 Task: Add a signature Georgia Howard containing Have a great Veterans Day, Georgia Howard to email address softage.5@softage.net and add a label Haircare
Action: Mouse moved to (1327, 74)
Screenshot: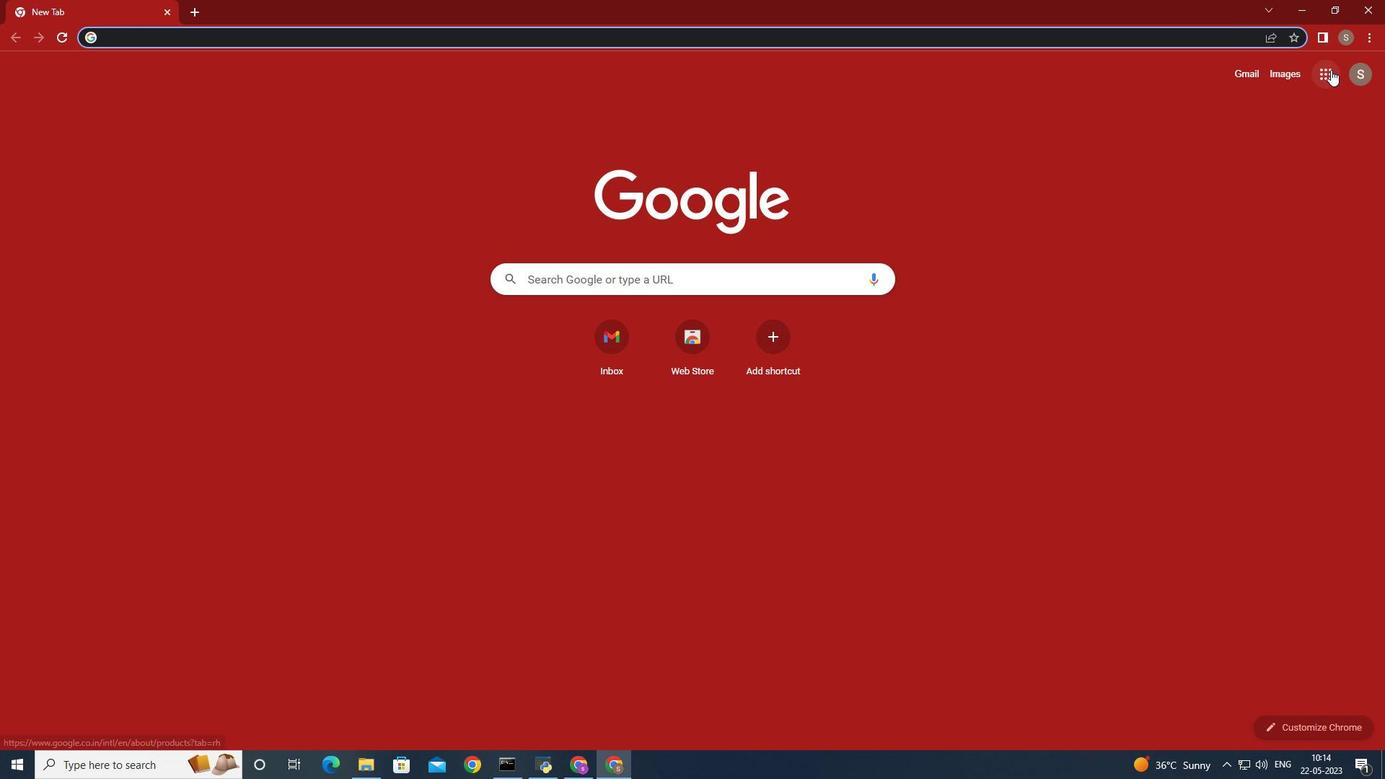 
Action: Mouse pressed left at (1327, 74)
Screenshot: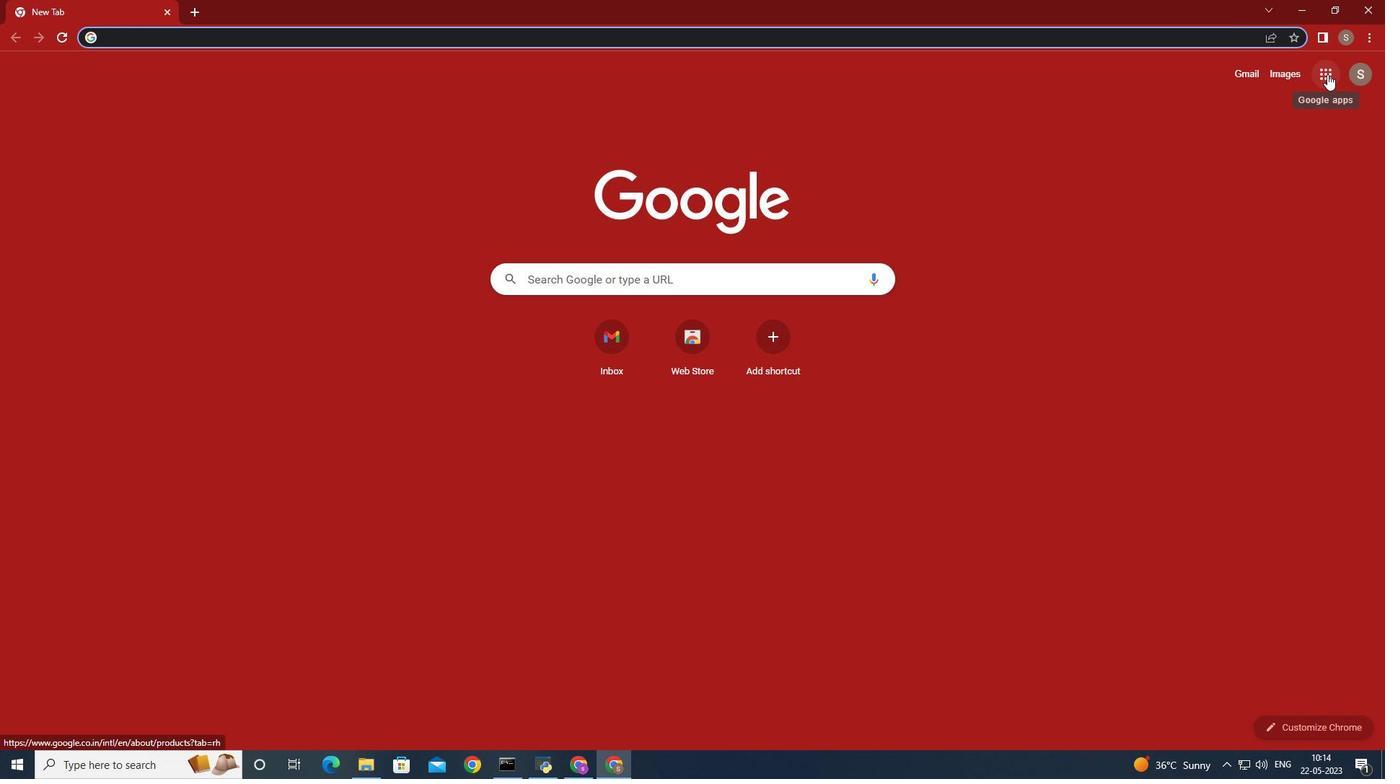 
Action: Mouse moved to (1259, 146)
Screenshot: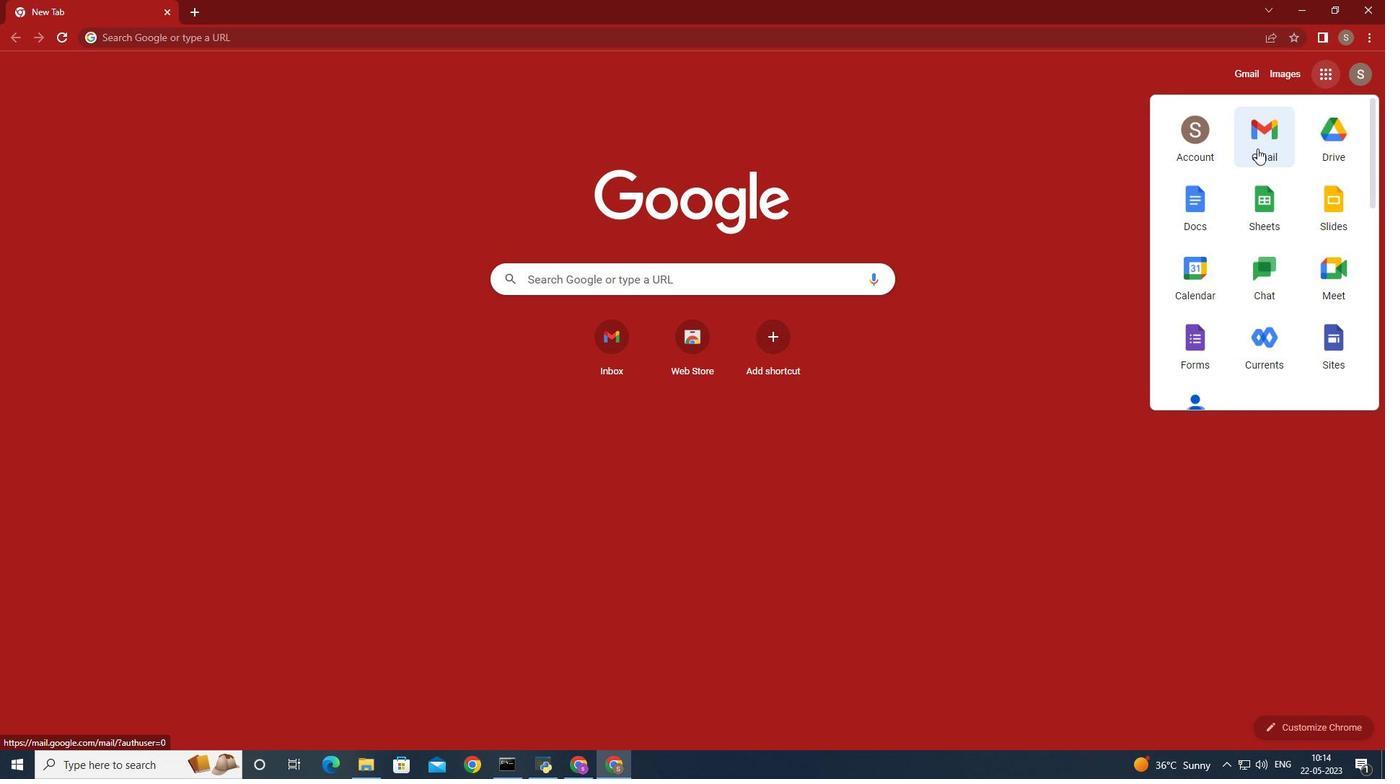
Action: Mouse pressed left at (1259, 146)
Screenshot: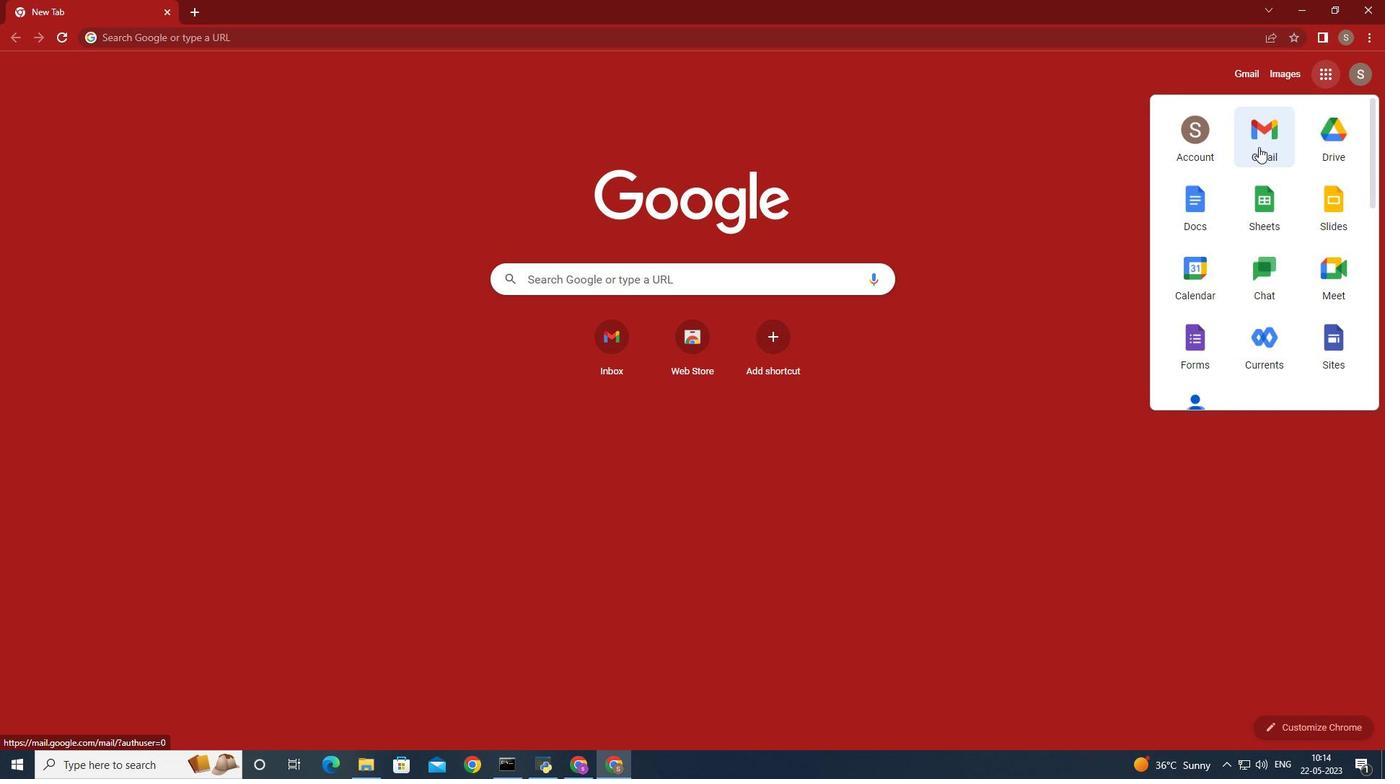 
Action: Mouse moved to (1227, 100)
Screenshot: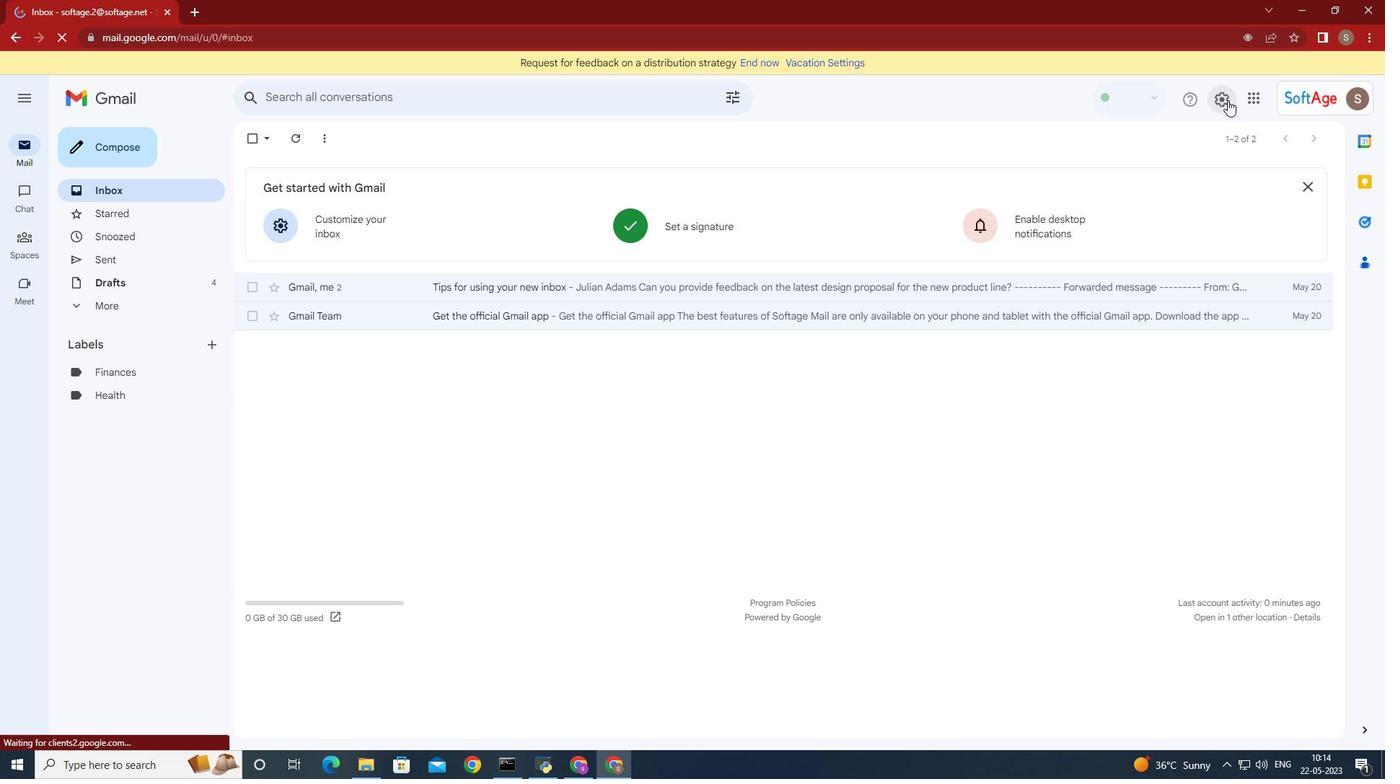 
Action: Mouse pressed left at (1227, 100)
Screenshot: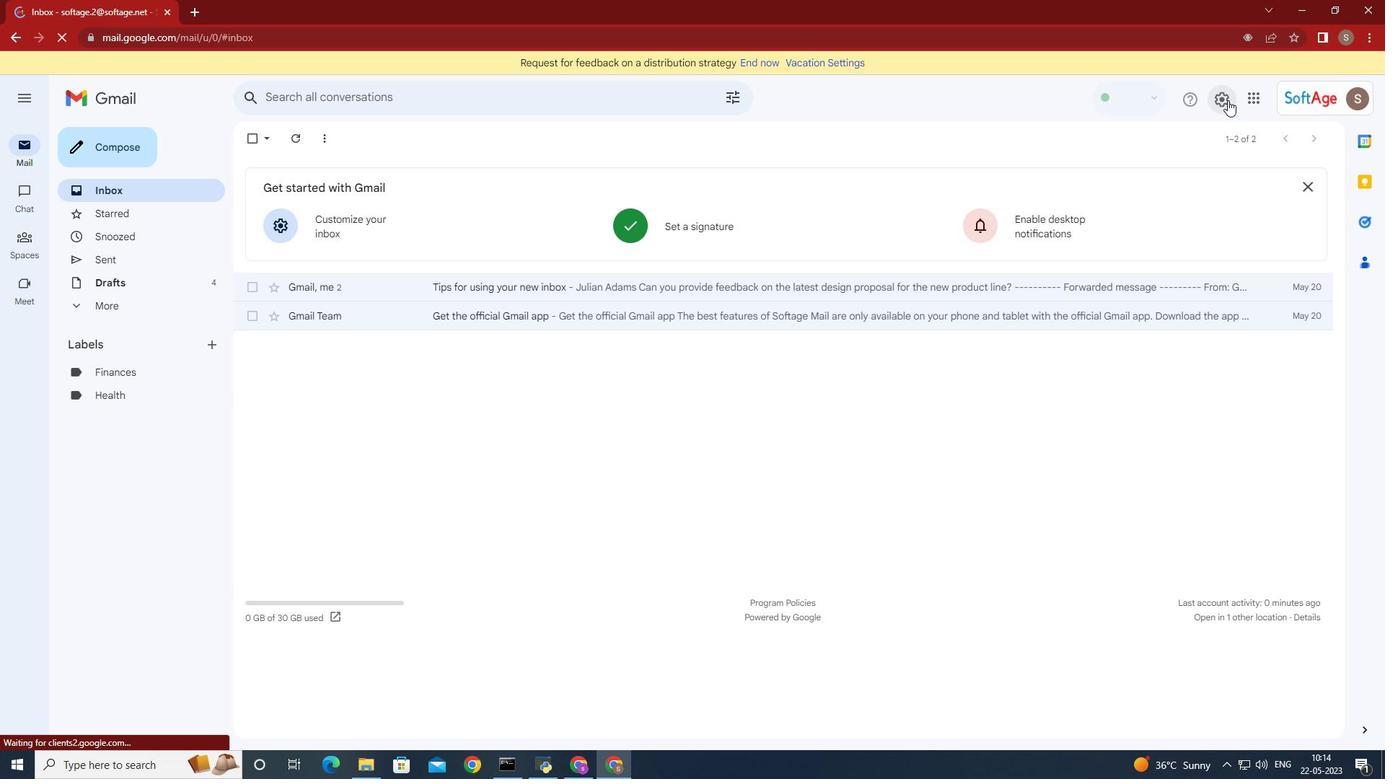 
Action: Mouse moved to (1223, 103)
Screenshot: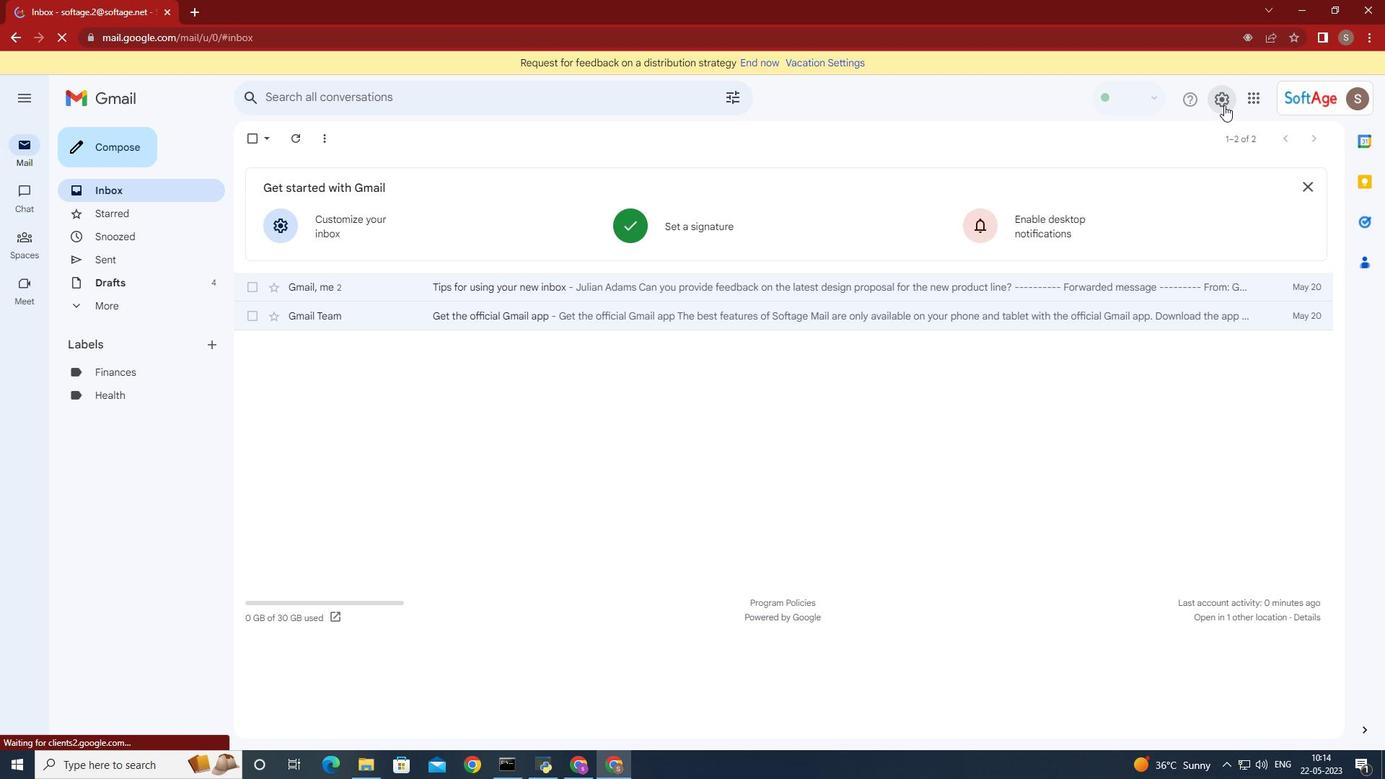 
Action: Mouse pressed left at (1223, 103)
Screenshot: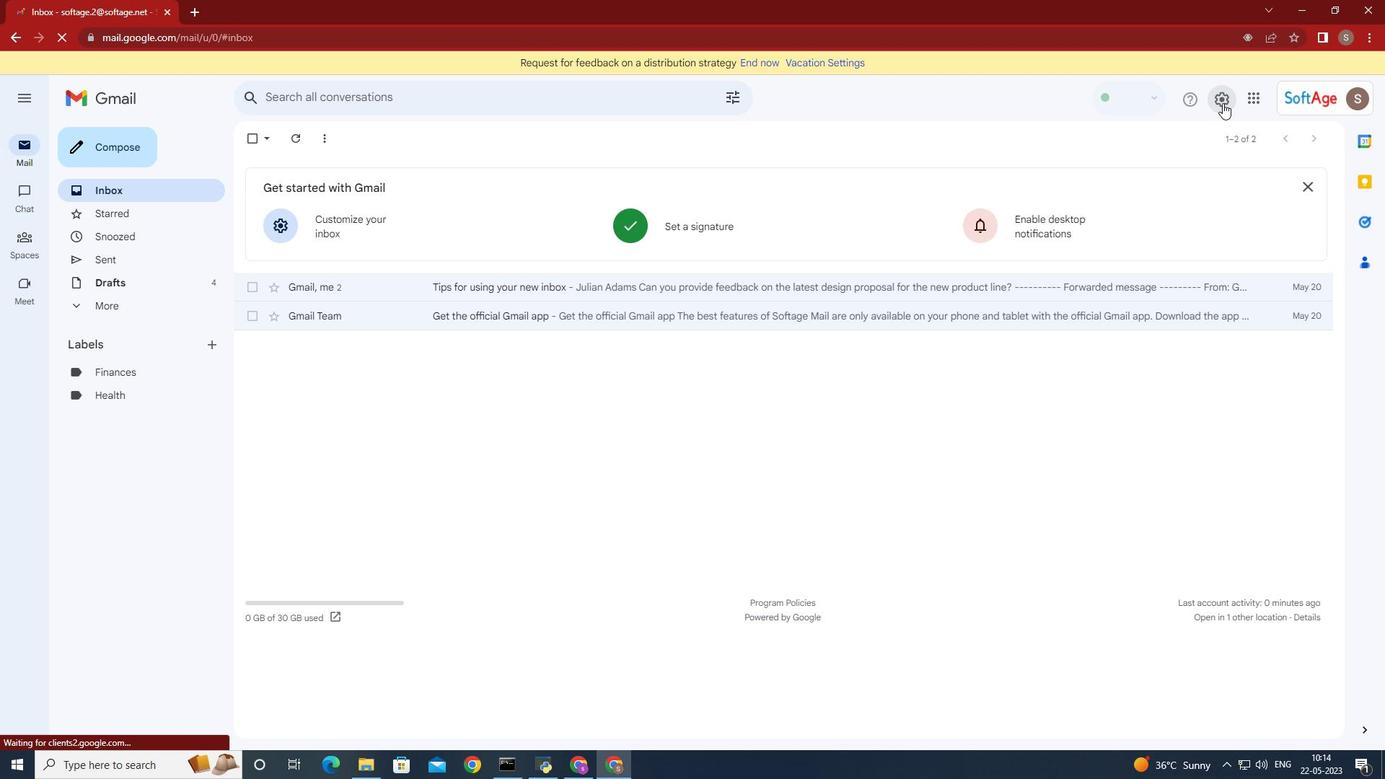 
Action: Mouse pressed left at (1223, 103)
Screenshot: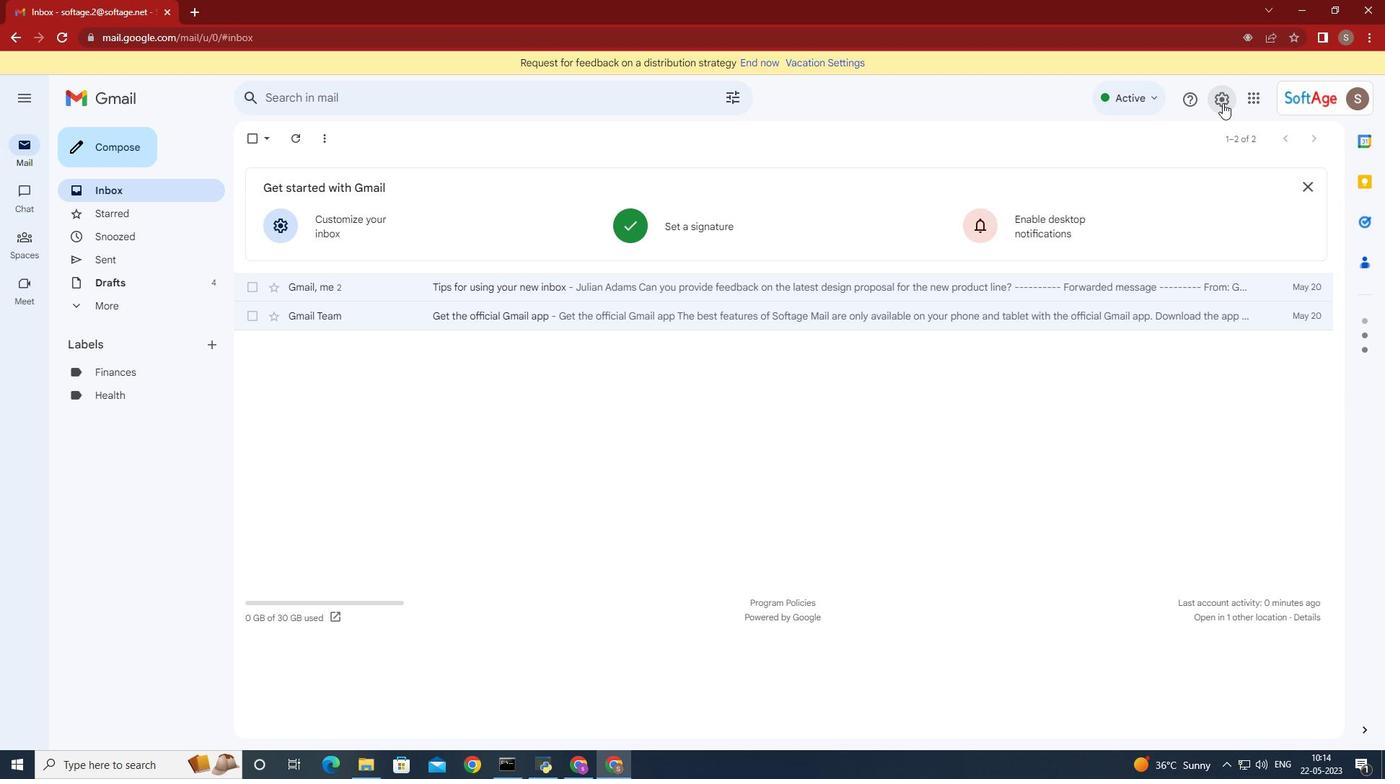 
Action: Mouse moved to (1234, 173)
Screenshot: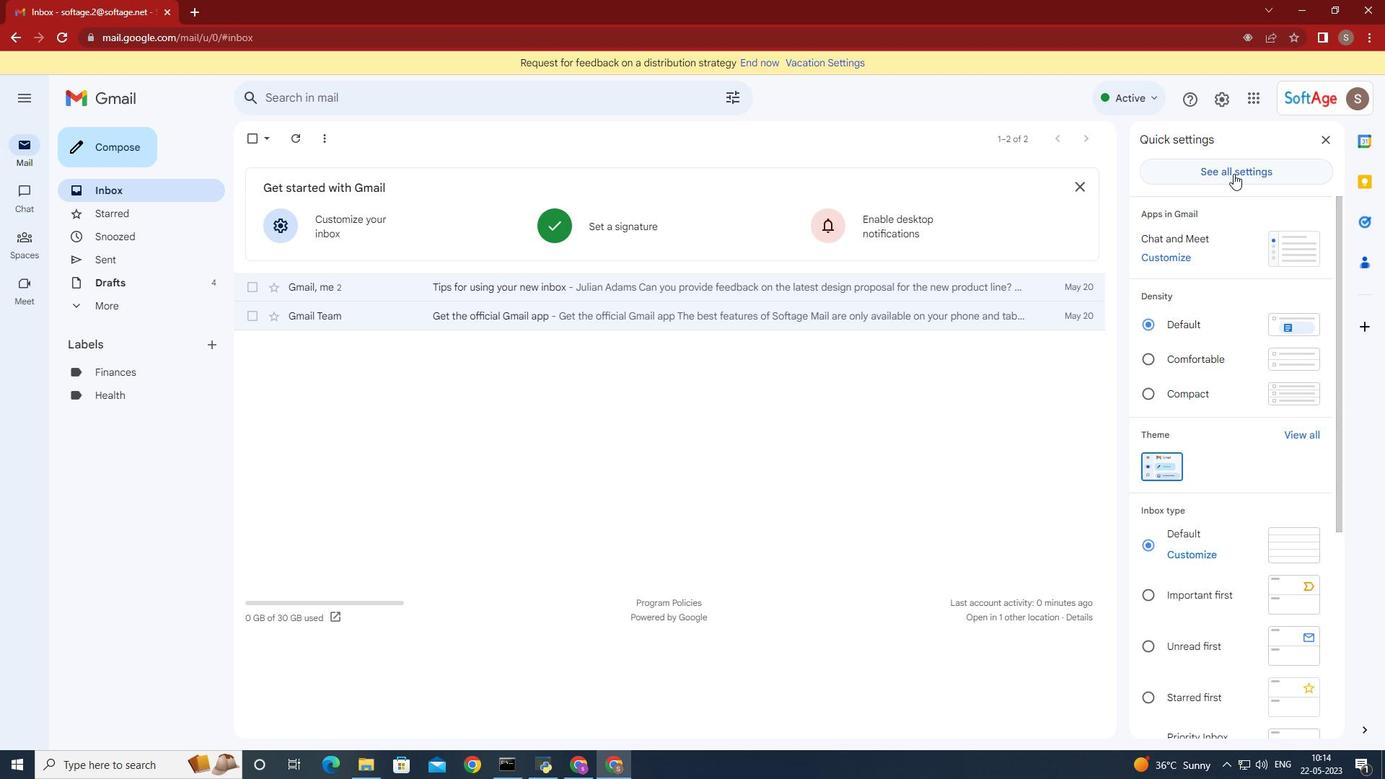 
Action: Mouse pressed left at (1234, 173)
Screenshot: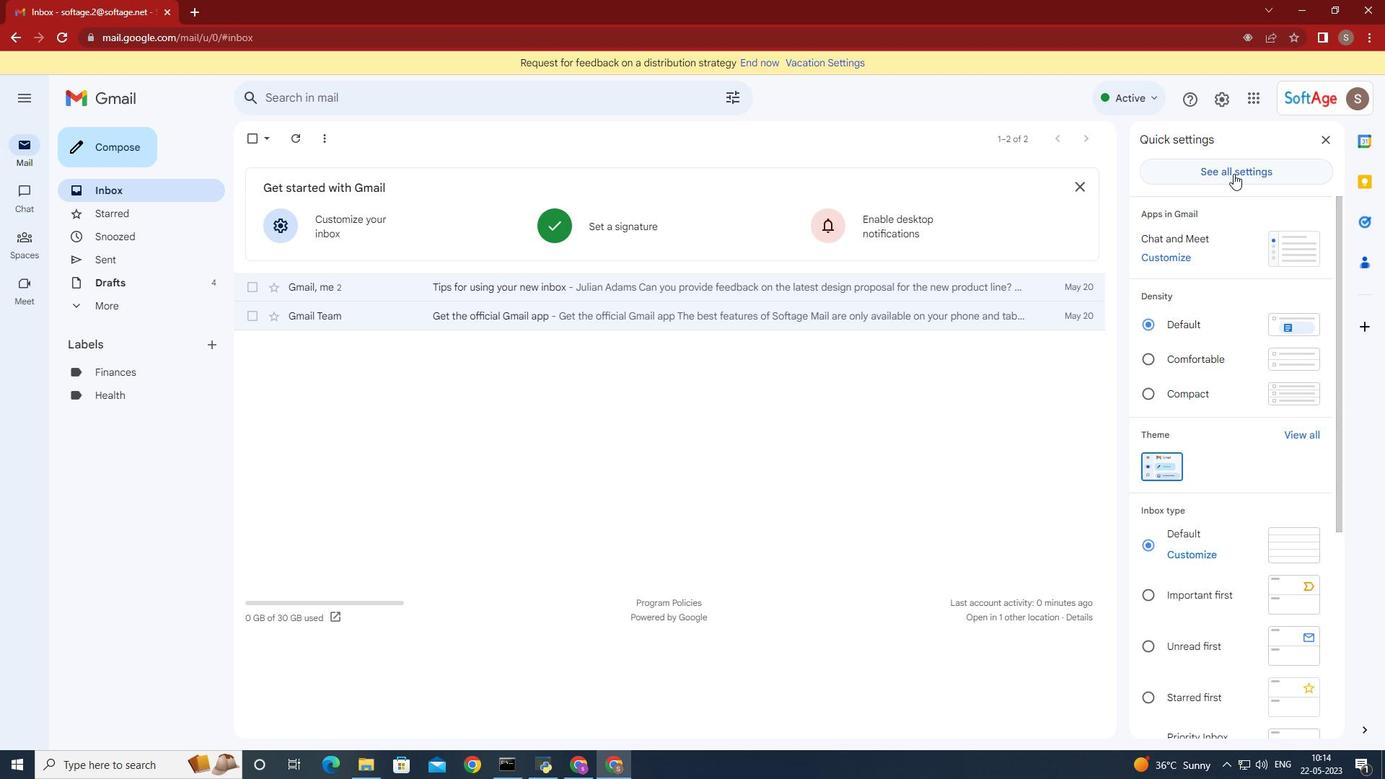 
Action: Mouse moved to (739, 311)
Screenshot: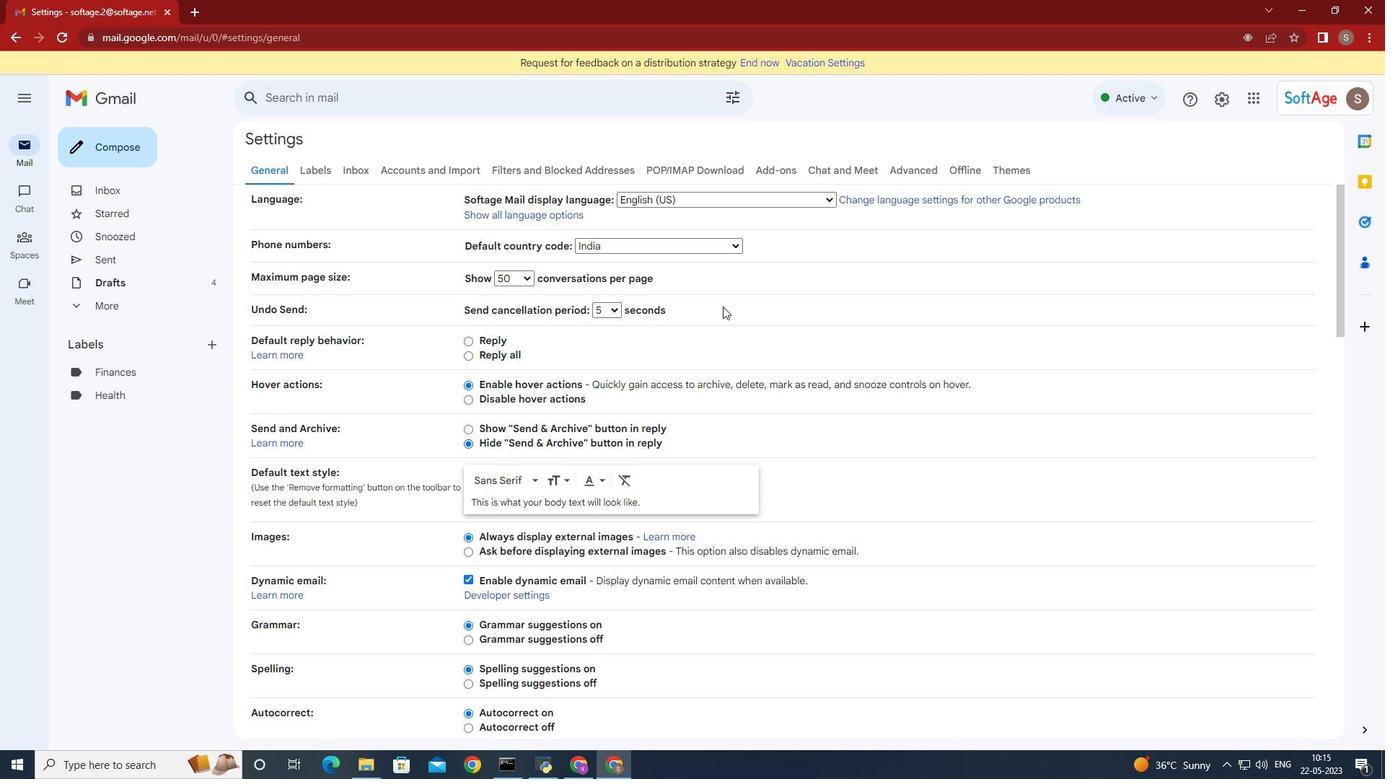 
Action: Mouse scrolled (739, 311) with delta (0, 0)
Screenshot: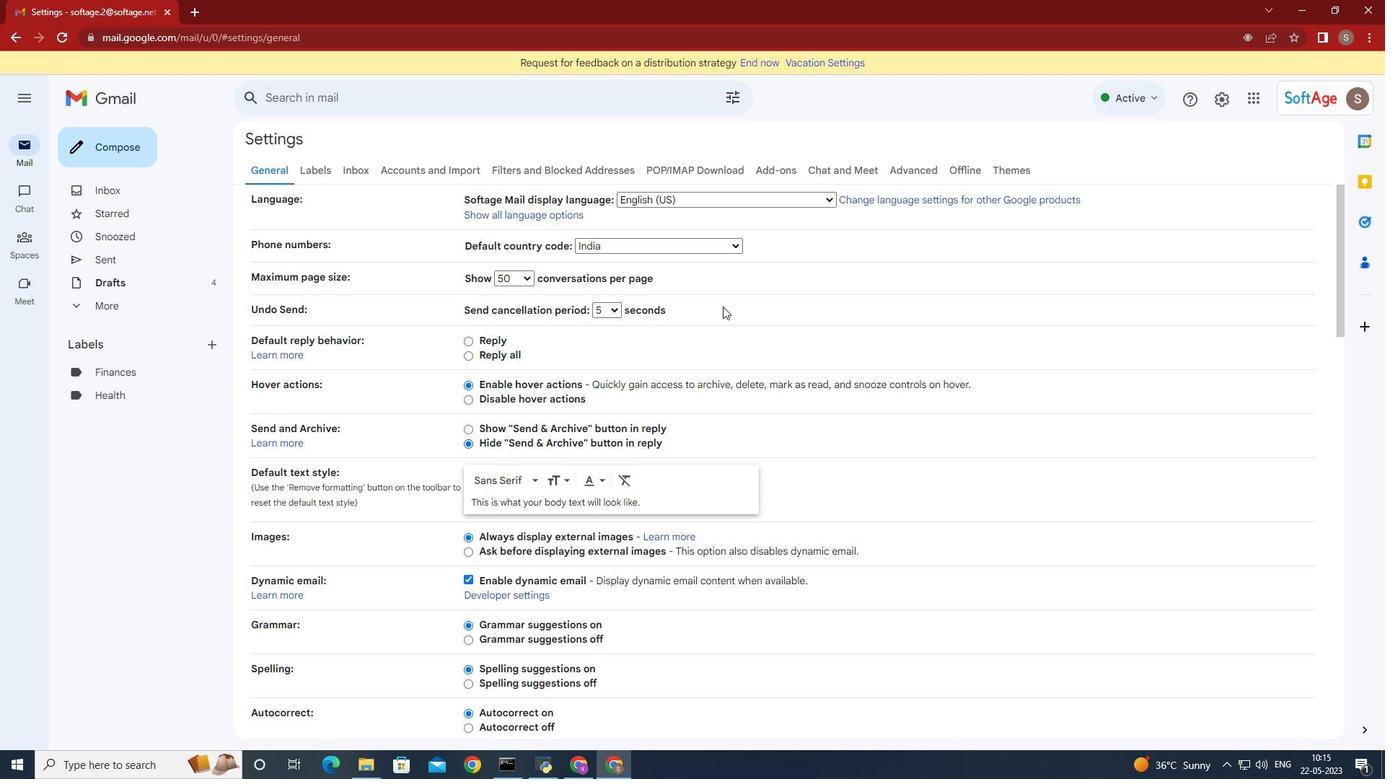 
Action: Mouse moved to (784, 317)
Screenshot: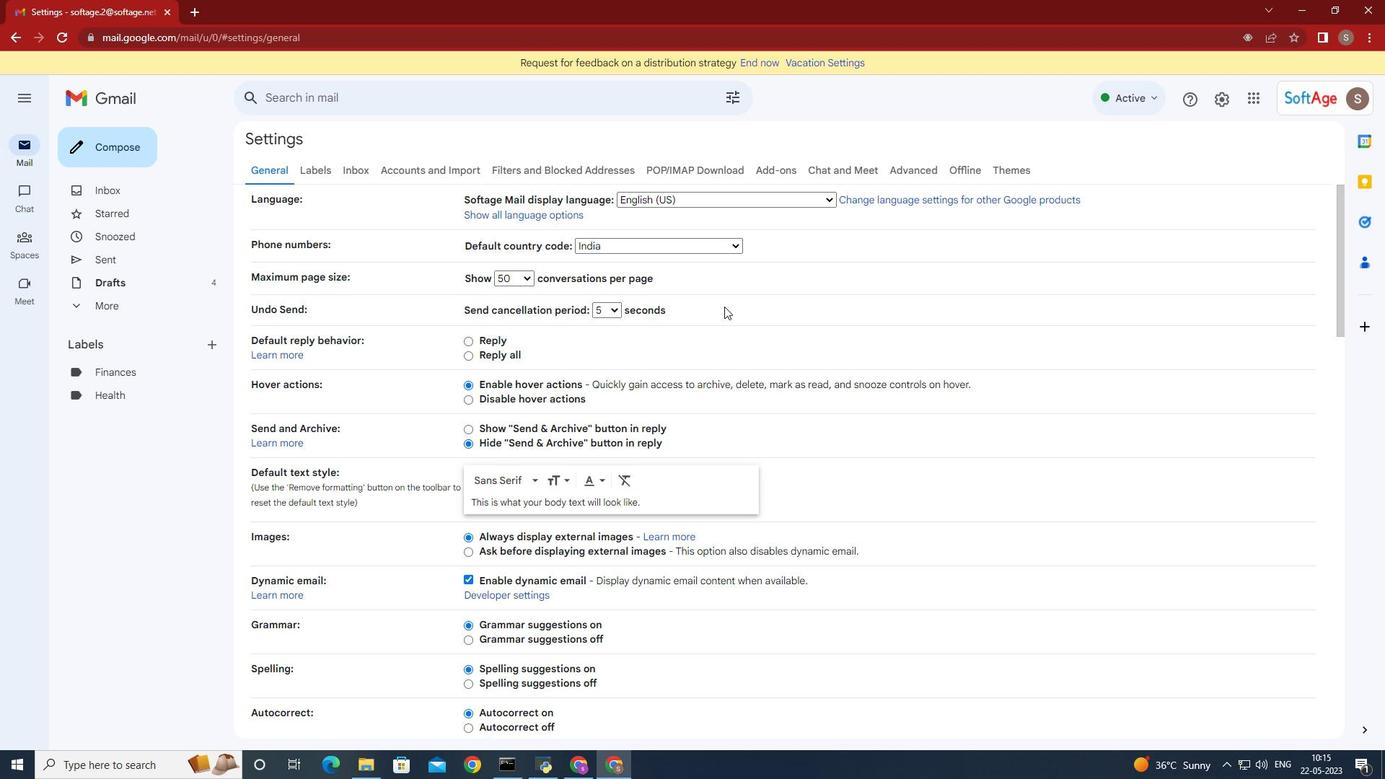 
Action: Mouse scrolled (784, 316) with delta (0, 0)
Screenshot: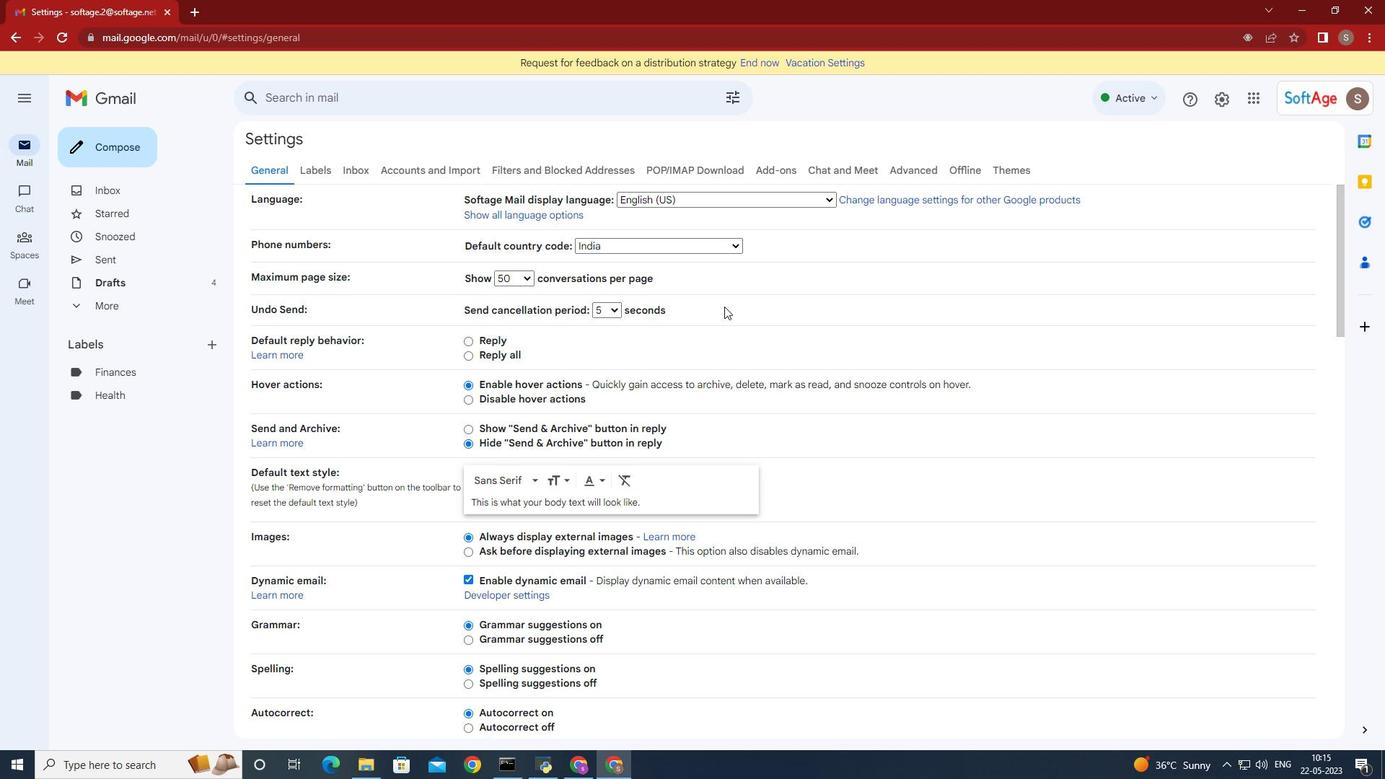 
Action: Mouse moved to (824, 319)
Screenshot: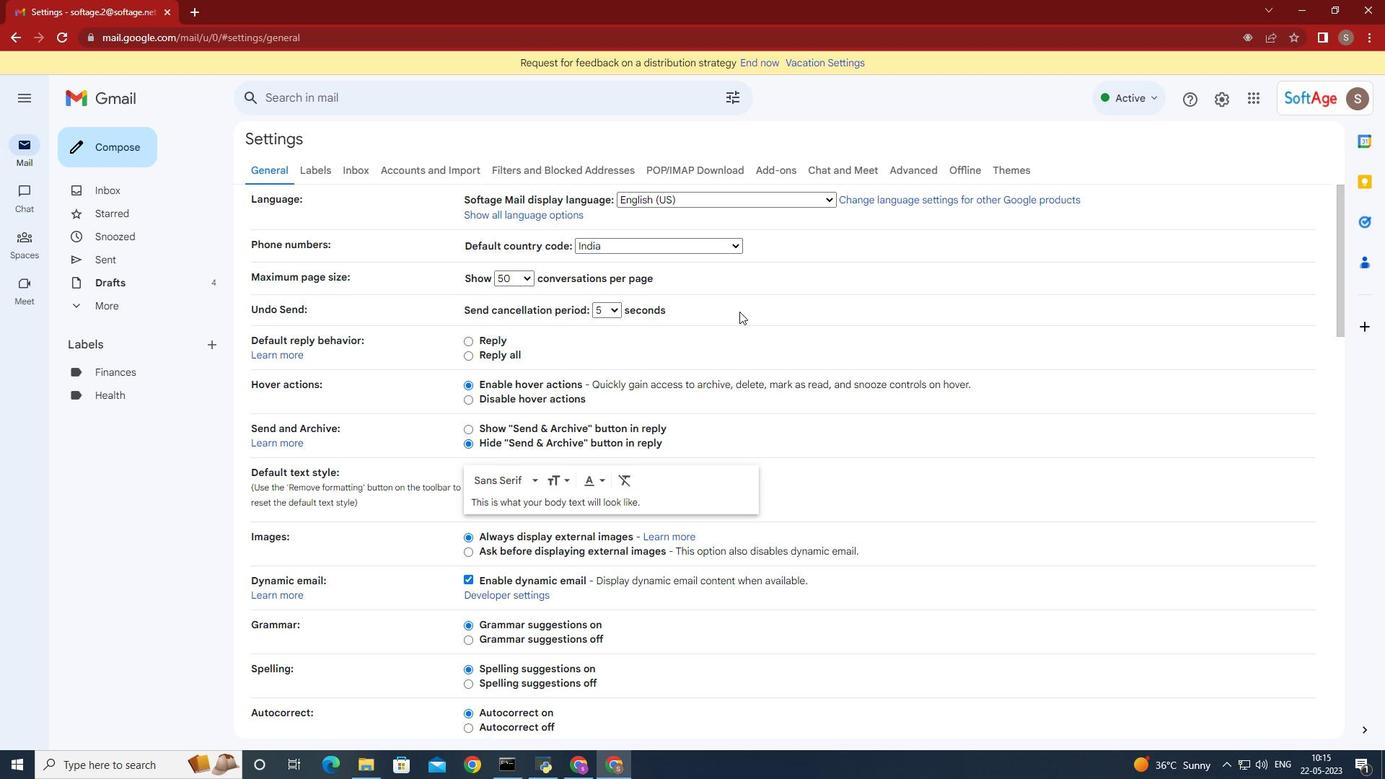 
Action: Mouse scrolled (824, 318) with delta (0, 0)
Screenshot: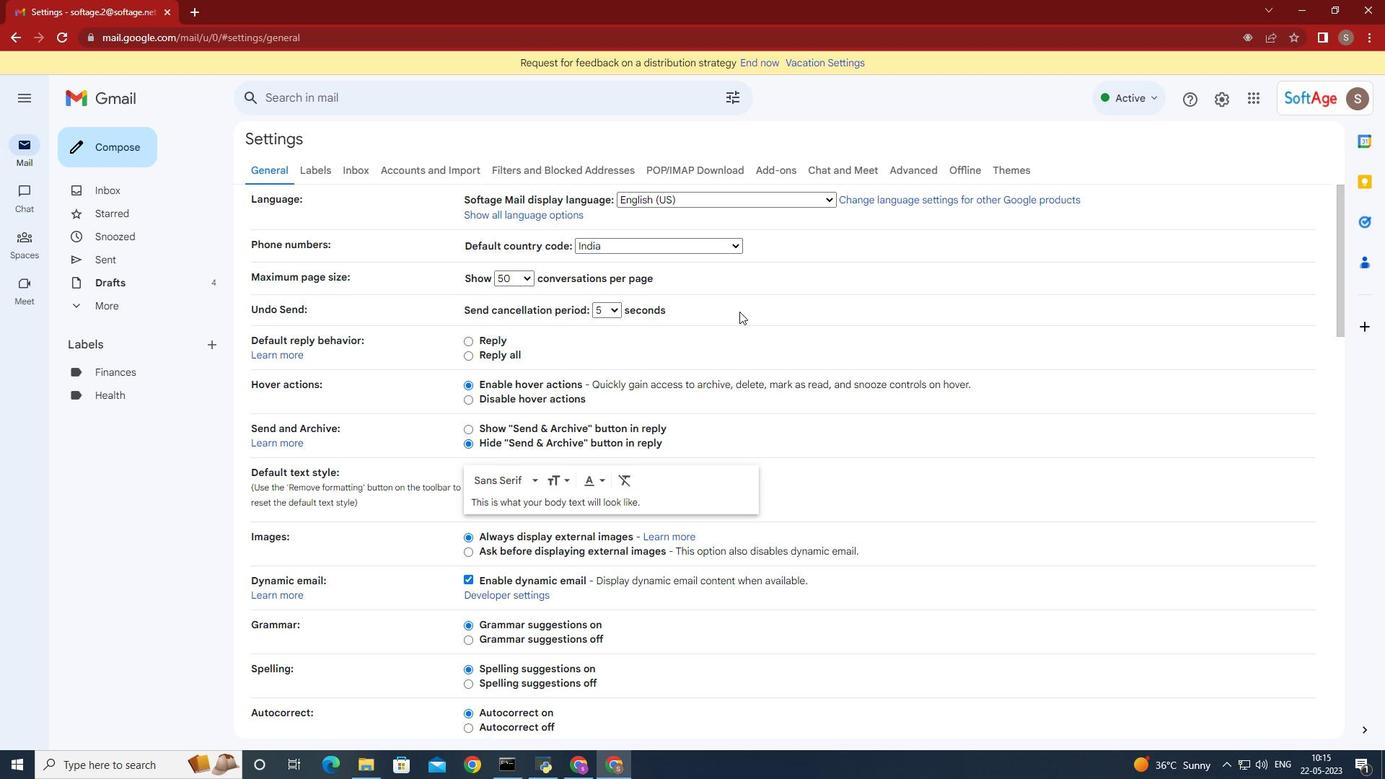 
Action: Mouse moved to (832, 319)
Screenshot: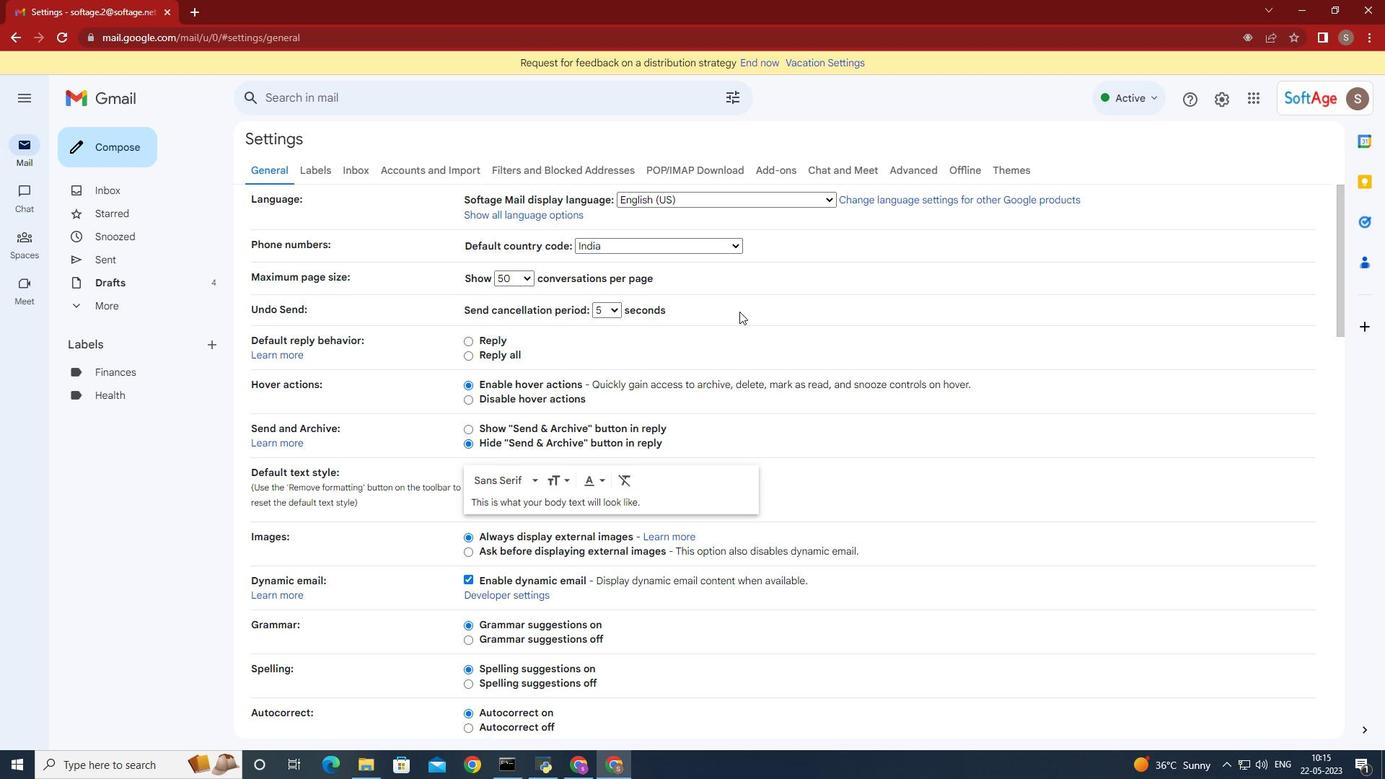 
Action: Mouse scrolled (832, 318) with delta (0, 0)
Screenshot: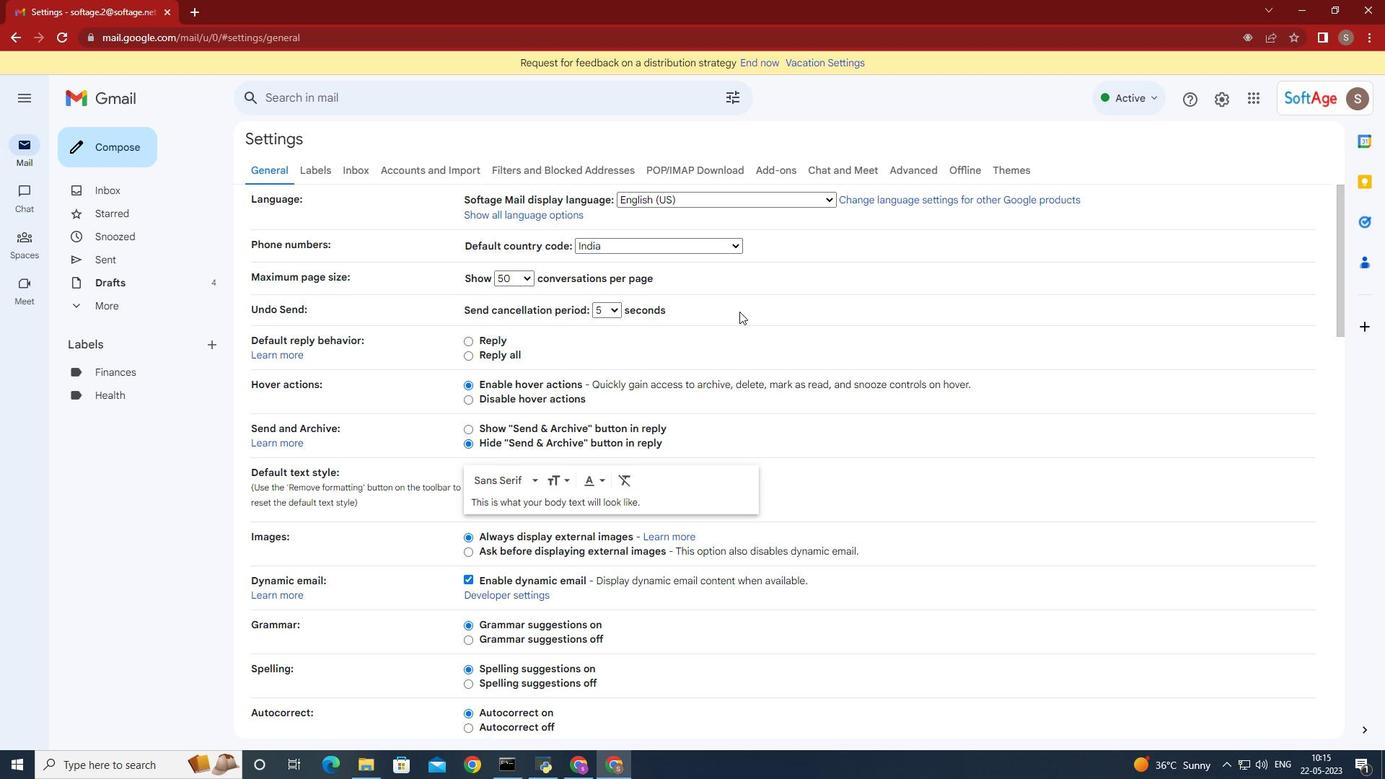 
Action: Mouse moved to (833, 319)
Screenshot: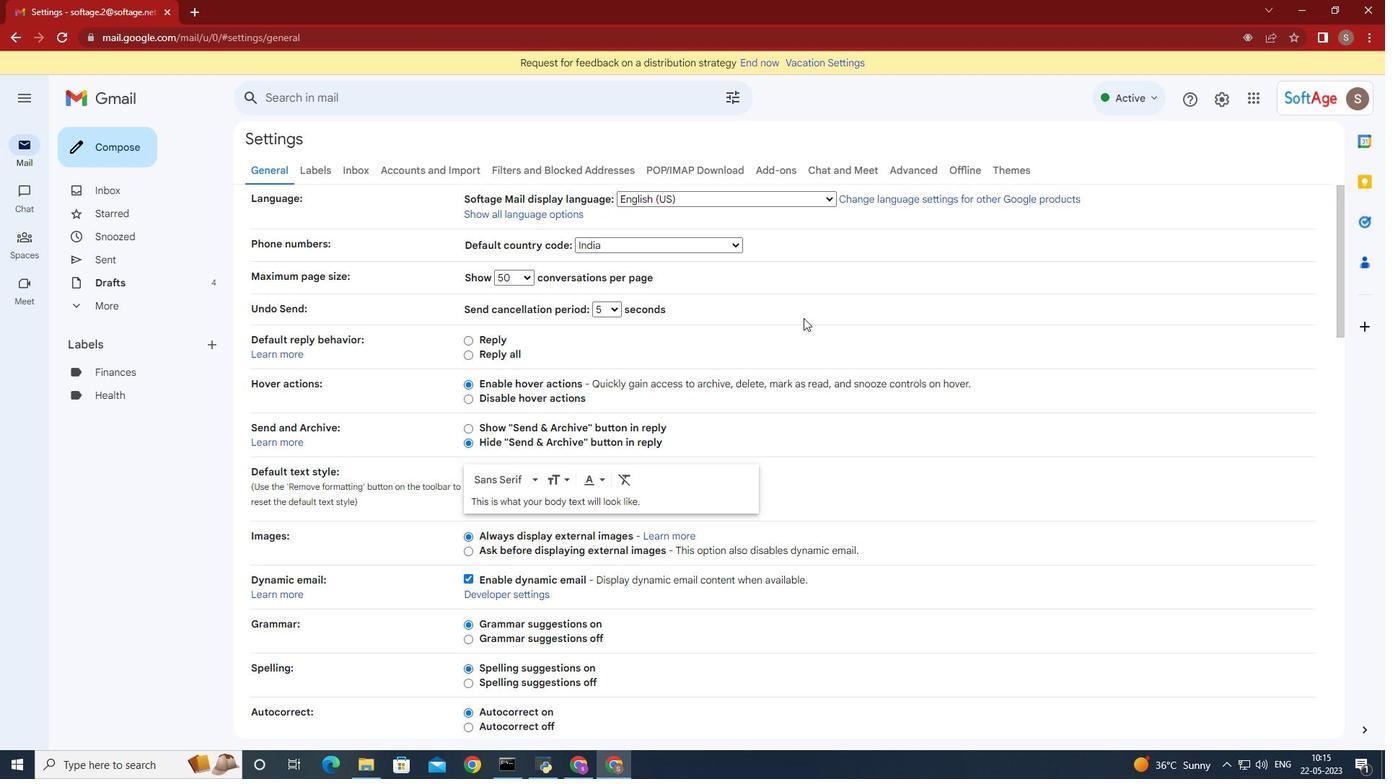 
Action: Mouse scrolled (833, 318) with delta (0, 0)
Screenshot: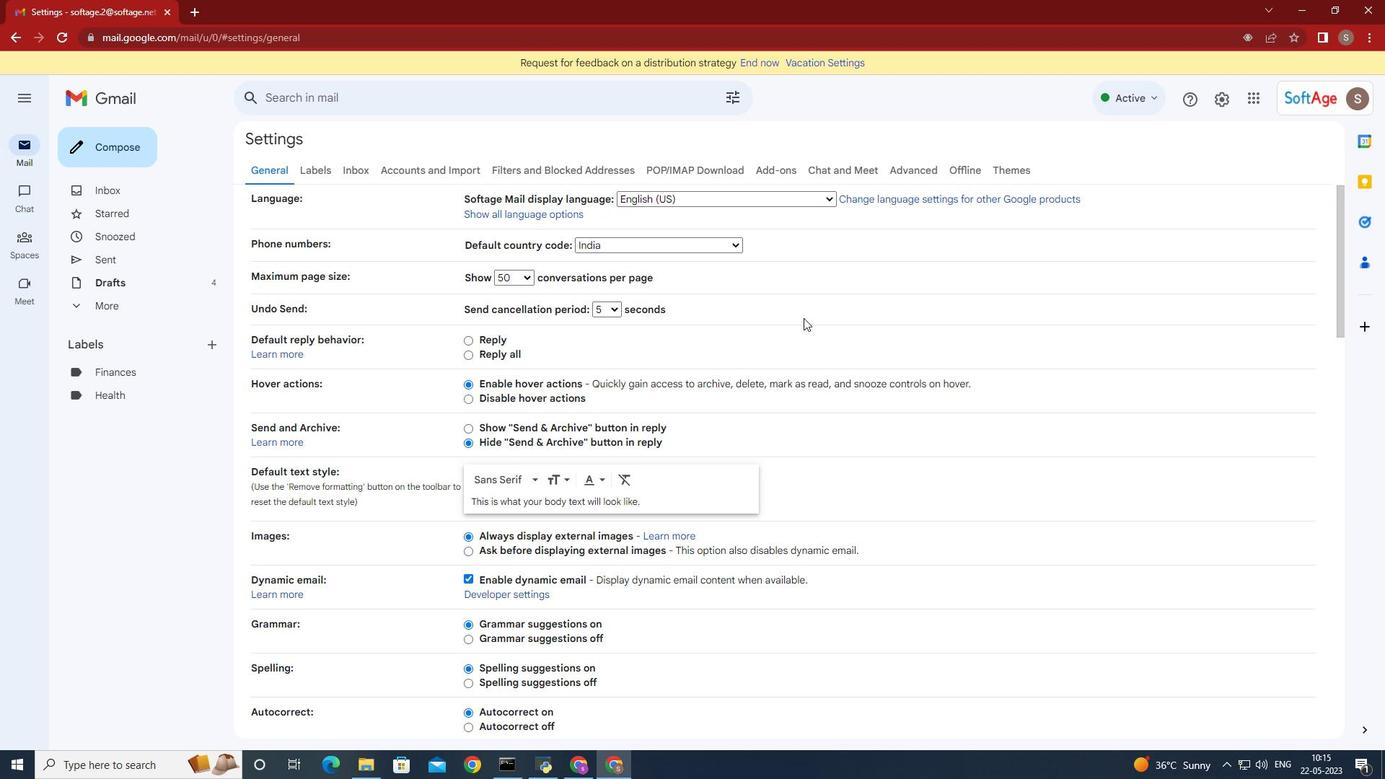 
Action: Mouse moved to (837, 317)
Screenshot: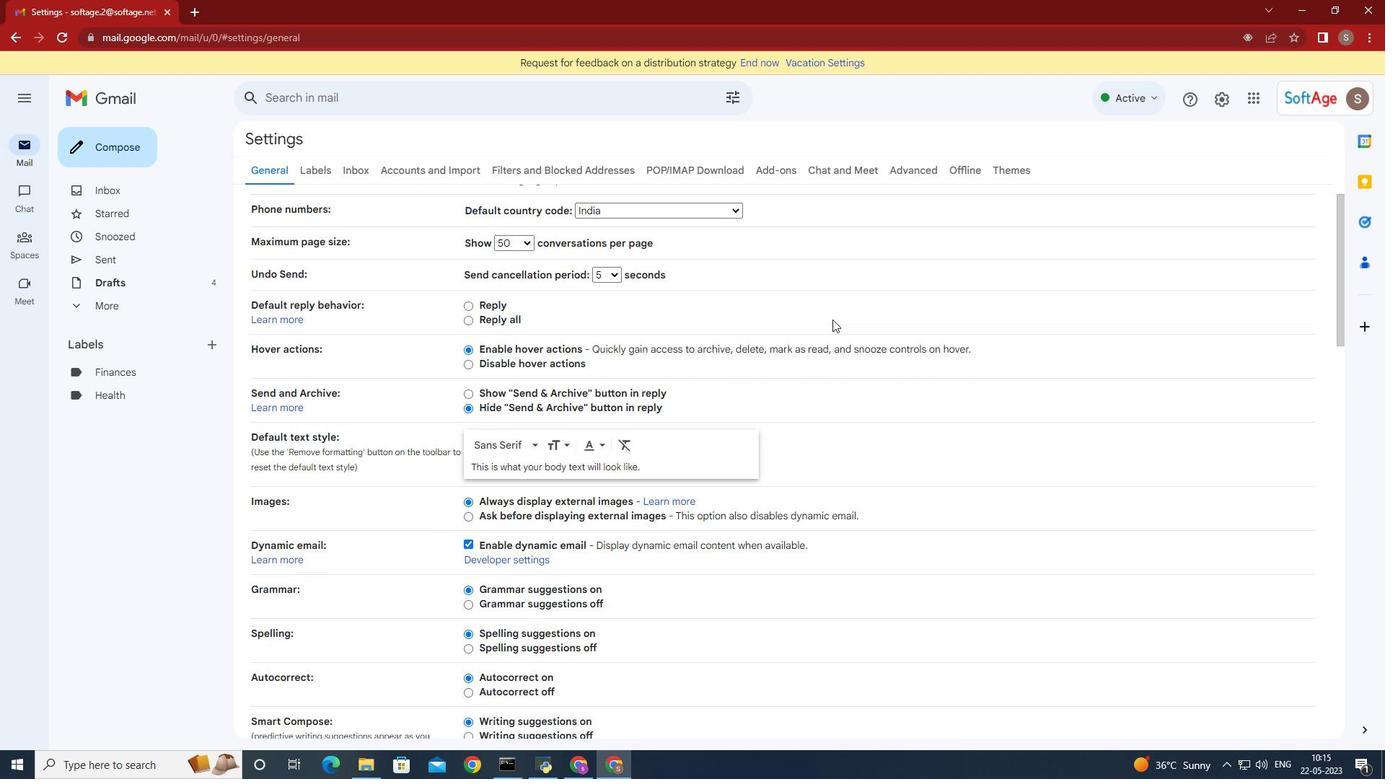 
Action: Mouse scrolled (837, 316) with delta (0, 0)
Screenshot: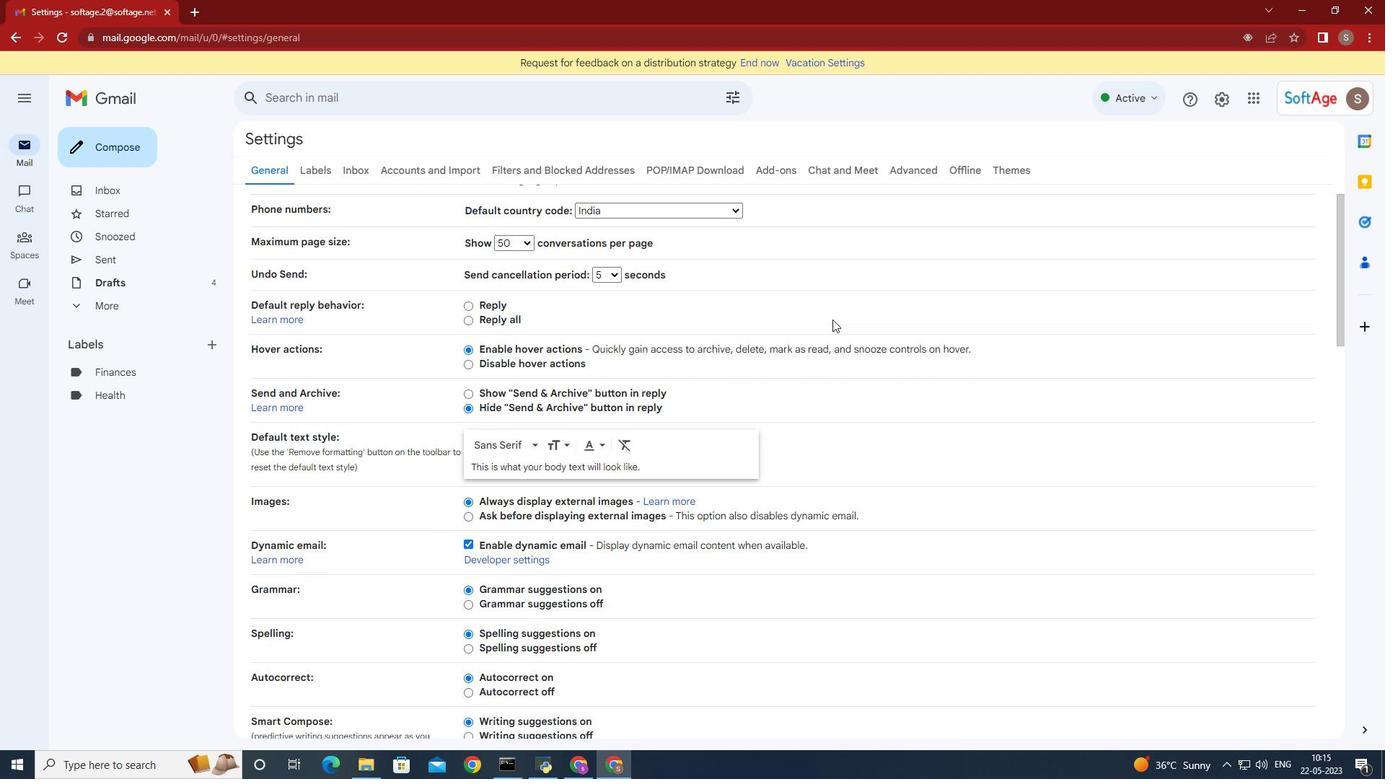
Action: Mouse moved to (842, 314)
Screenshot: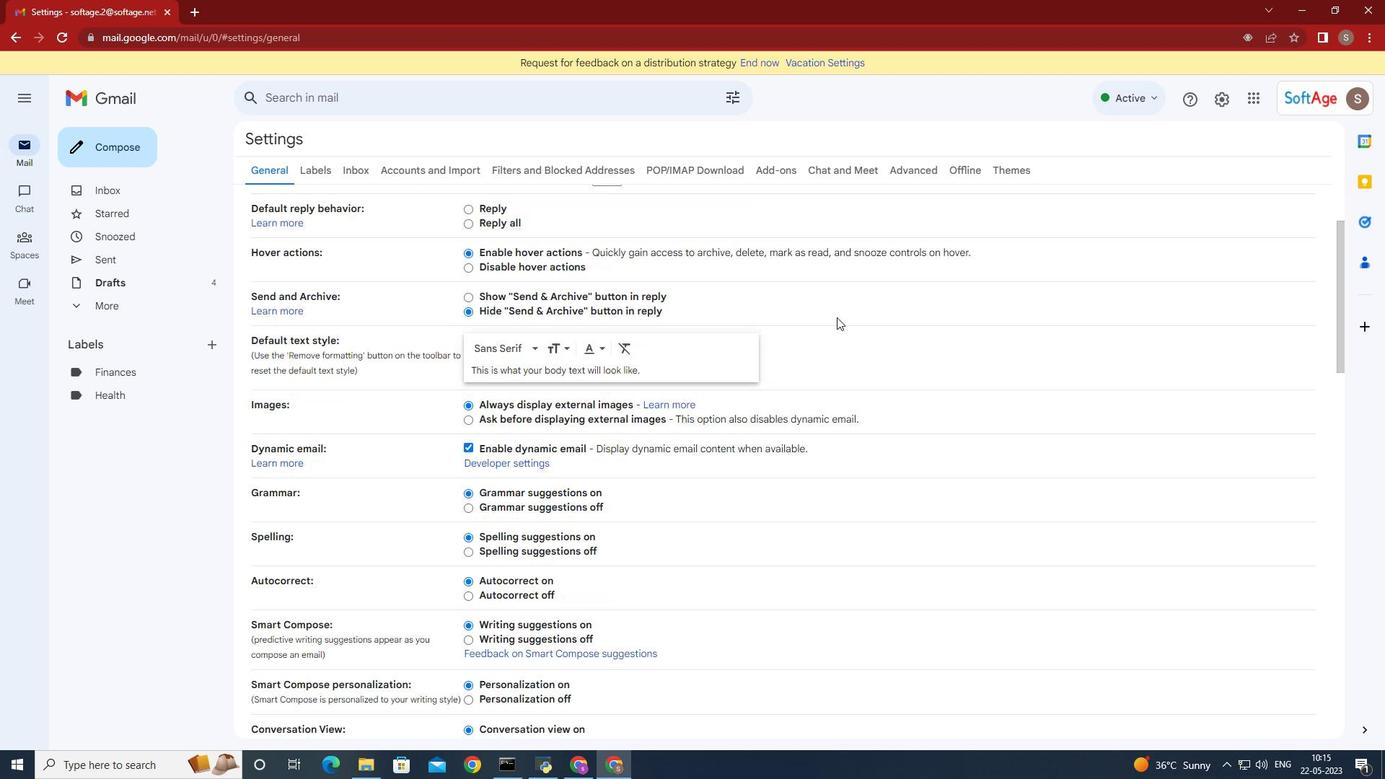 
Action: Mouse scrolled (842, 313) with delta (0, 0)
Screenshot: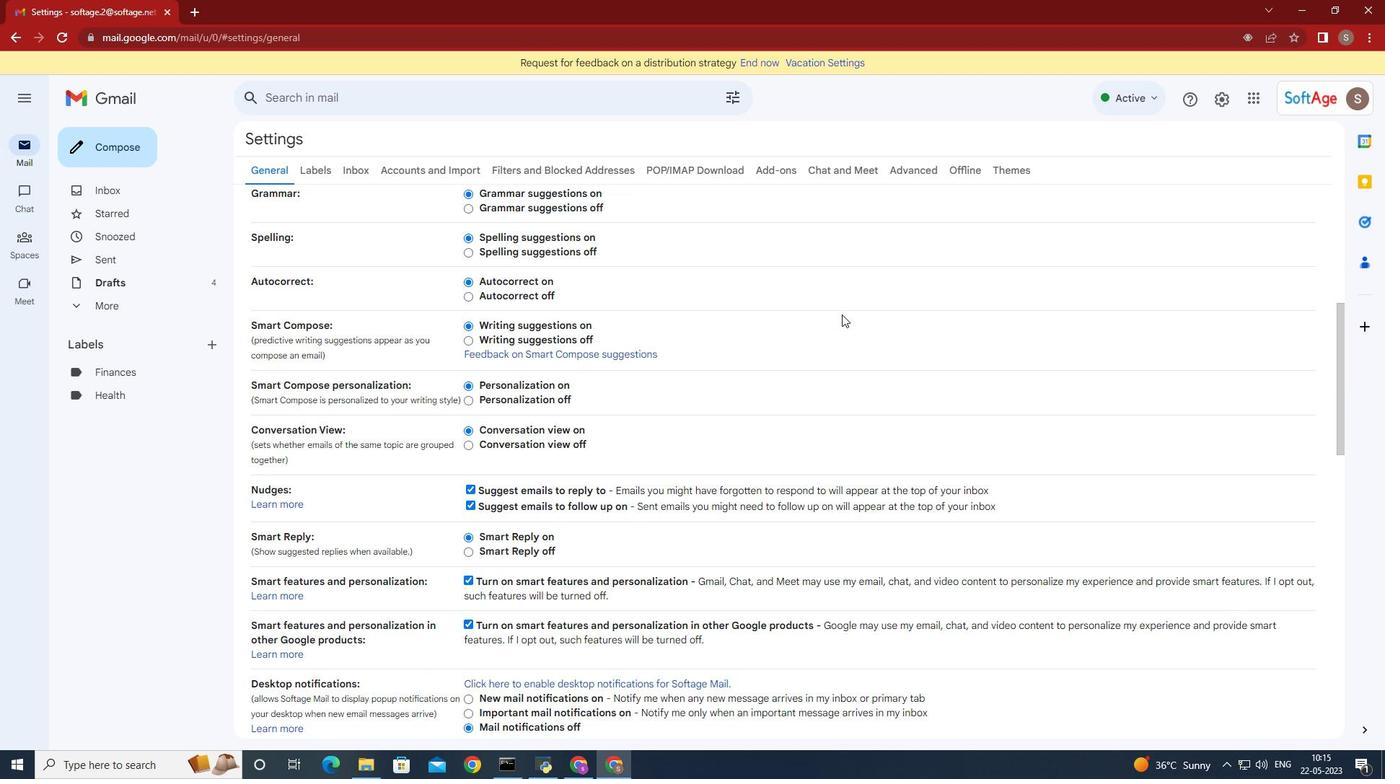 
Action: Mouse moved to (842, 314)
Screenshot: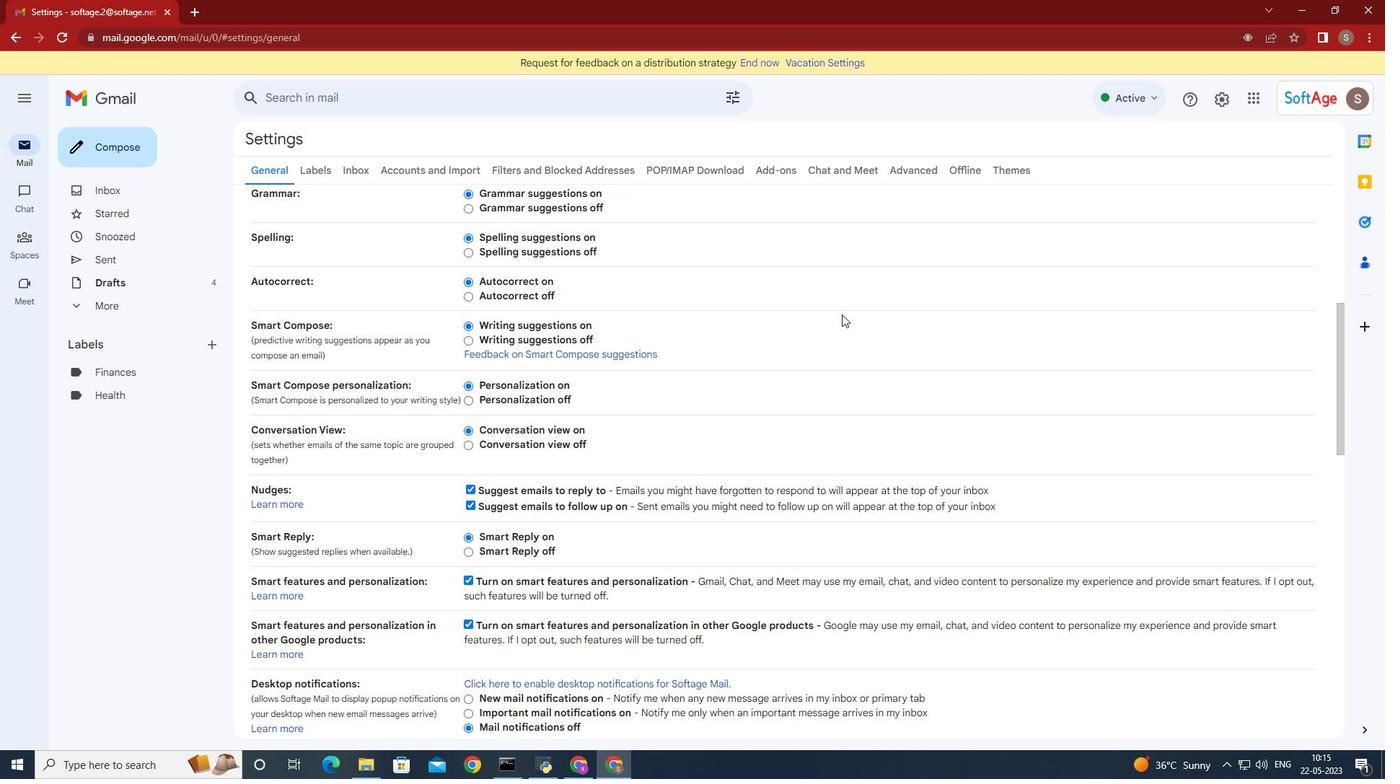 
Action: Mouse scrolled (842, 313) with delta (0, 0)
Screenshot: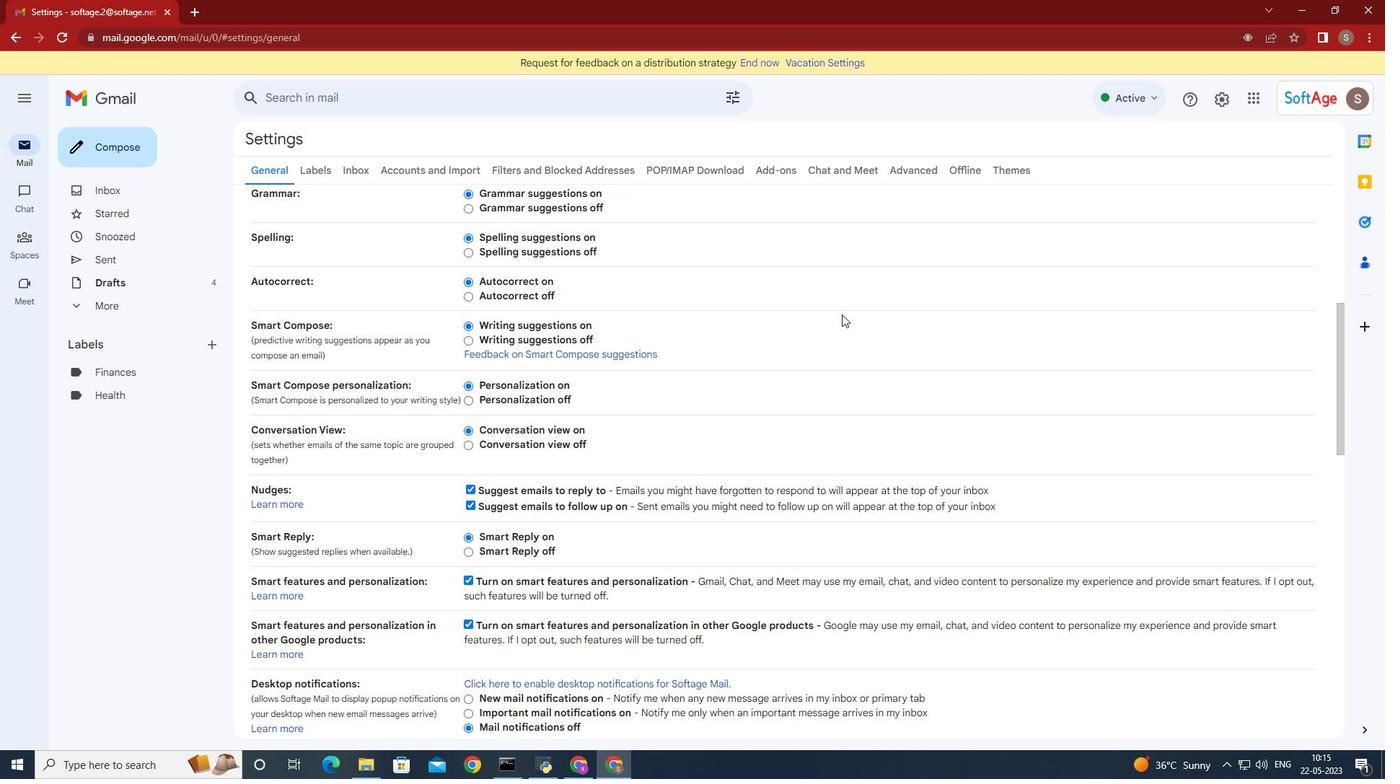 
Action: Mouse scrolled (842, 313) with delta (0, 0)
Screenshot: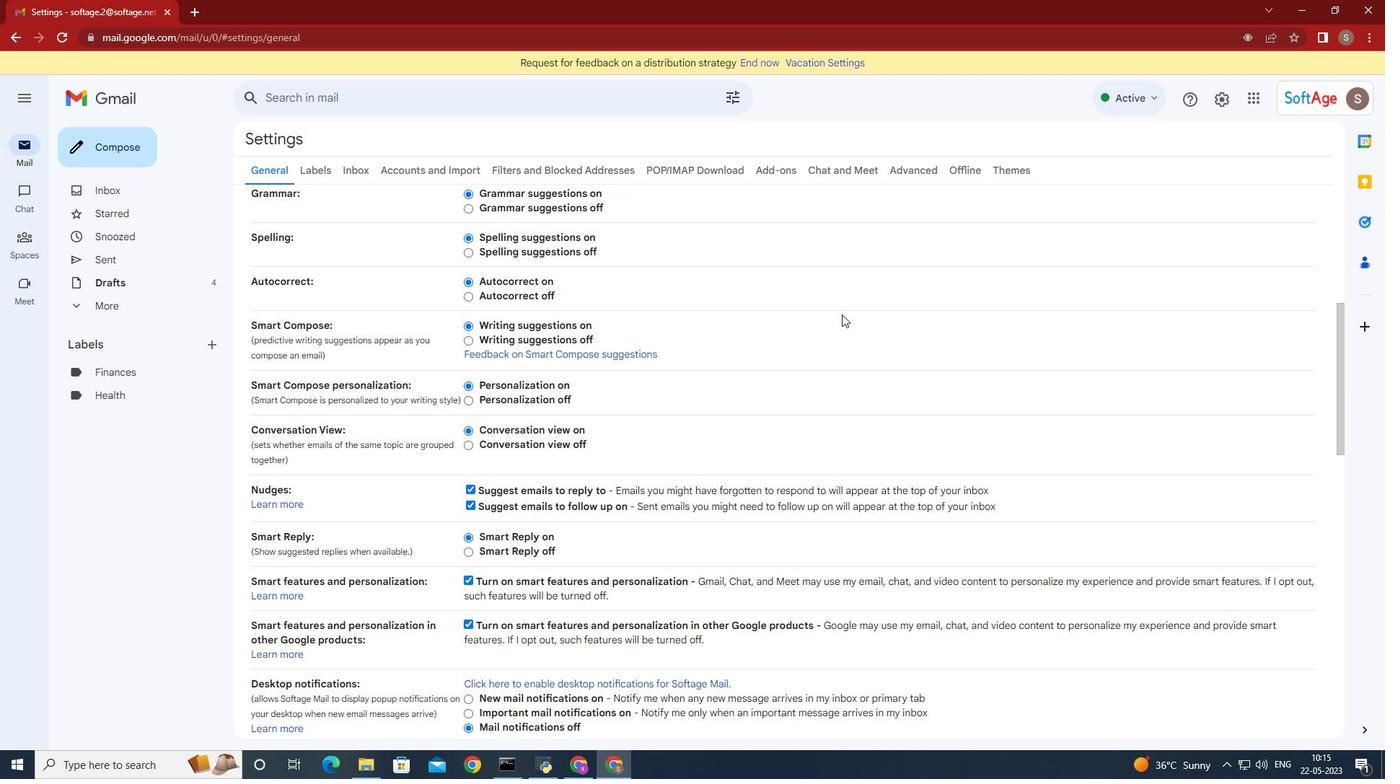 
Action: Mouse scrolled (842, 313) with delta (0, 0)
Screenshot: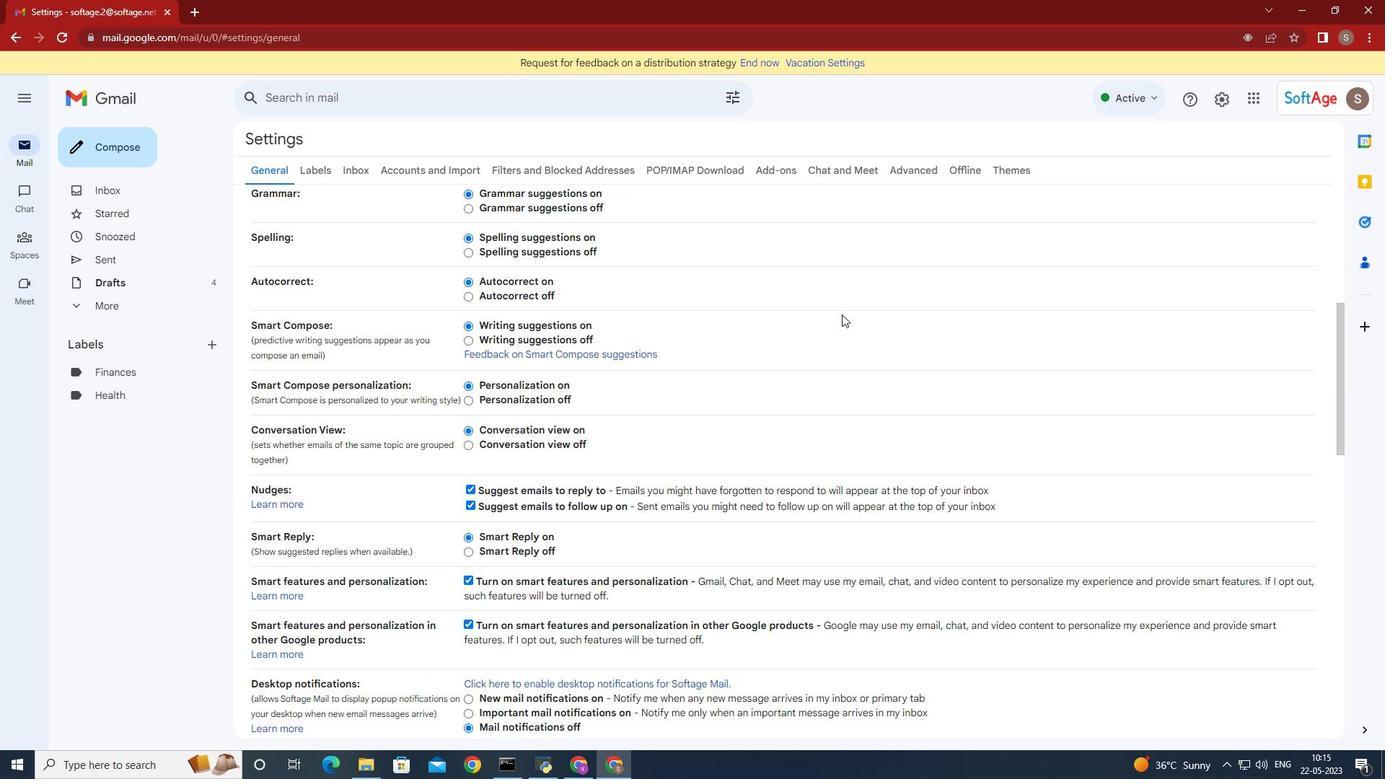 
Action: Mouse scrolled (842, 313) with delta (0, 0)
Screenshot: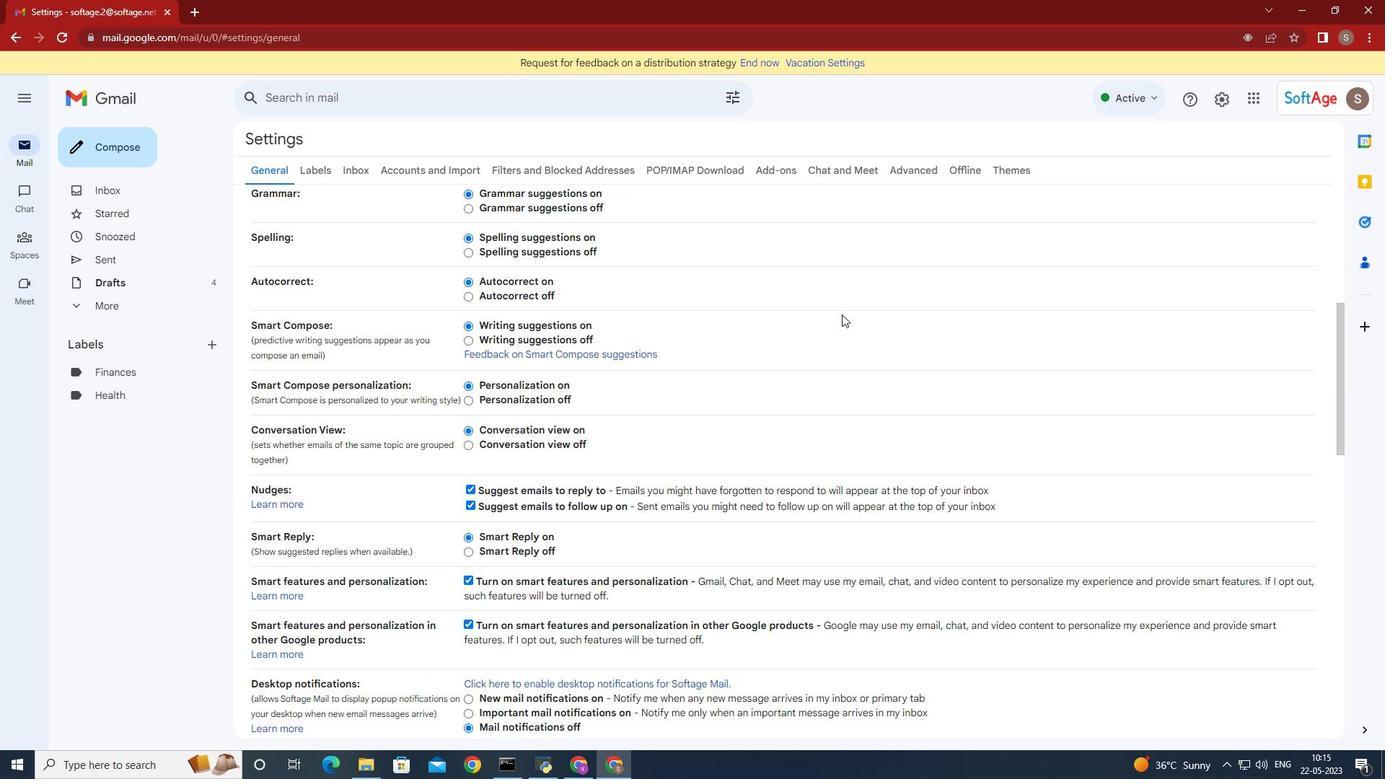 
Action: Mouse scrolled (842, 313) with delta (0, 0)
Screenshot: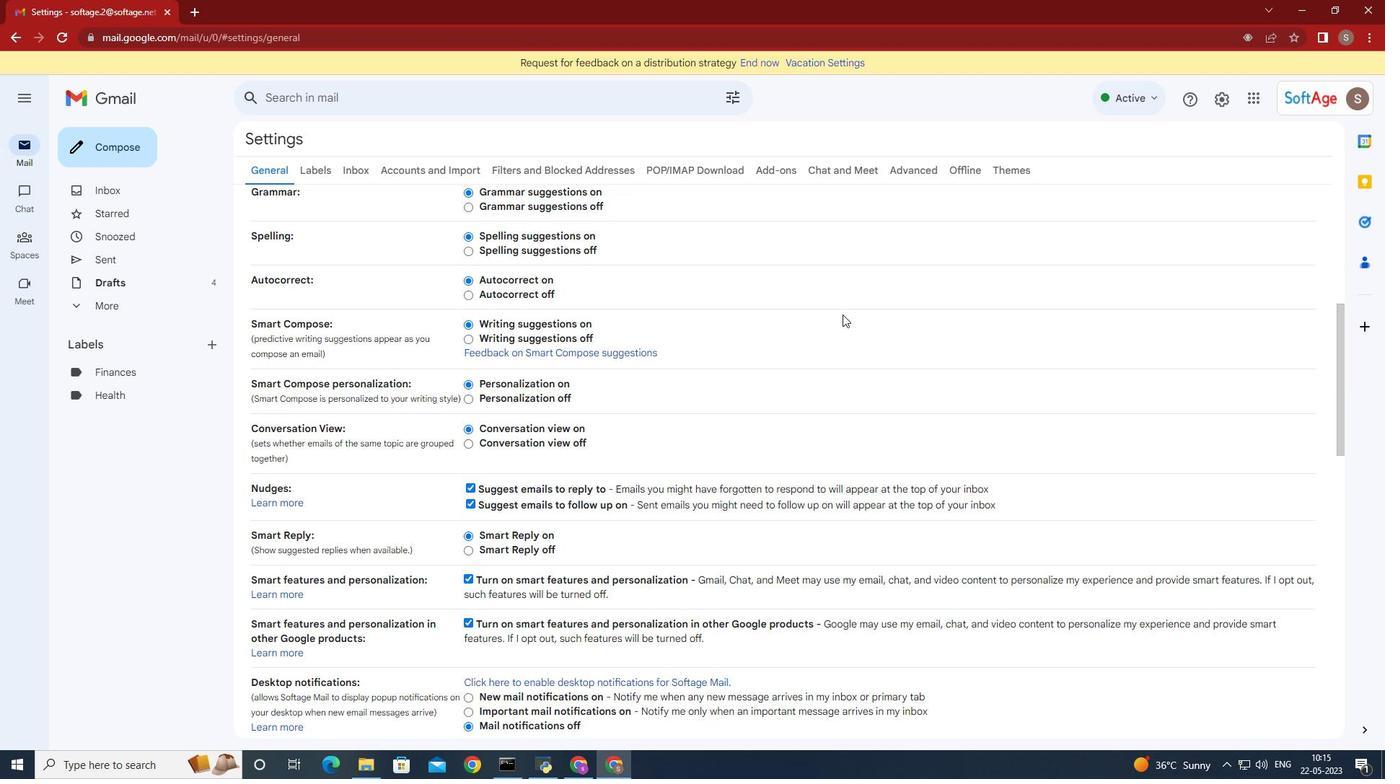 
Action: Mouse scrolled (842, 313) with delta (0, 0)
Screenshot: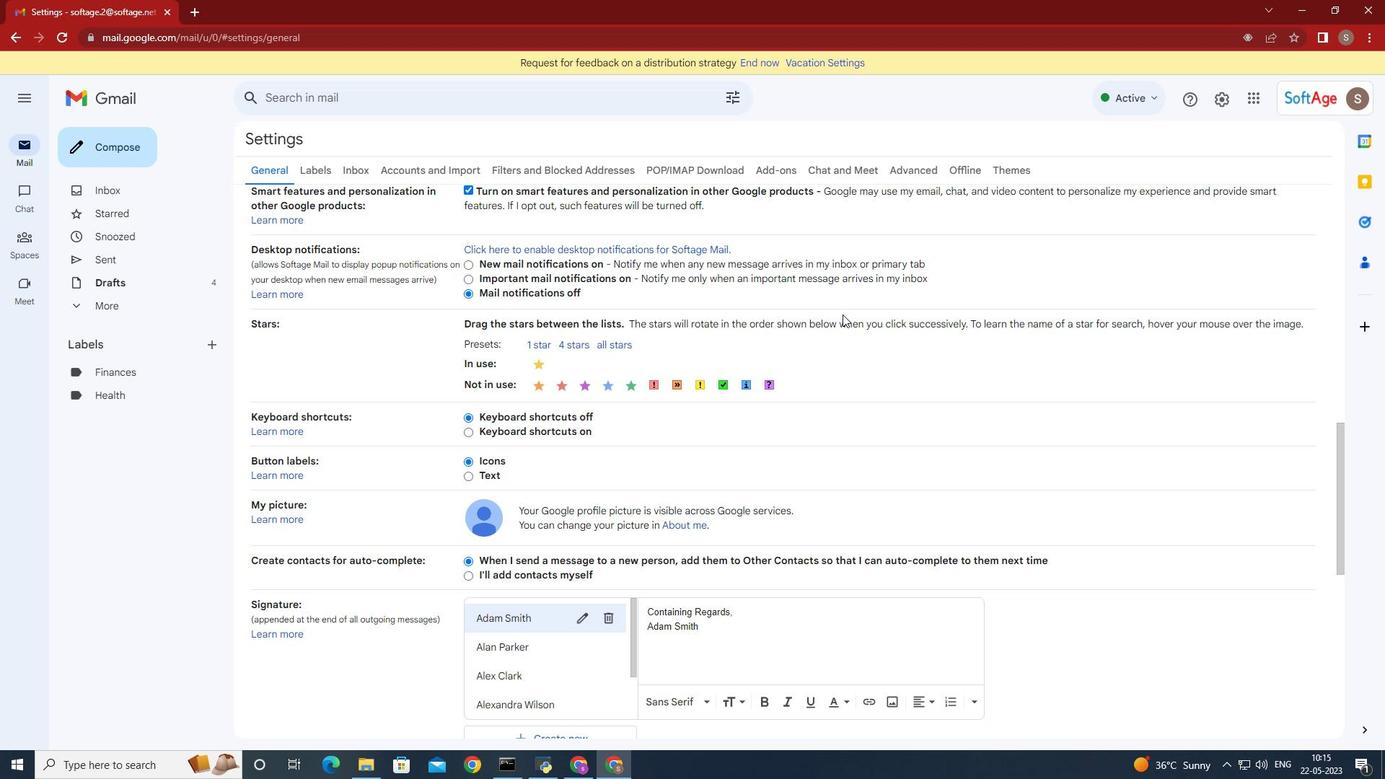 
Action: Mouse scrolled (842, 313) with delta (0, 0)
Screenshot: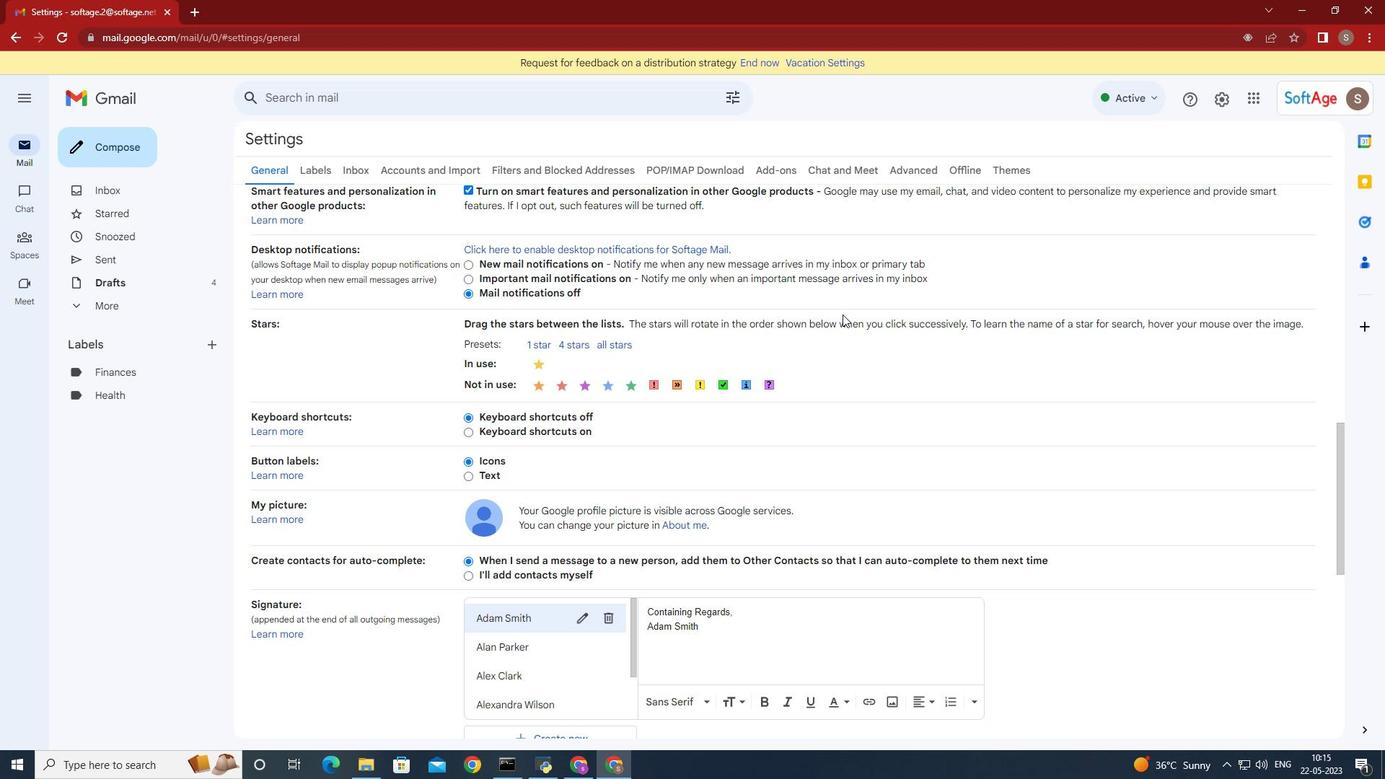 
Action: Mouse scrolled (842, 313) with delta (0, 0)
Screenshot: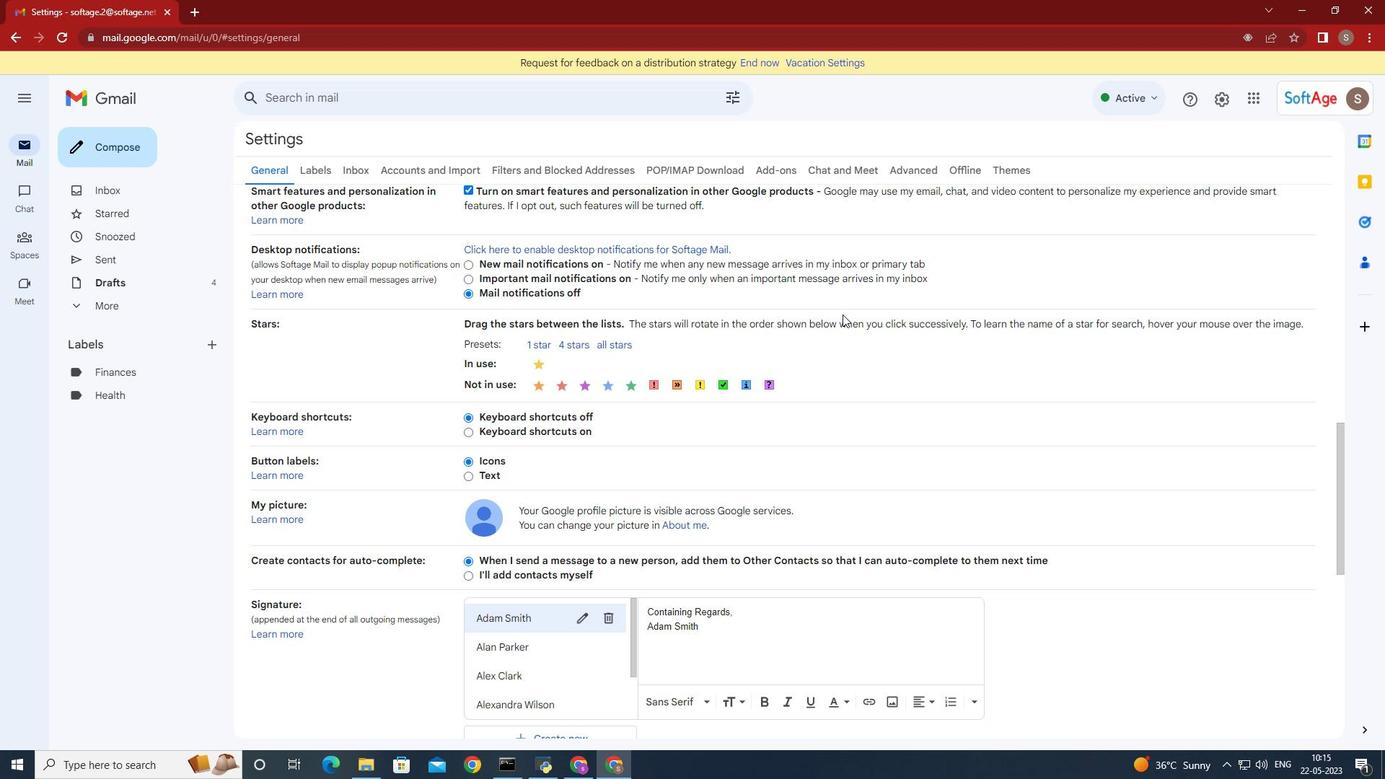 
Action: Mouse scrolled (842, 313) with delta (0, 0)
Screenshot: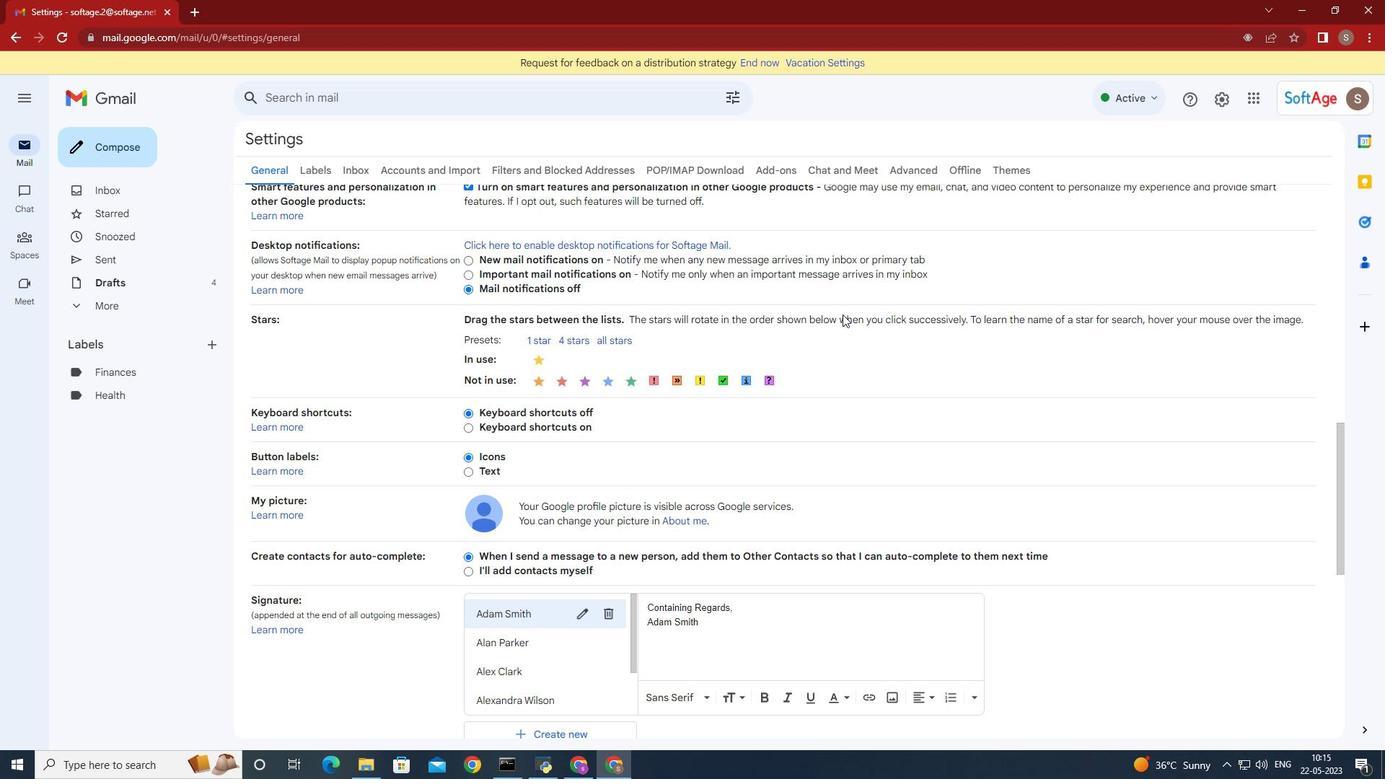 
Action: Mouse moved to (842, 314)
Screenshot: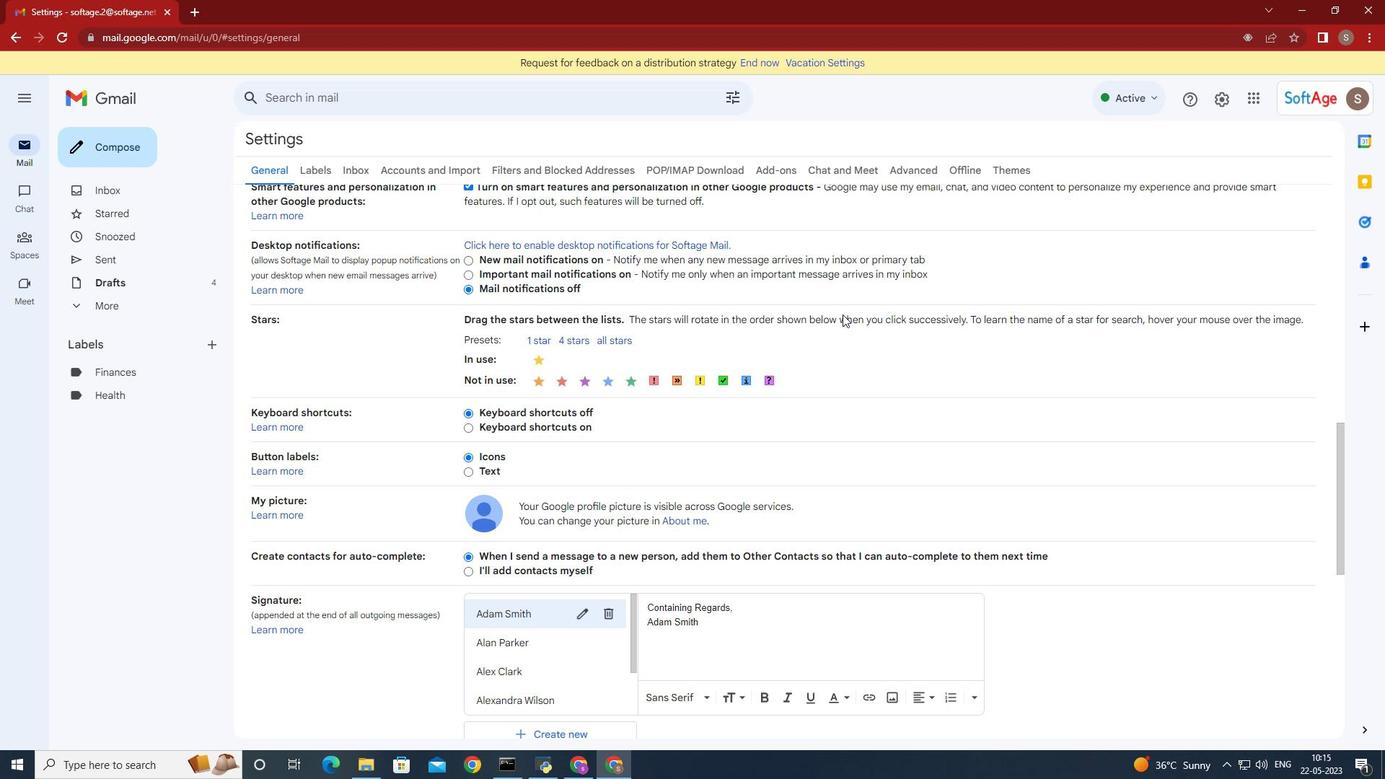
Action: Mouse scrolled (842, 313) with delta (0, 0)
Screenshot: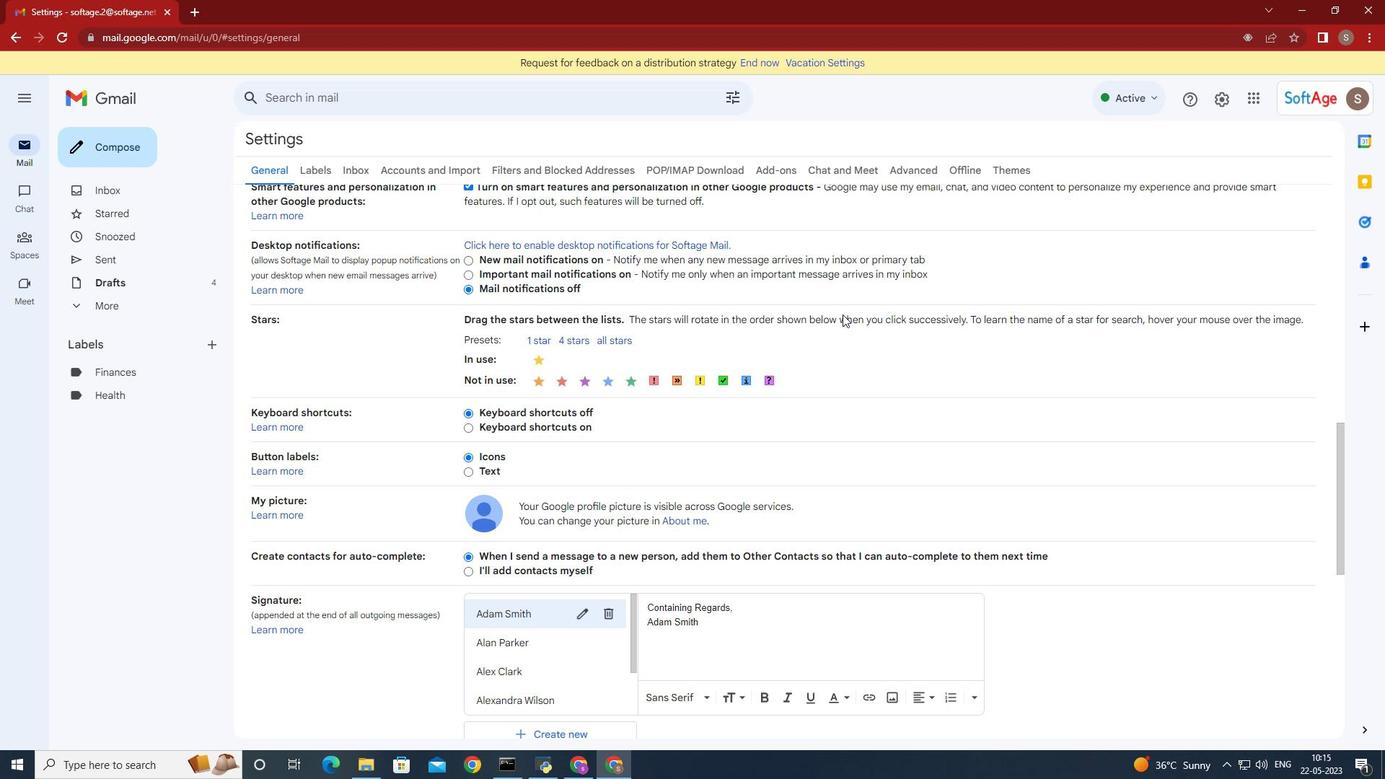 
Action: Mouse scrolled (842, 313) with delta (0, 0)
Screenshot: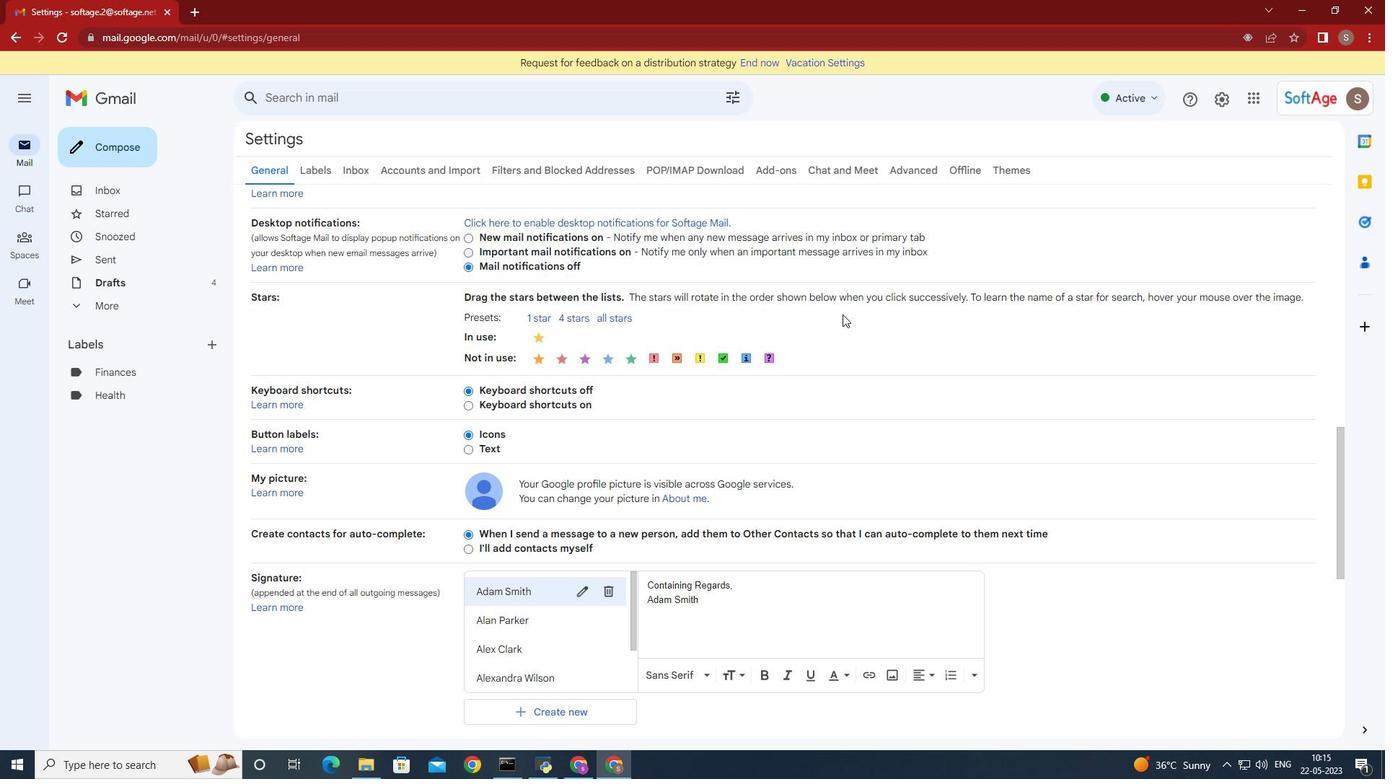 
Action: Mouse moved to (842, 315)
Screenshot: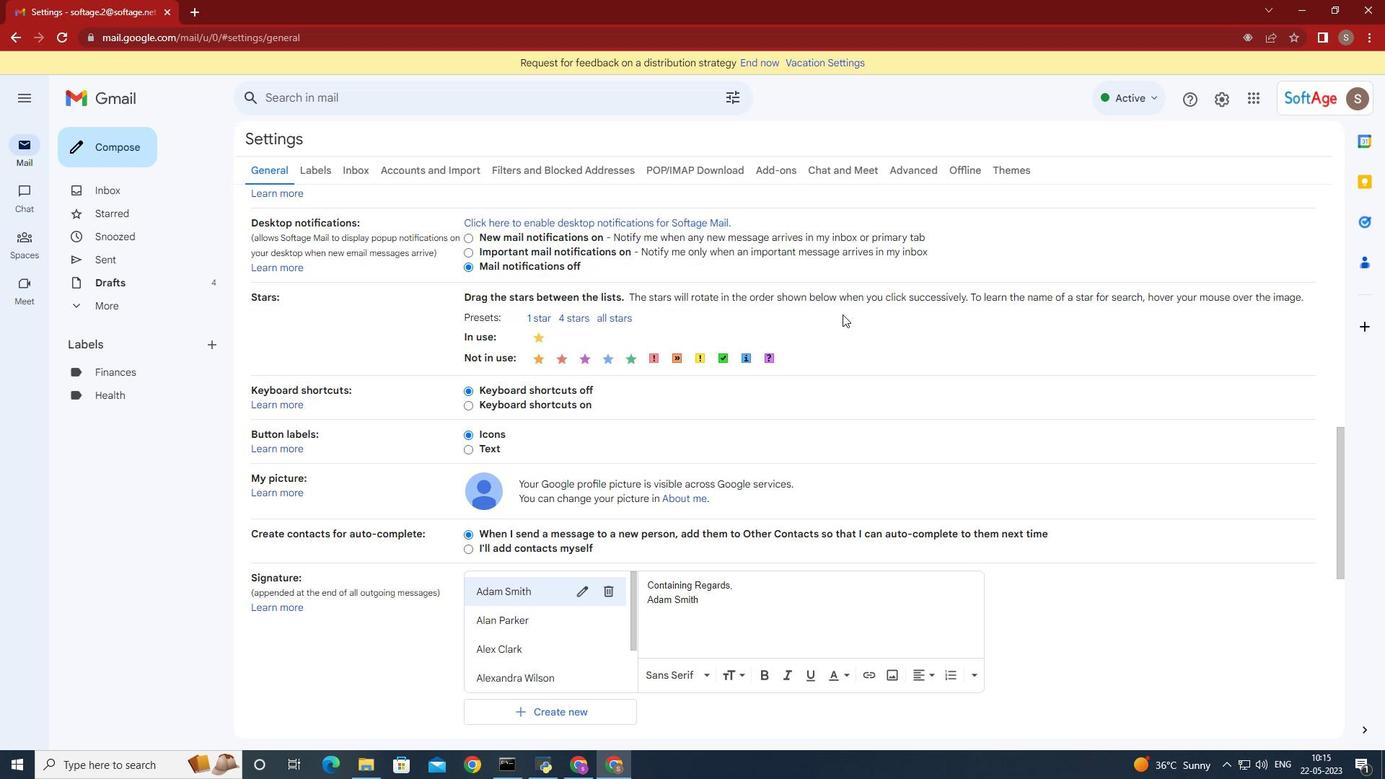 
Action: Mouse scrolled (842, 314) with delta (0, 0)
Screenshot: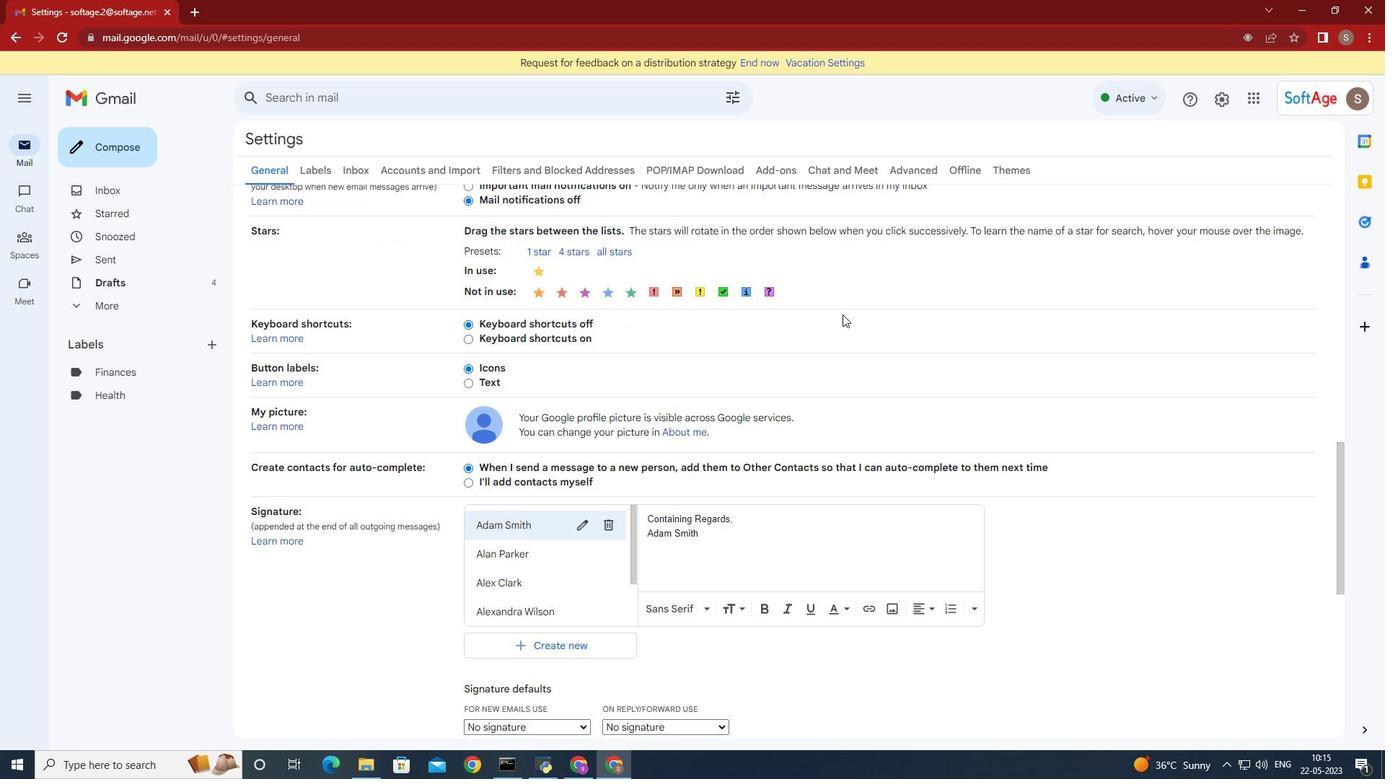 
Action: Mouse scrolled (842, 314) with delta (0, 0)
Screenshot: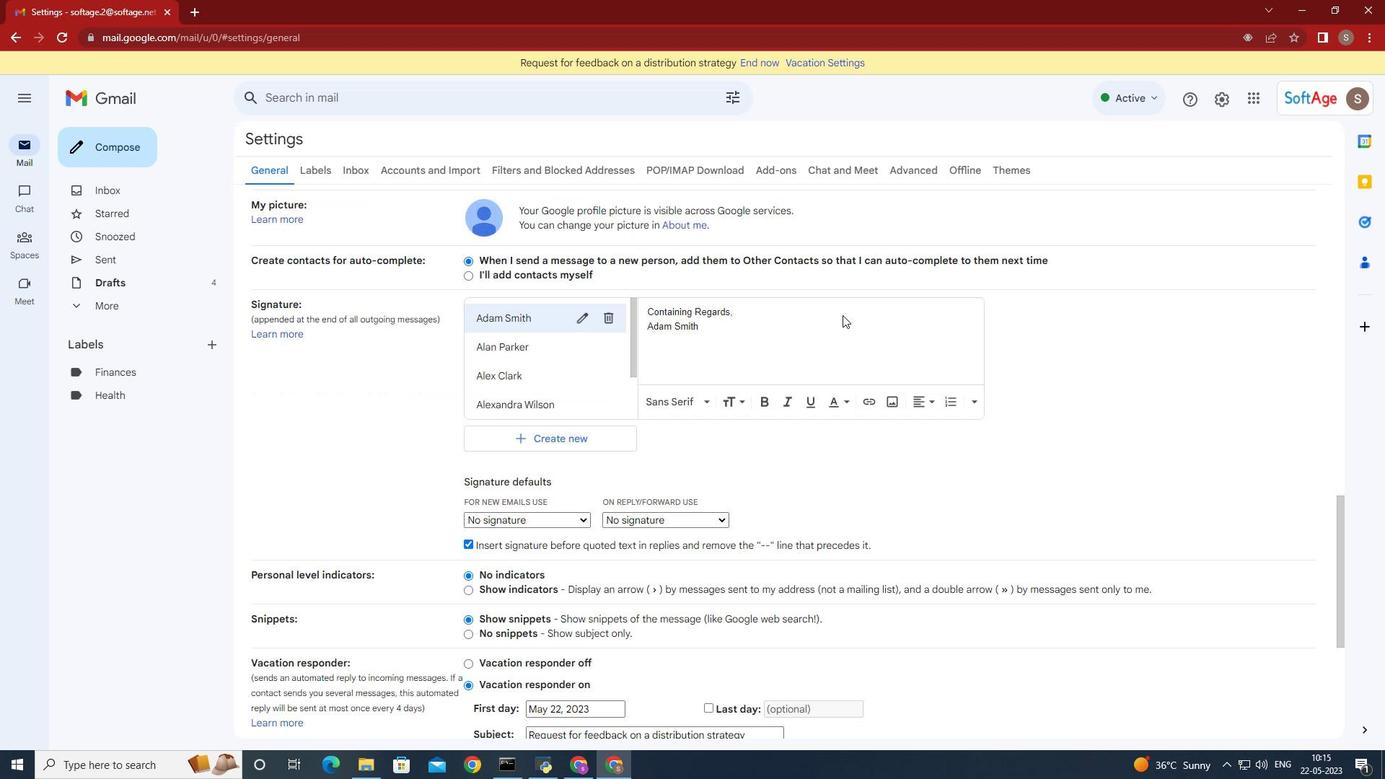 
Action: Mouse moved to (899, 382)
Screenshot: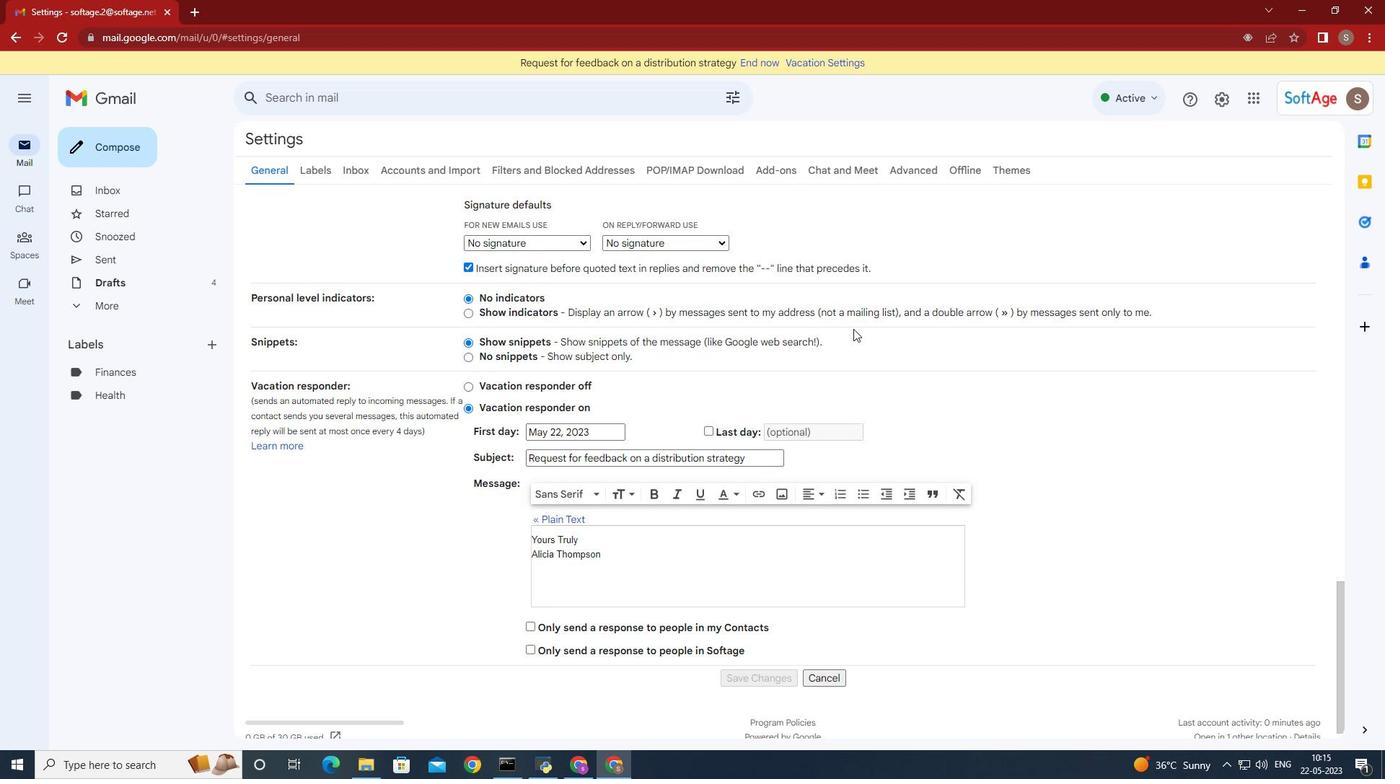 
Action: Mouse scrolled (899, 383) with delta (0, 0)
Screenshot: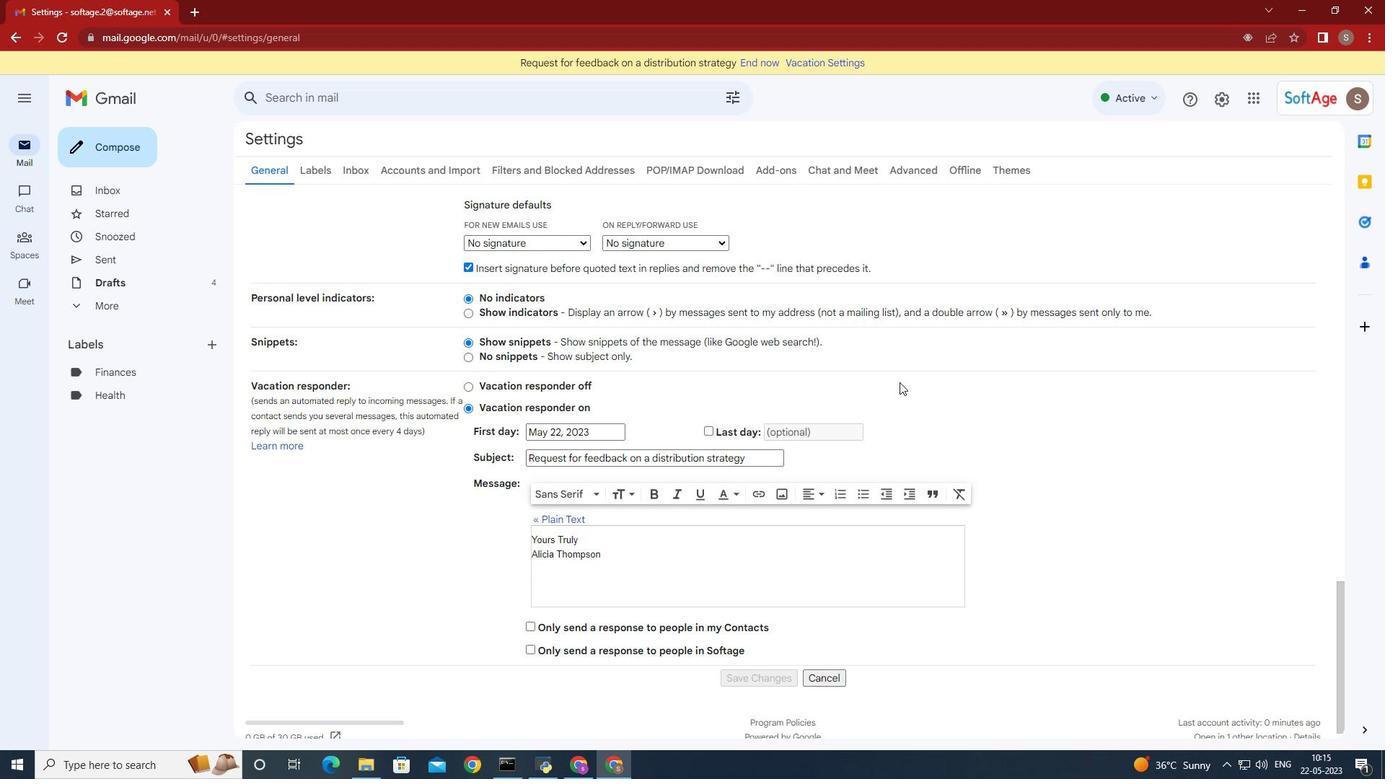 
Action: Mouse scrolled (899, 383) with delta (0, 0)
Screenshot: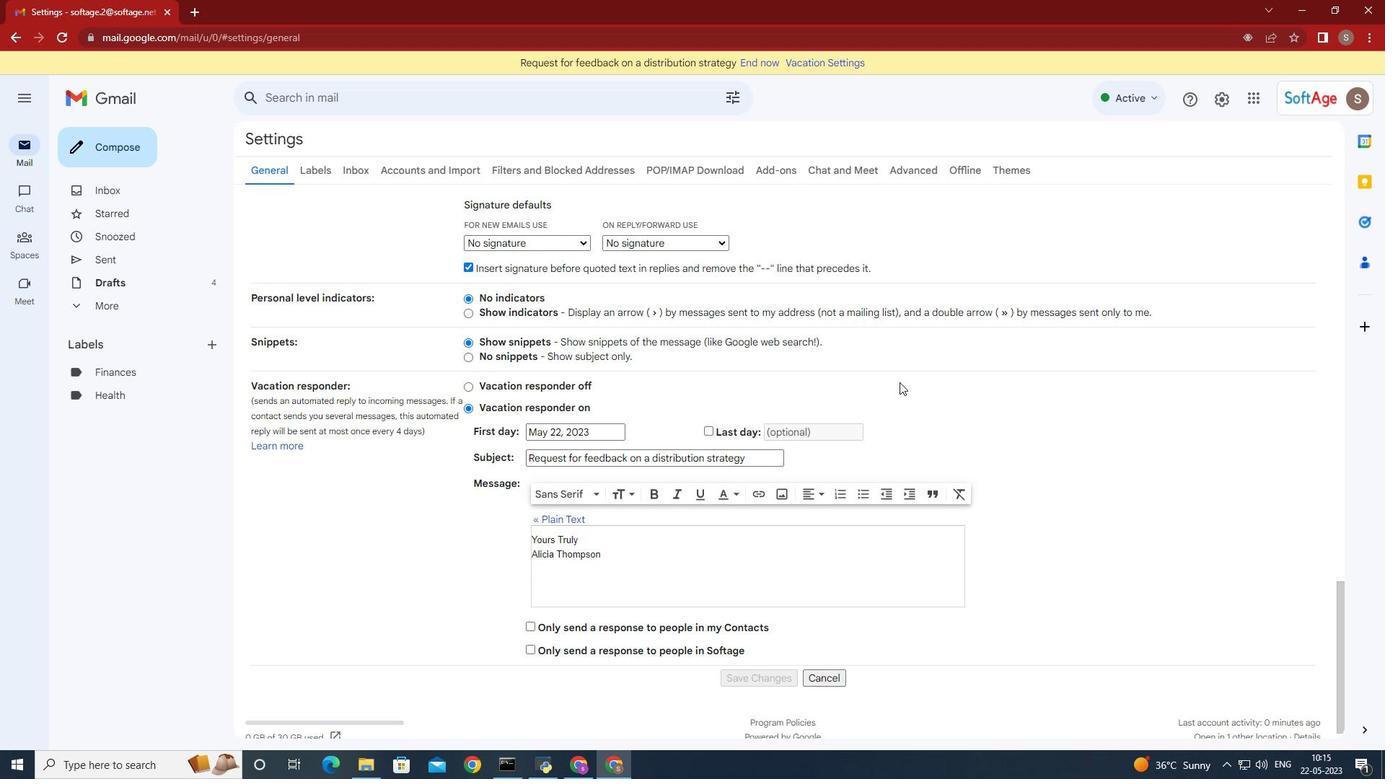 
Action: Mouse scrolled (899, 383) with delta (0, 0)
Screenshot: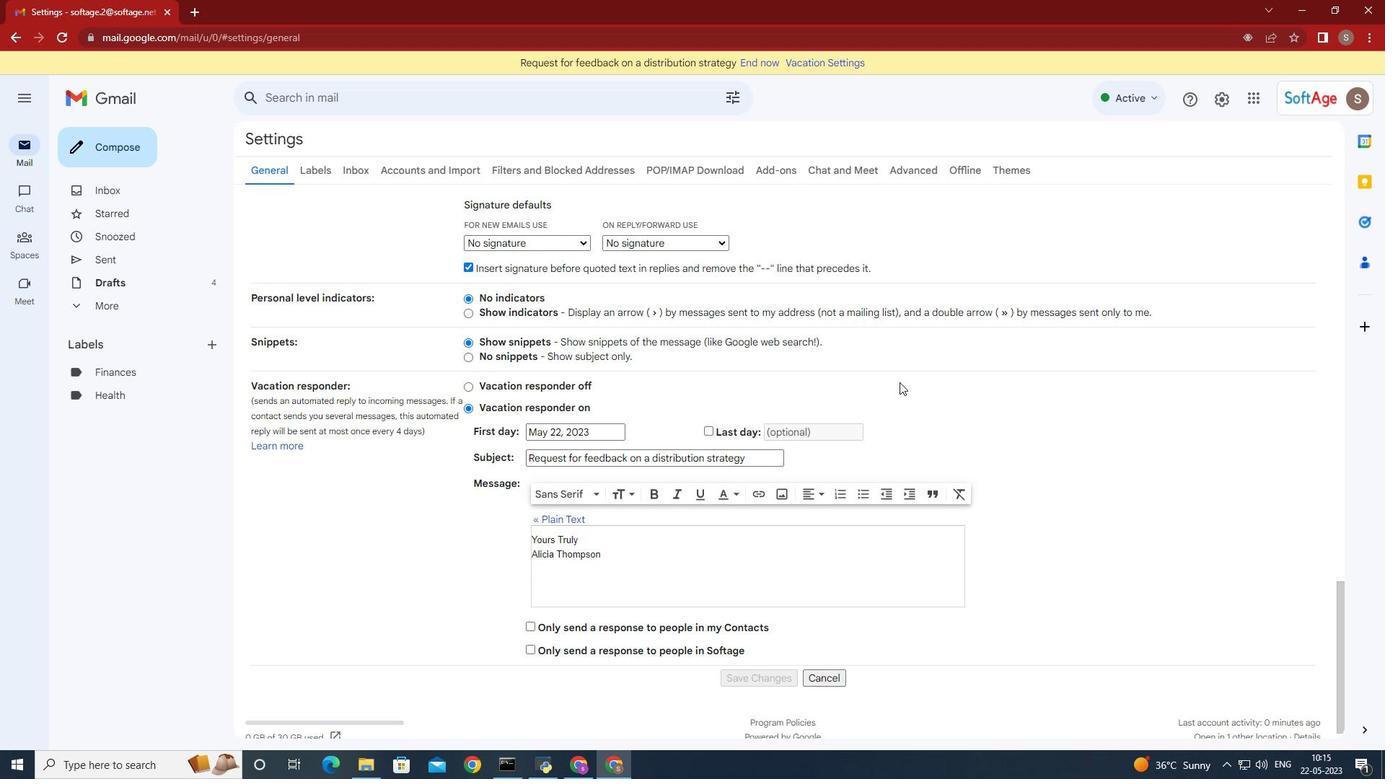 
Action: Mouse scrolled (899, 383) with delta (0, 0)
Screenshot: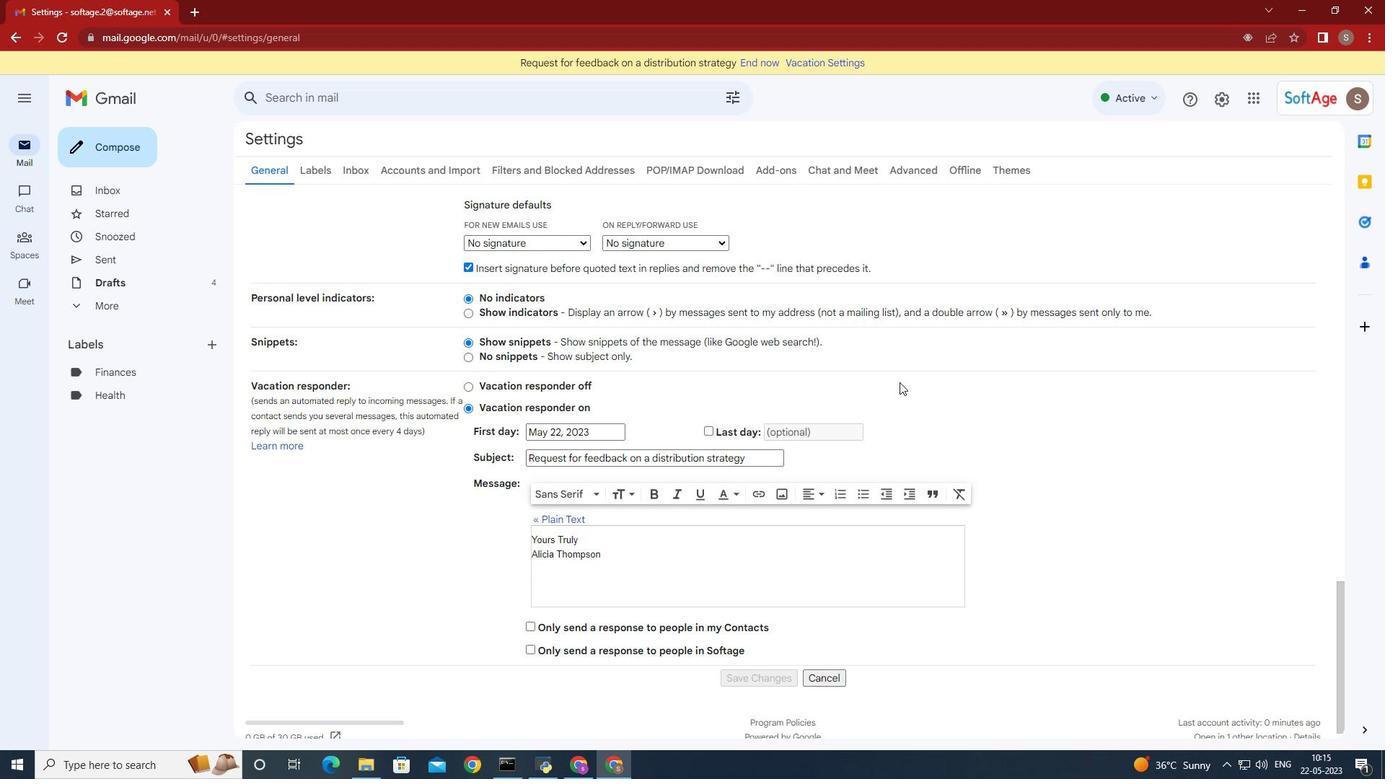 
Action: Mouse scrolled (899, 383) with delta (0, 0)
Screenshot: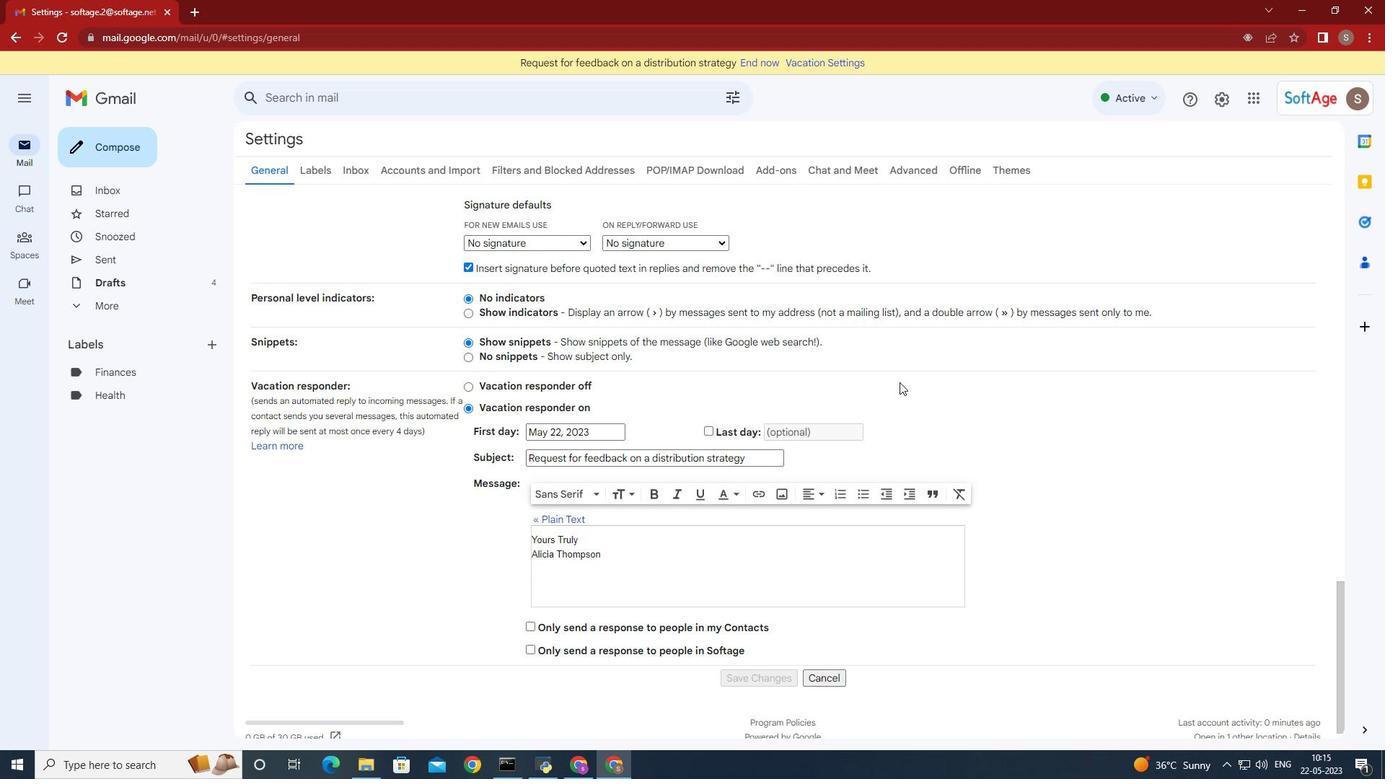 
Action: Mouse scrolled (899, 383) with delta (0, 0)
Screenshot: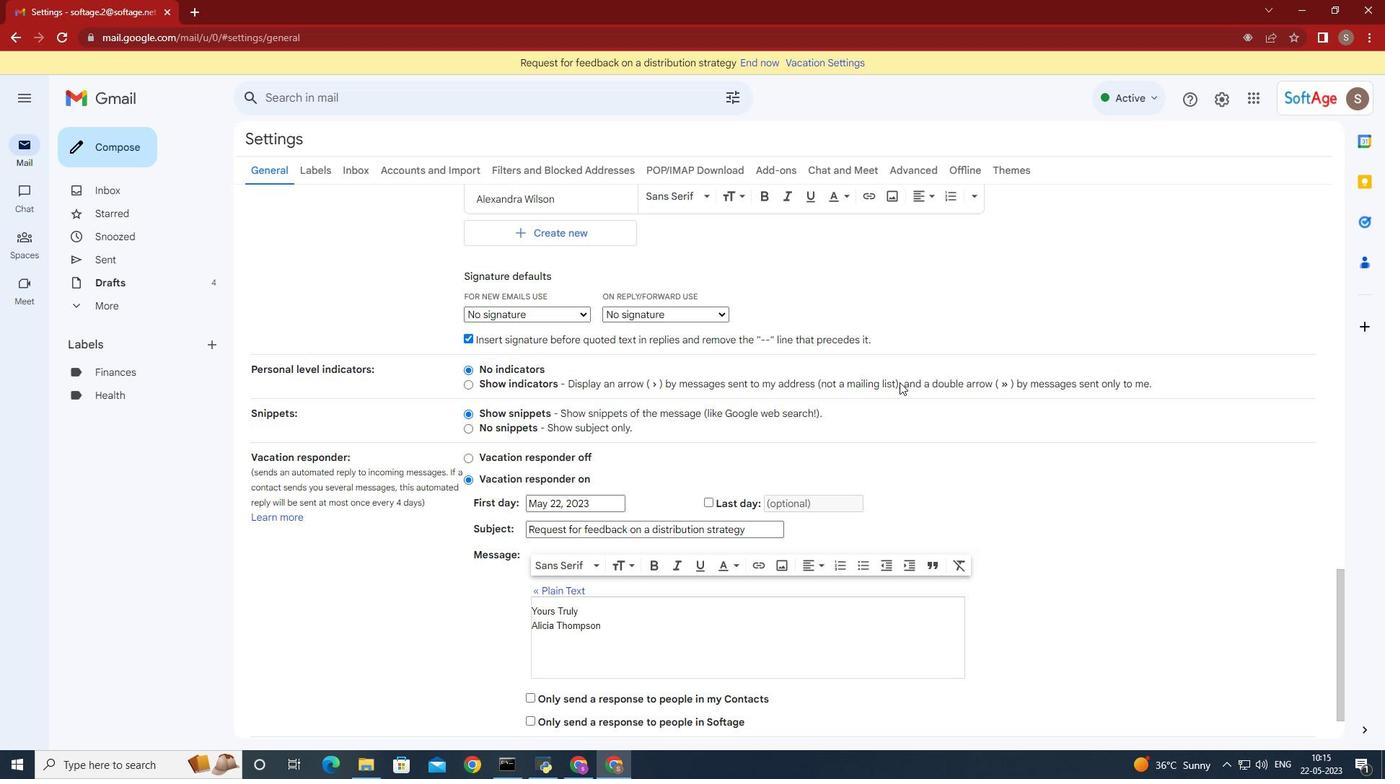 
Action: Mouse moved to (845, 500)
Screenshot: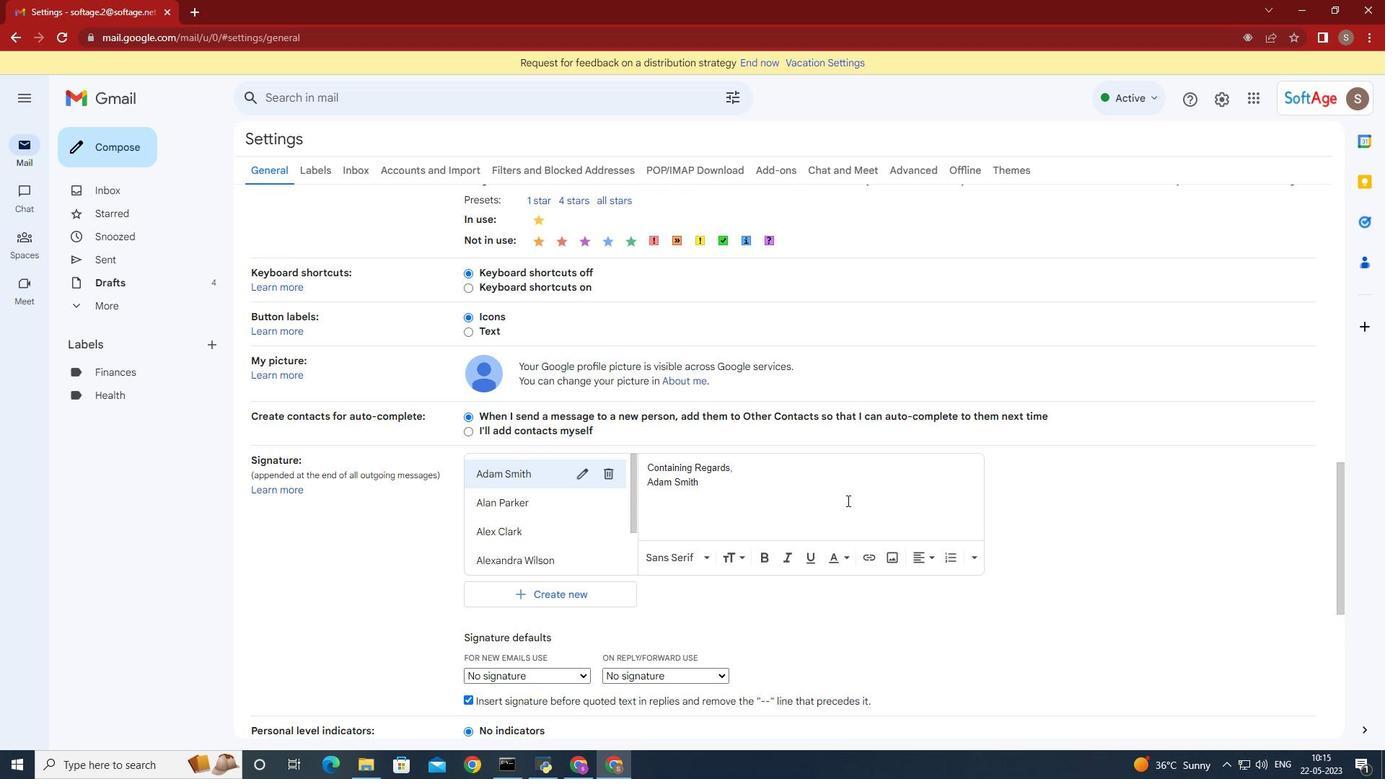 
Action: Mouse scrolled (845, 500) with delta (0, 0)
Screenshot: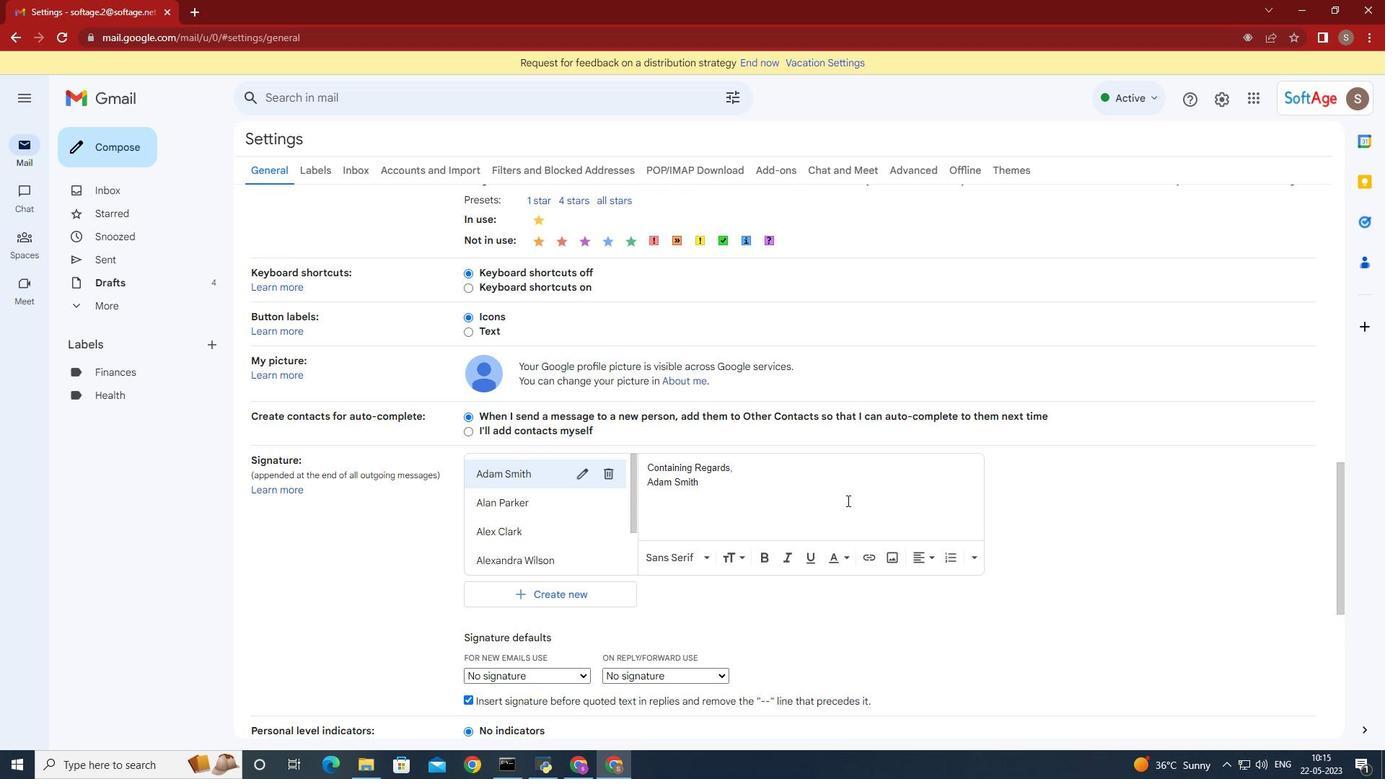 
Action: Mouse moved to (572, 521)
Screenshot: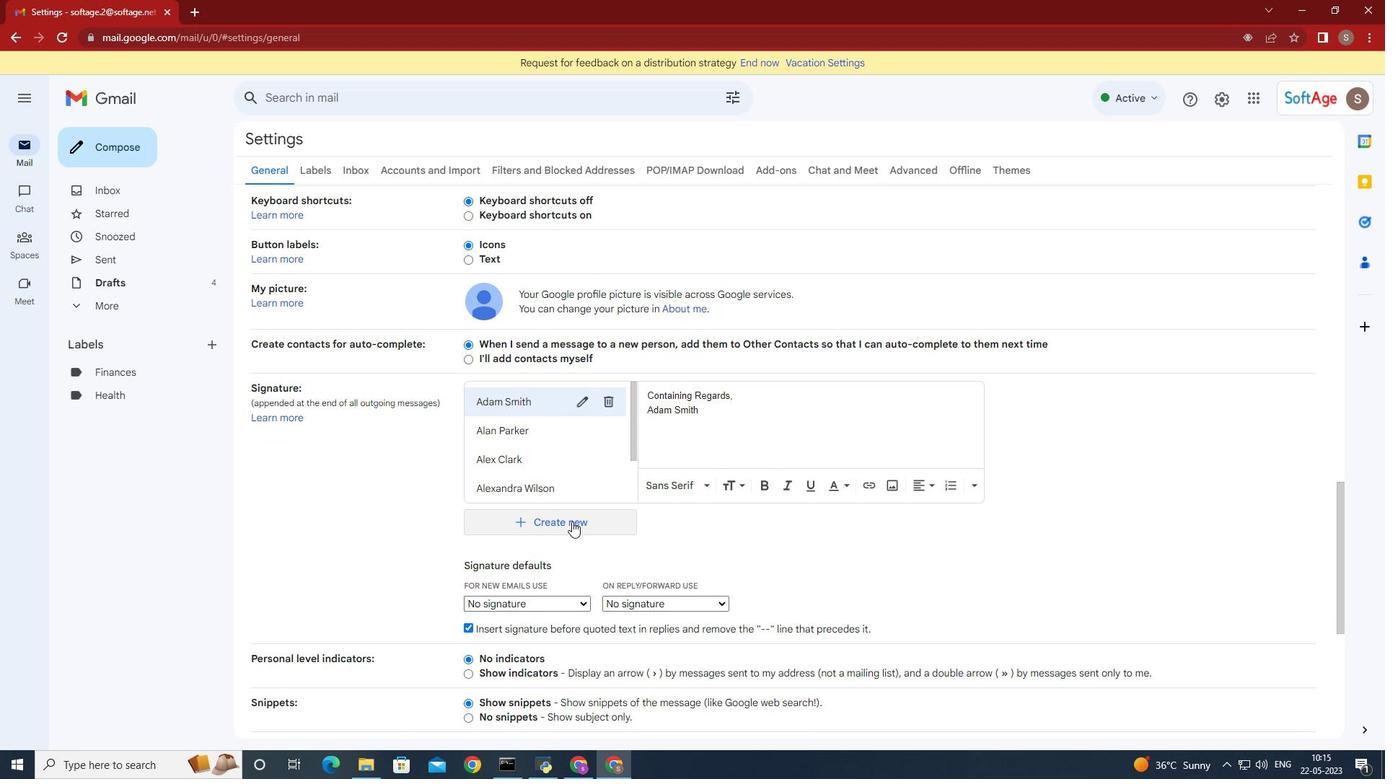 
Action: Mouse pressed left at (572, 521)
Screenshot: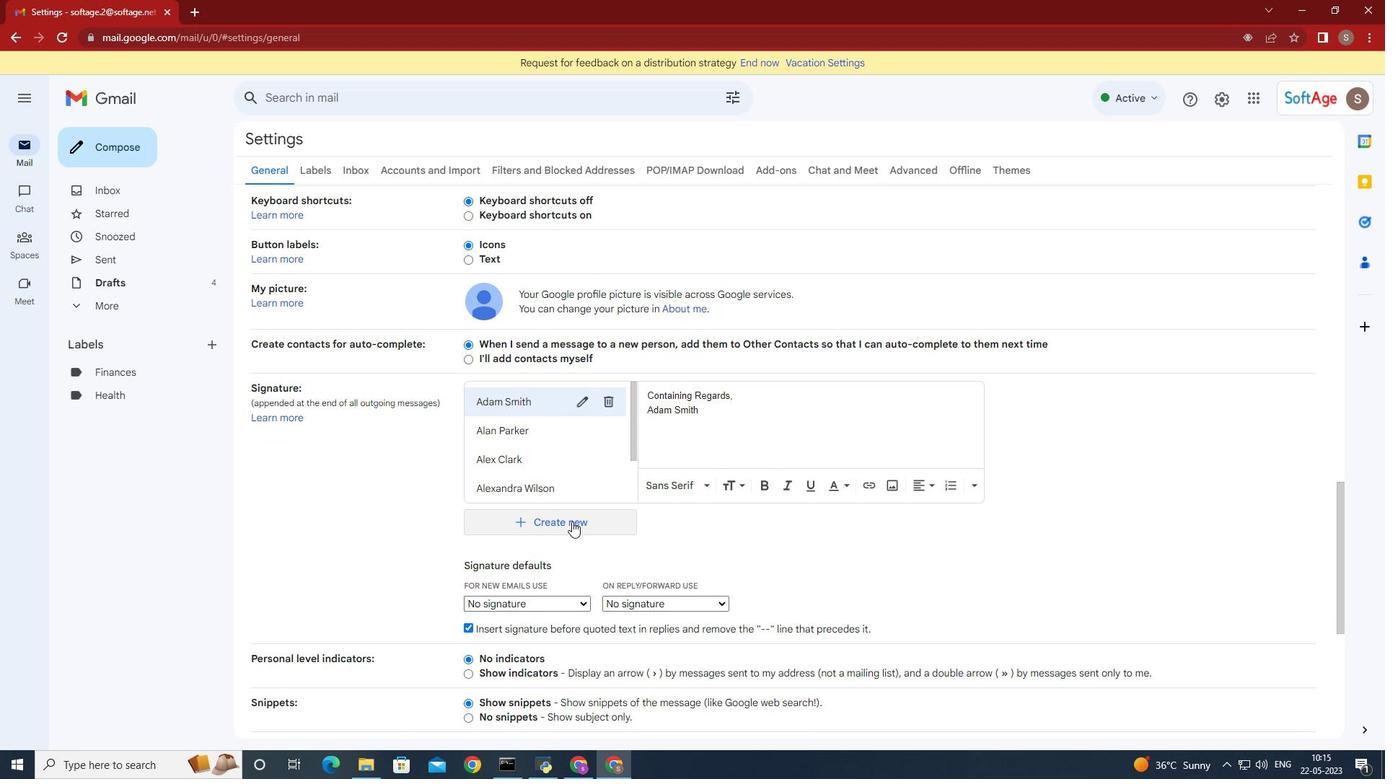 
Action: Mouse moved to (668, 389)
Screenshot: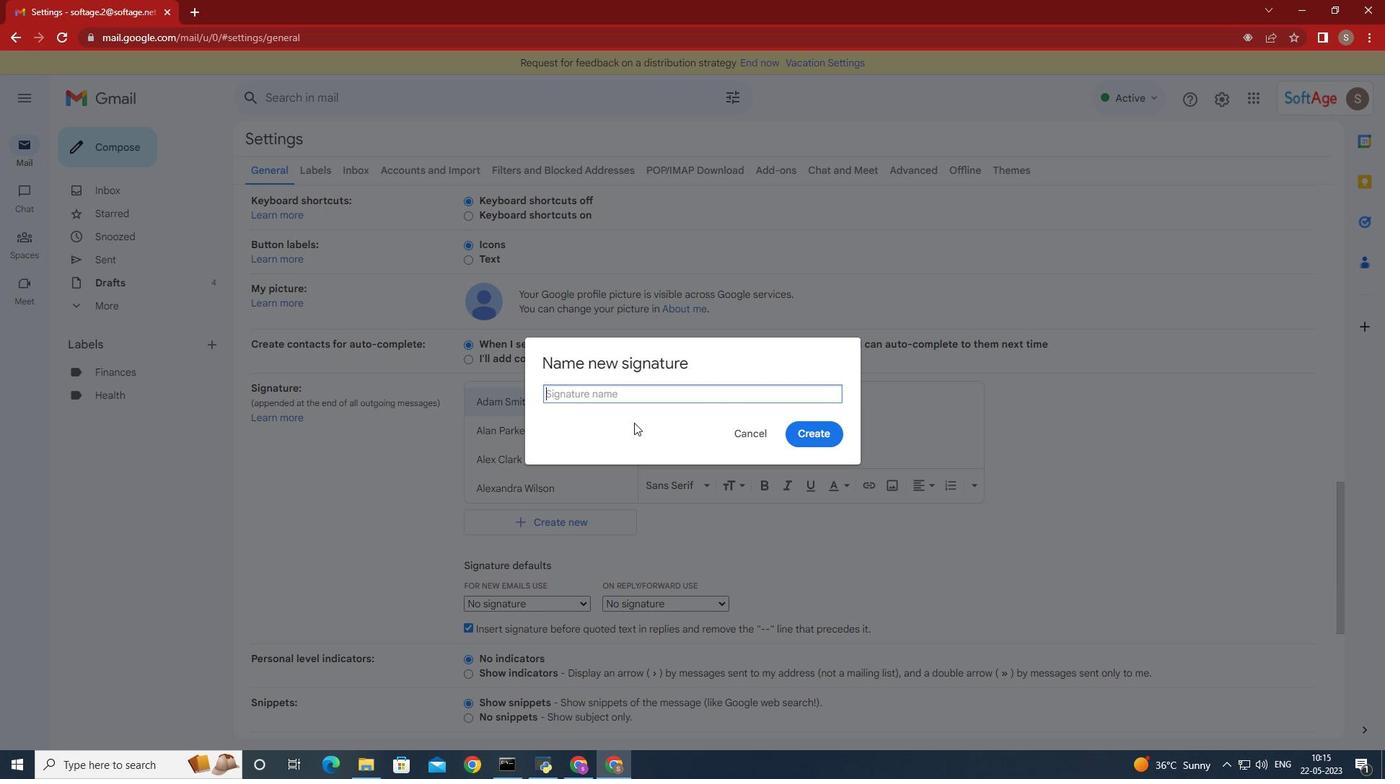 
Action: Key pressed <Key.shift>Georgia<Key.space><Key.shift>Hoe<Key.backspace>ward
Screenshot: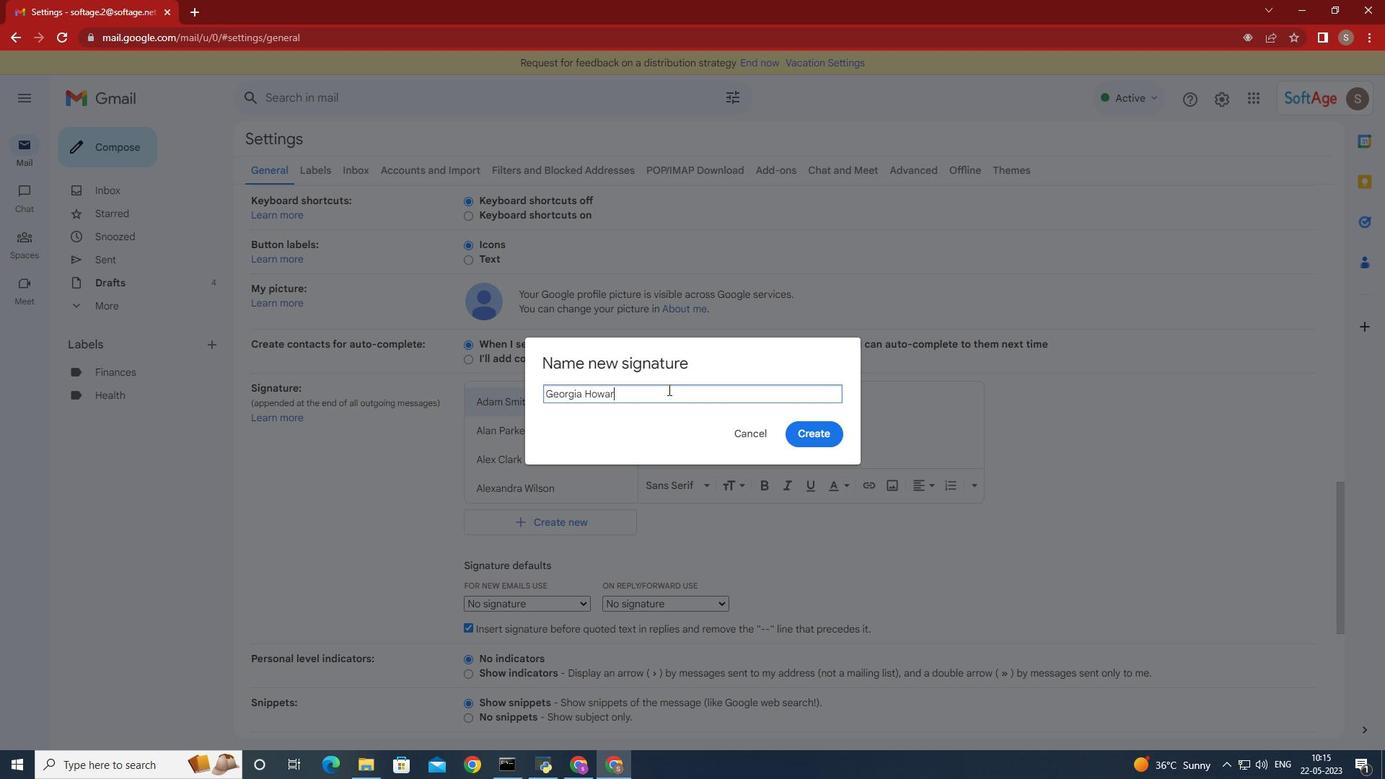
Action: Mouse moved to (803, 434)
Screenshot: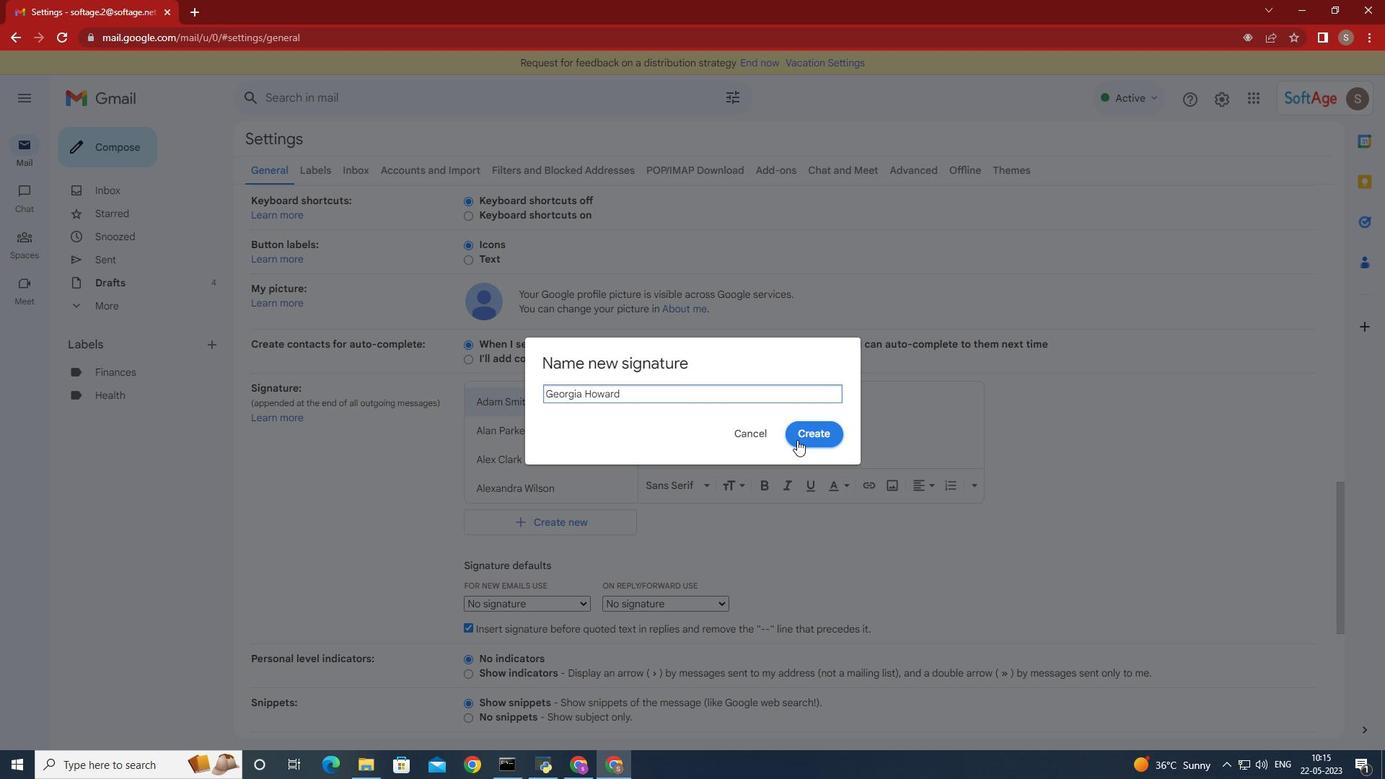 
Action: Mouse pressed left at (803, 434)
Screenshot: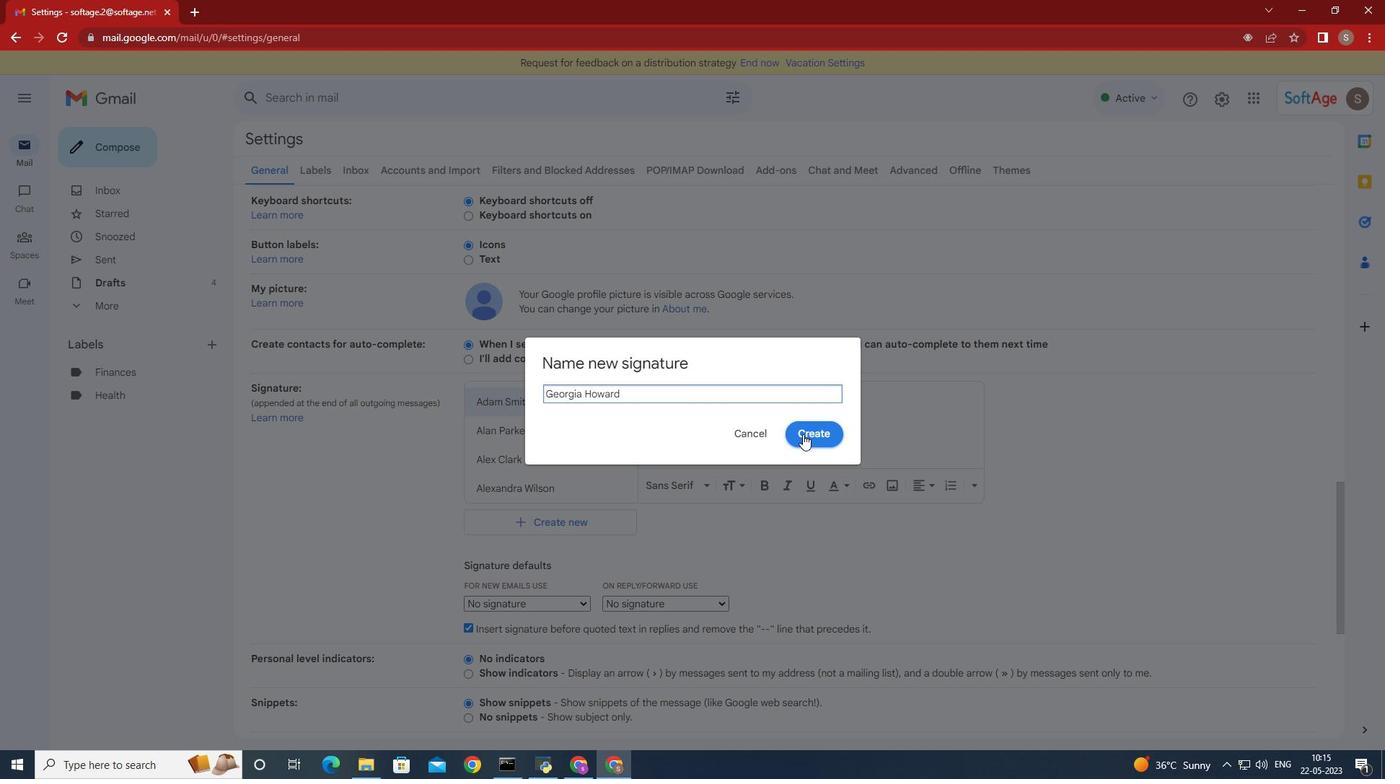 
Action: Mouse moved to (539, 451)
Screenshot: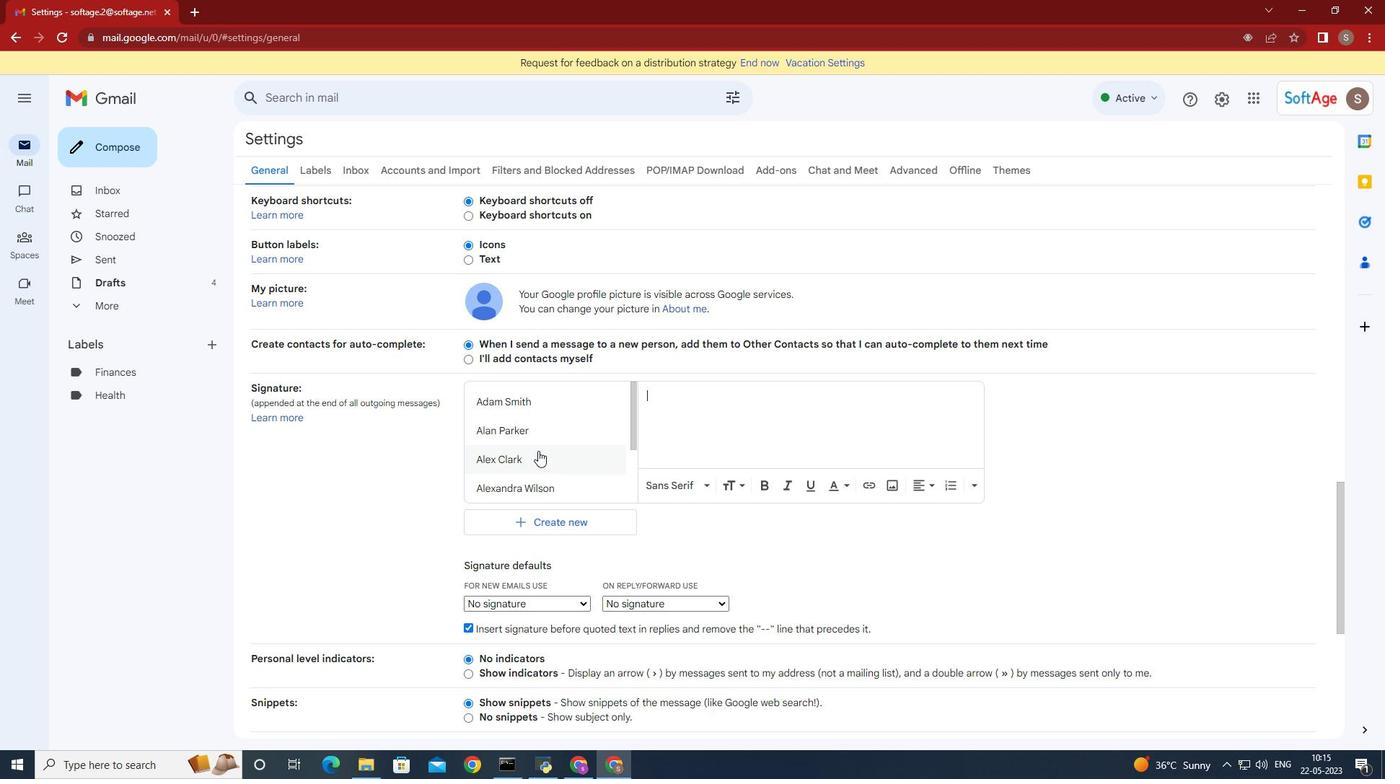 
Action: Mouse scrolled (539, 450) with delta (0, 0)
Screenshot: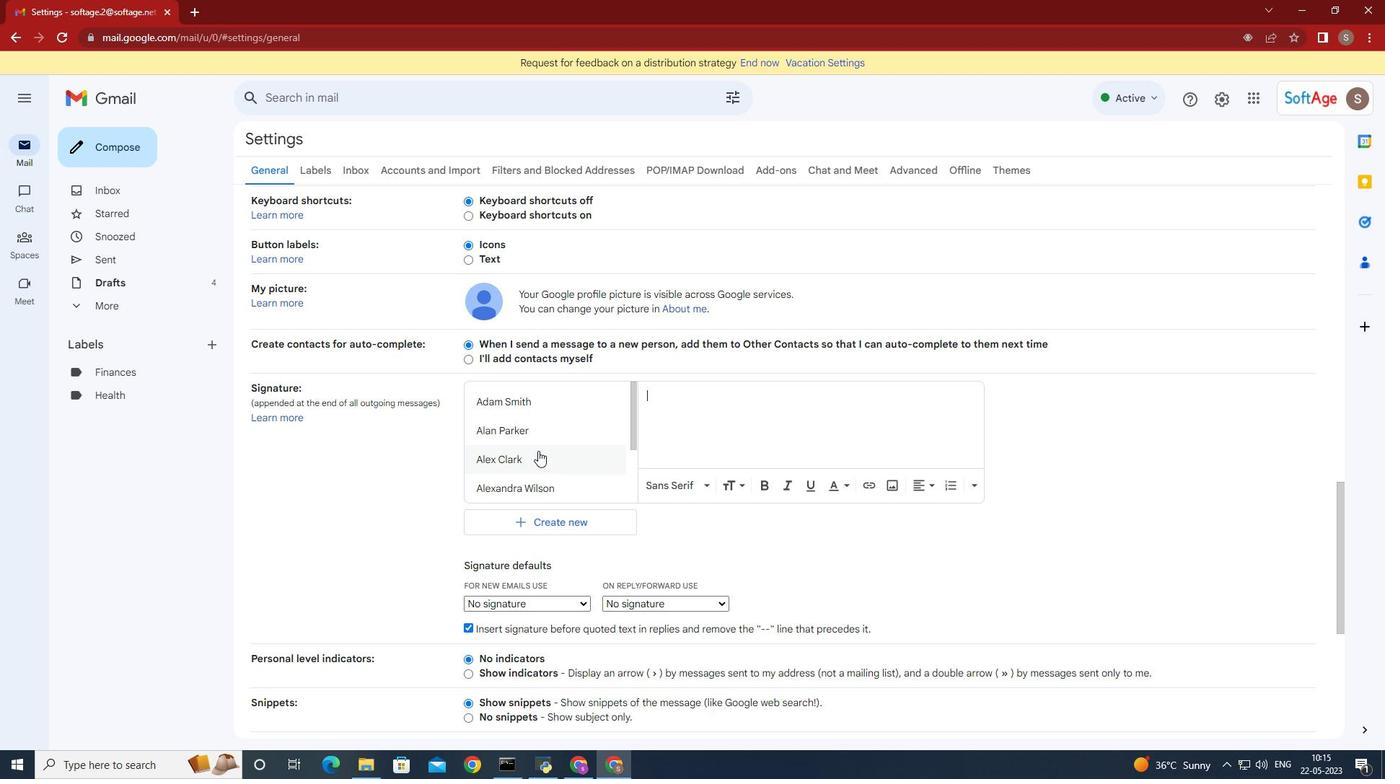 
Action: Mouse moved to (544, 451)
Screenshot: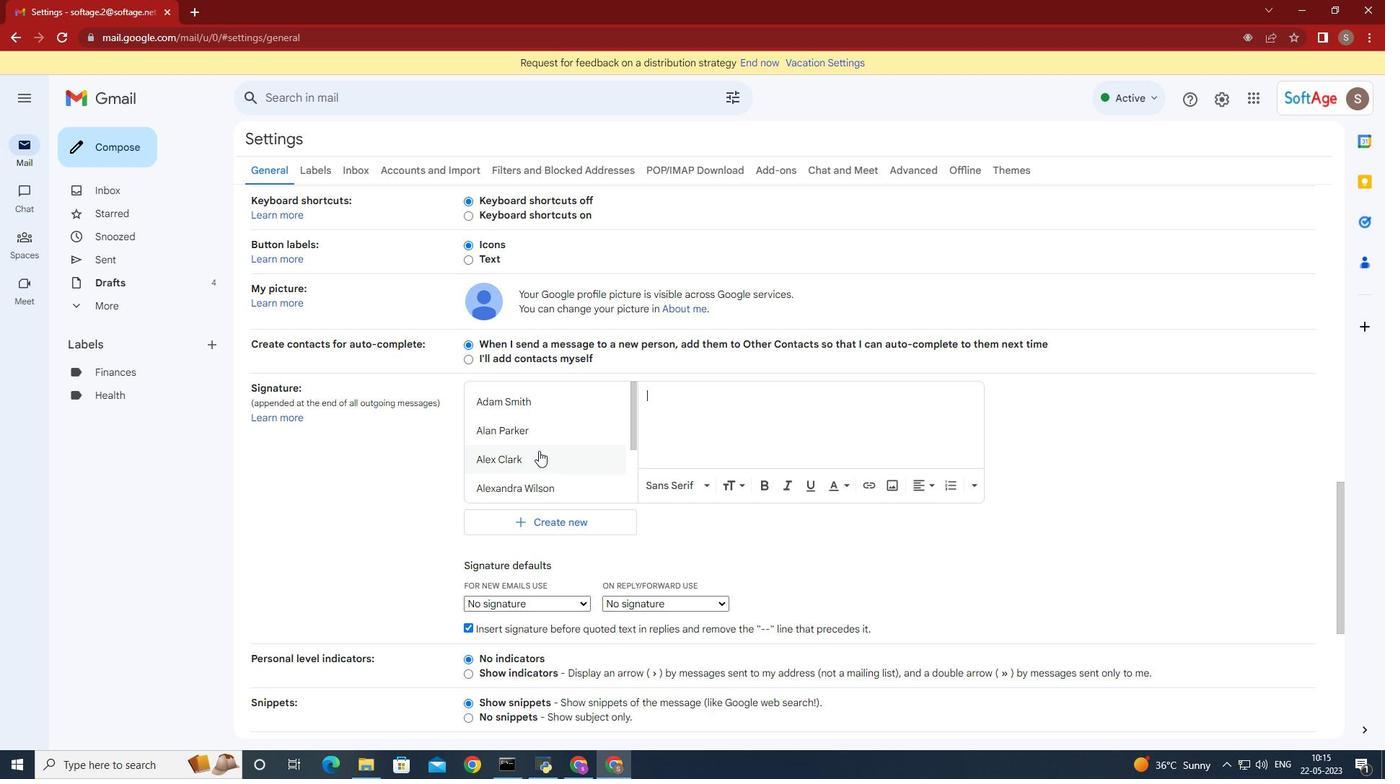 
Action: Mouse scrolled (544, 451) with delta (0, 0)
Screenshot: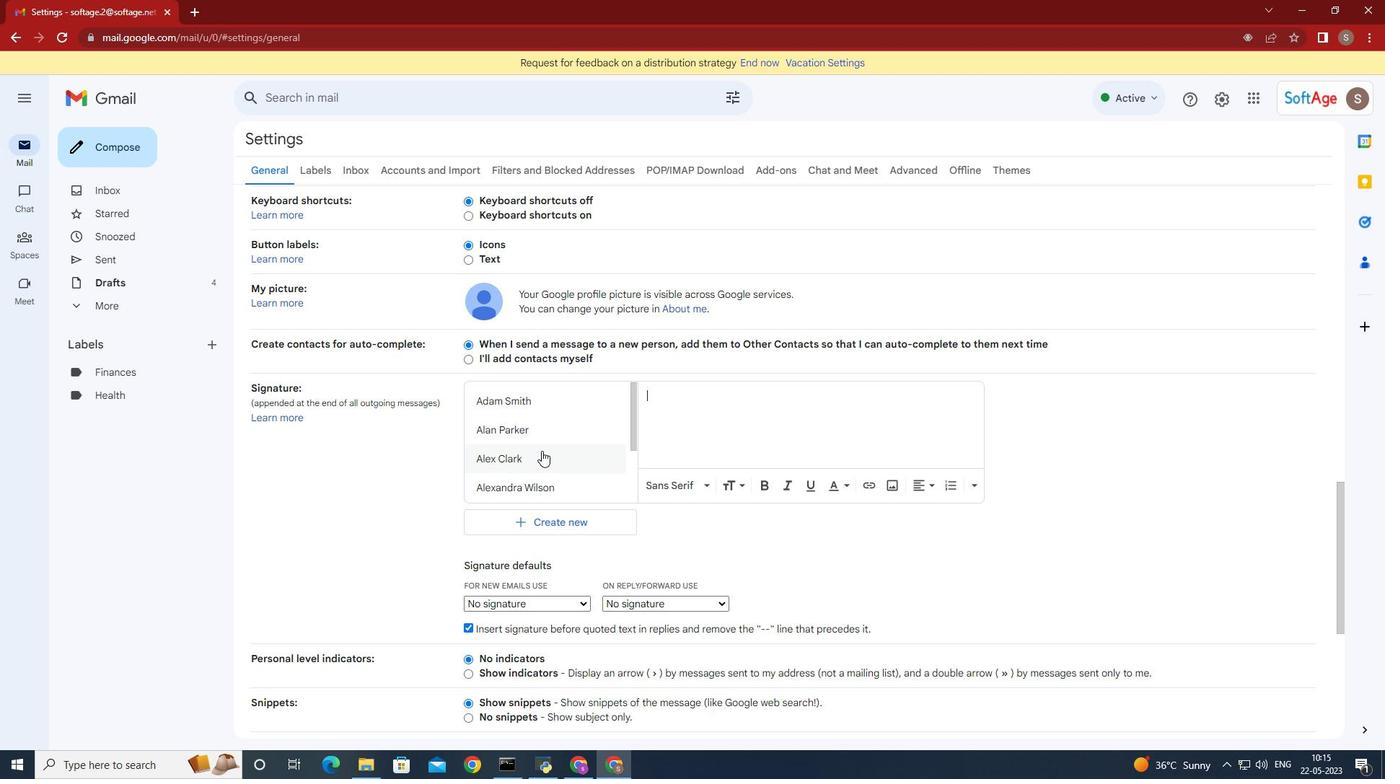 
Action: Mouse moved to (544, 451)
Screenshot: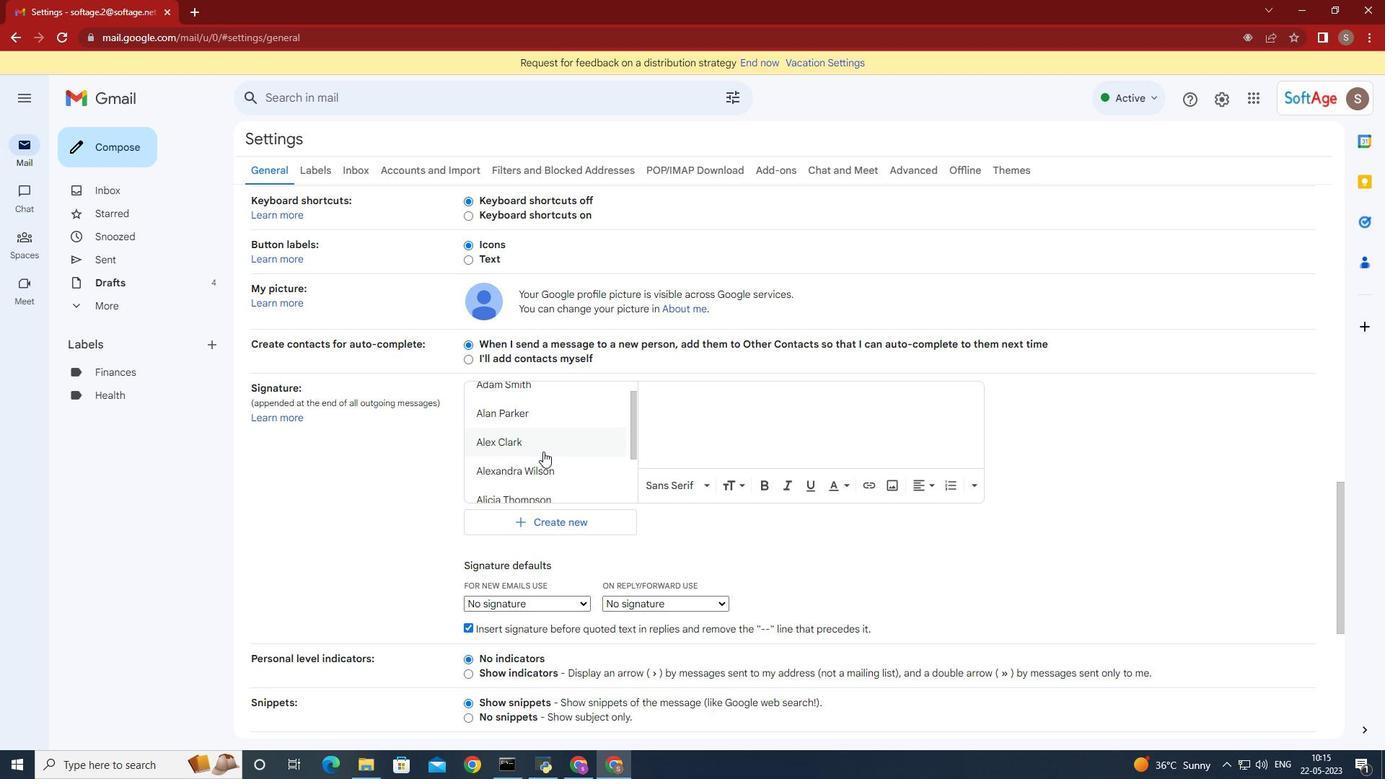 
Action: Mouse scrolled (544, 451) with delta (0, 0)
Screenshot: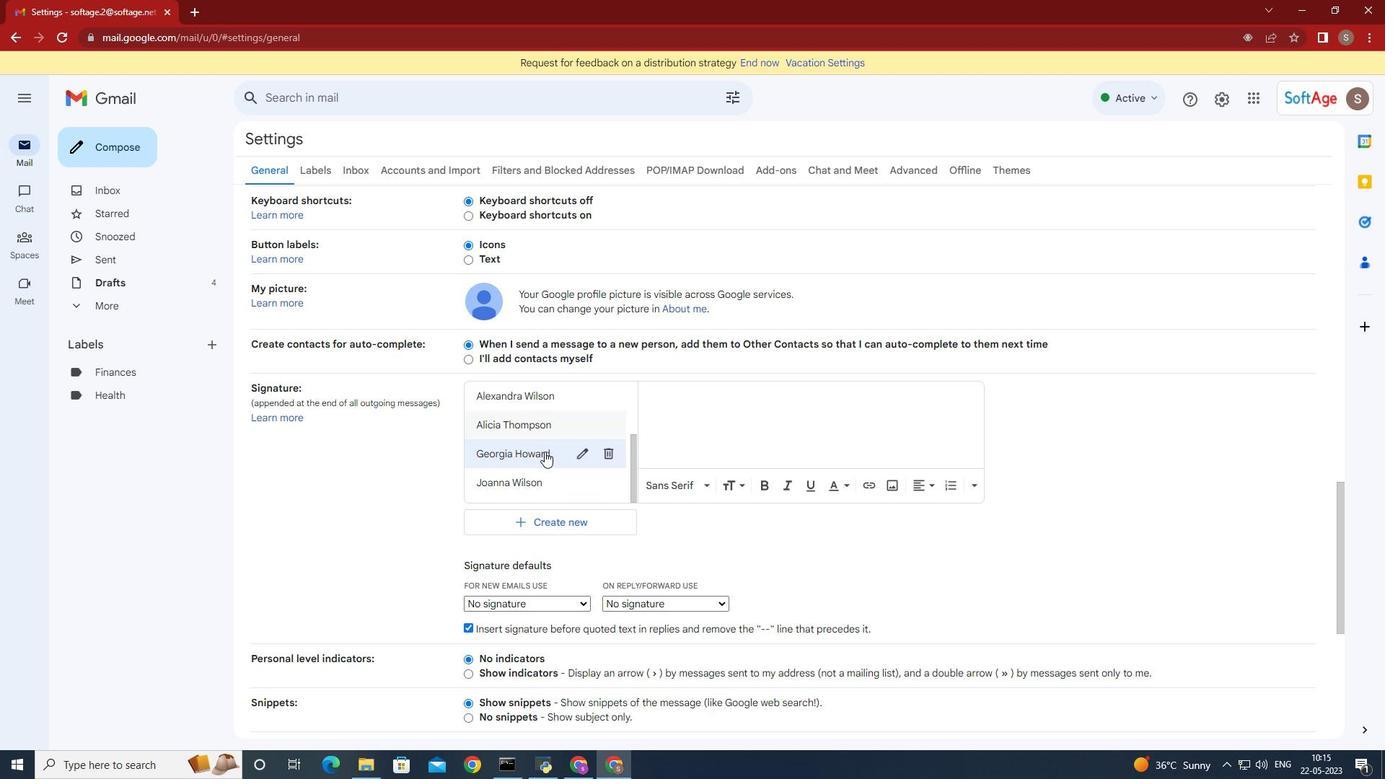 
Action: Mouse scrolled (544, 451) with delta (0, 0)
Screenshot: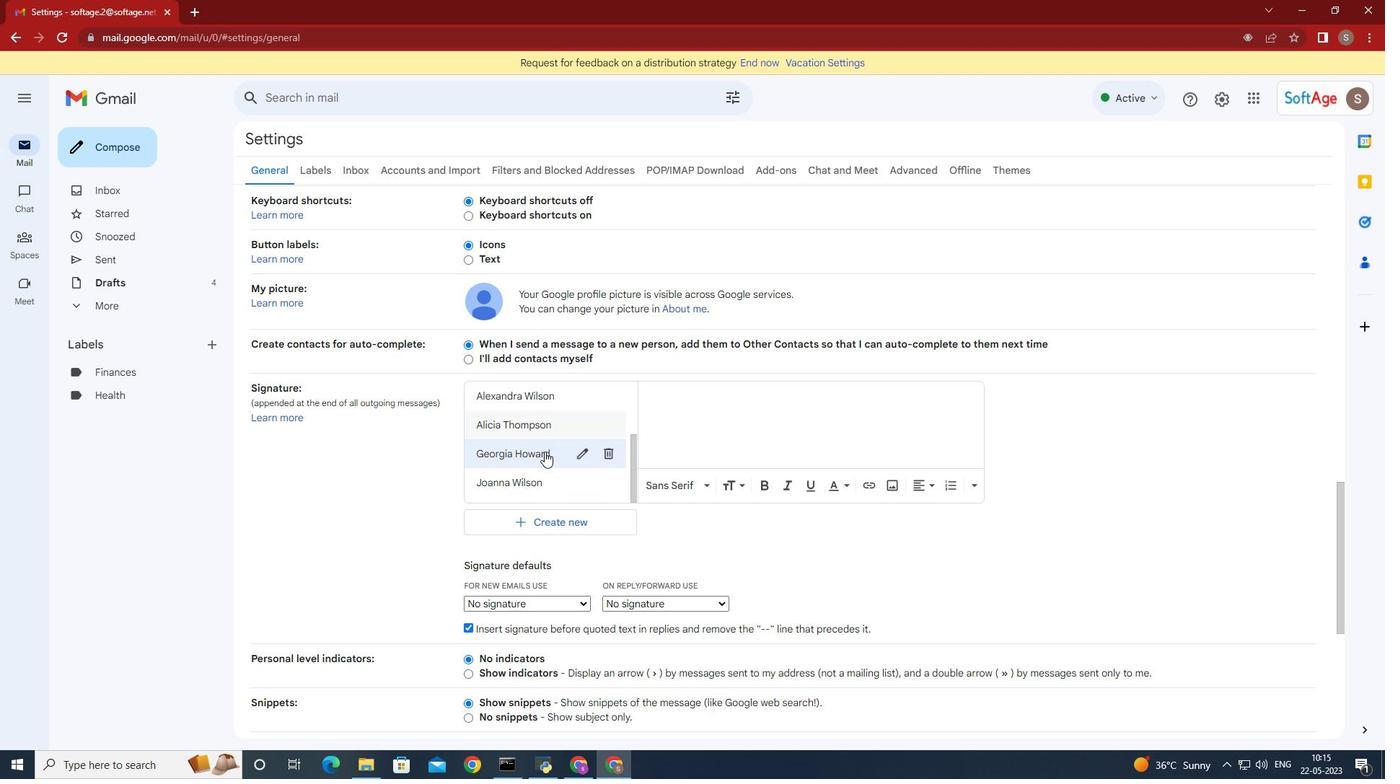 
Action: Mouse moved to (535, 451)
Screenshot: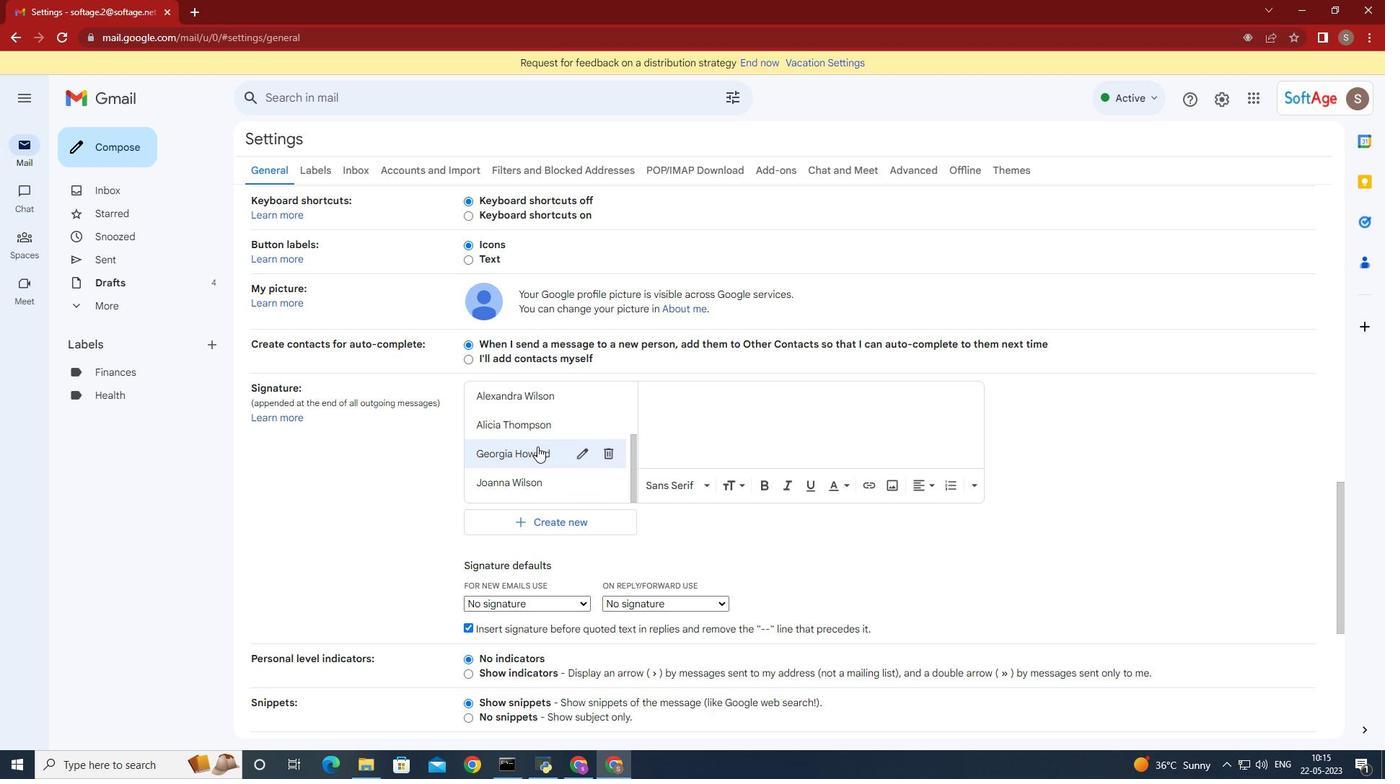 
Action: Mouse pressed left at (535, 451)
Screenshot: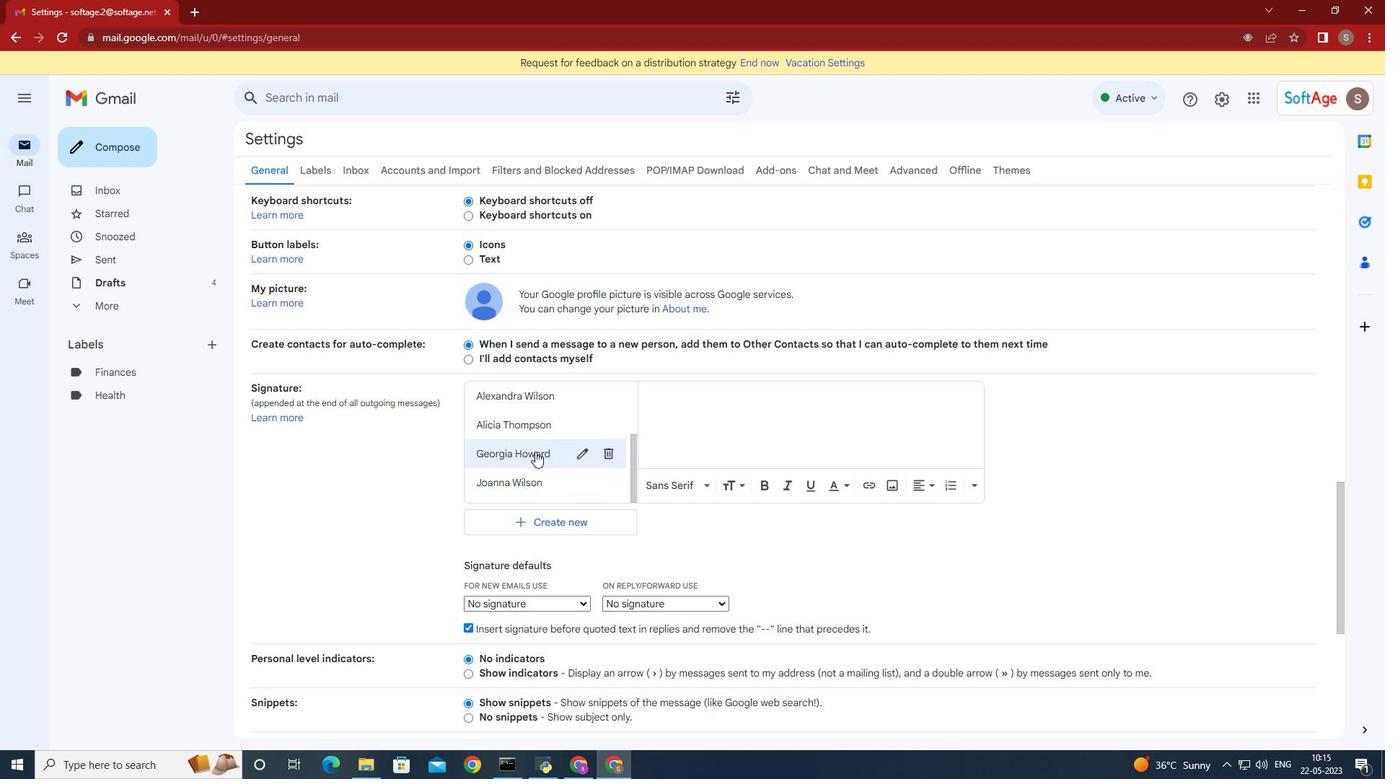 
Action: Mouse moved to (558, 446)
Screenshot: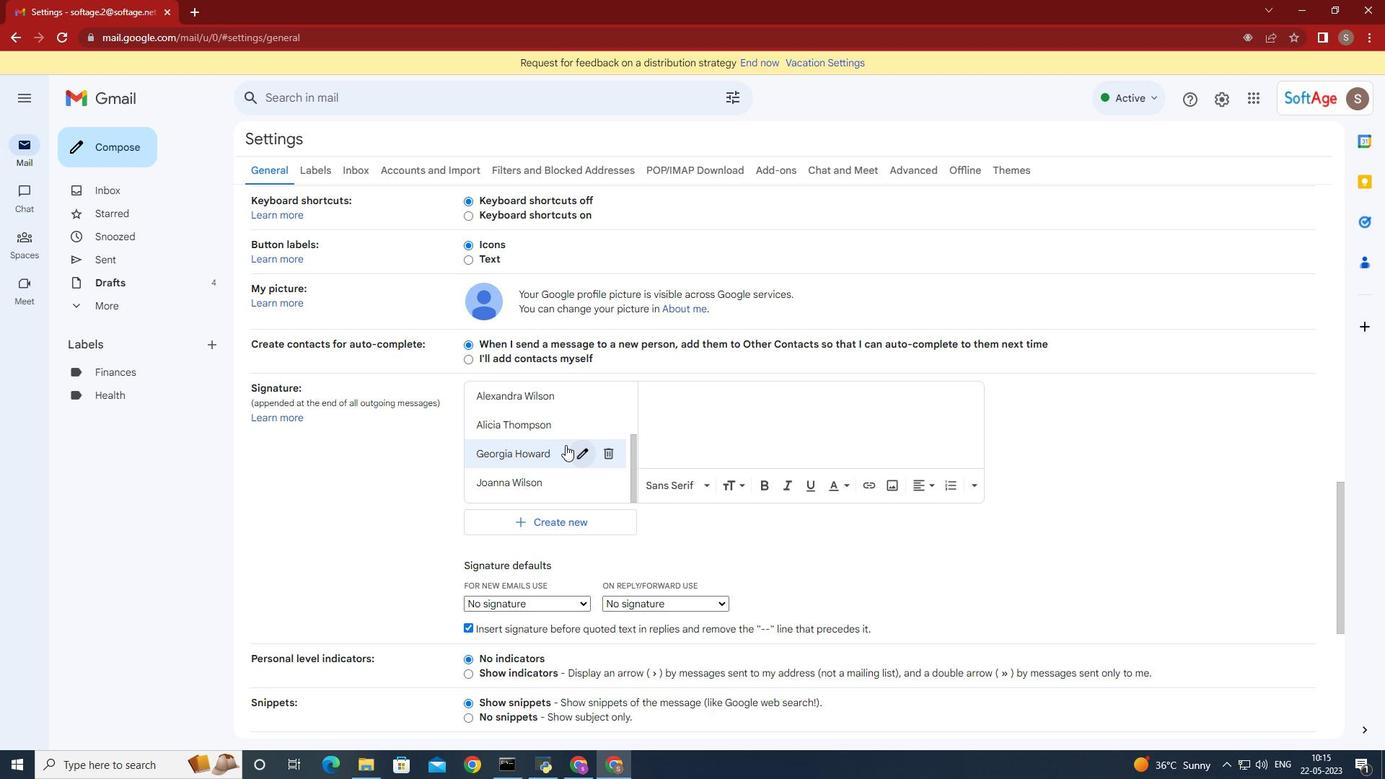 
Action: Mouse pressed left at (558, 446)
Screenshot: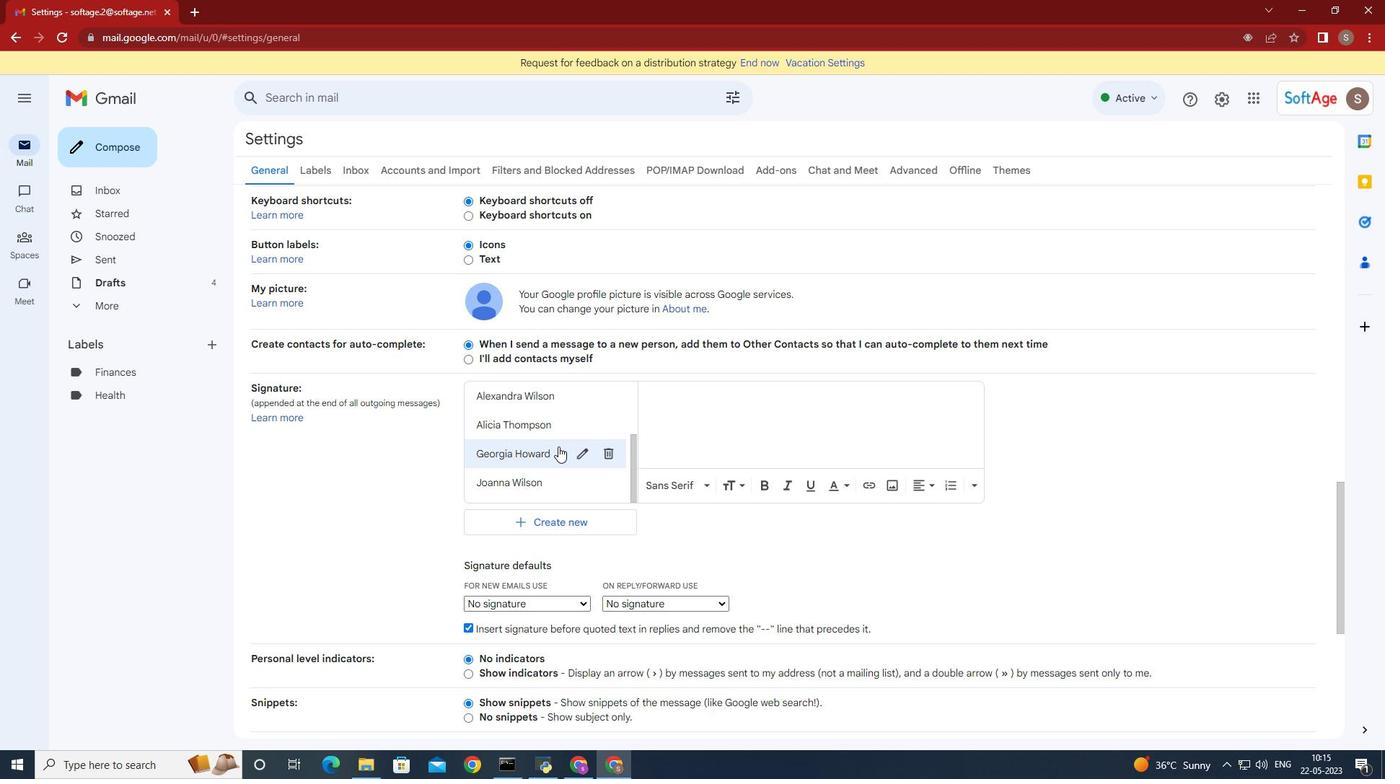 
Action: Mouse moved to (589, 523)
Screenshot: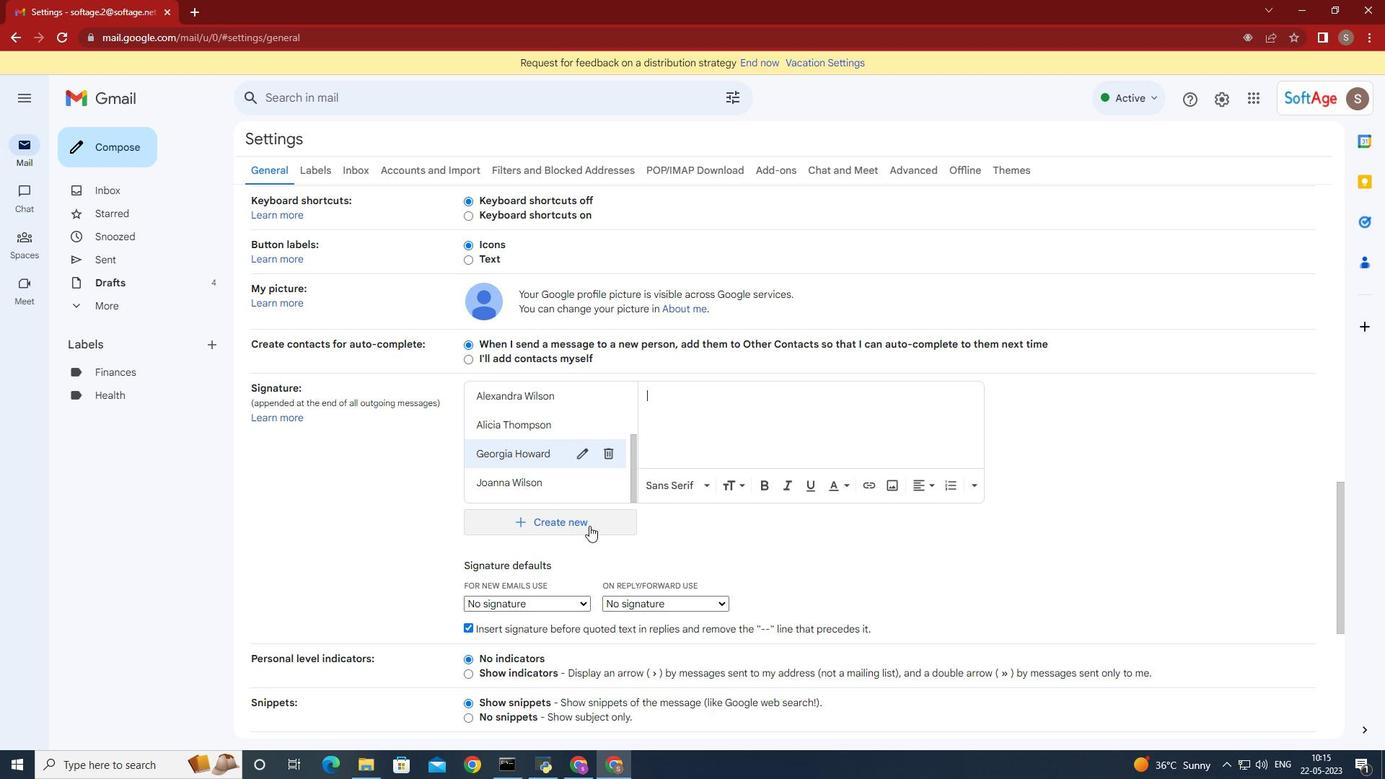 
Action: Mouse pressed left at (589, 523)
Screenshot: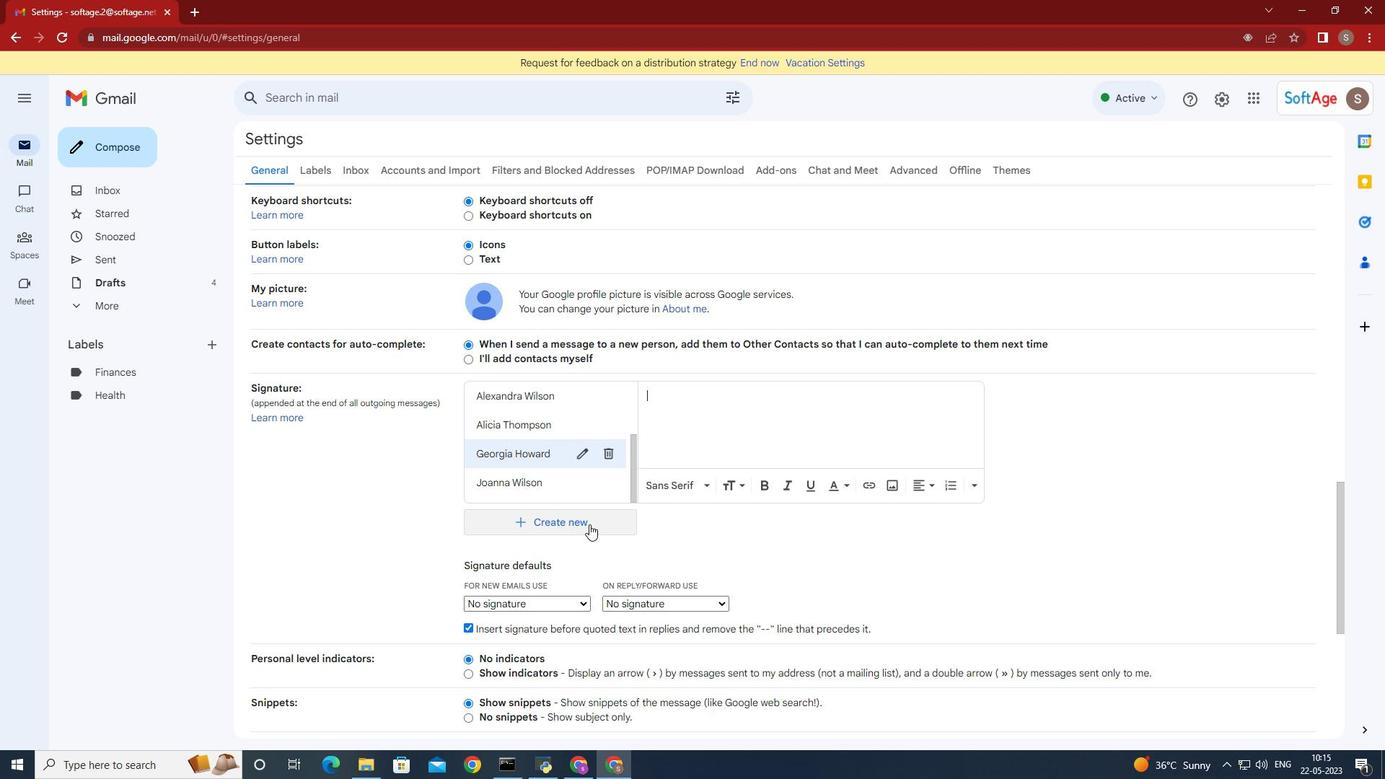 
Action: Mouse moved to (746, 430)
Screenshot: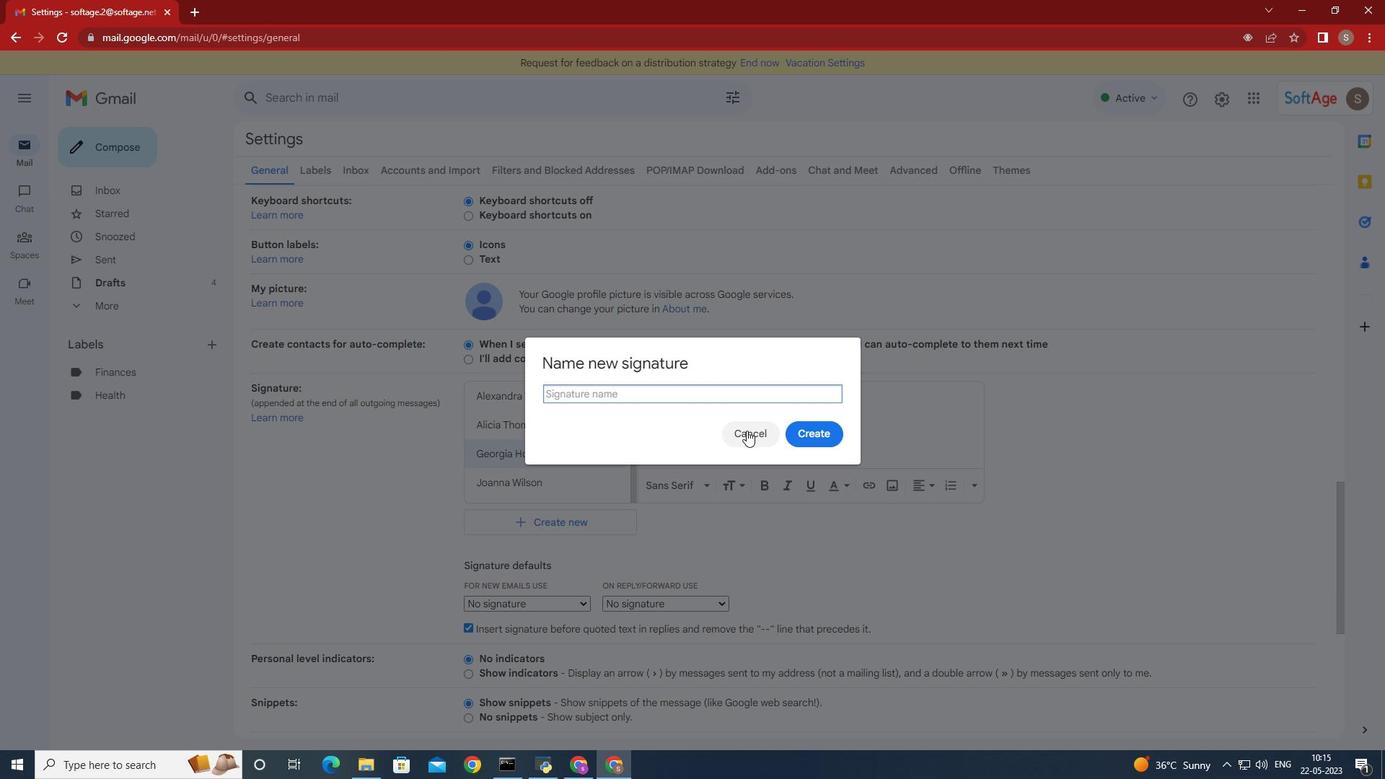 
Action: Mouse pressed left at (746, 430)
Screenshot: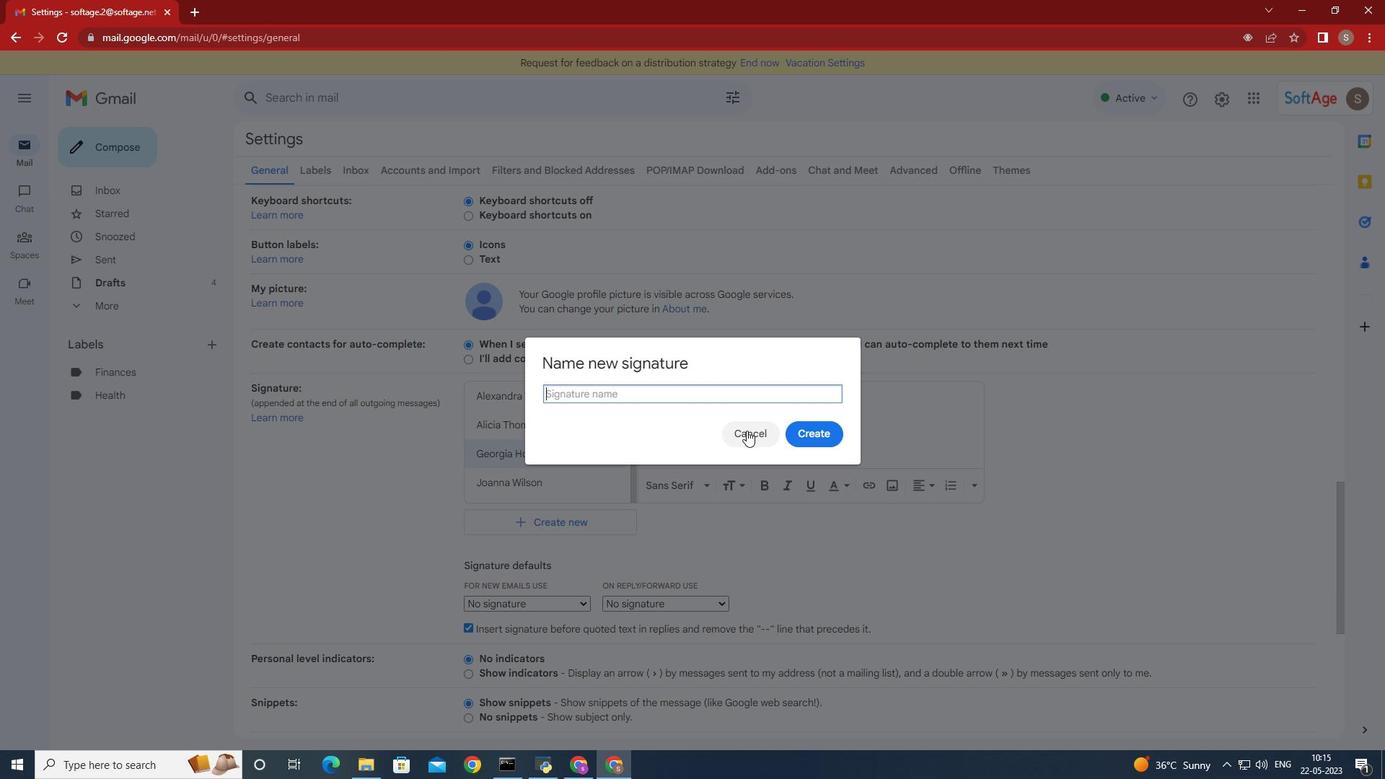 
Action: Mouse moved to (604, 453)
Screenshot: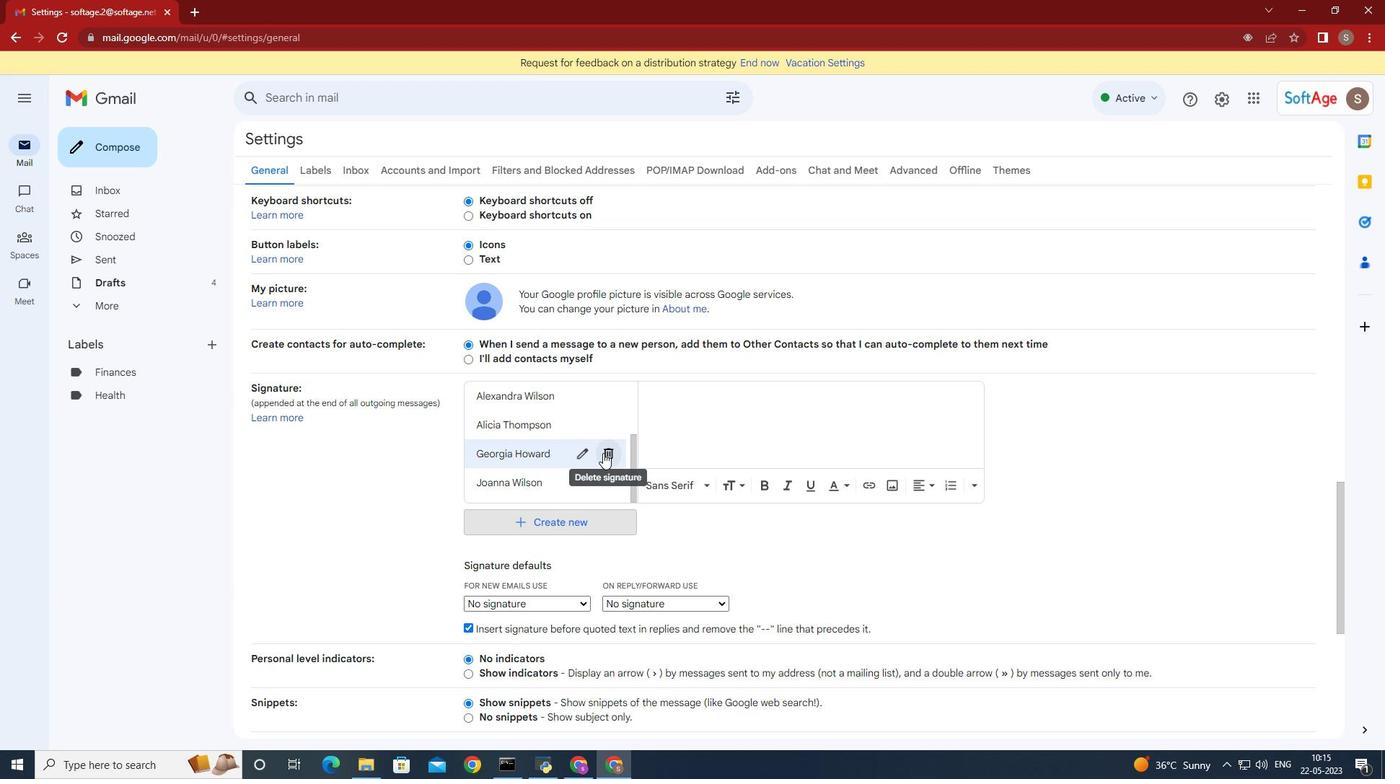 
Action: Mouse scrolled (604, 453) with delta (0, 0)
Screenshot: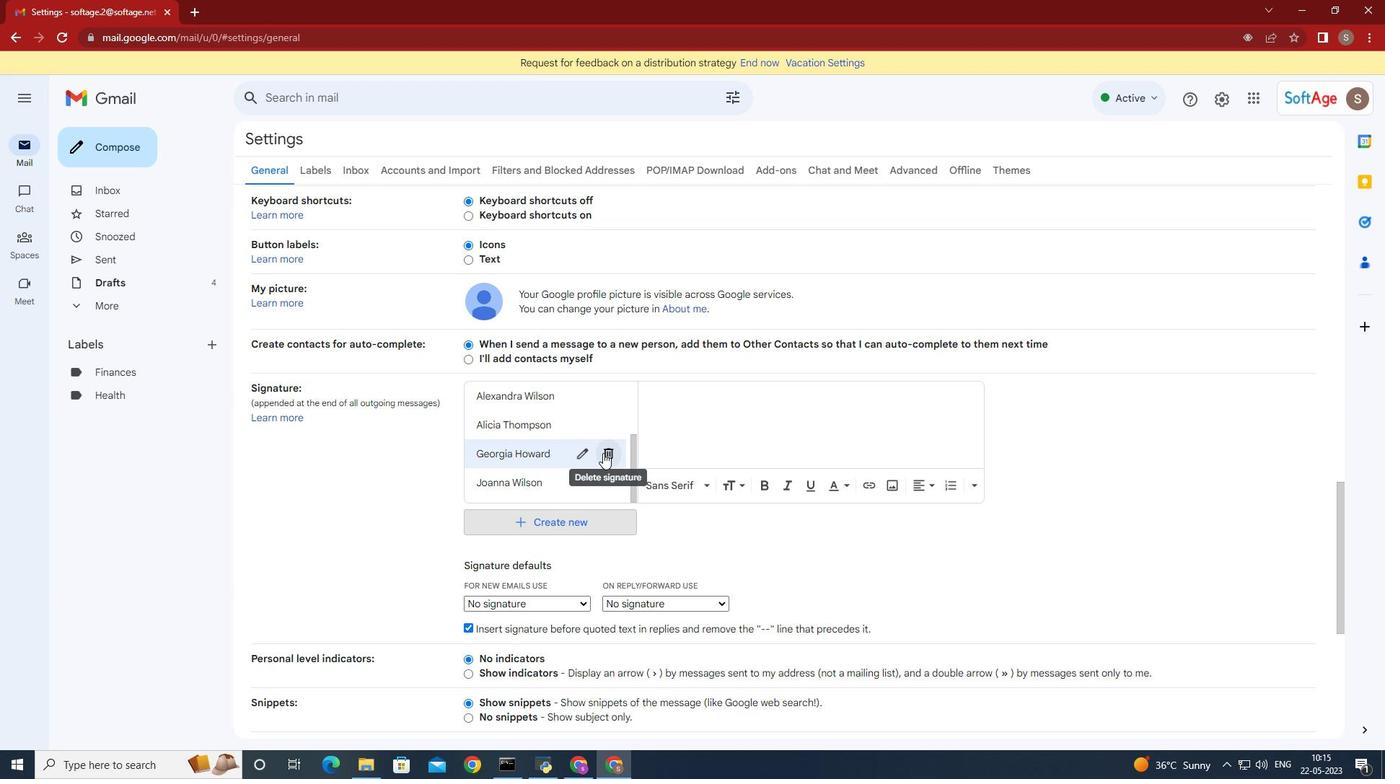 
Action: Mouse moved to (604, 453)
Screenshot: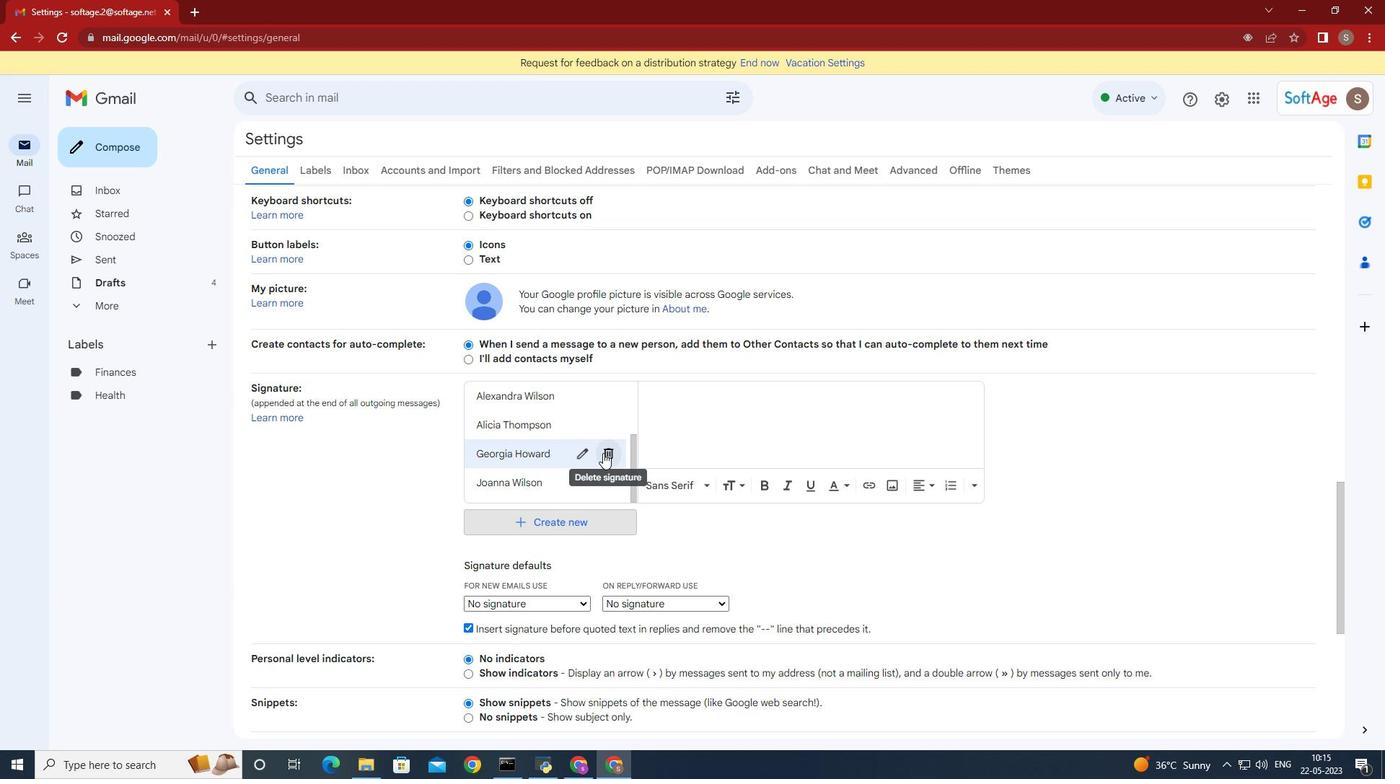 
Action: Mouse scrolled (604, 453) with delta (0, 0)
Screenshot: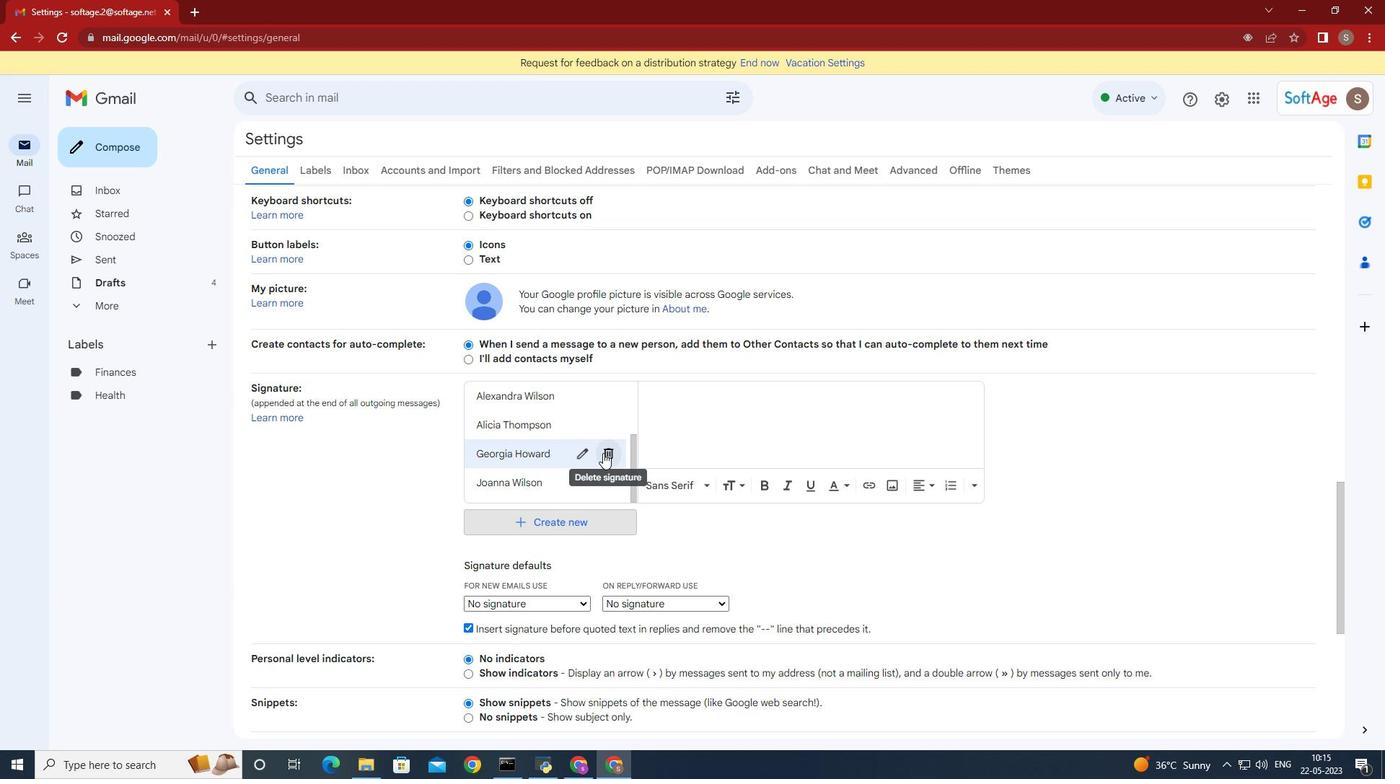 
Action: Mouse moved to (606, 452)
Screenshot: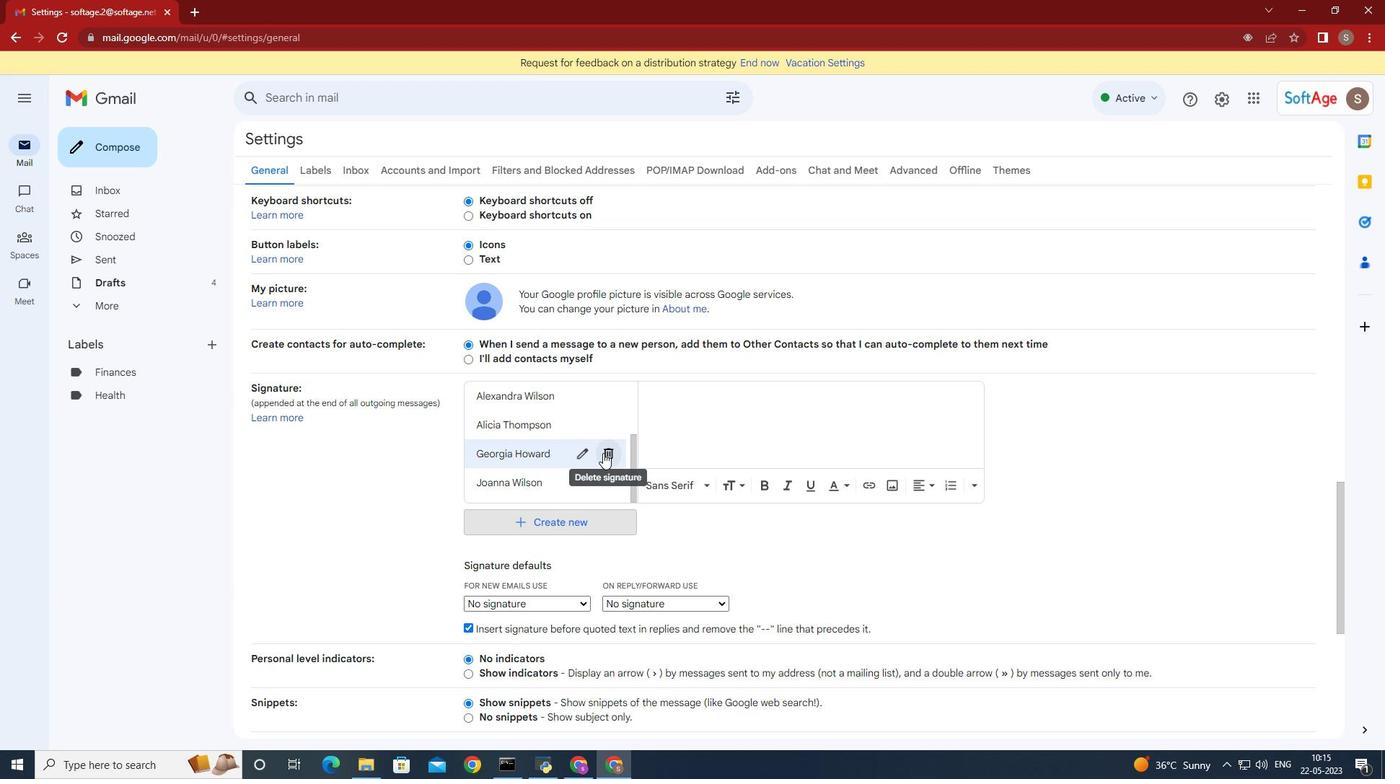 
Action: Mouse scrolled (606, 453) with delta (0, 0)
Screenshot: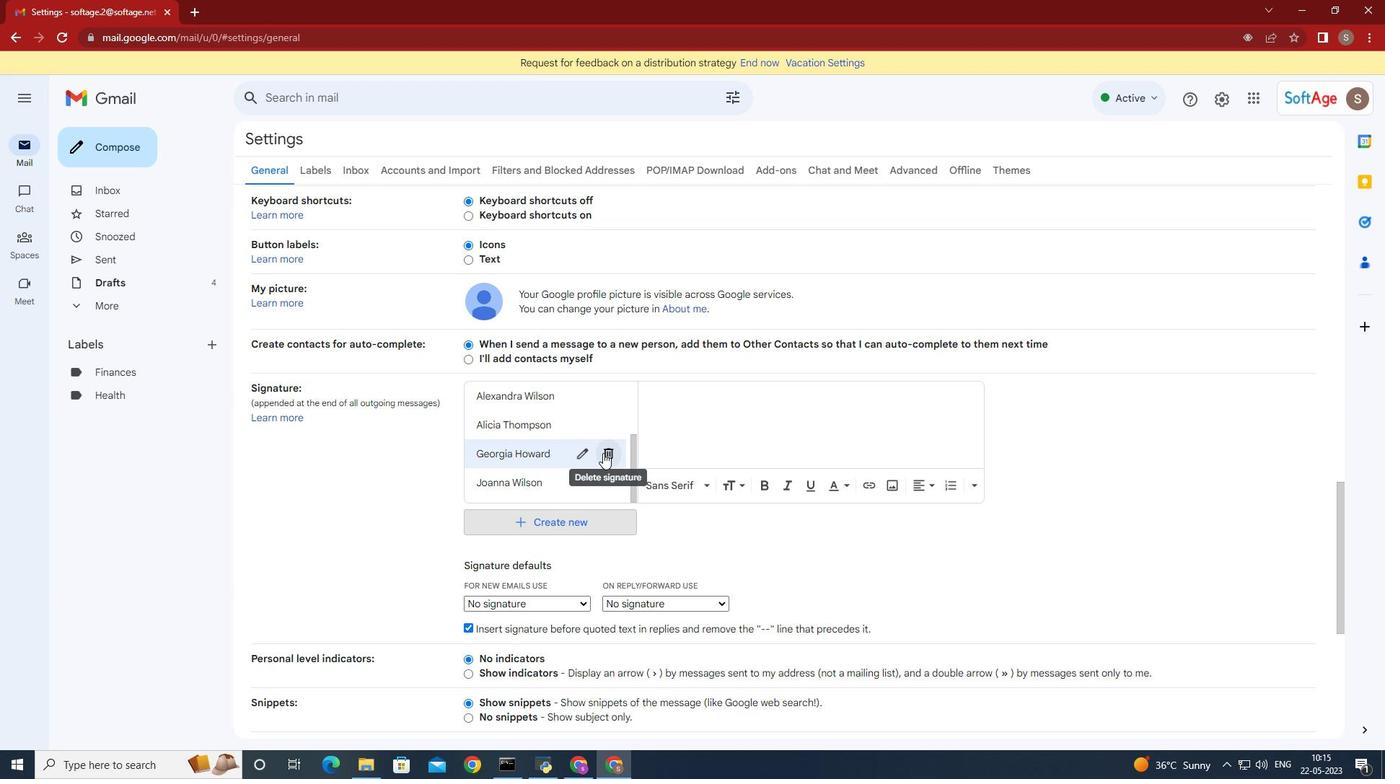 
Action: Mouse moved to (608, 452)
Screenshot: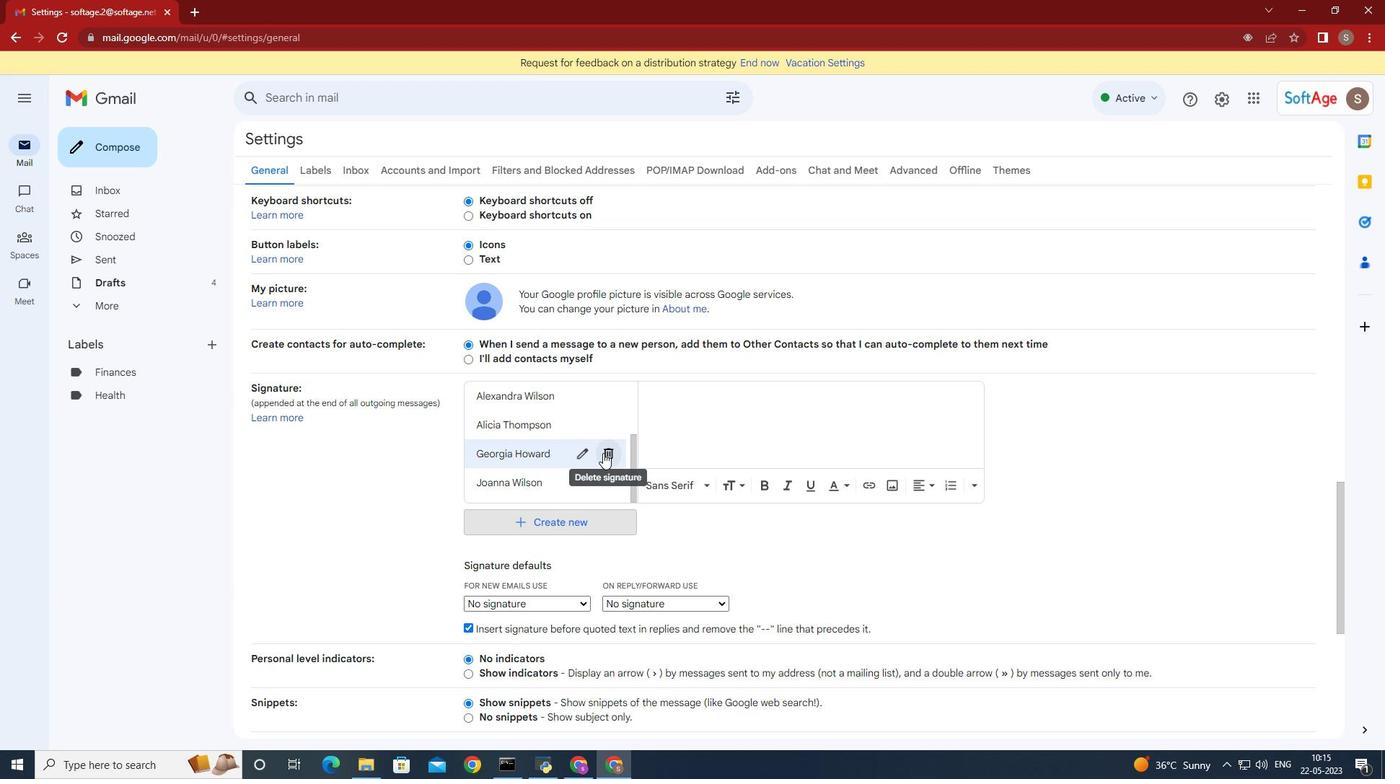 
Action: Mouse scrolled (608, 453) with delta (0, 0)
Screenshot: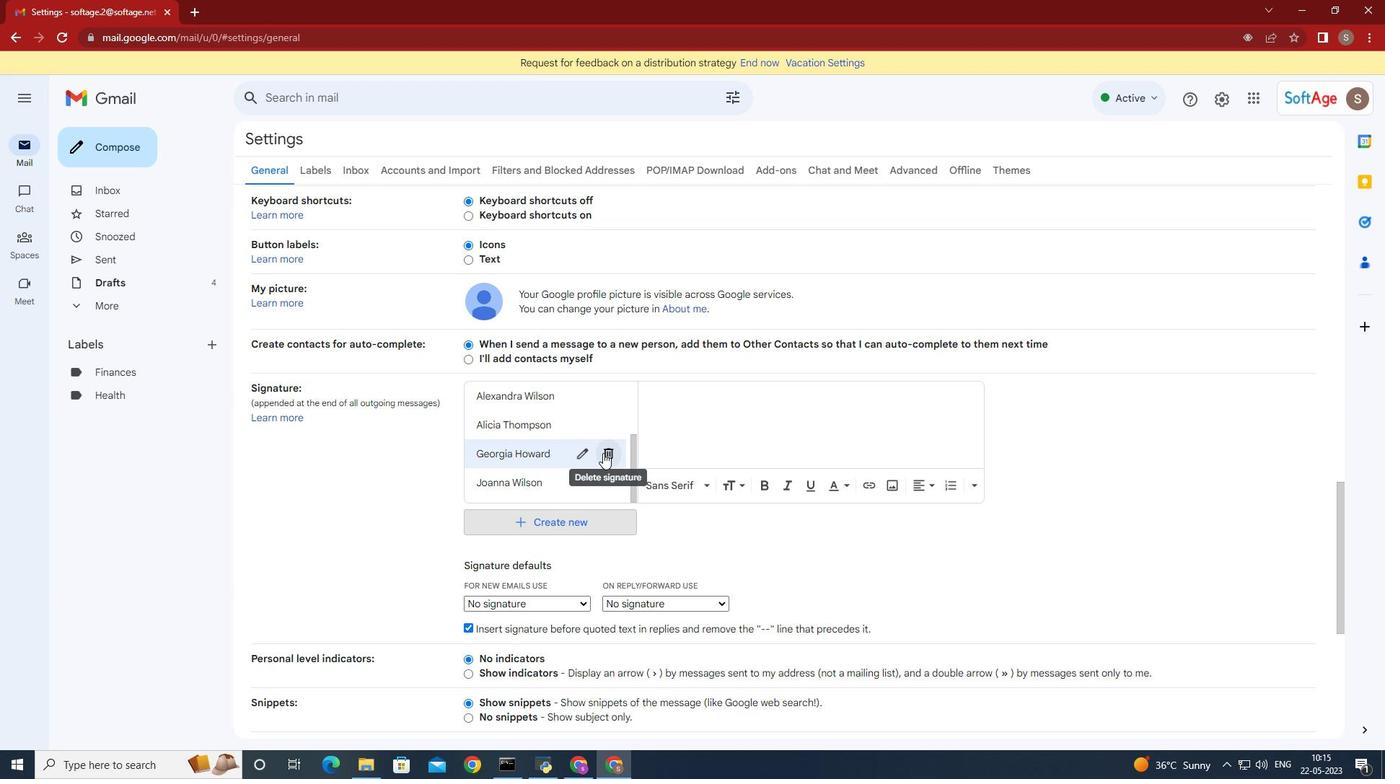 
Action: Mouse moved to (593, 514)
Screenshot: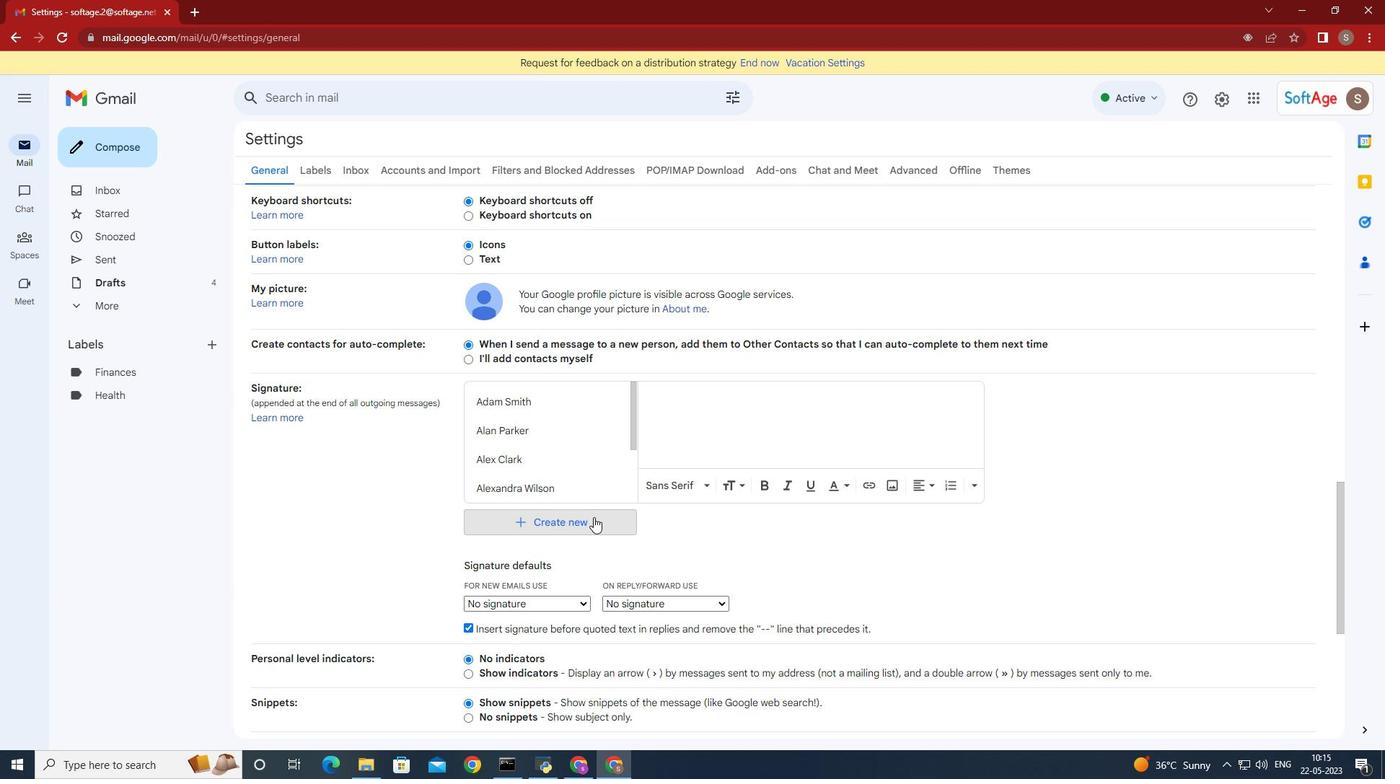 
Action: Mouse scrolled (593, 513) with delta (0, 0)
Screenshot: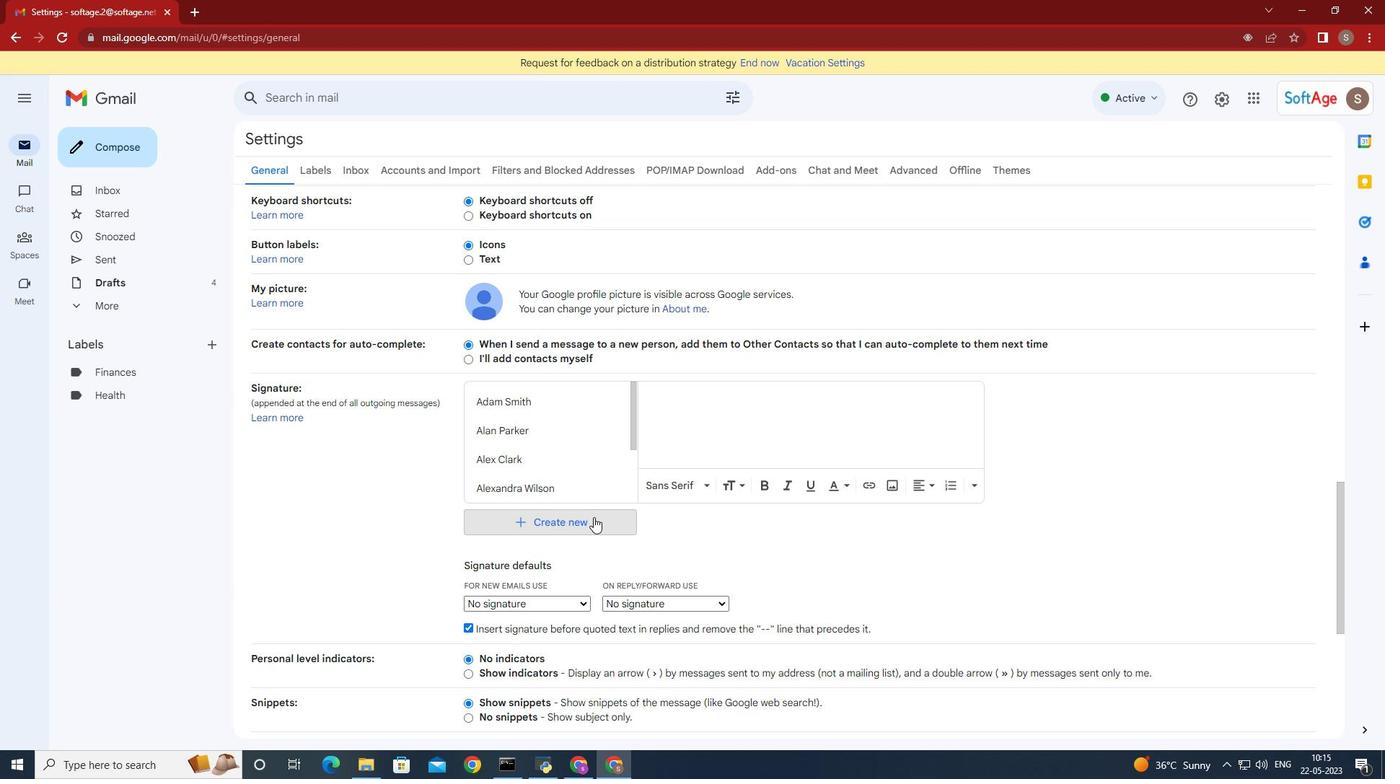 
Action: Mouse moved to (593, 513)
Screenshot: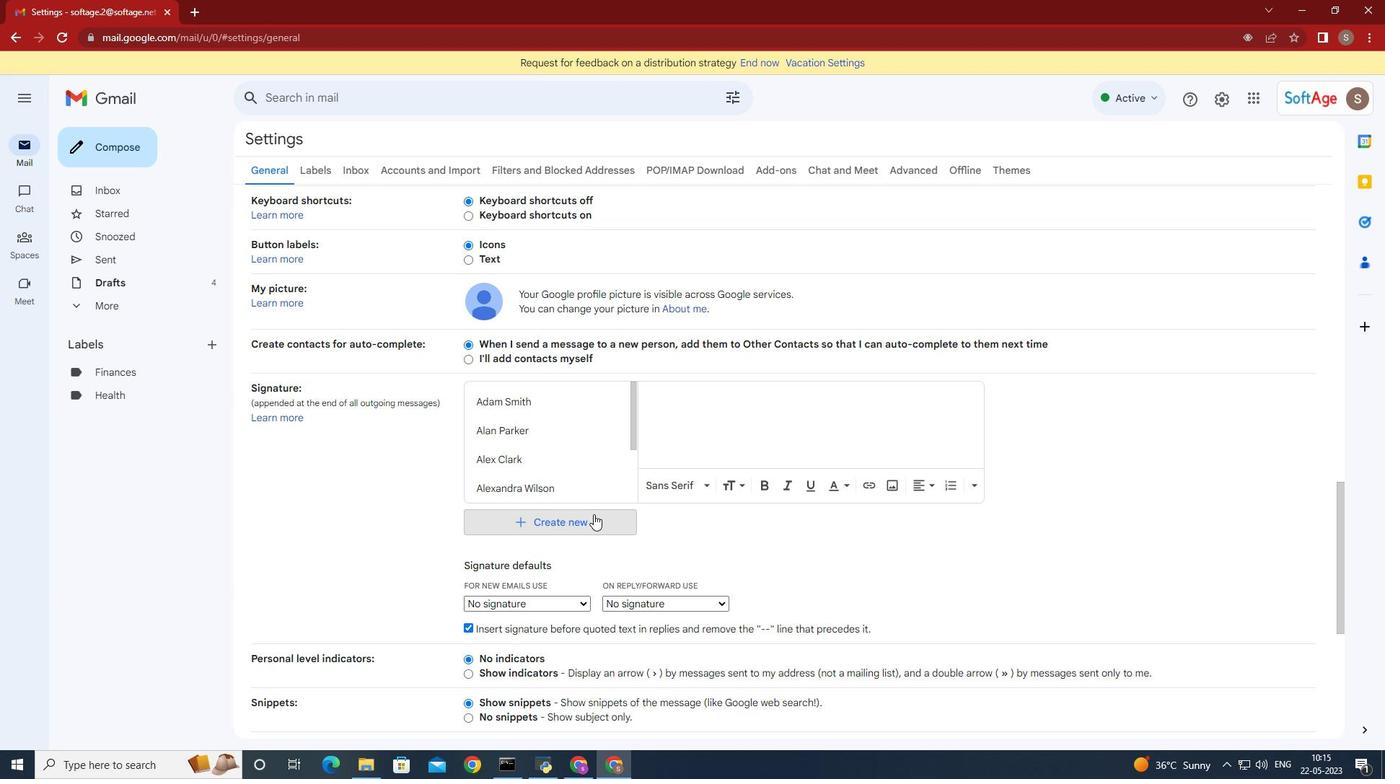 
Action: Mouse scrolled (593, 513) with delta (0, 0)
Screenshot: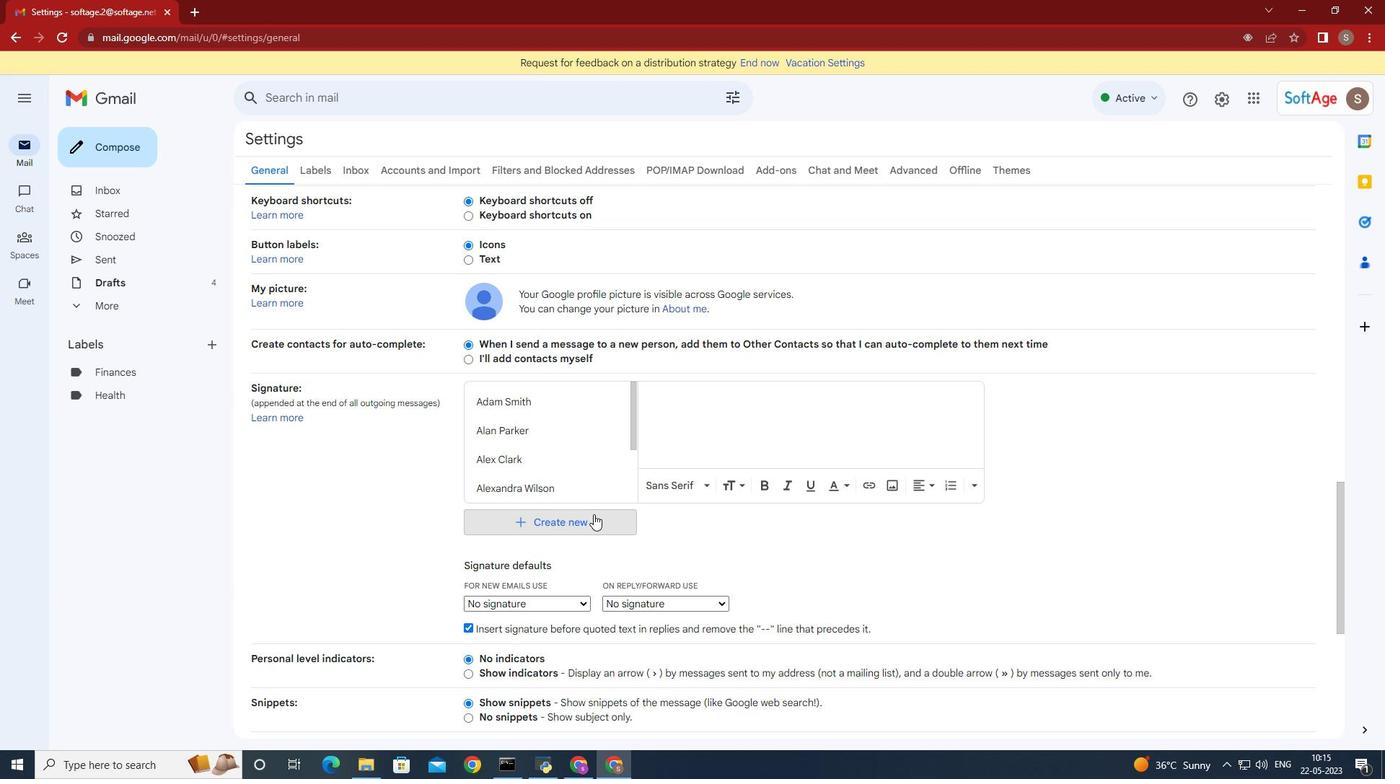 
Action: Mouse moved to (593, 512)
Screenshot: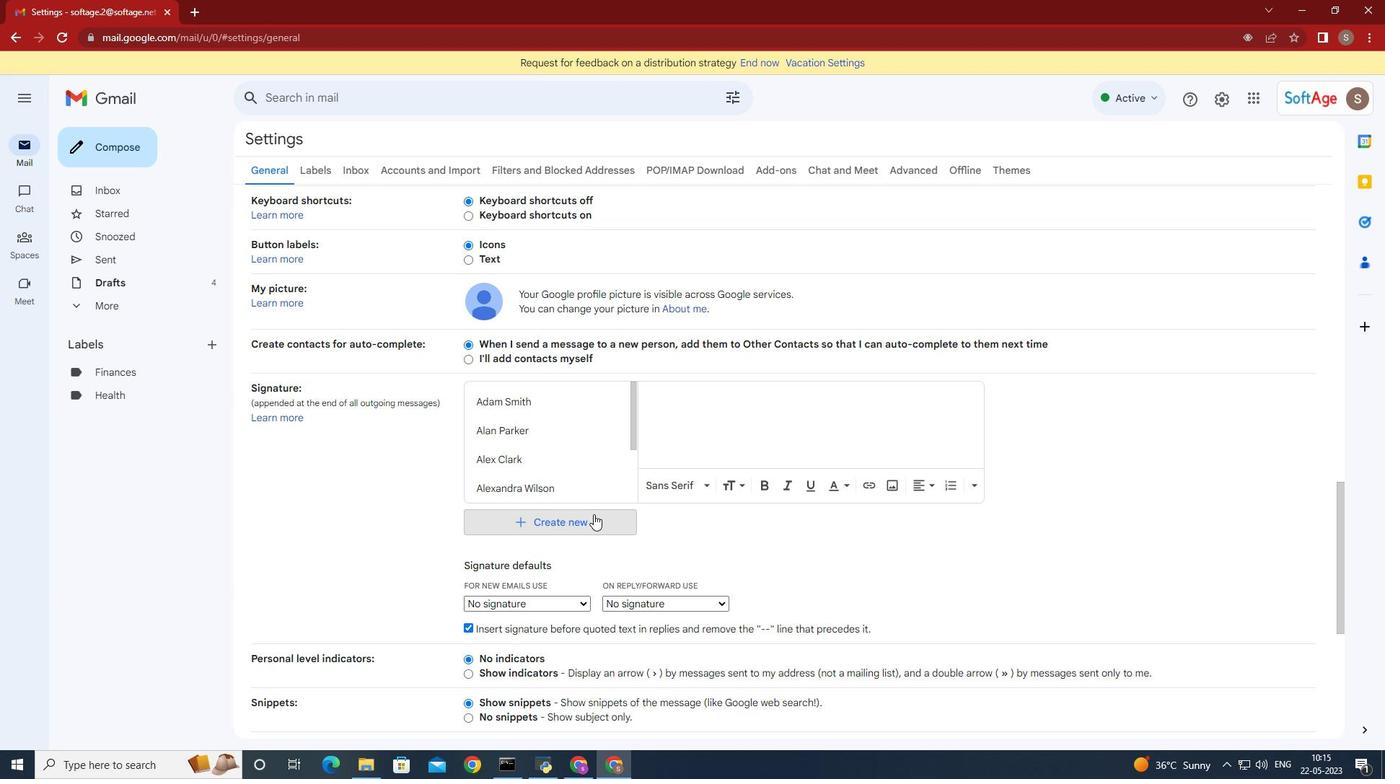 
Action: Mouse scrolled (593, 511) with delta (0, 0)
Screenshot: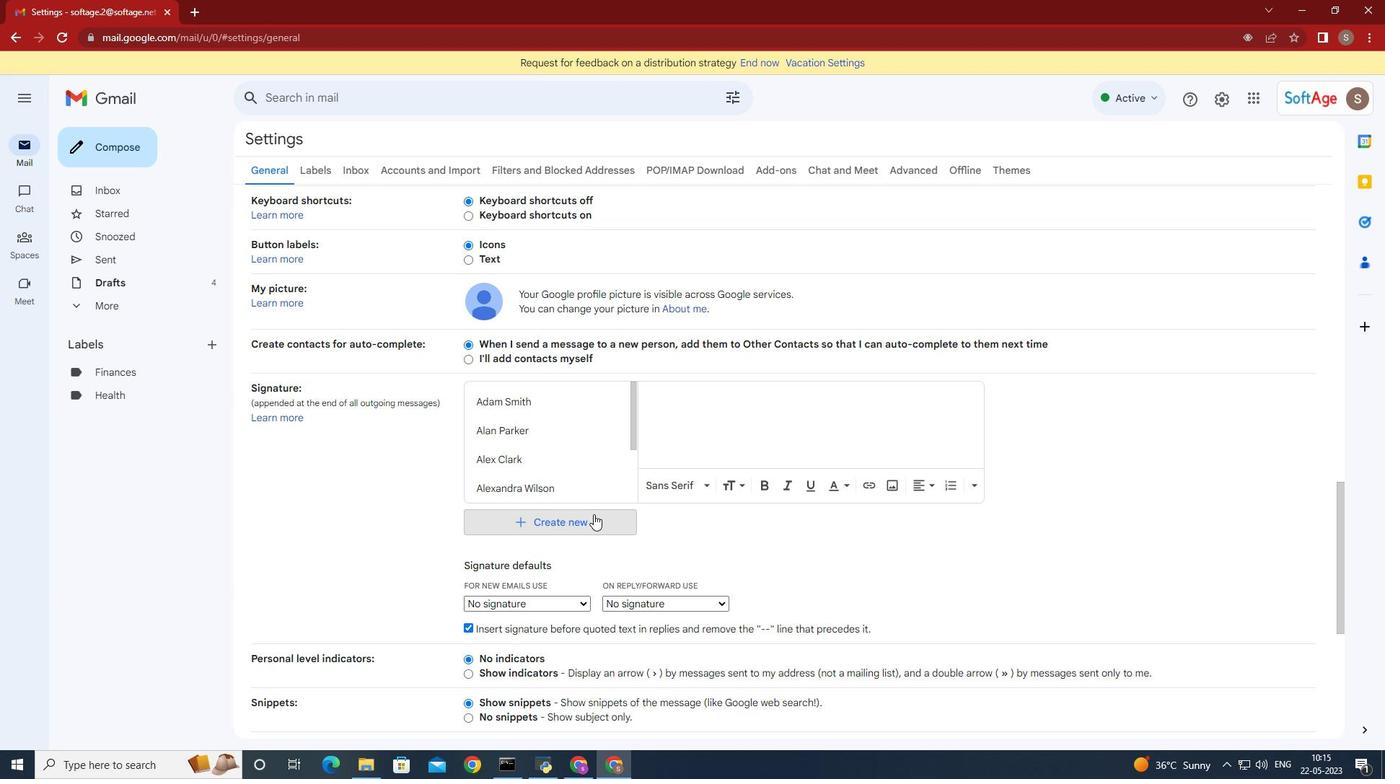 
Action: Mouse moved to (593, 510)
Screenshot: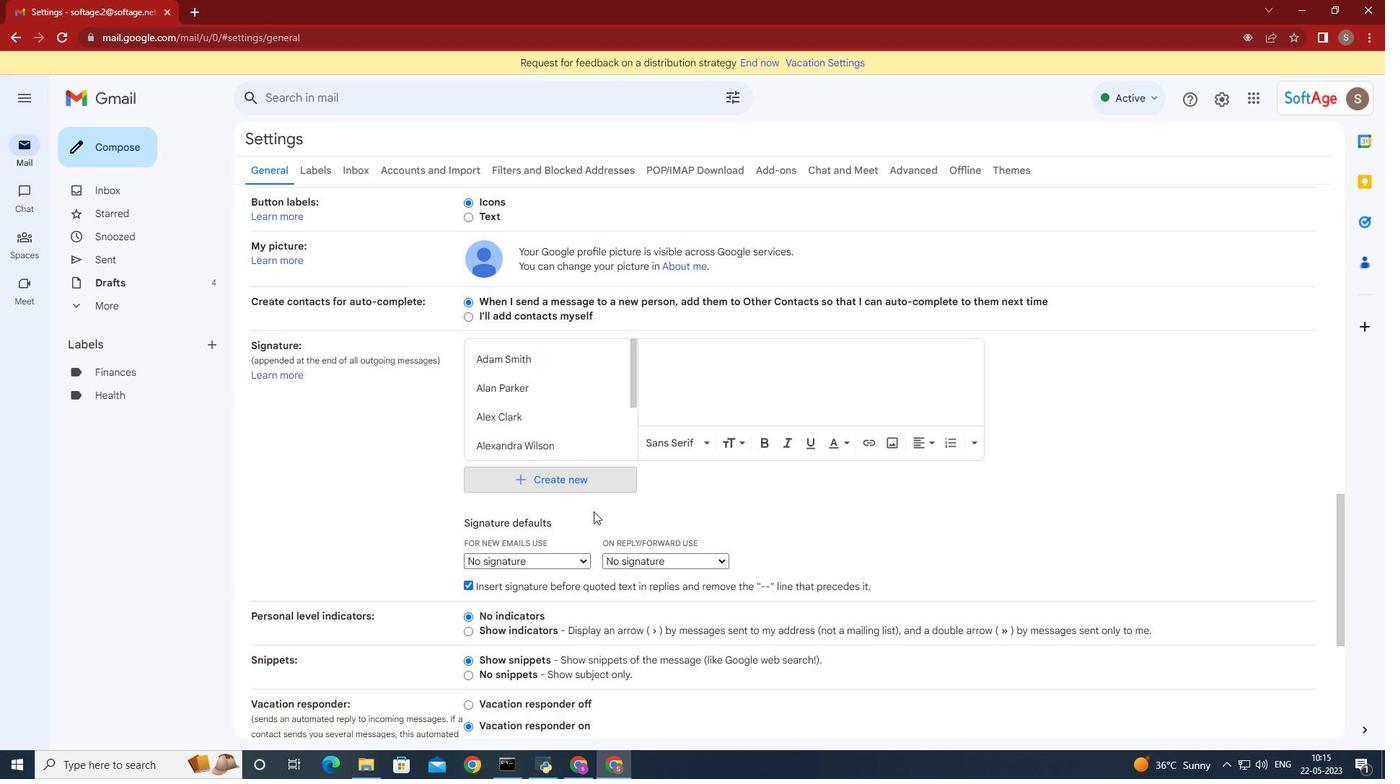 
Action: Mouse scrolled (593, 510) with delta (0, 0)
Screenshot: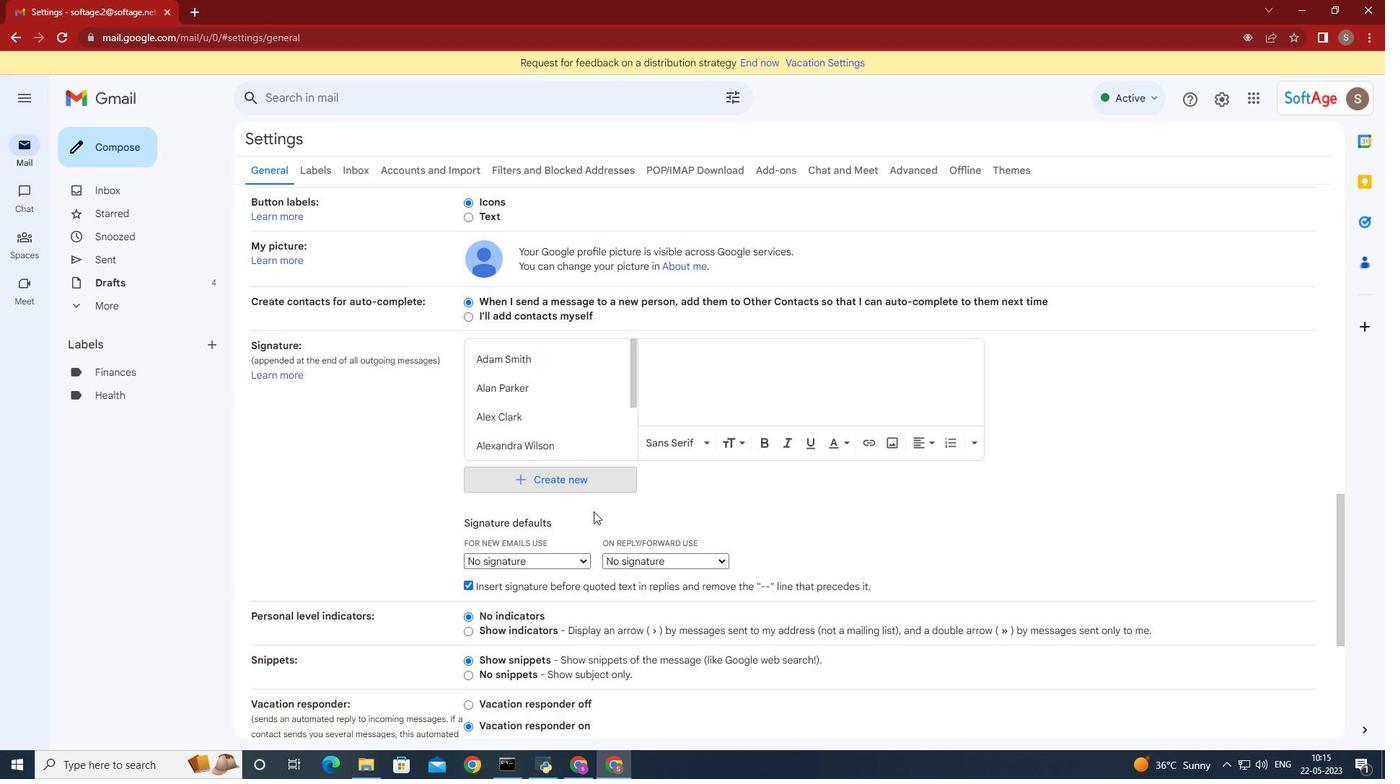 
Action: Mouse moved to (666, 432)
Screenshot: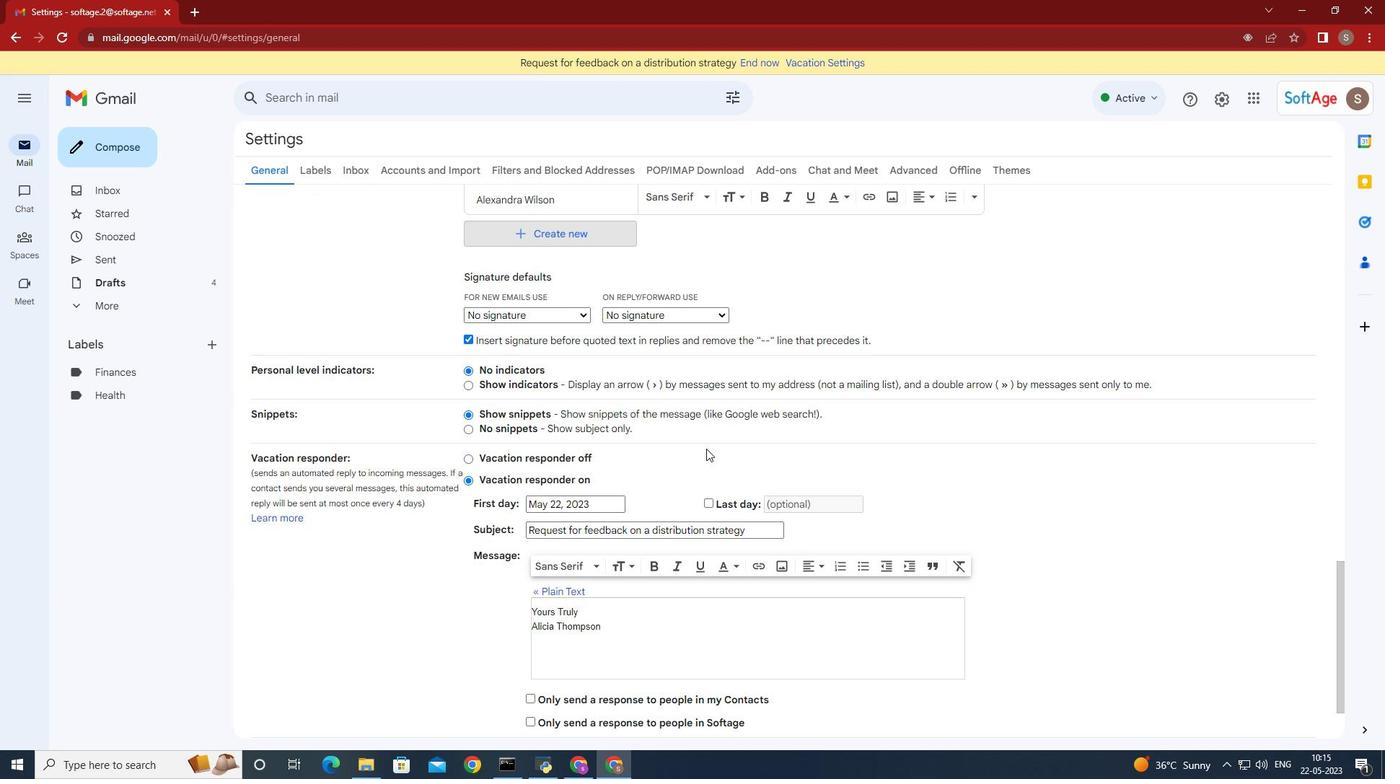 
Action: Mouse scrolled (666, 433) with delta (0, 0)
Screenshot: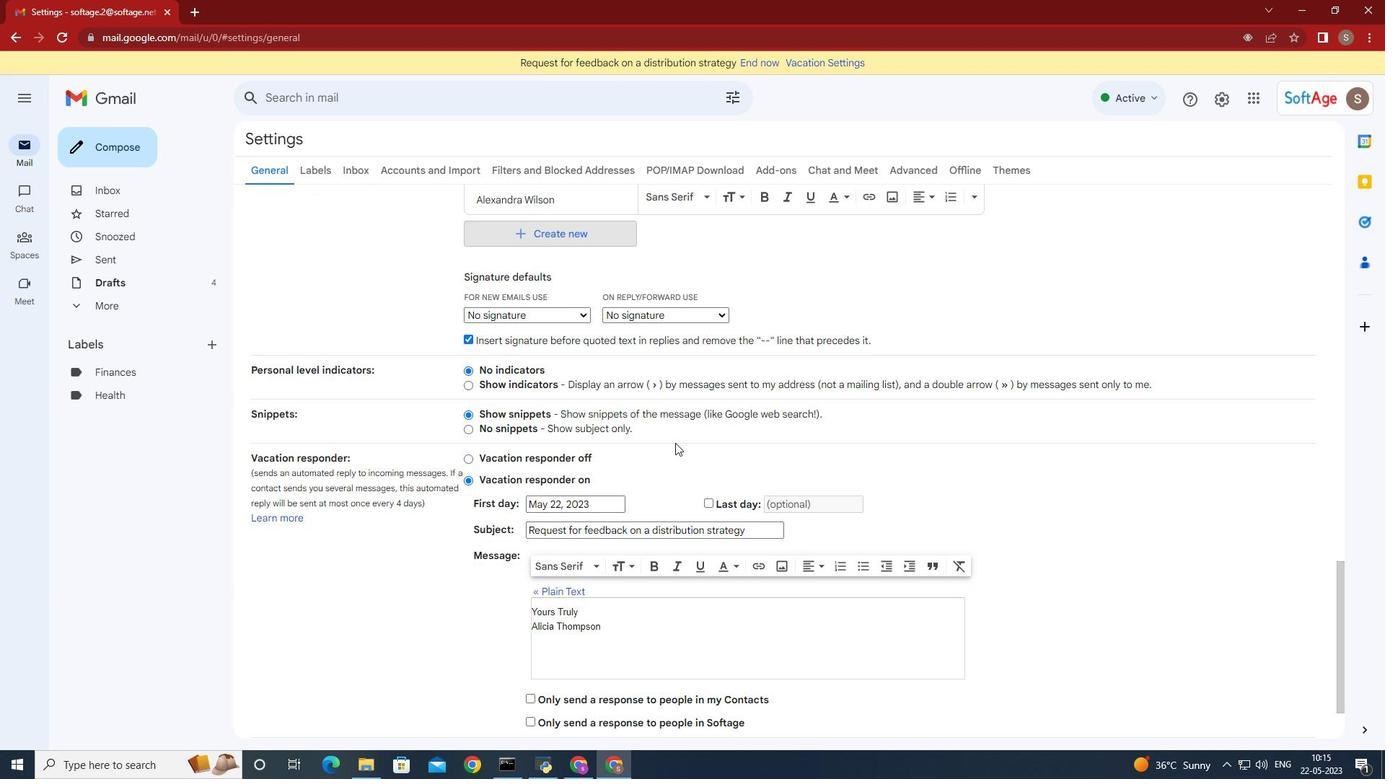 
Action: Mouse scrolled (666, 433) with delta (0, 0)
Screenshot: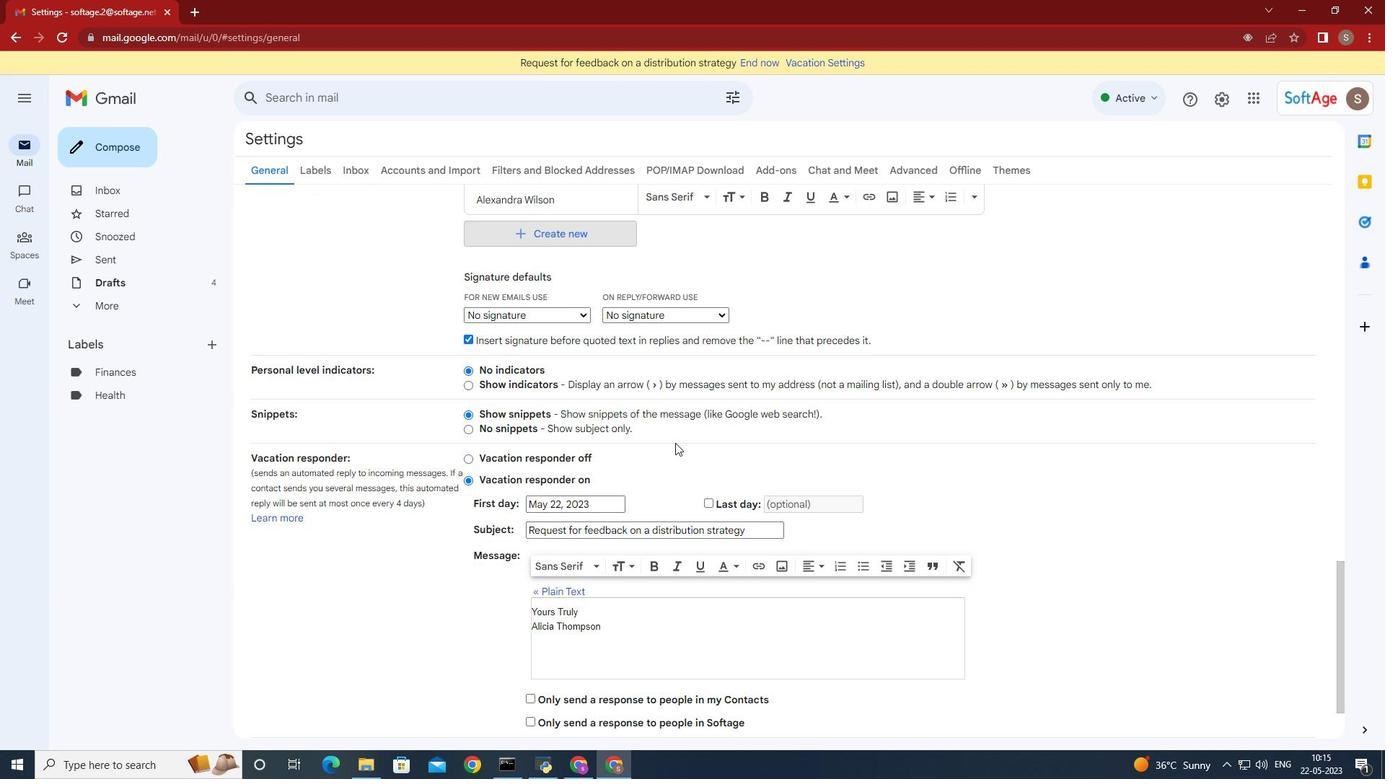 
Action: Mouse moved to (665, 430)
Screenshot: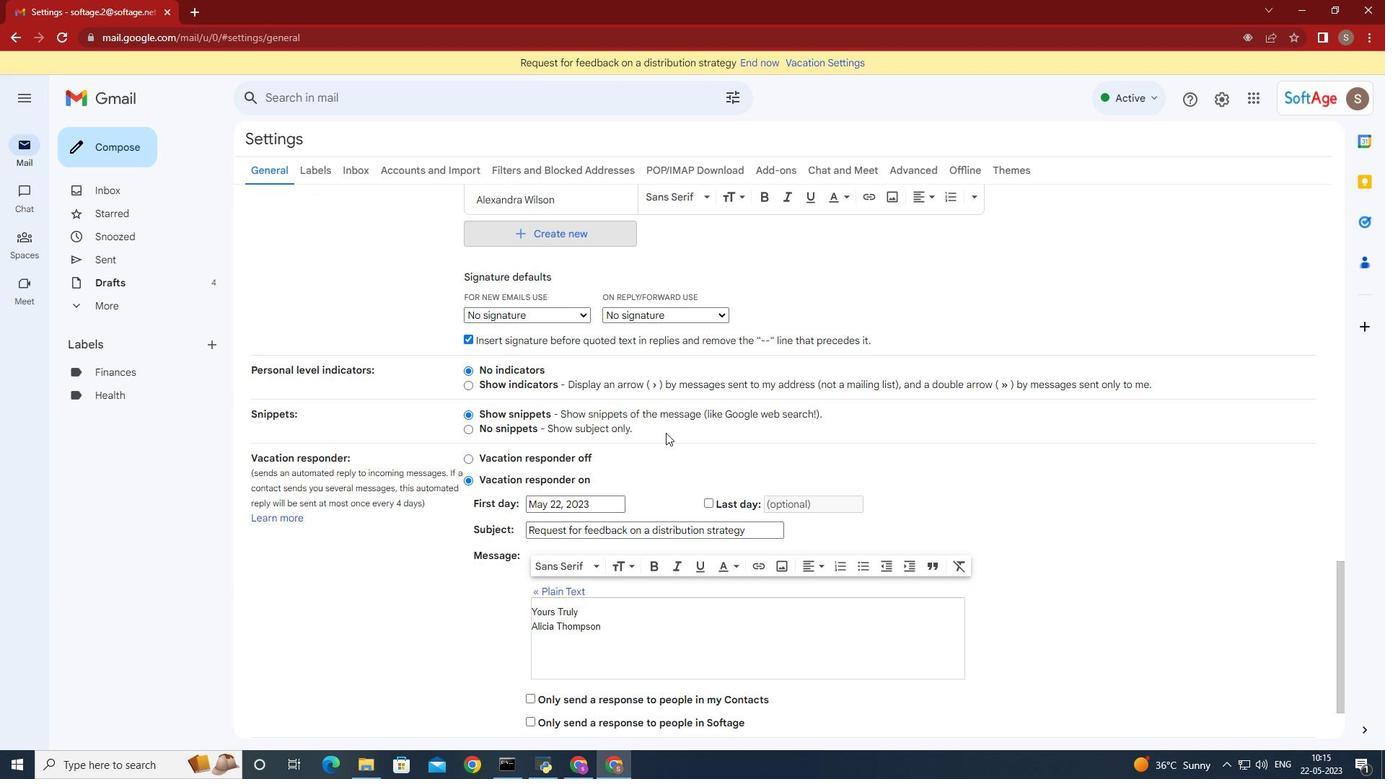 
Action: Mouse scrolled (665, 430) with delta (0, 0)
Screenshot: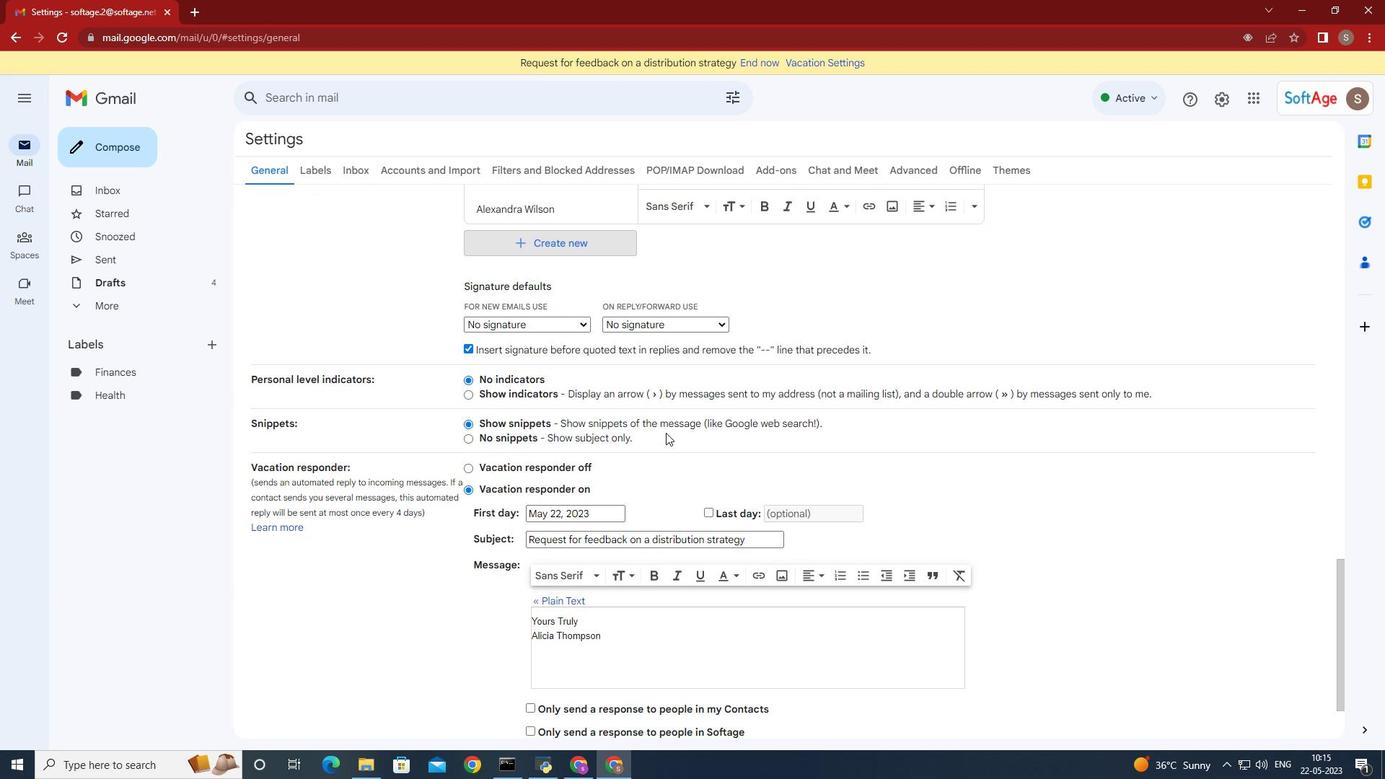 
Action: Mouse moved to (567, 422)
Screenshot: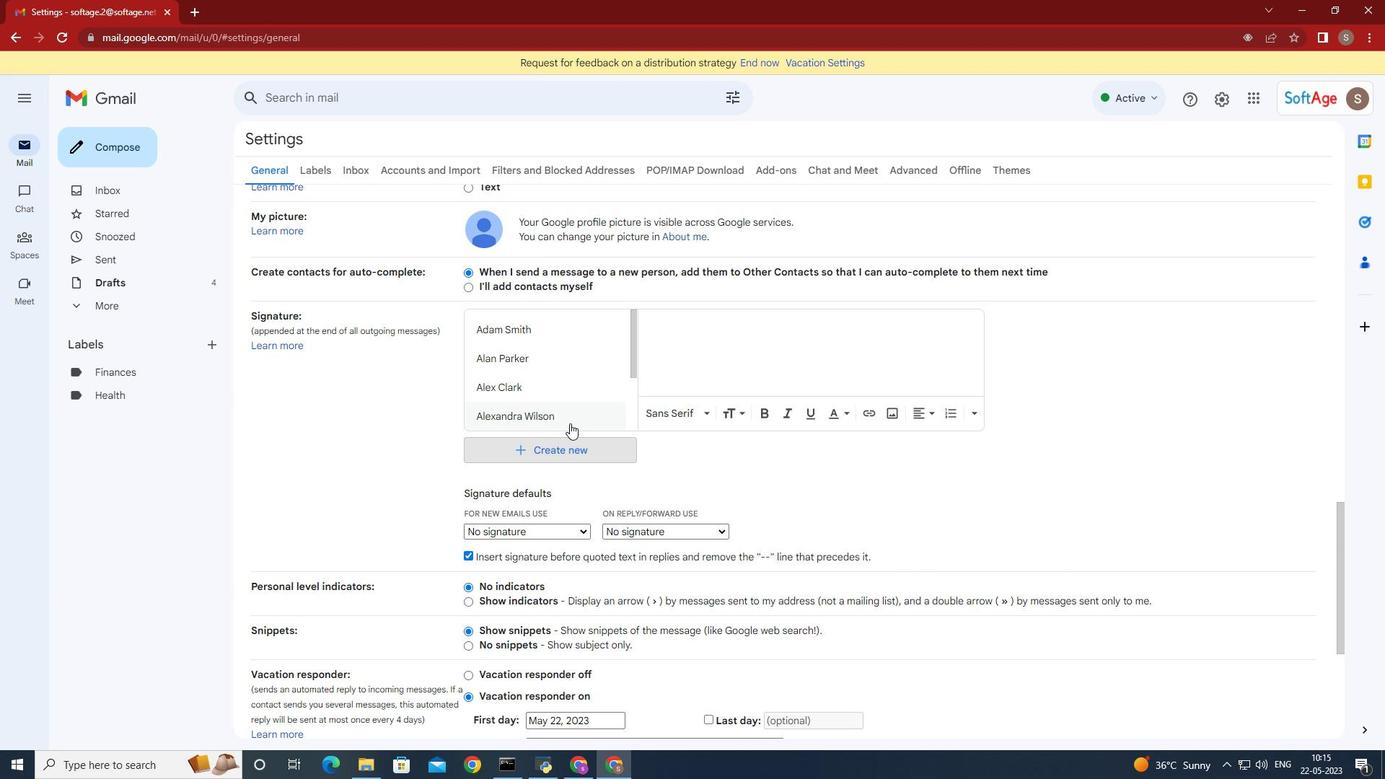 
Action: Mouse scrolled (567, 421) with delta (0, 0)
Screenshot: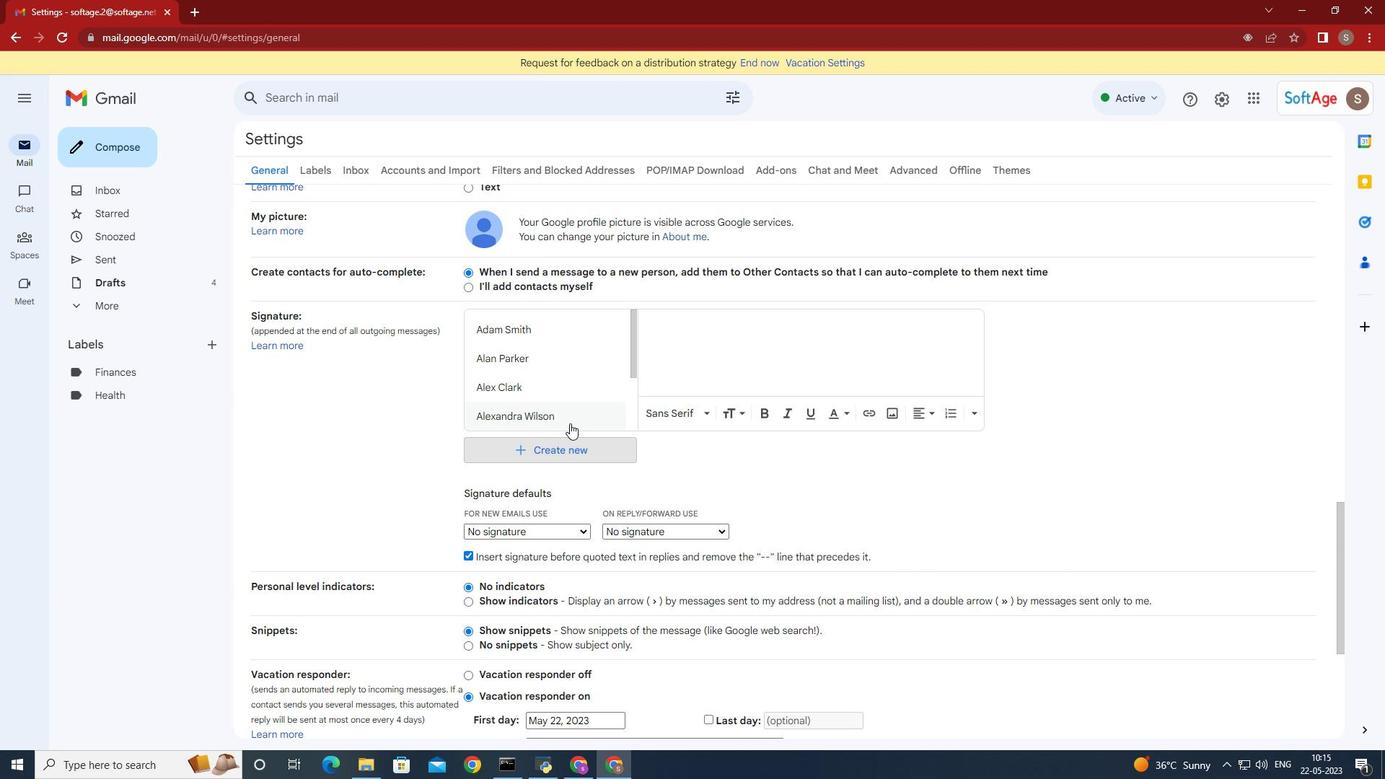 
Action: Mouse scrolled (567, 421) with delta (0, 0)
Screenshot: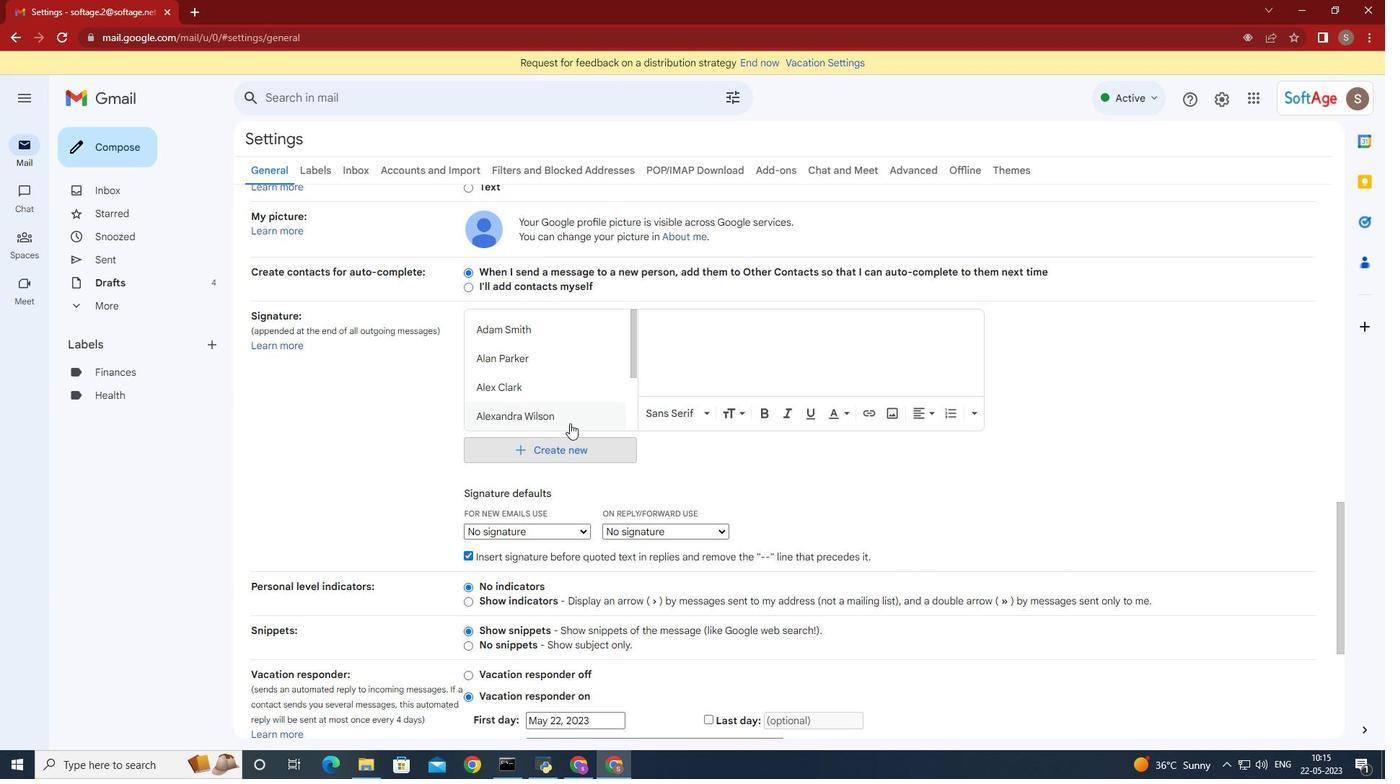 
Action: Mouse scrolled (567, 421) with delta (0, 0)
Screenshot: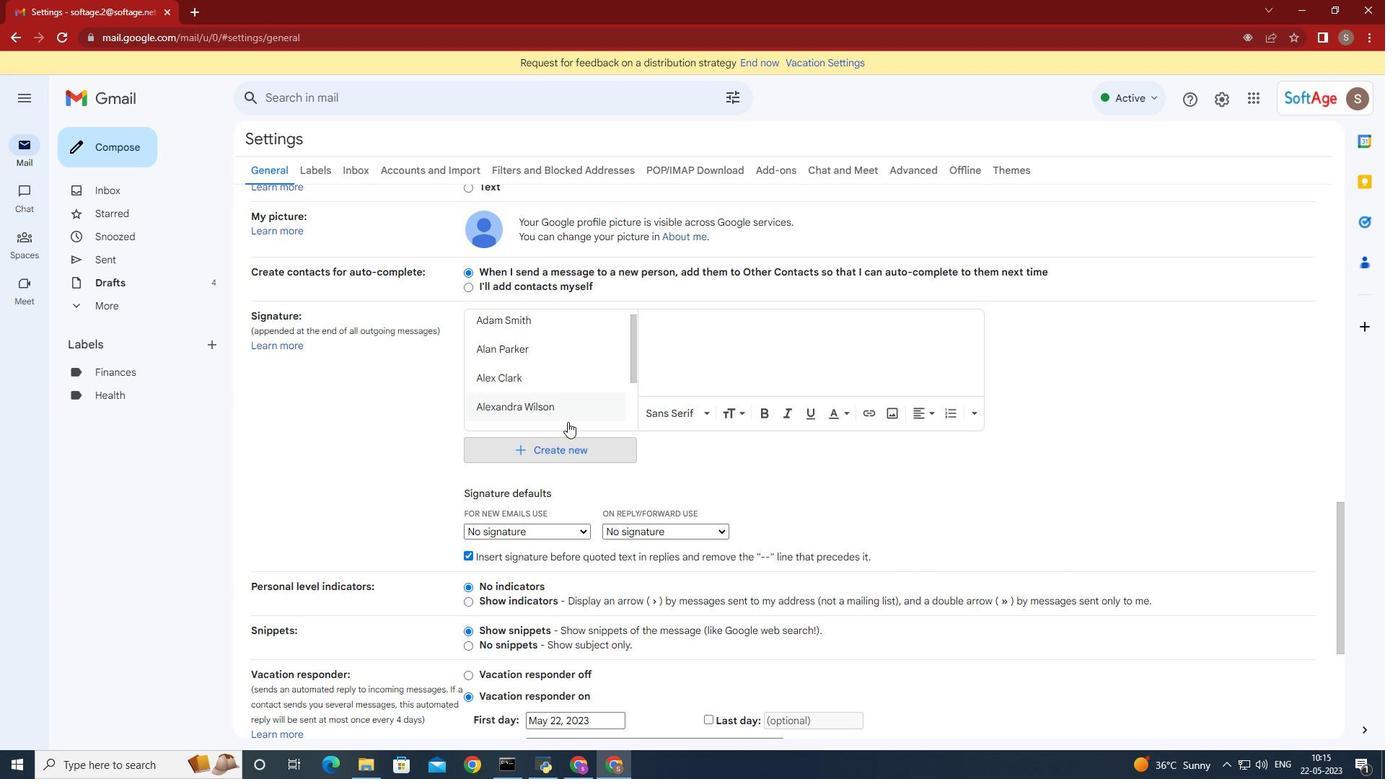 
Action: Mouse moved to (539, 376)
Screenshot: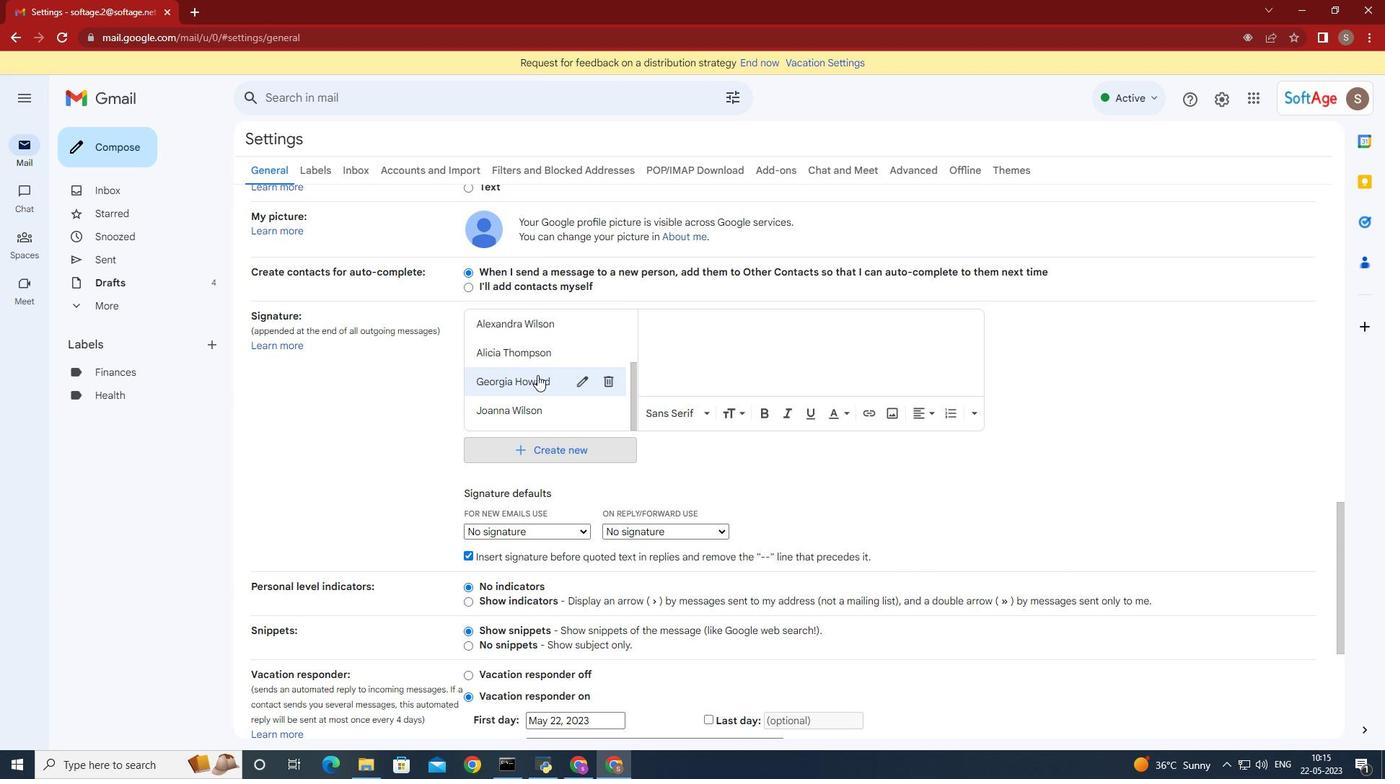 
Action: Mouse pressed left at (539, 376)
Screenshot: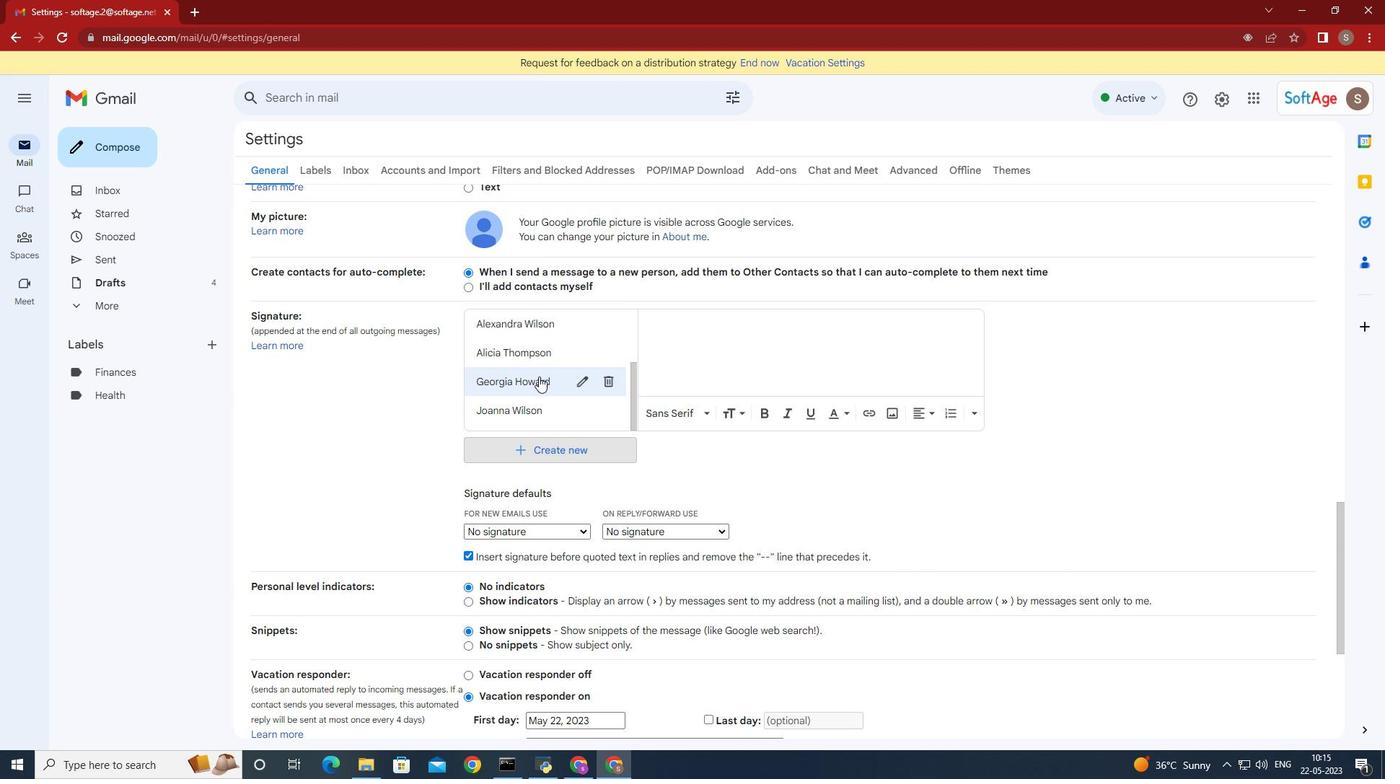 
Action: Mouse moved to (553, 448)
Screenshot: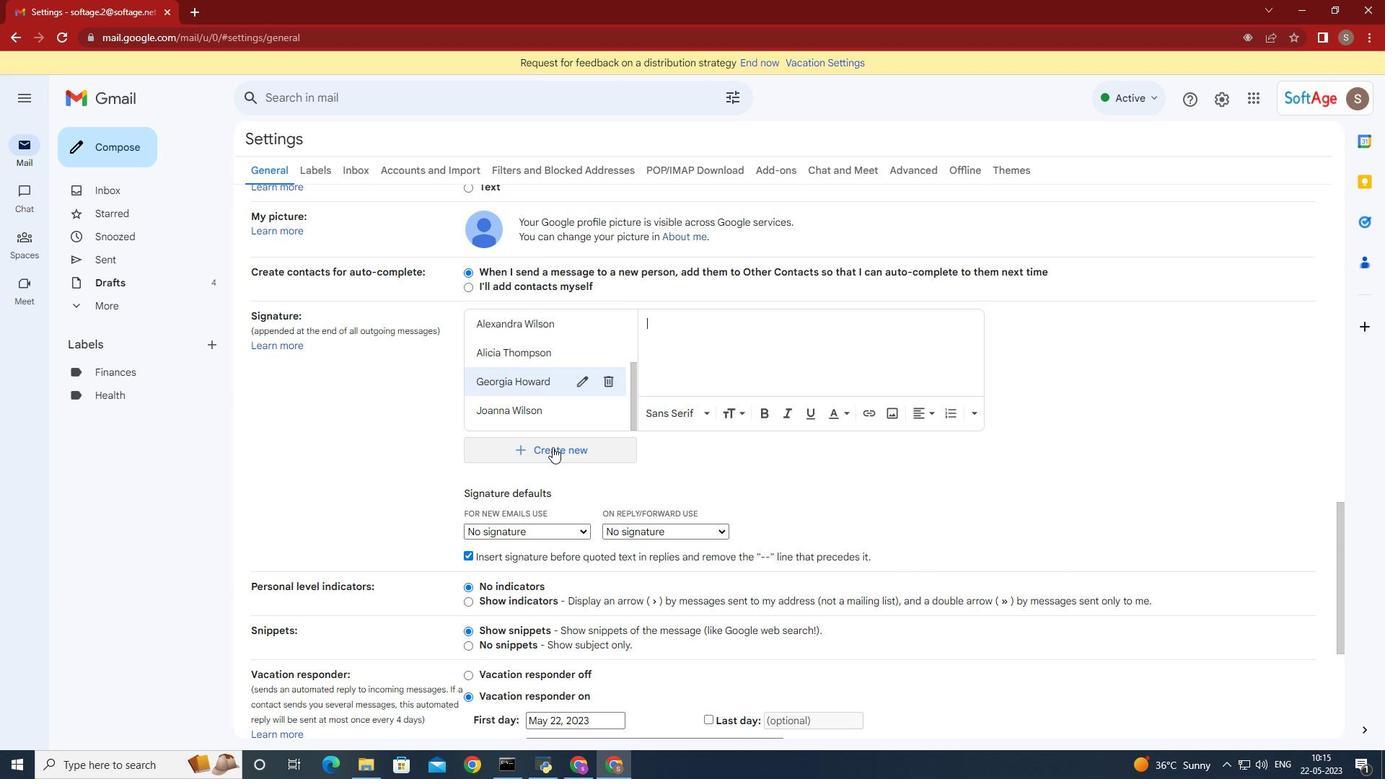 
Action: Mouse pressed left at (553, 448)
Screenshot: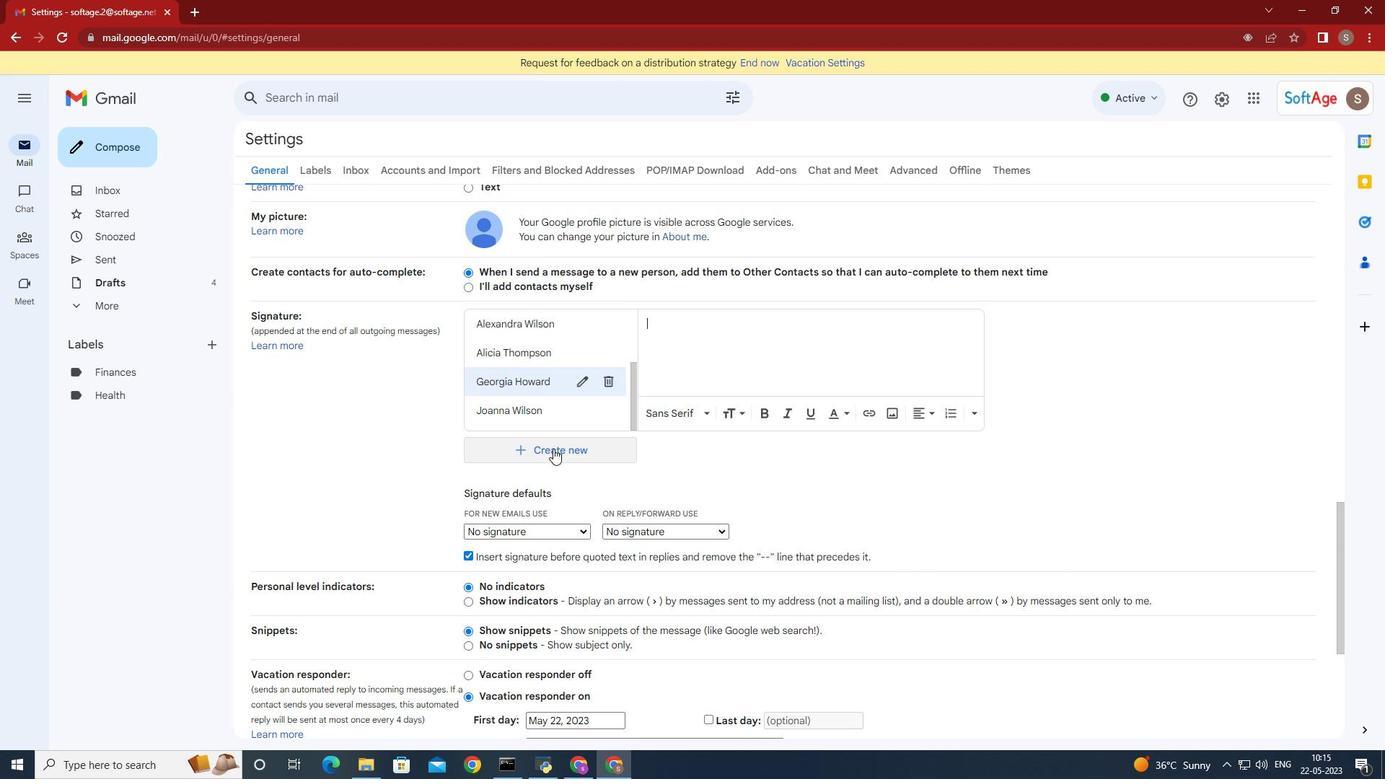
Action: Mouse moved to (745, 432)
Screenshot: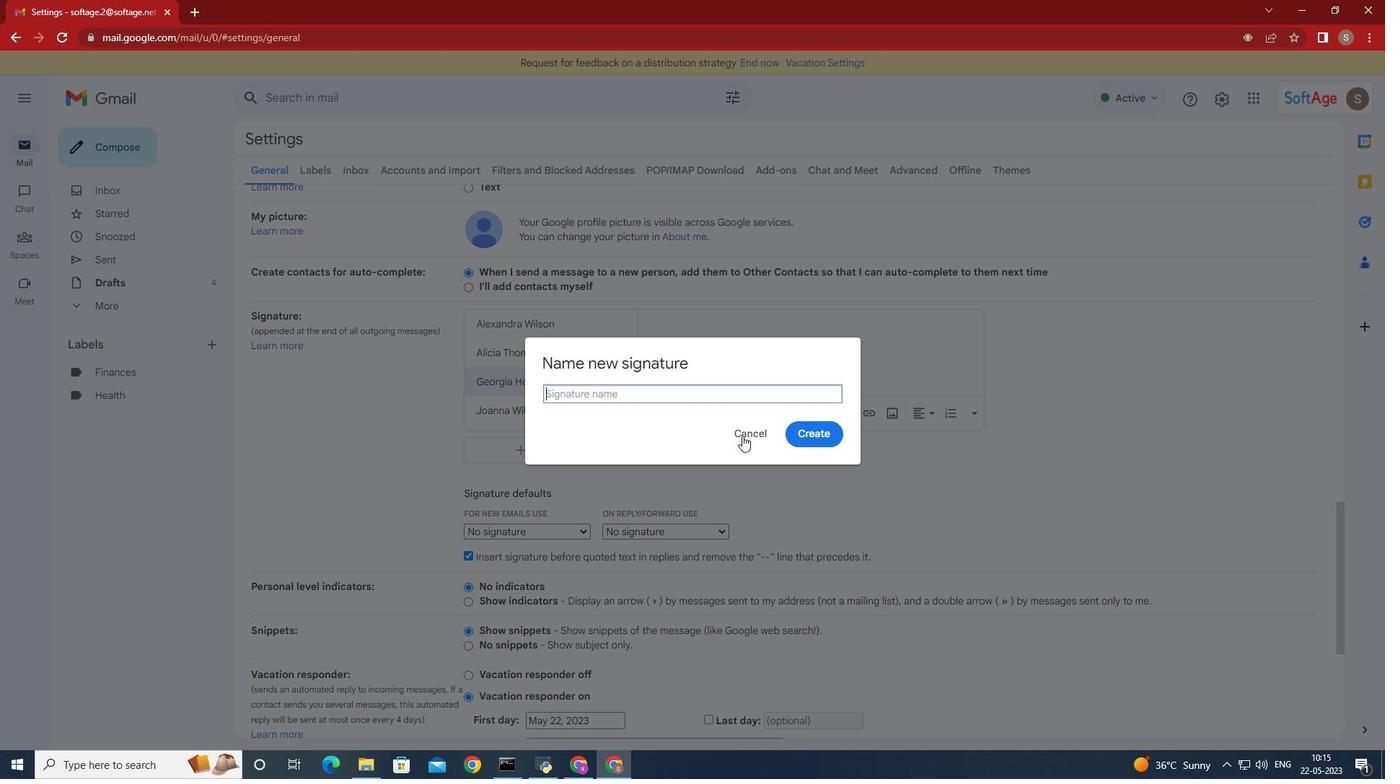 
Action: Mouse pressed left at (745, 432)
Screenshot: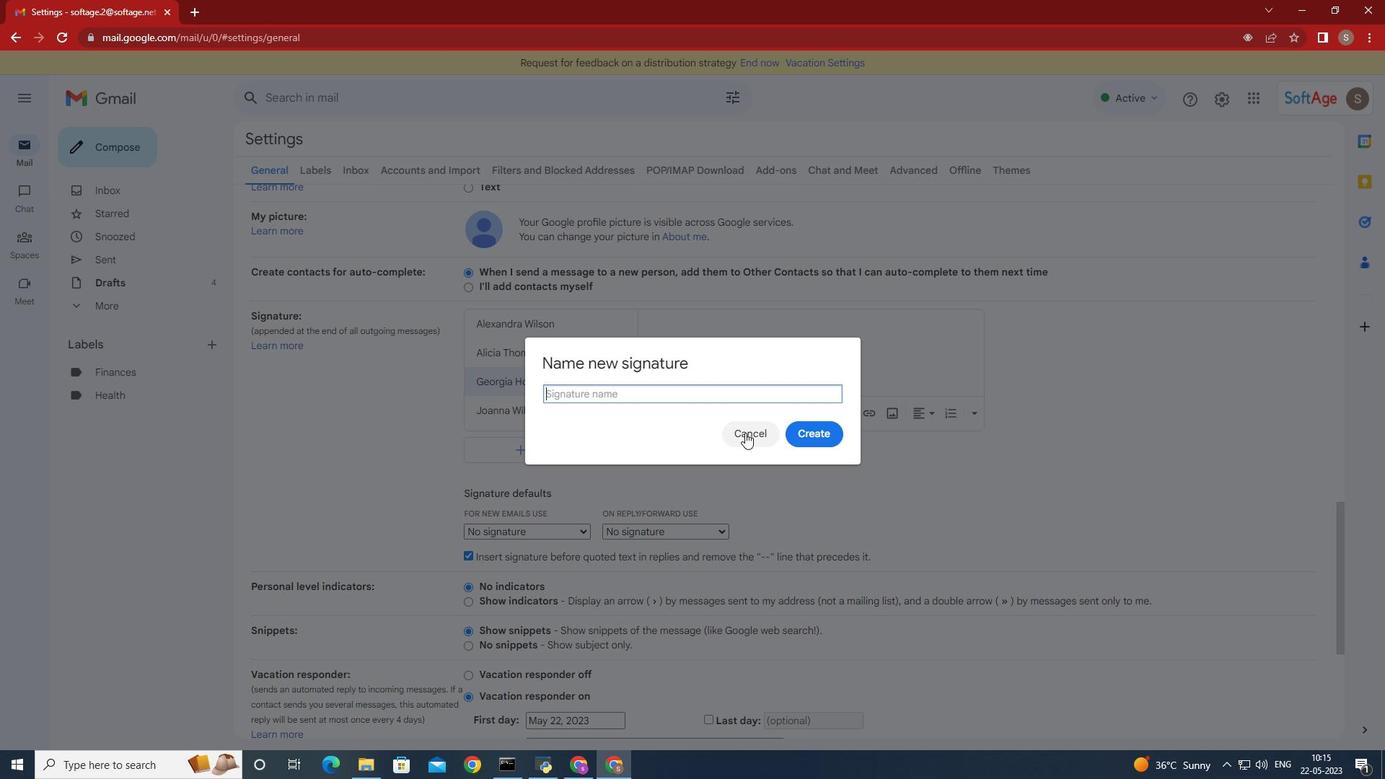 
Action: Mouse moved to (785, 353)
Screenshot: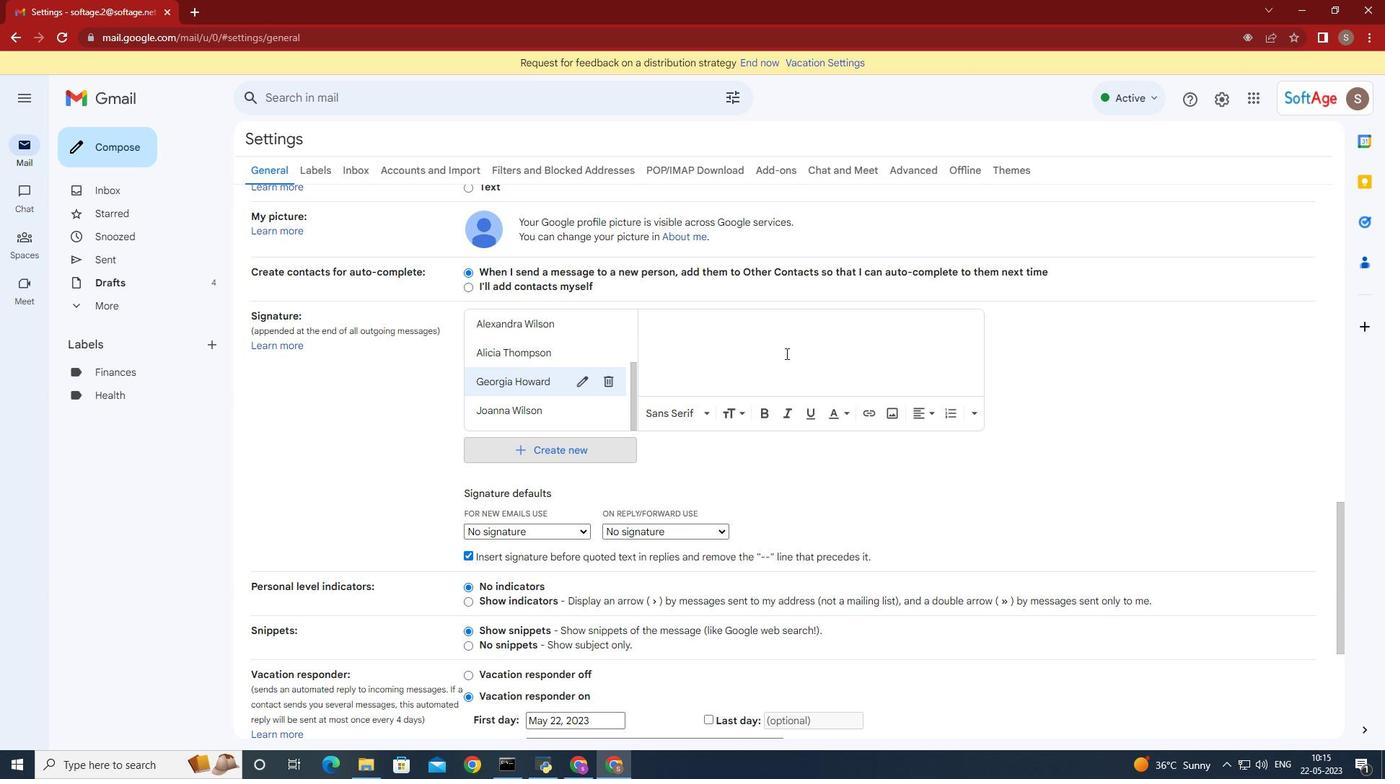 
Action: Mouse pressed left at (785, 353)
Screenshot: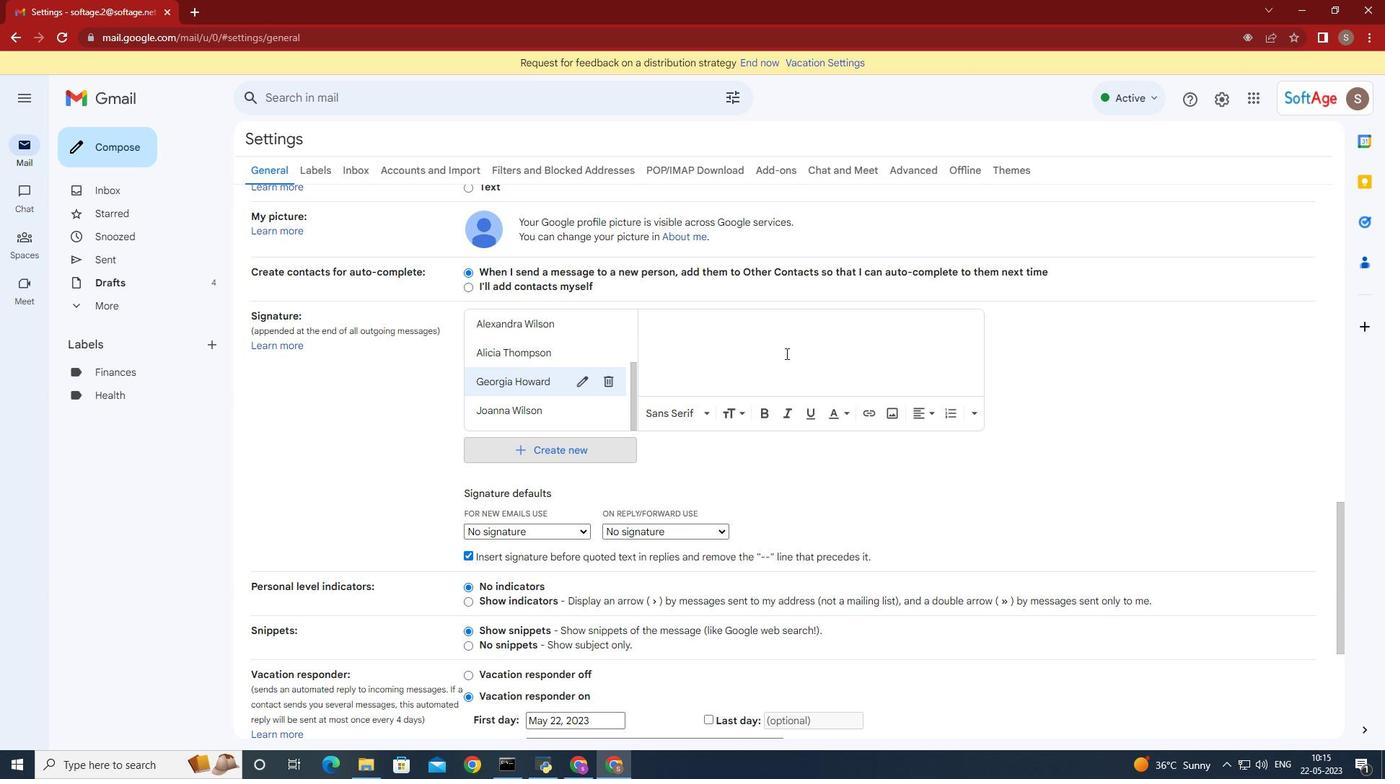 
Action: Mouse moved to (757, 340)
Screenshot: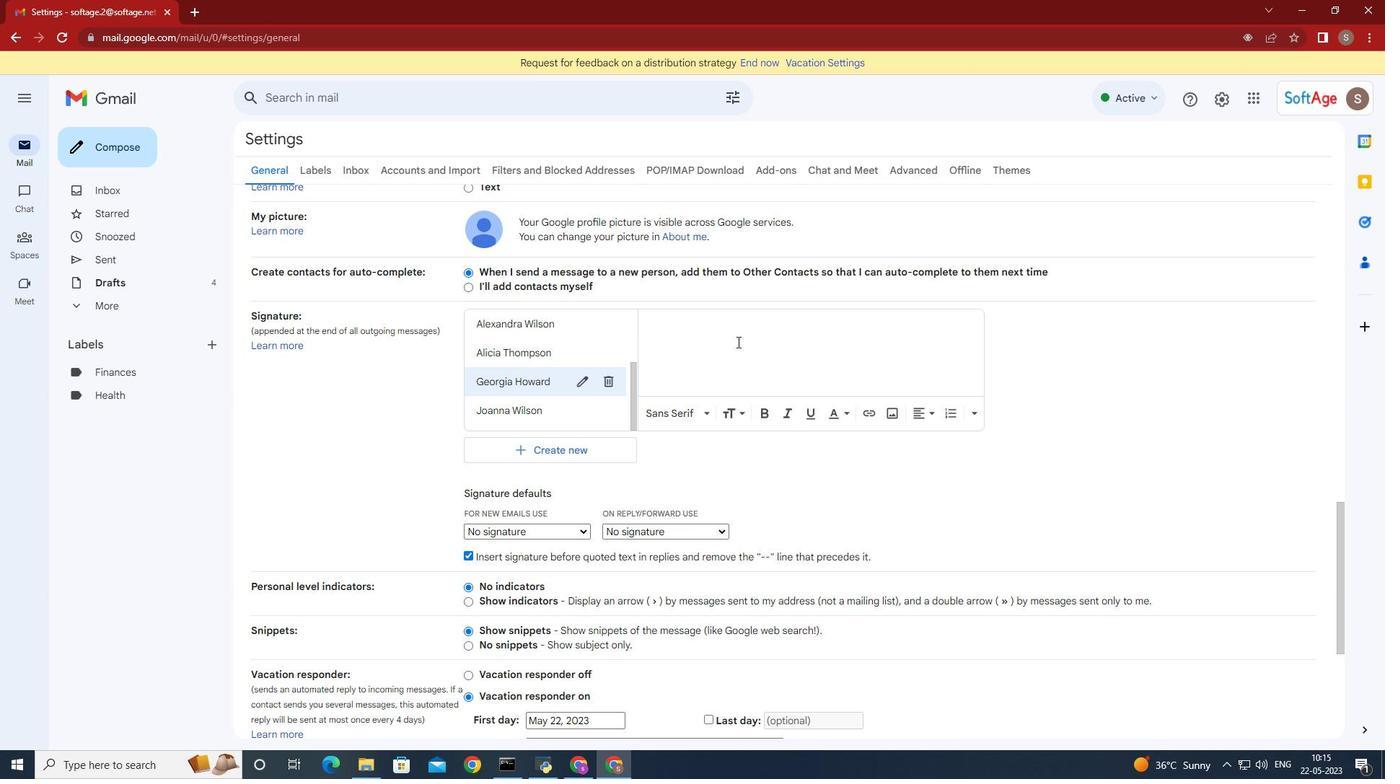 
Action: Key pressed <Key.shift>Great<Key.space><Key.shift>Veterans<Key.space><Key.shift>Day<Key.enter><Key.shift><Key.shift><Key.shift>Georgia<Key.space><Key.shift>Howard
Screenshot: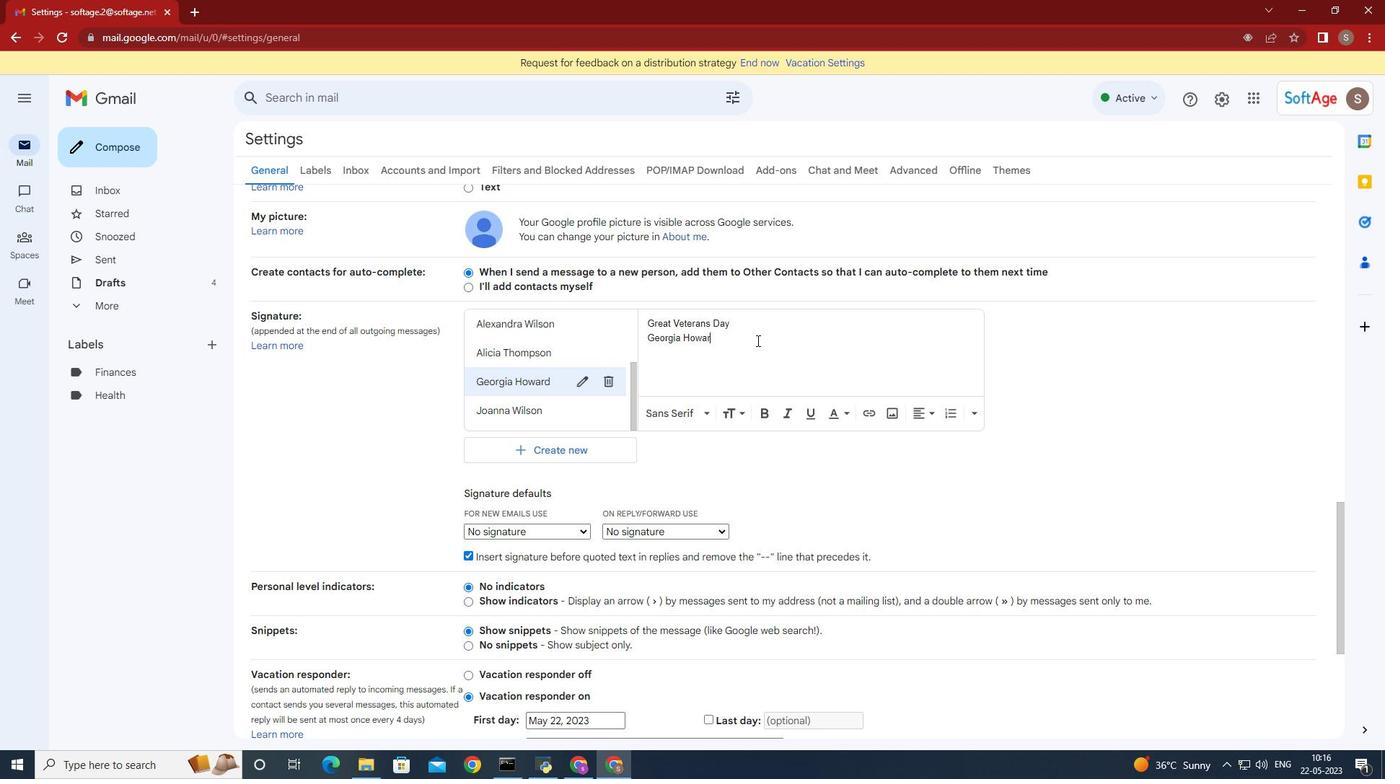 
Action: Mouse moved to (751, 327)
Screenshot: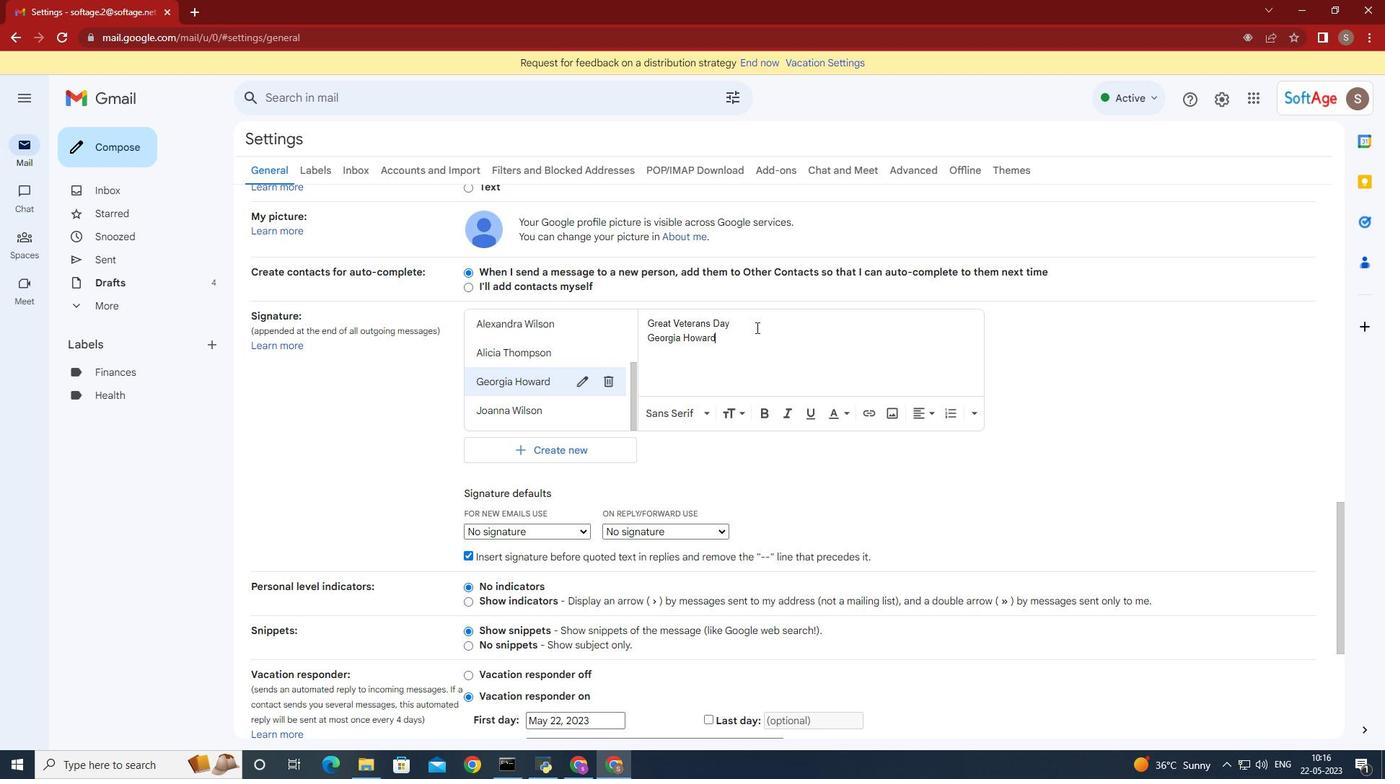 
Action: Mouse pressed left at (751, 327)
Screenshot: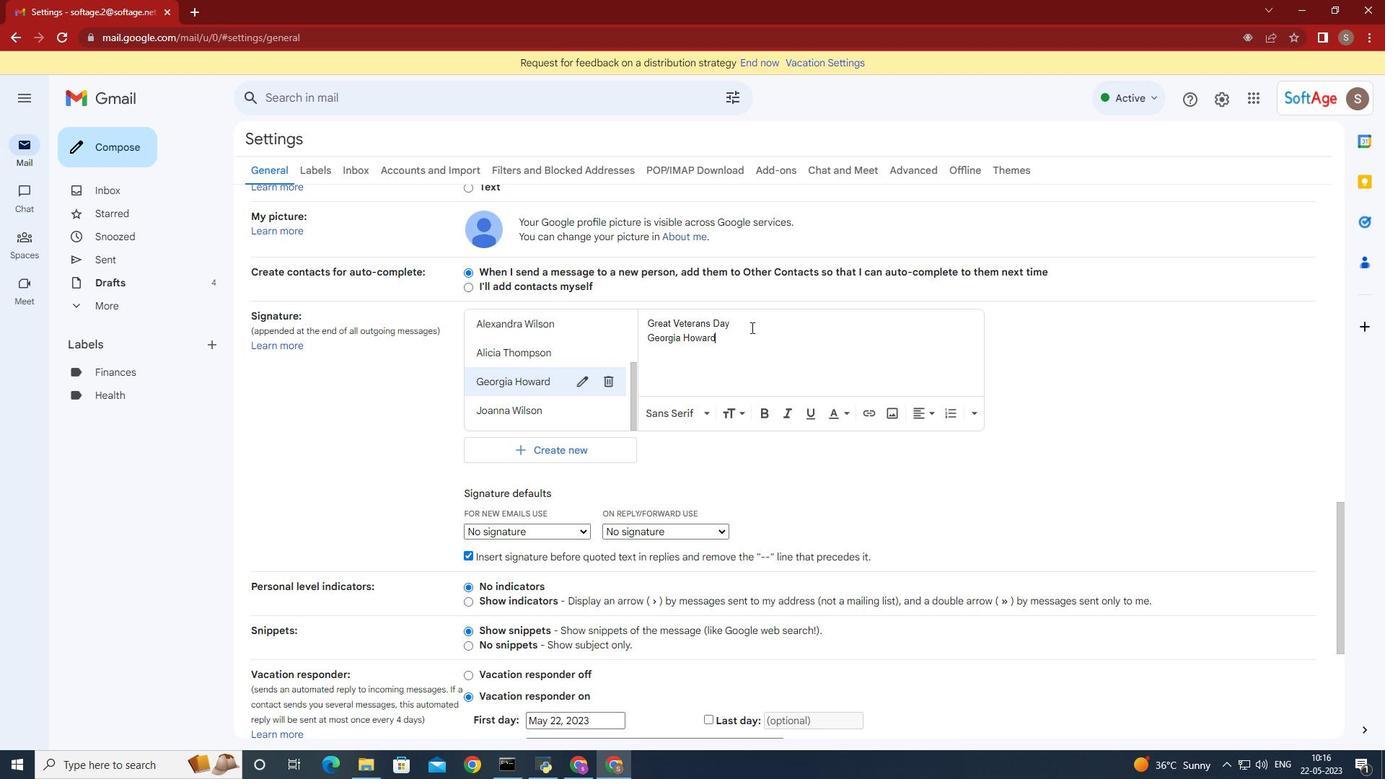 
Action: Mouse moved to (742, 326)
Screenshot: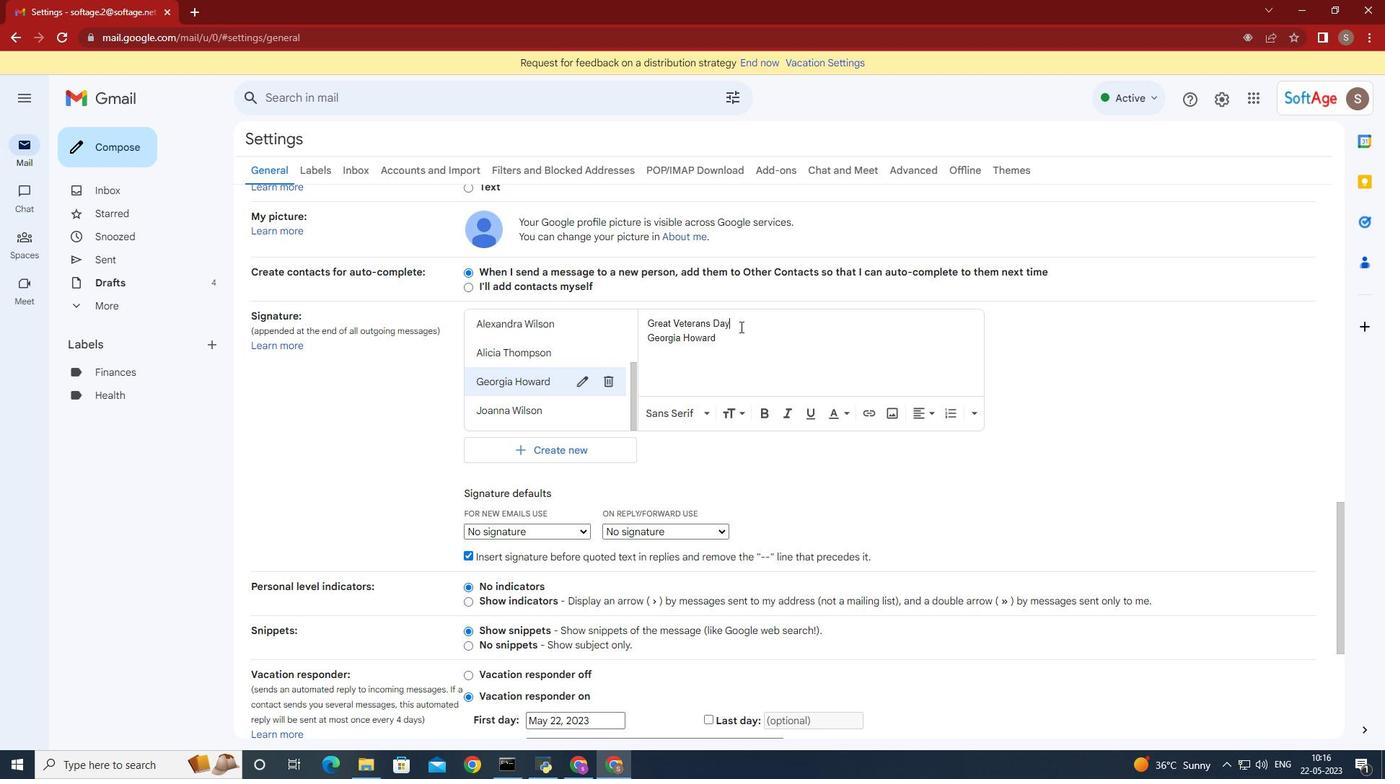 
Action: Key pressed ,
Screenshot: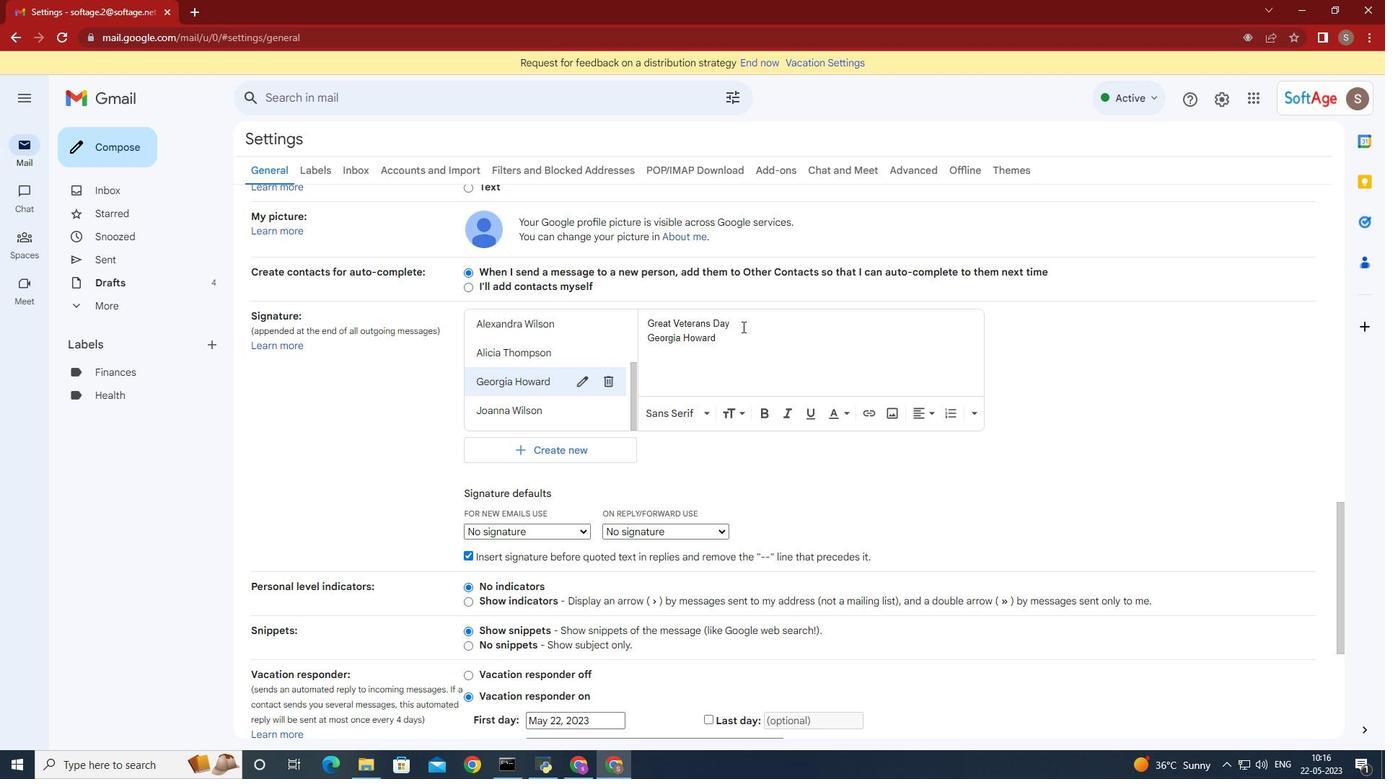 
Action: Mouse moved to (805, 321)
Screenshot: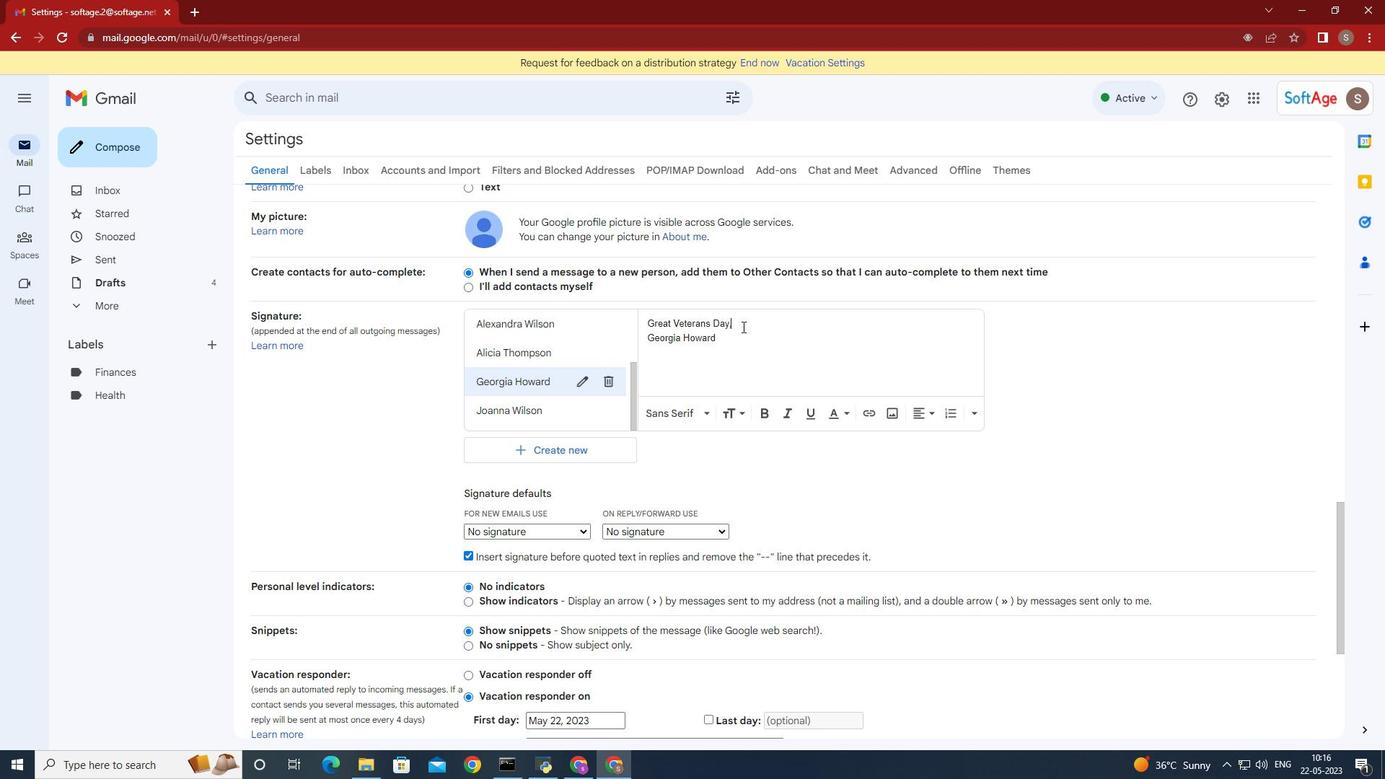 
Action: Mouse scrolled (805, 321) with delta (0, 0)
Screenshot: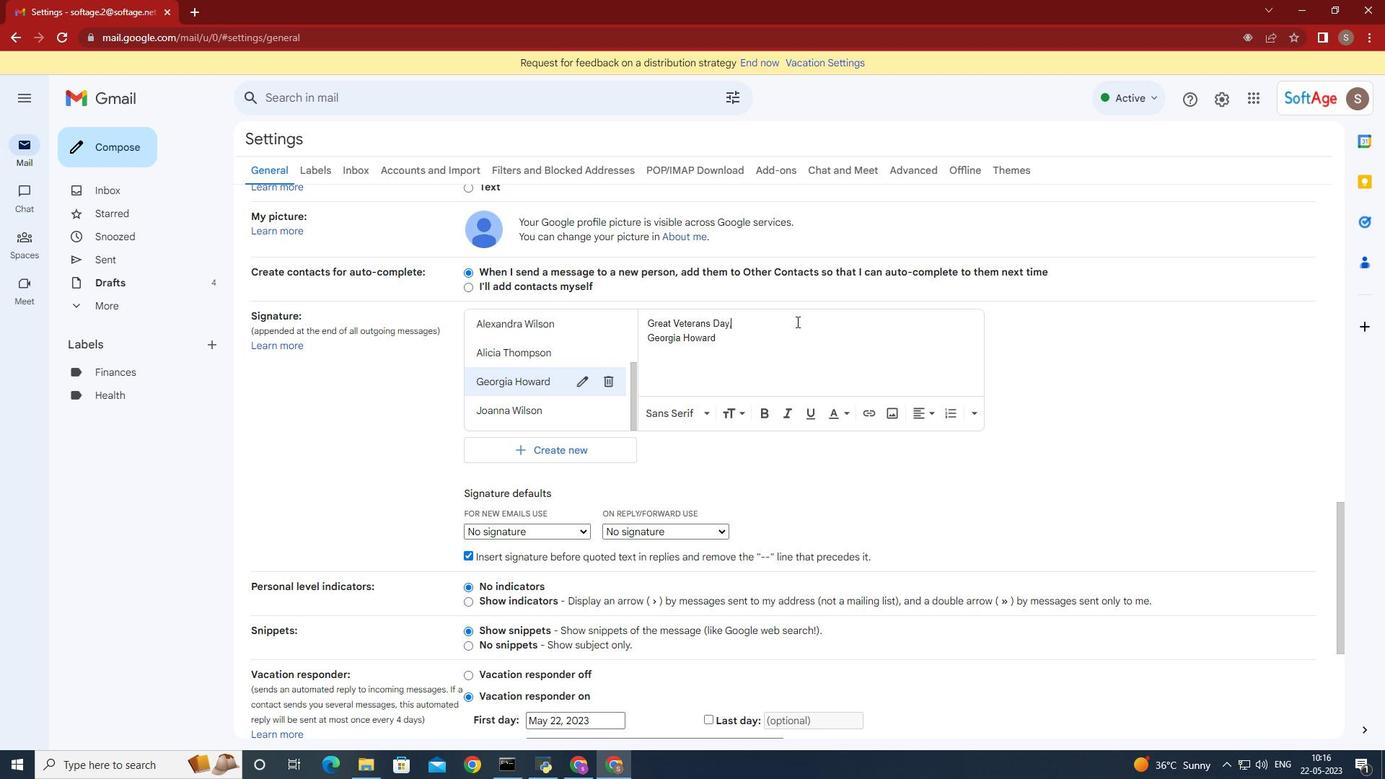 
Action: Mouse moved to (809, 327)
Screenshot: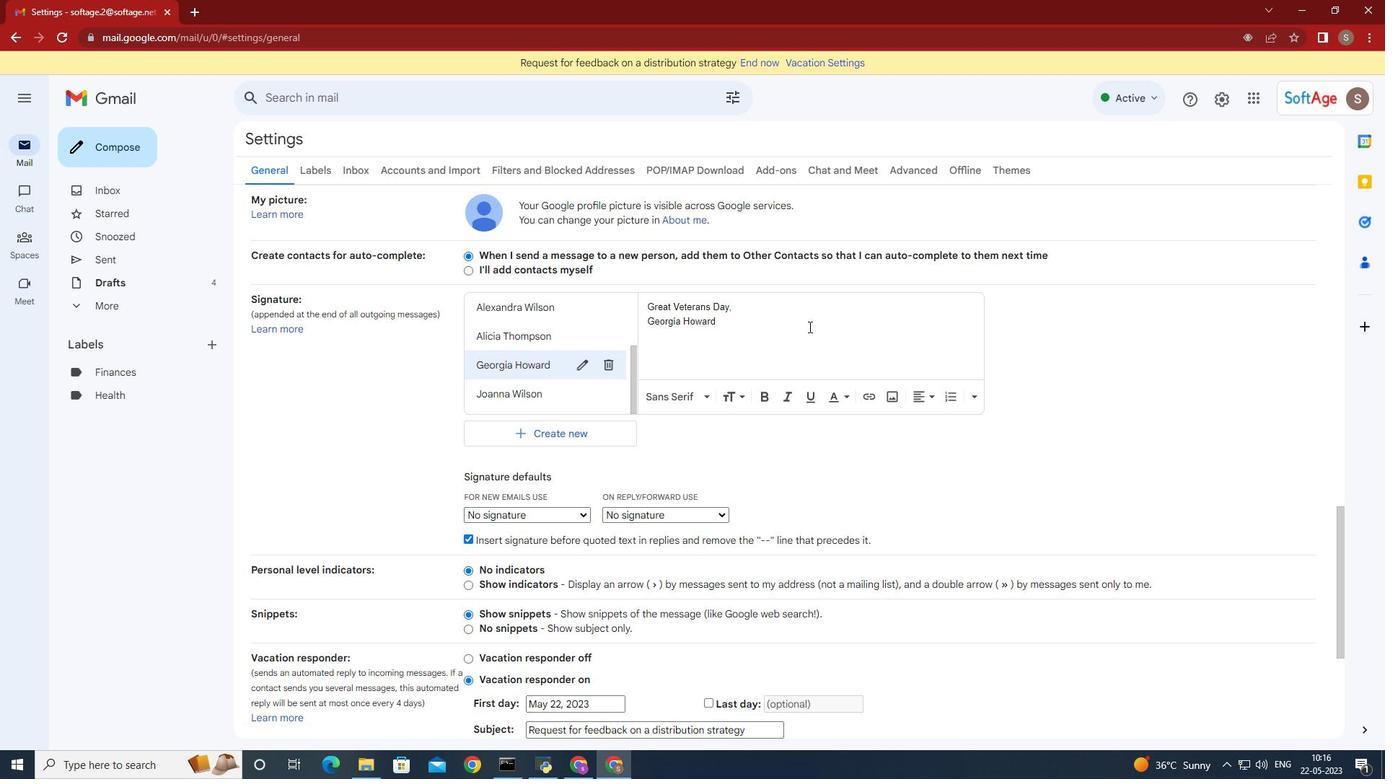 
Action: Mouse scrolled (809, 326) with delta (0, 0)
Screenshot: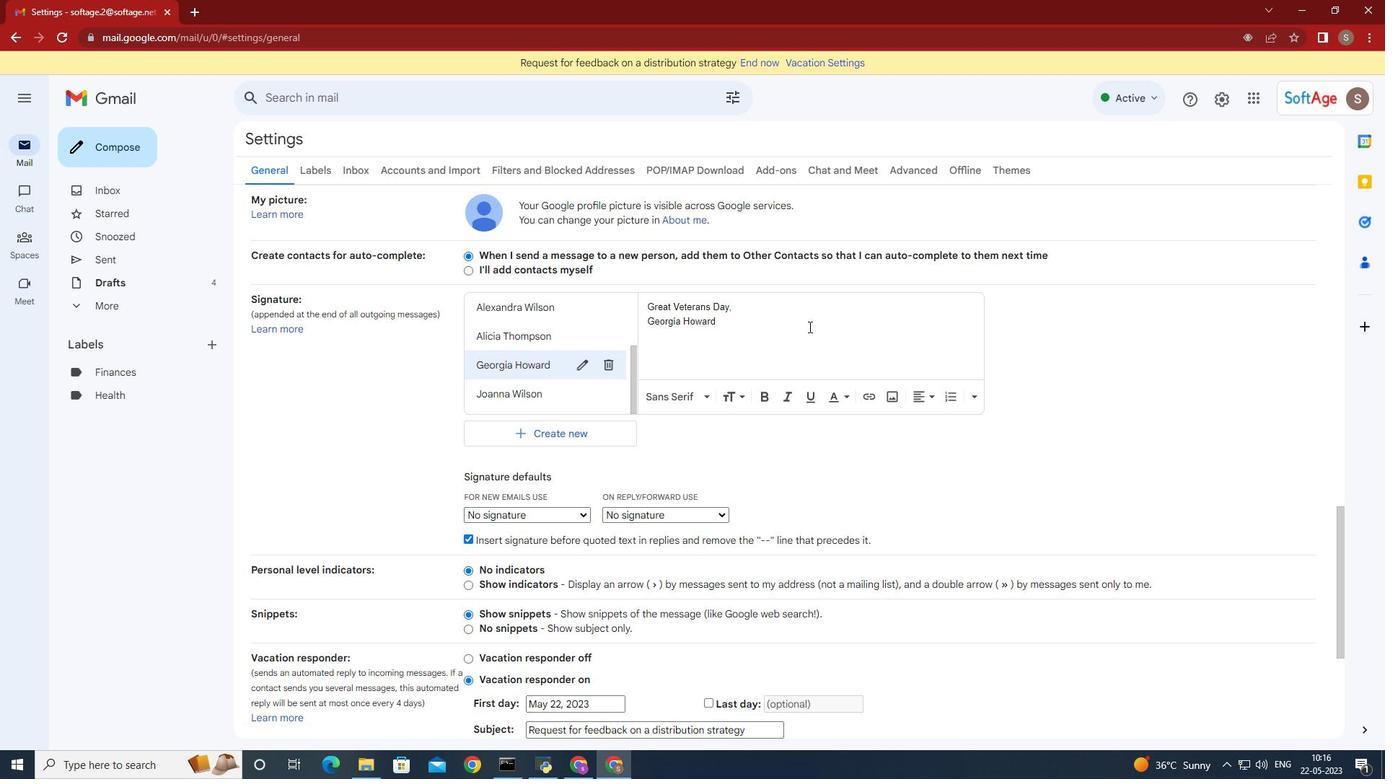 
Action: Mouse moved to (849, 329)
Screenshot: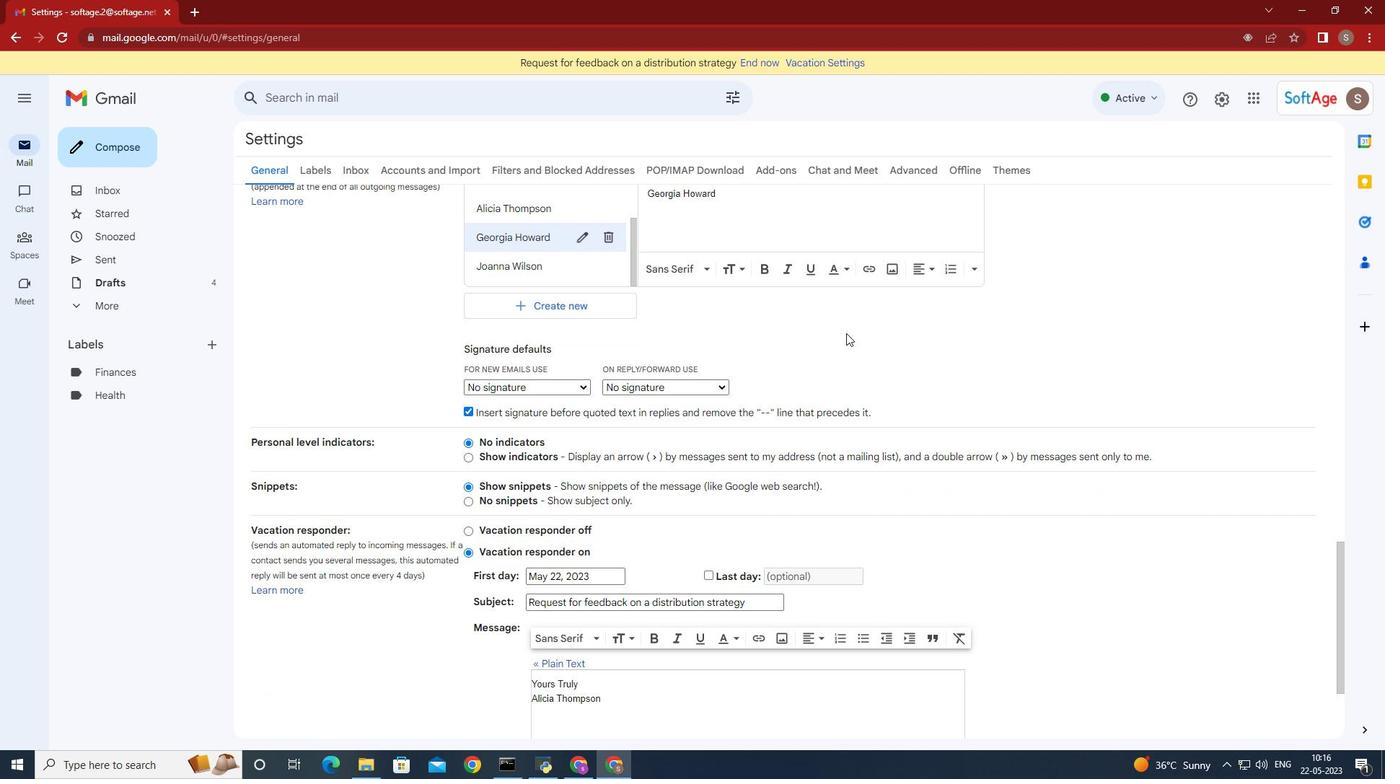 
Action: Mouse scrolled (849, 330) with delta (0, 0)
Screenshot: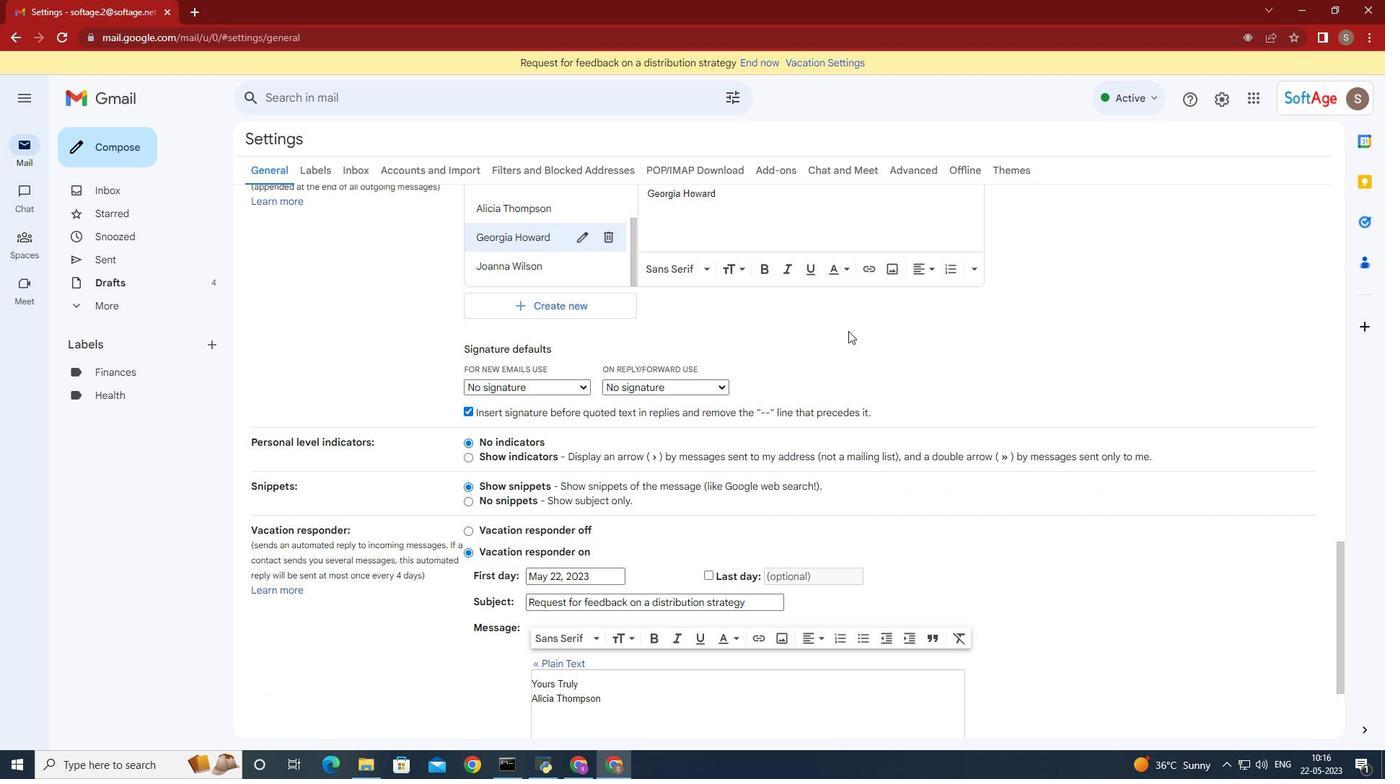 
Action: Mouse moved to (808, 321)
Screenshot: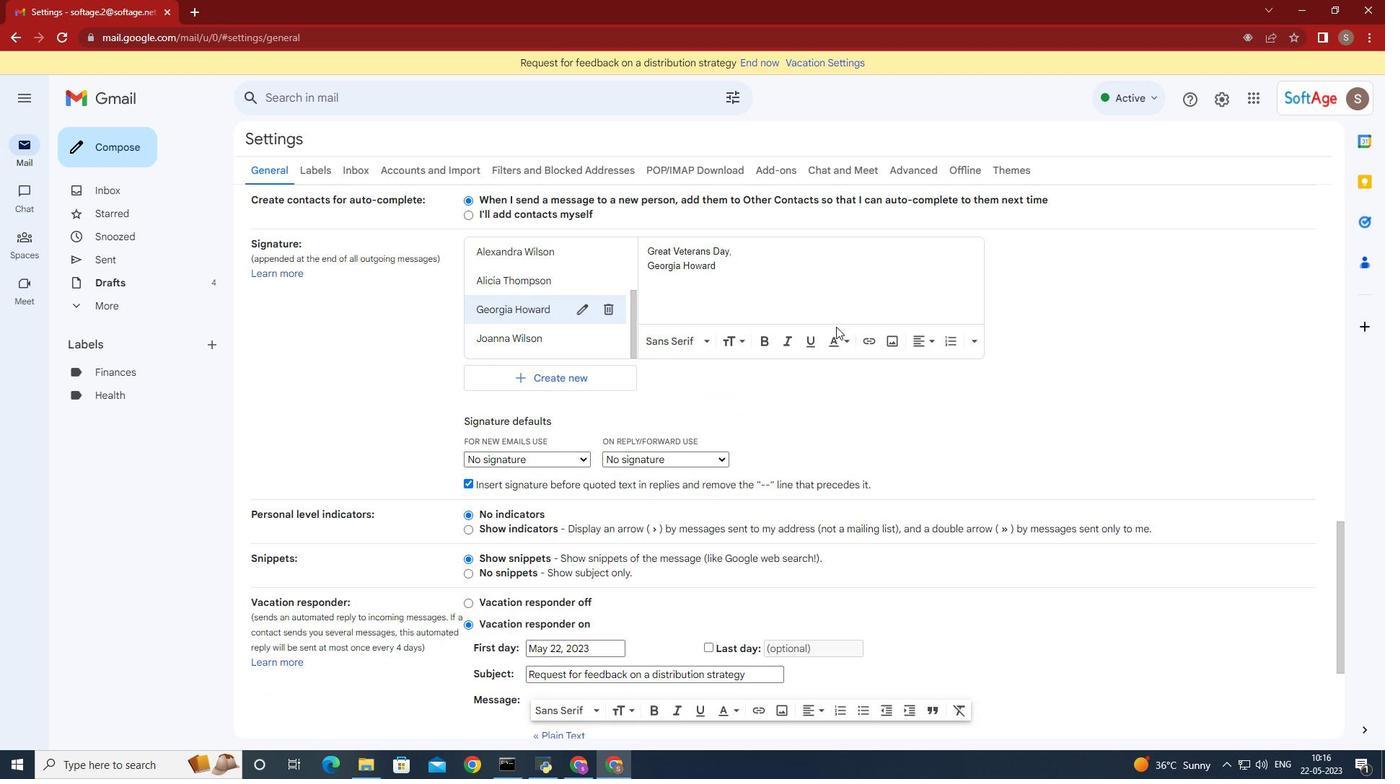 
Action: Mouse scrolled (808, 320) with delta (0, 0)
Screenshot: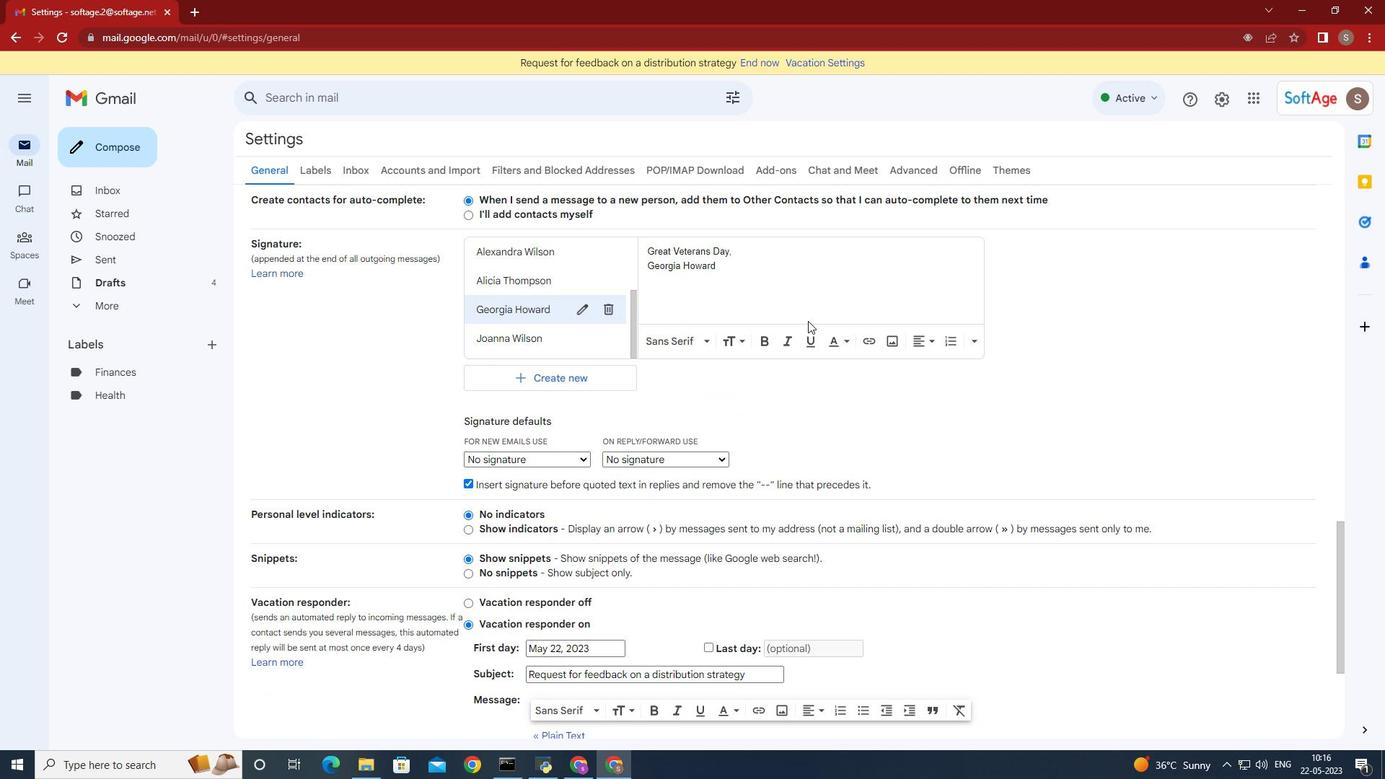 
Action: Mouse moved to (808, 321)
Screenshot: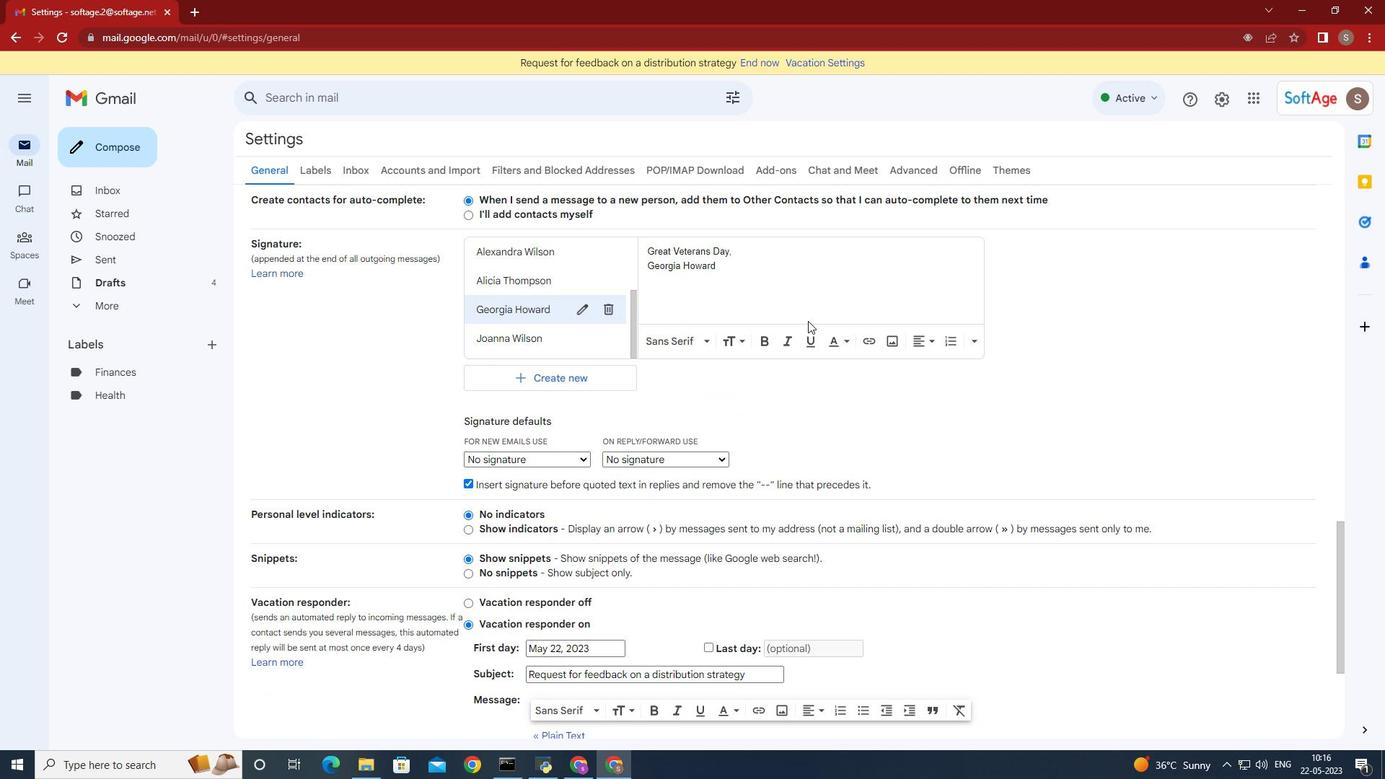 
Action: Mouse scrolled (808, 321) with delta (0, 0)
Screenshot: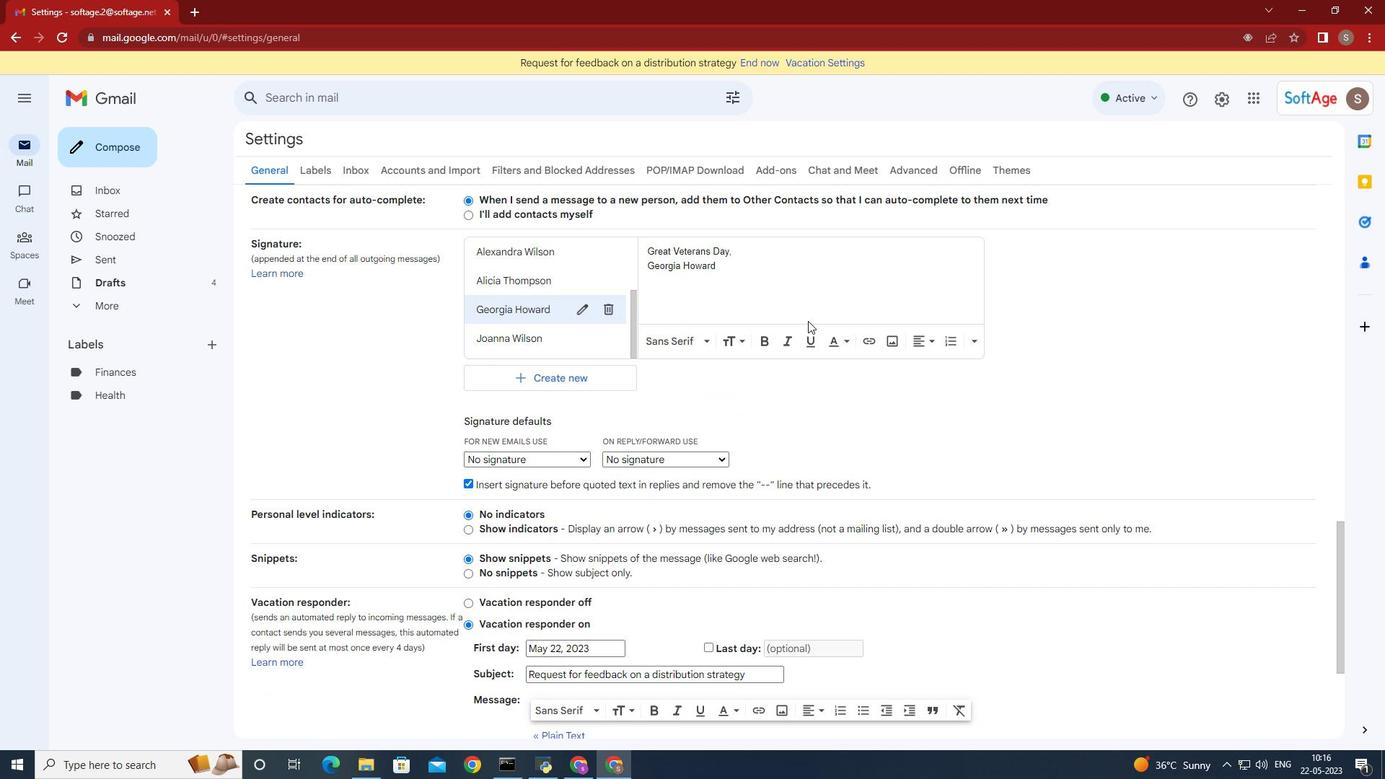 
Action: Mouse moved to (810, 323)
Screenshot: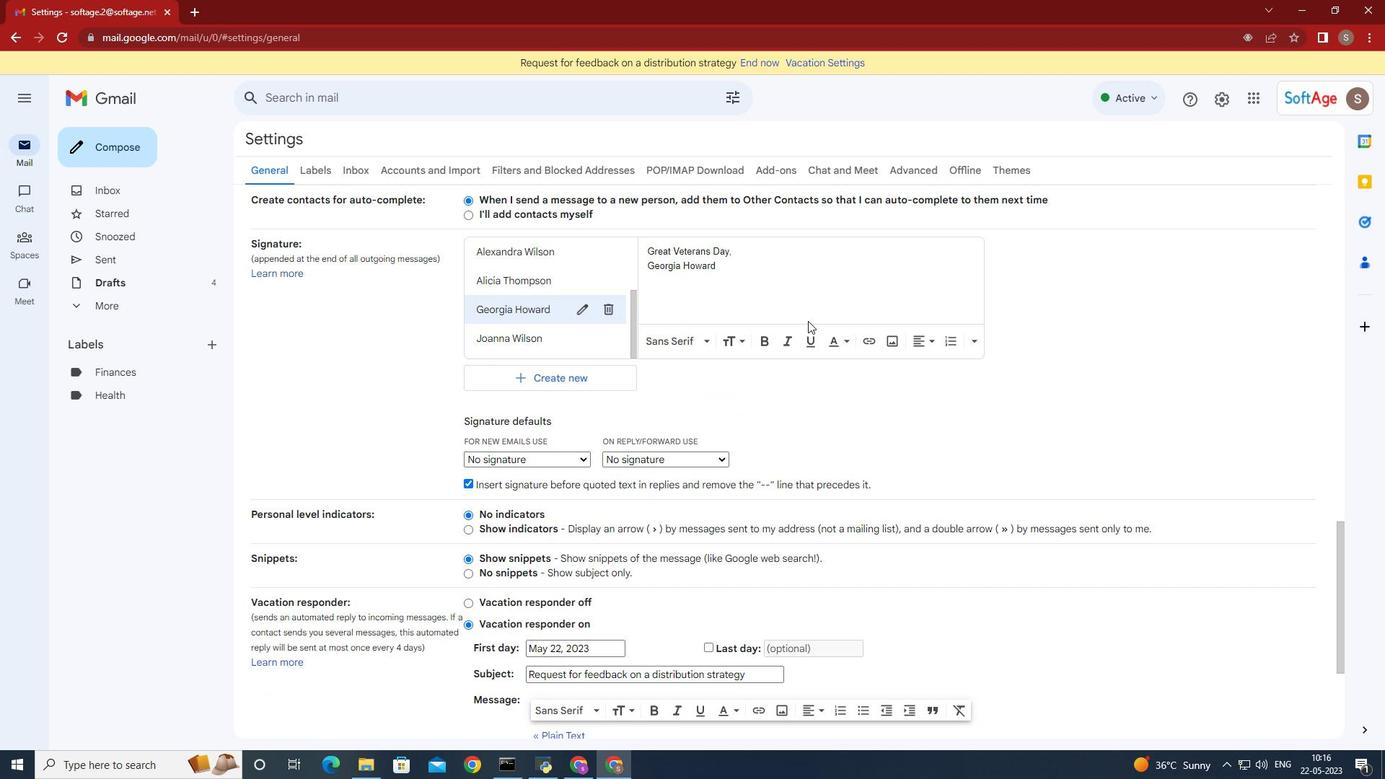 
Action: Mouse scrolled (810, 322) with delta (0, 0)
Screenshot: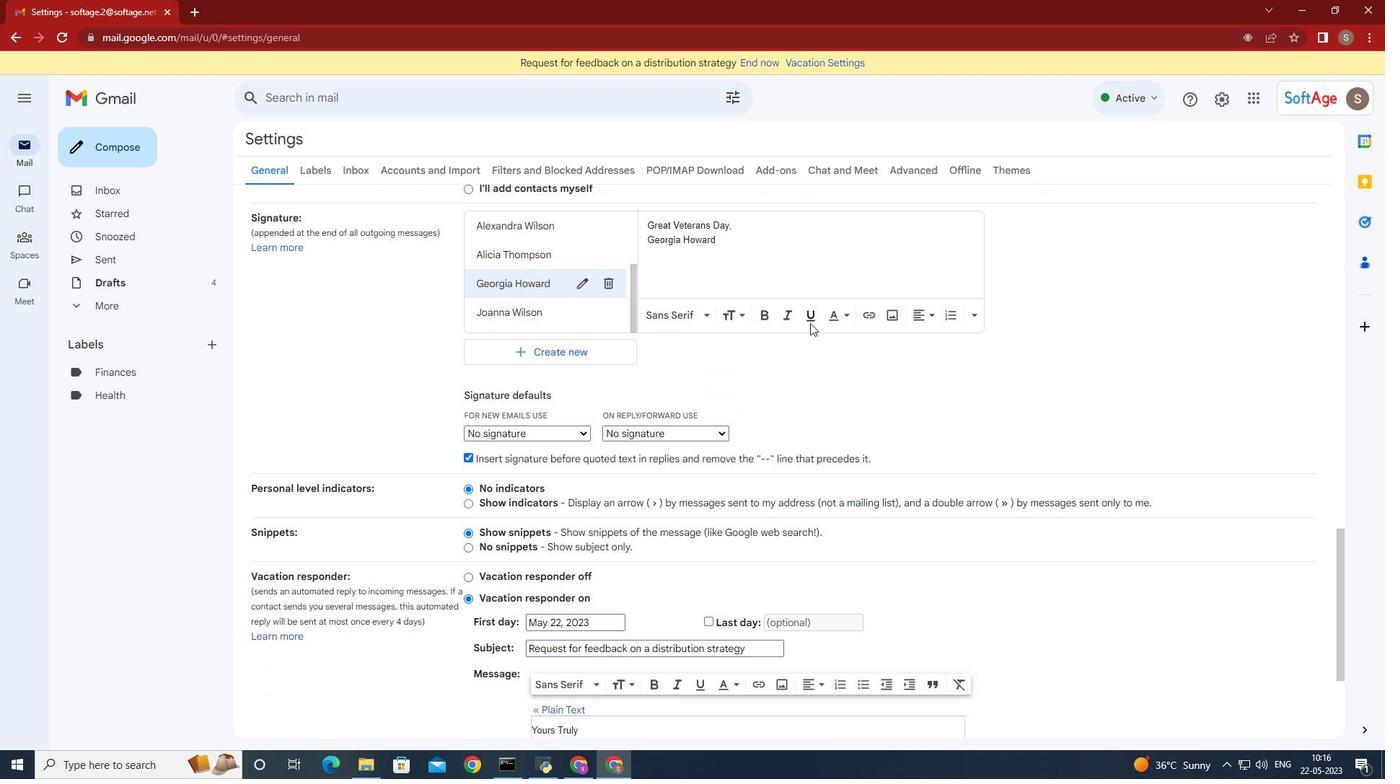 
Action: Mouse moved to (578, 237)
Screenshot: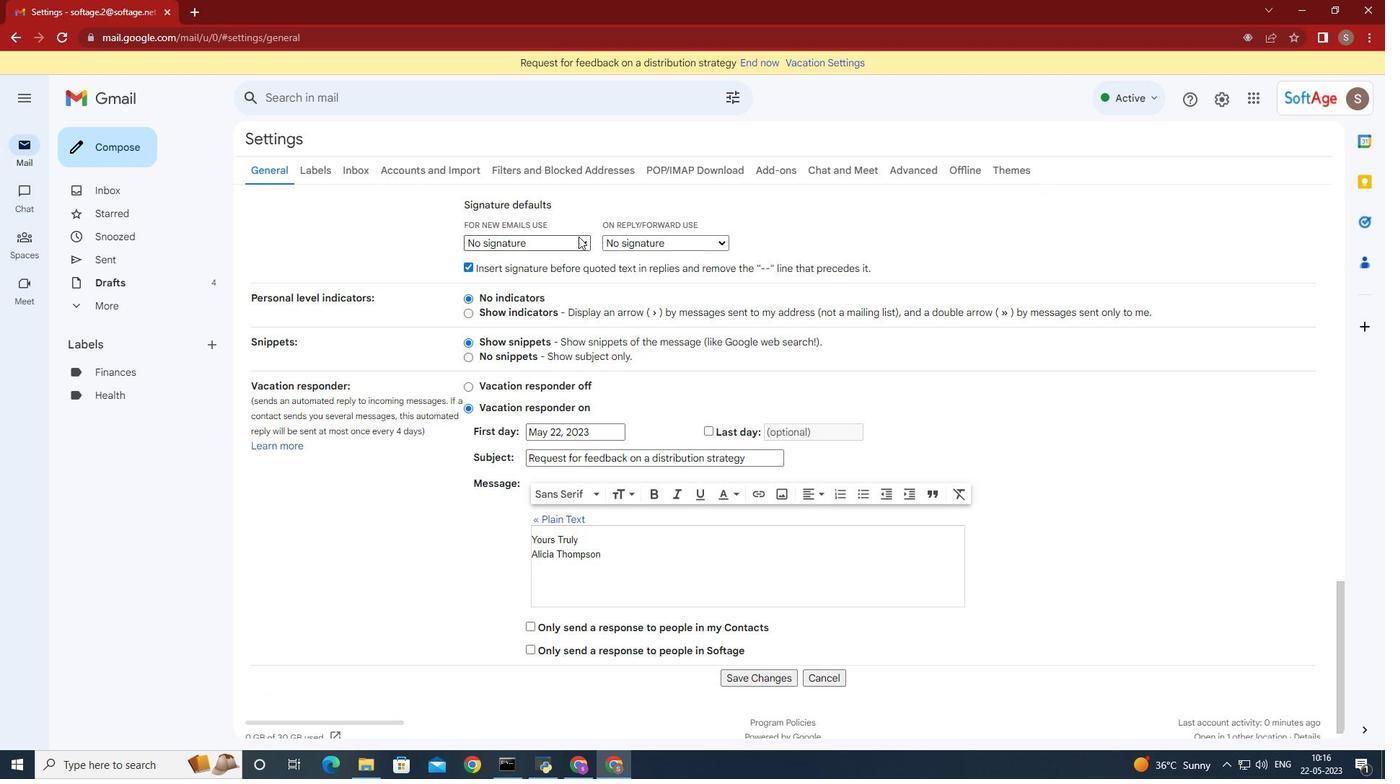 
Action: Mouse pressed left at (578, 237)
Screenshot: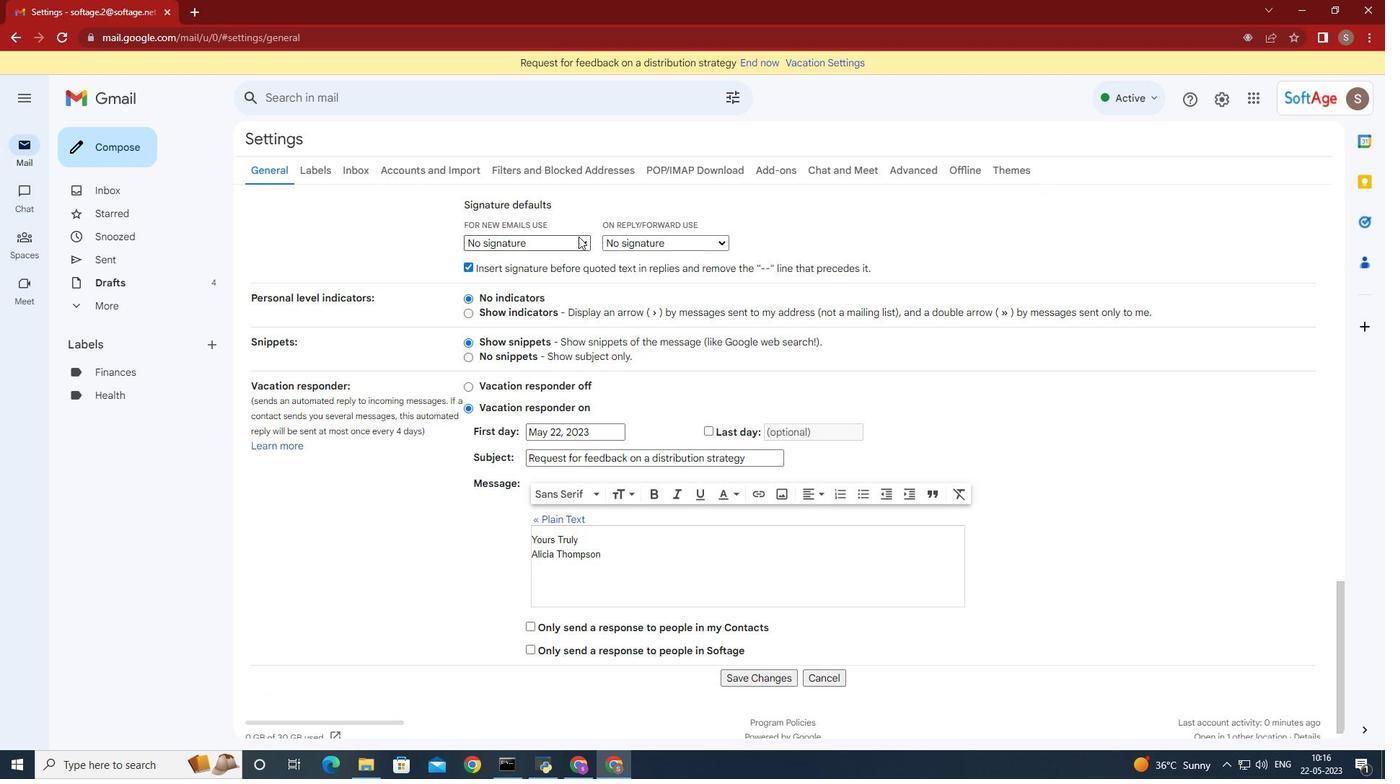 
Action: Mouse moved to (554, 336)
Screenshot: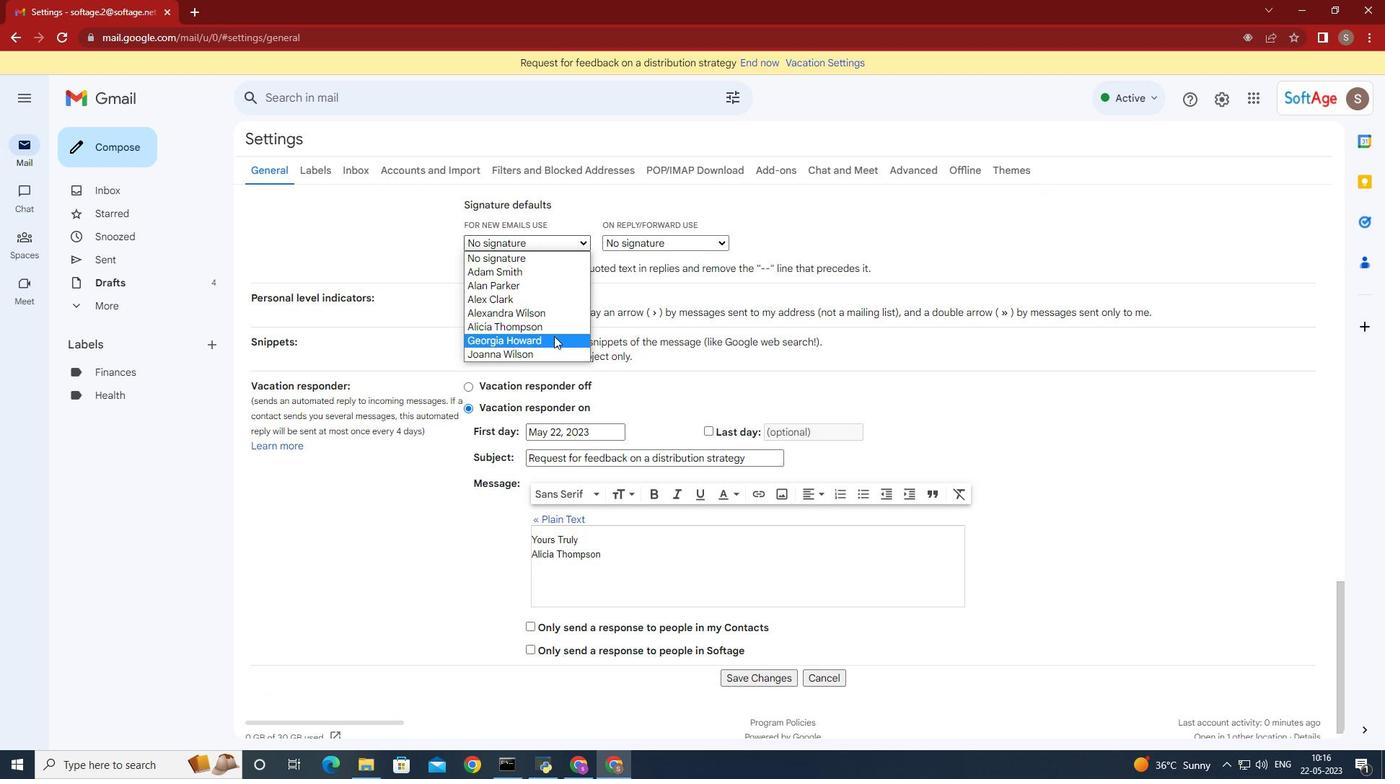 
Action: Mouse pressed left at (554, 336)
Screenshot: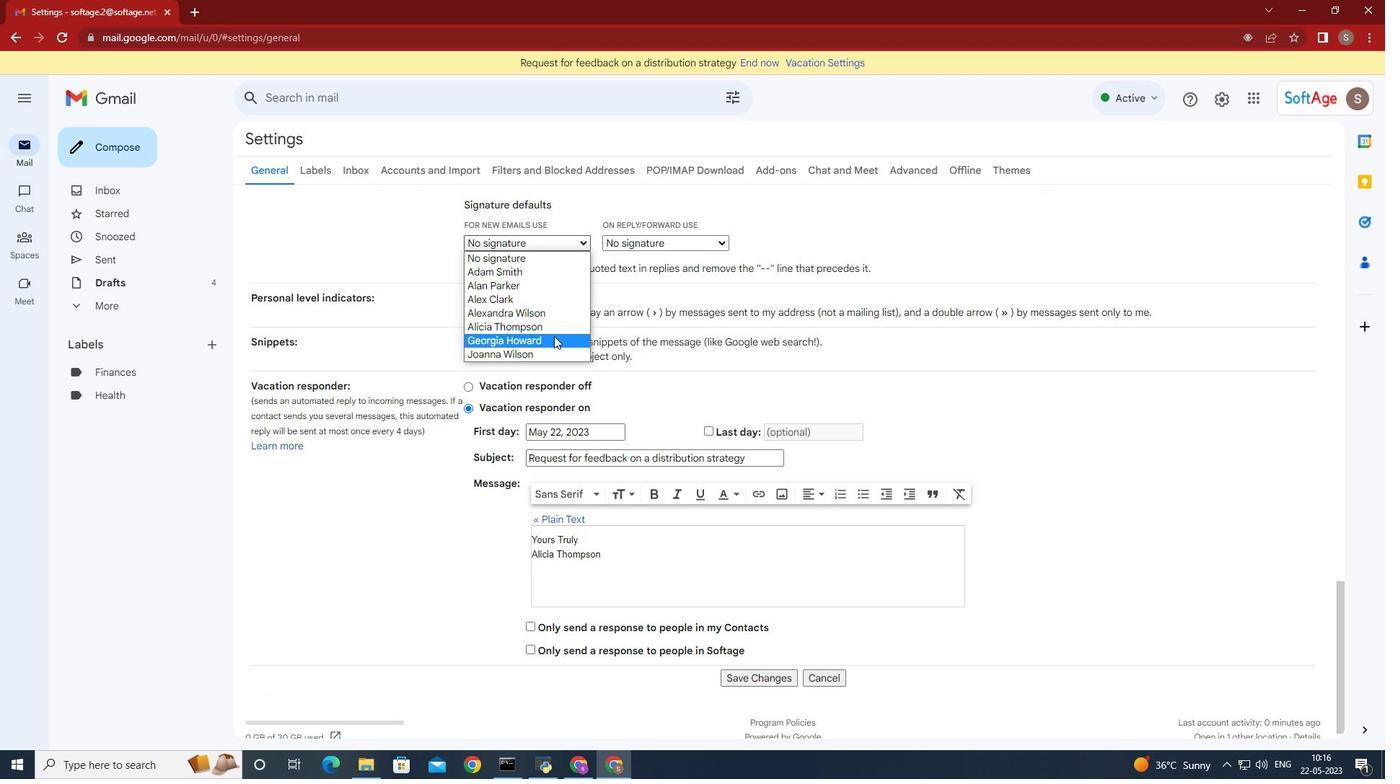 
Action: Mouse moved to (715, 244)
Screenshot: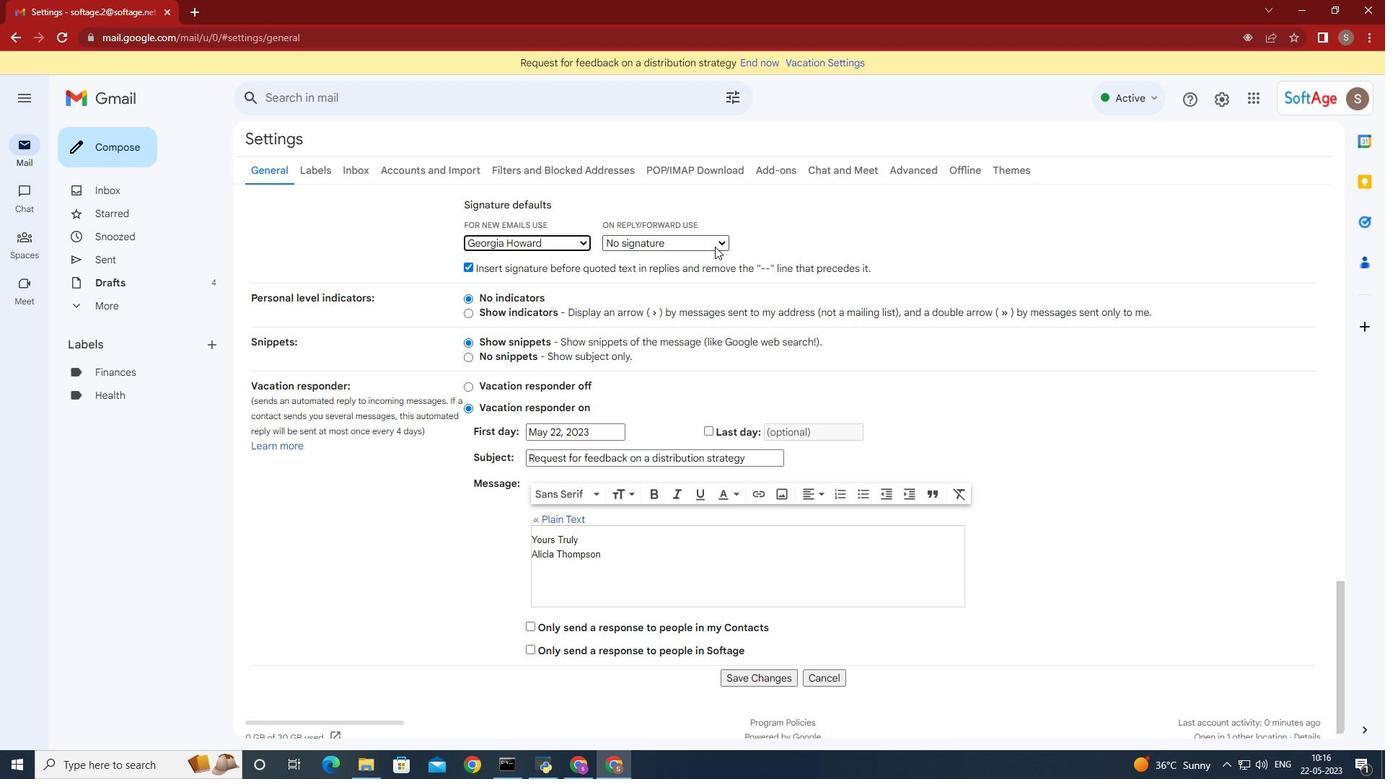 
Action: Mouse pressed left at (715, 244)
Screenshot: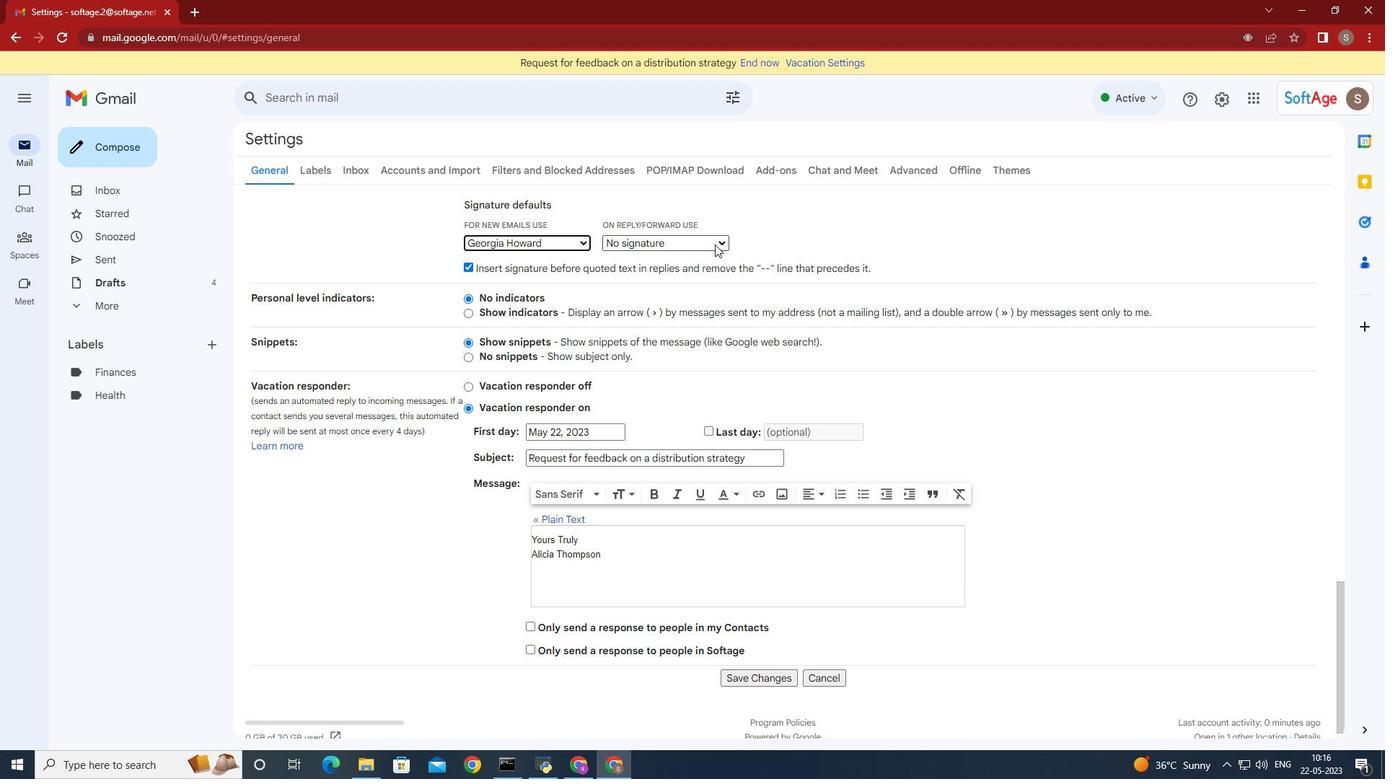 
Action: Mouse moved to (699, 337)
Screenshot: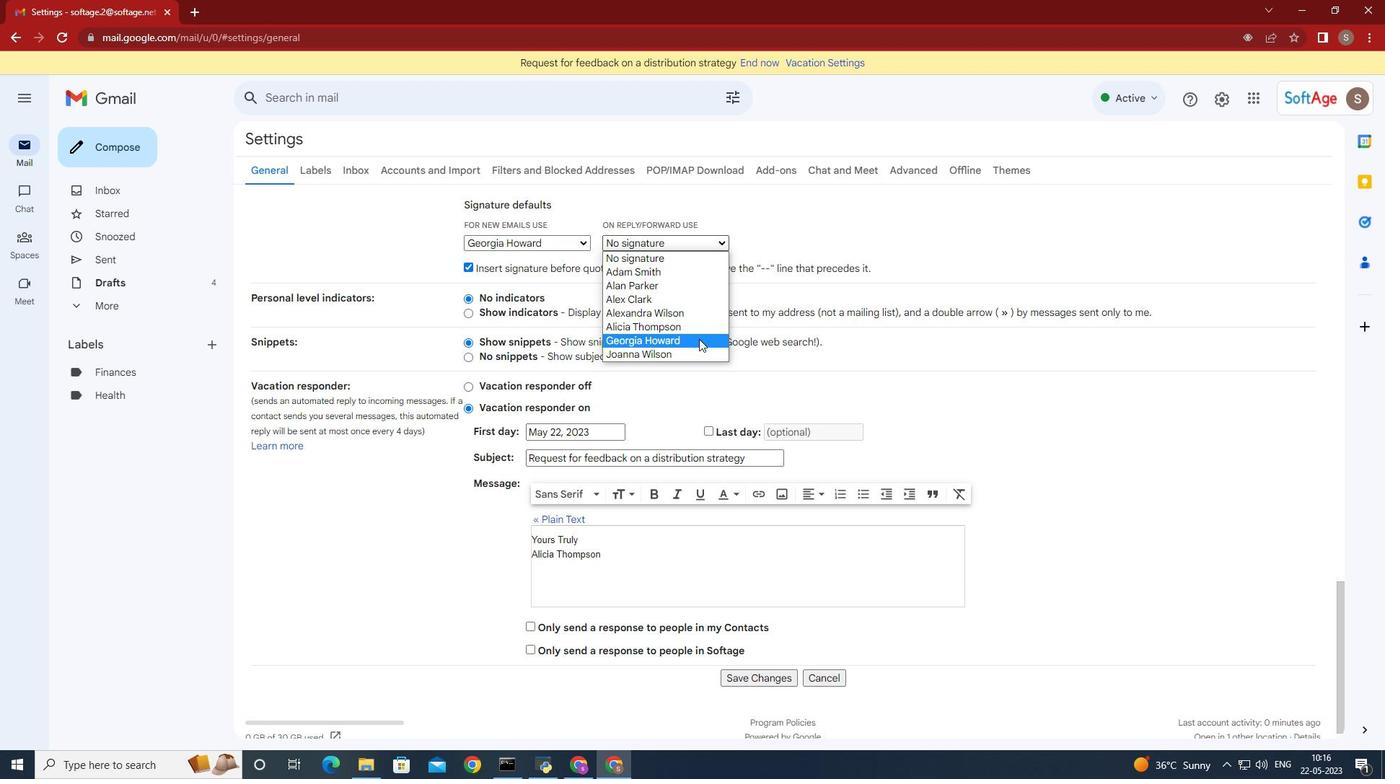 
Action: Mouse pressed left at (699, 337)
Screenshot: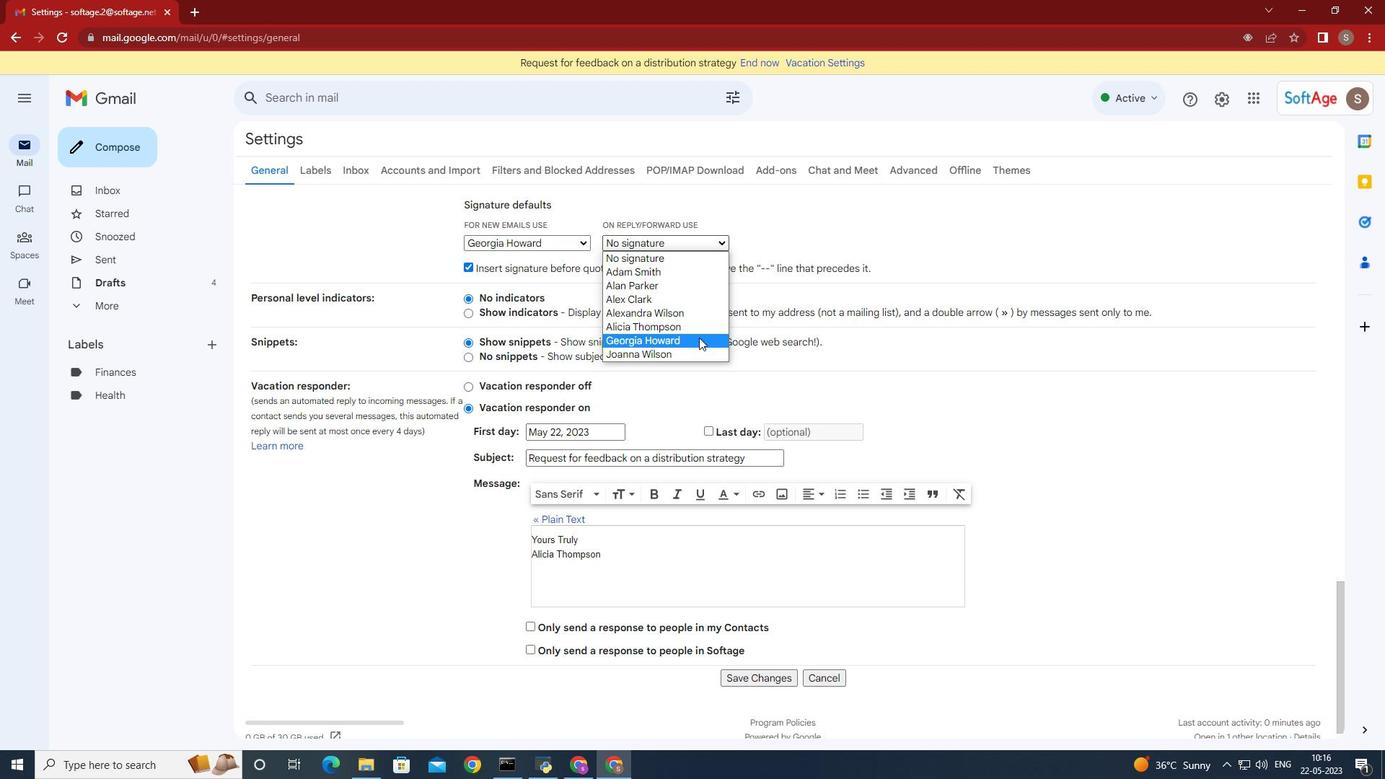 
Action: Mouse moved to (1025, 349)
Screenshot: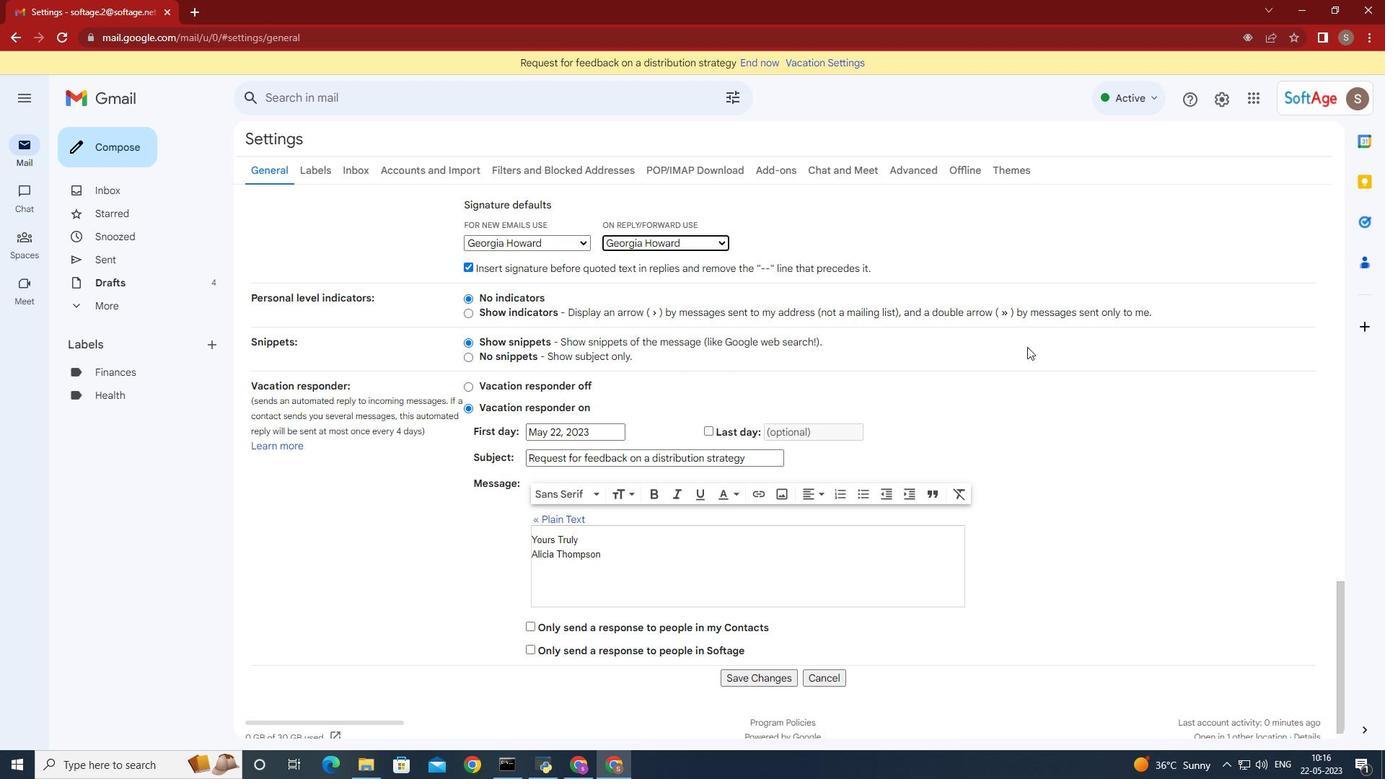 
Action: Mouse scrolled (1025, 349) with delta (0, 0)
Screenshot: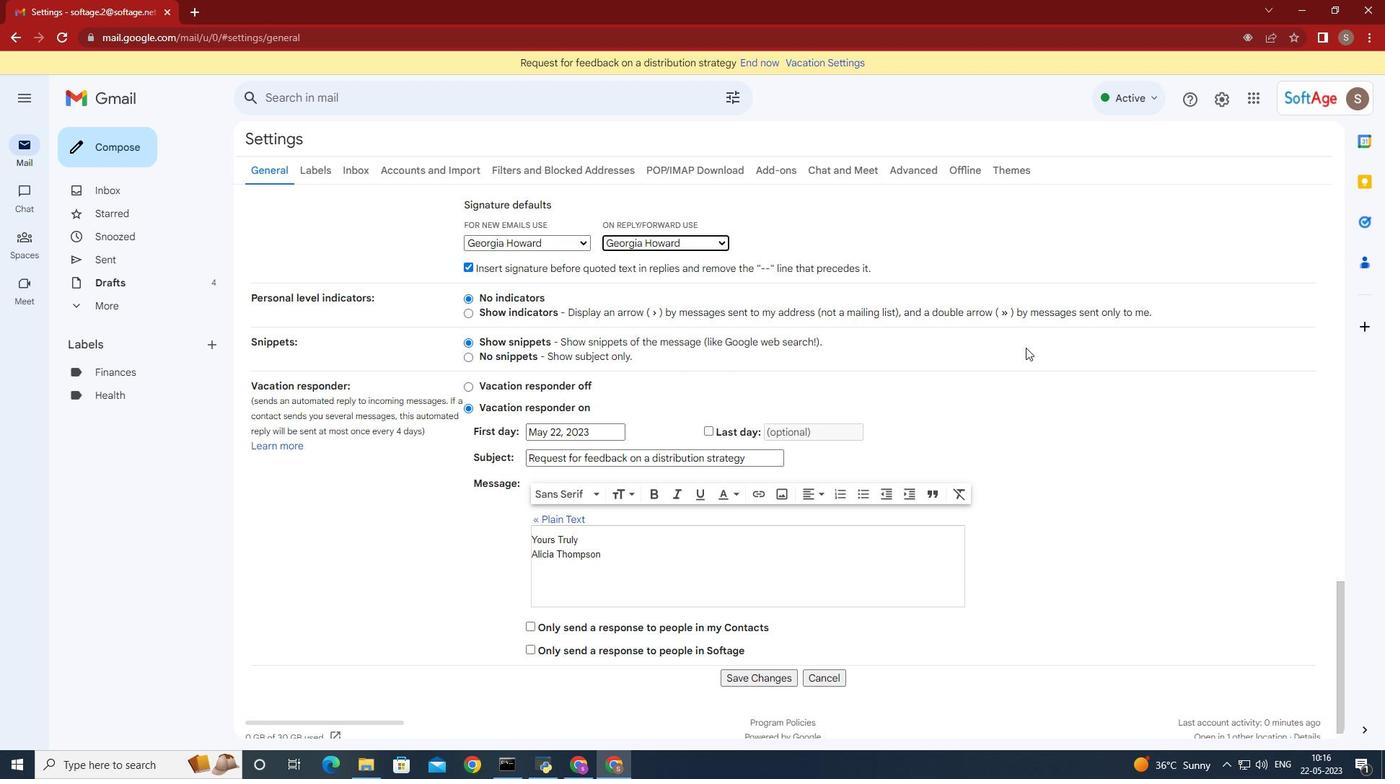 
Action: Mouse moved to (1025, 350)
Screenshot: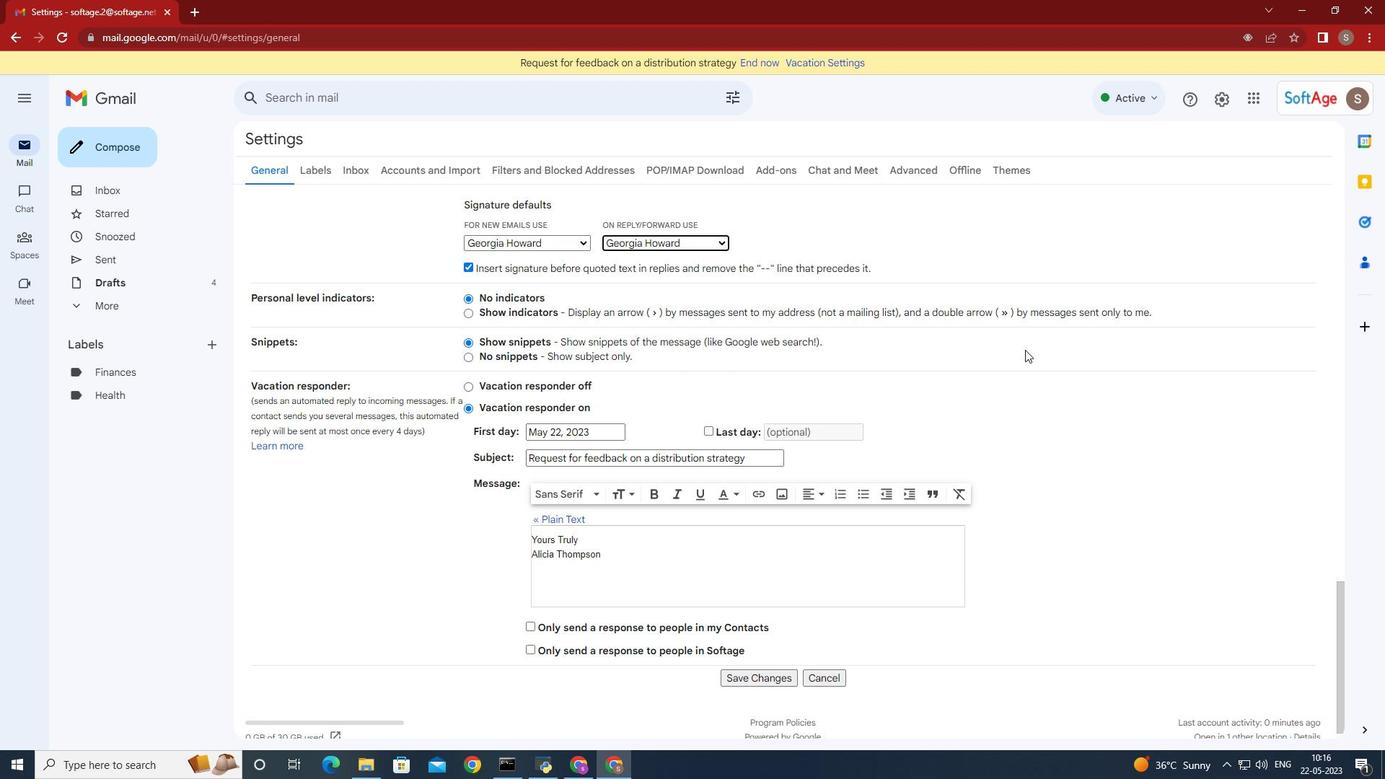 
Action: Mouse scrolled (1025, 349) with delta (0, 0)
Screenshot: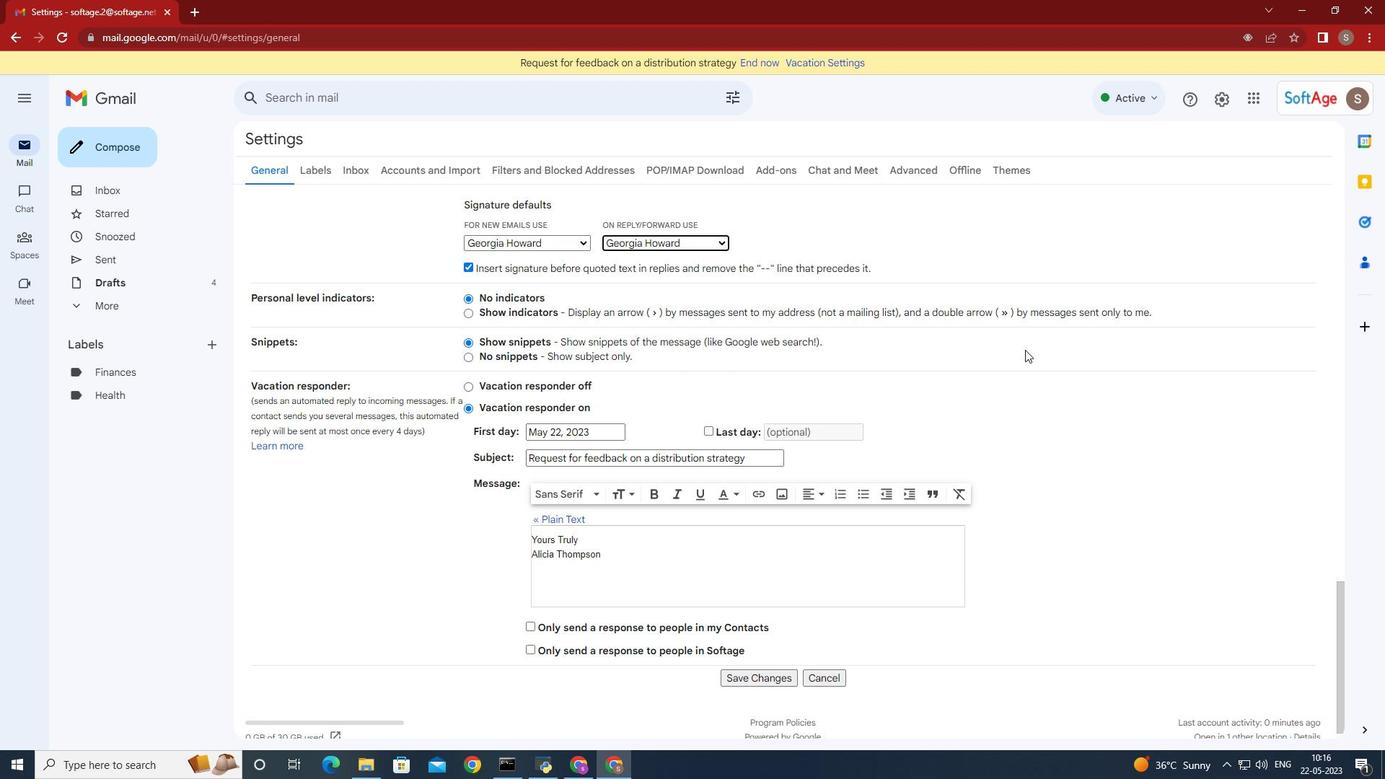
Action: Mouse scrolled (1025, 349) with delta (0, 0)
Screenshot: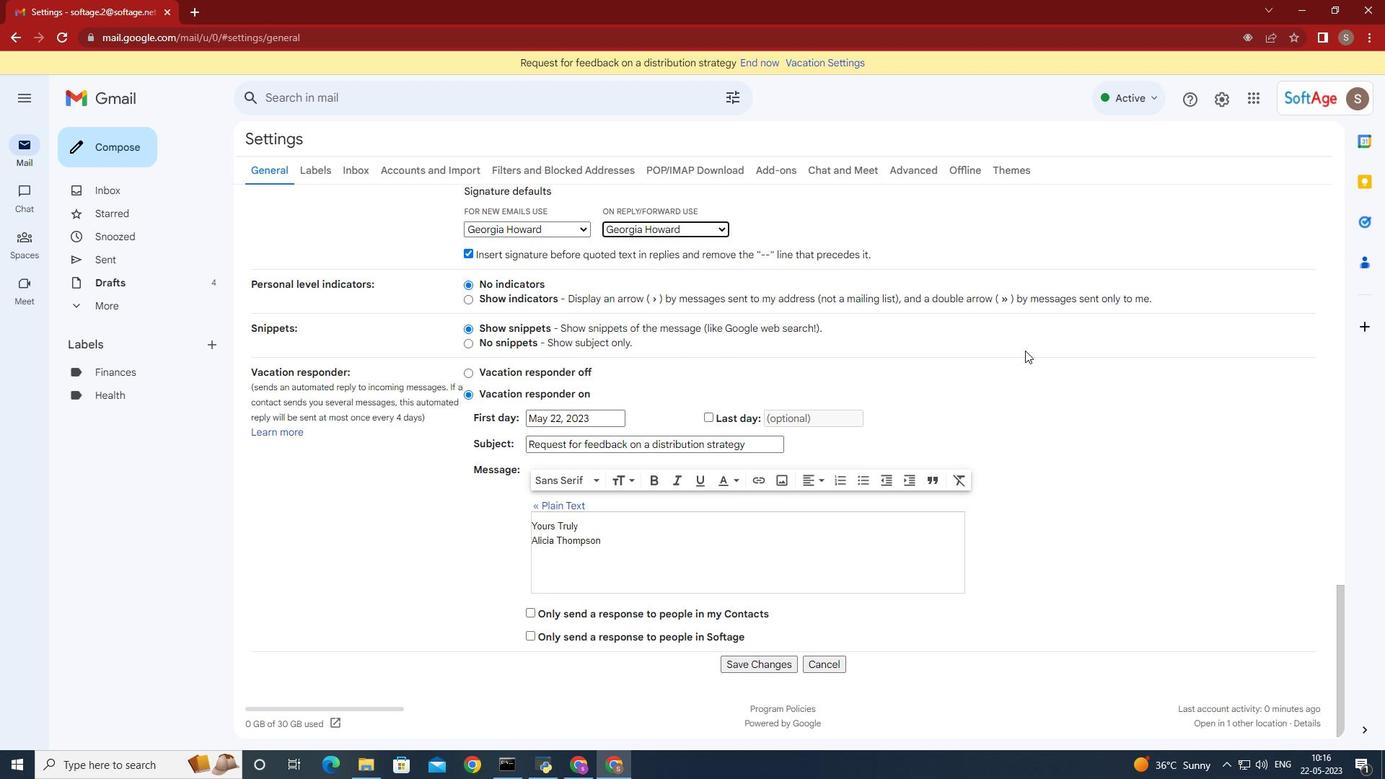 
Action: Mouse scrolled (1025, 349) with delta (0, 0)
Screenshot: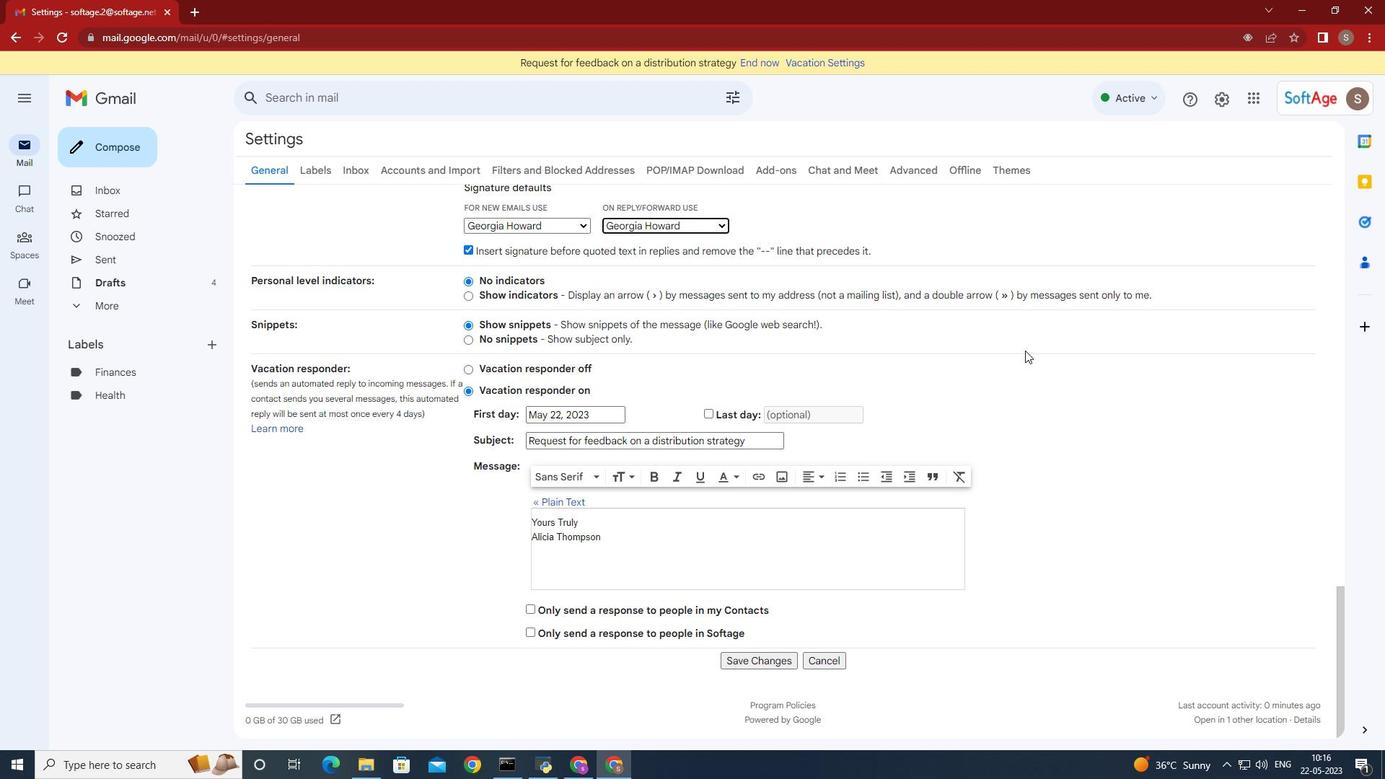 
Action: Mouse moved to (591, 524)
Screenshot: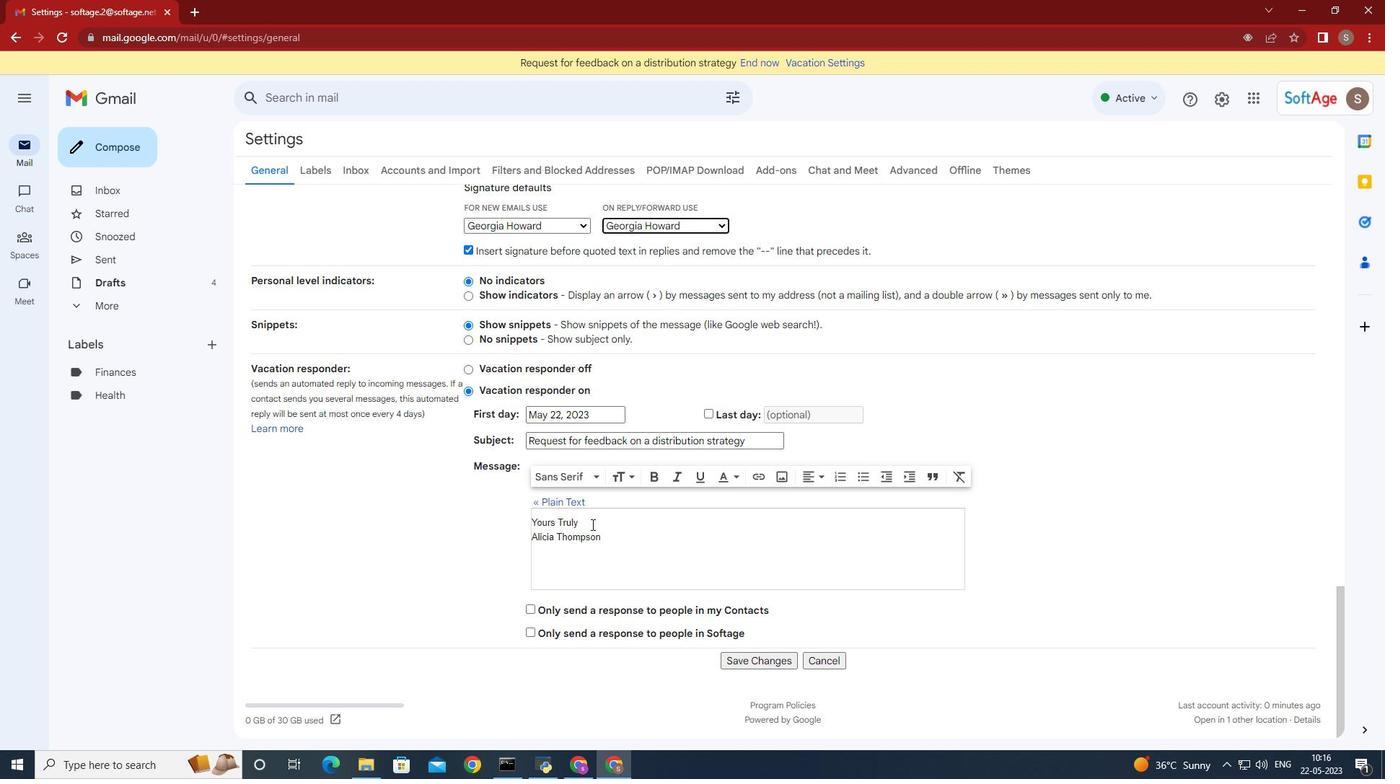 
Action: Mouse pressed left at (591, 524)
Screenshot: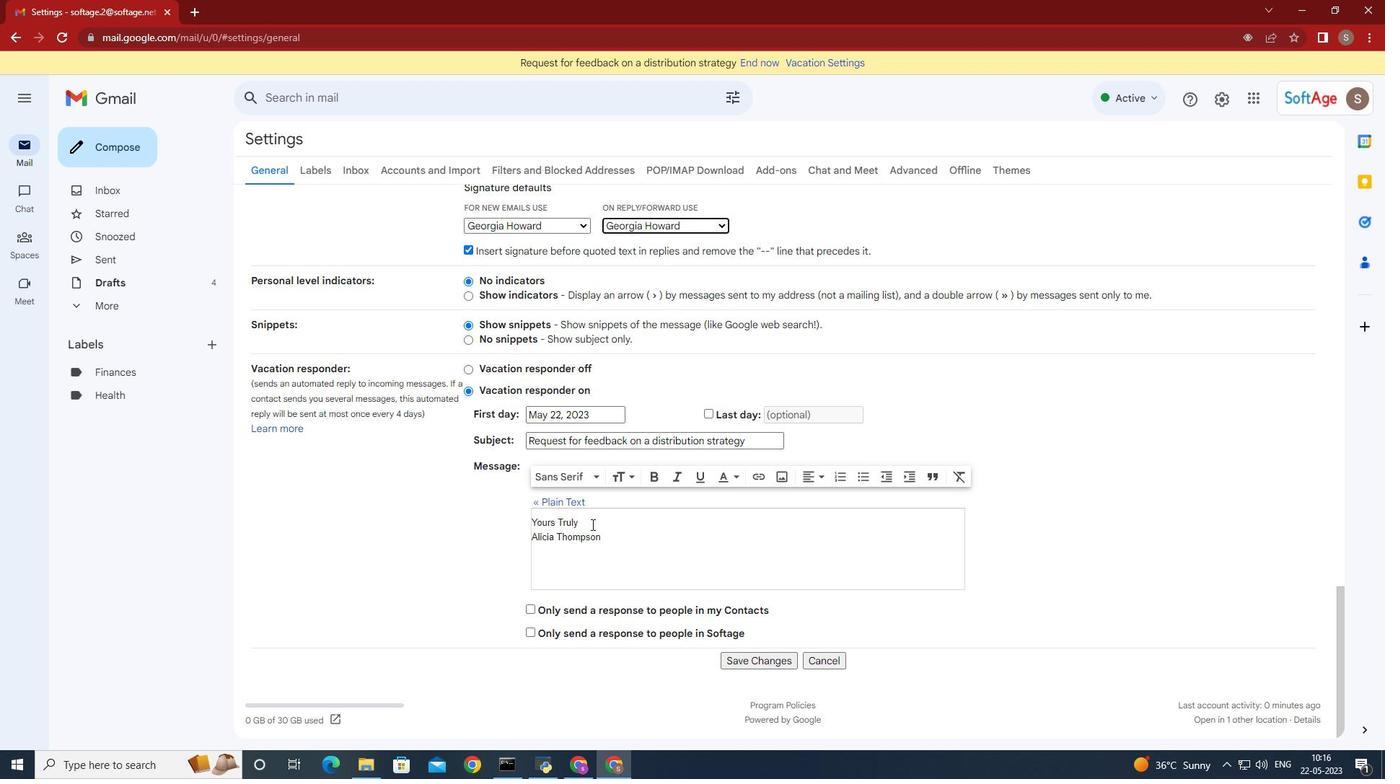 
Action: Key pressed <Key.backspace><Key.backspace><Key.backspace><Key.backspace><Key.backspace><Key.backspace><Key.backspace><Key.backspace><Key.backspace><Key.backspace><Key.backspace><Key.backspace><Key.backspace><Key.backspace><Key.backspace><Key.backspace><Key.backspace><Key.backspace>
Screenshot: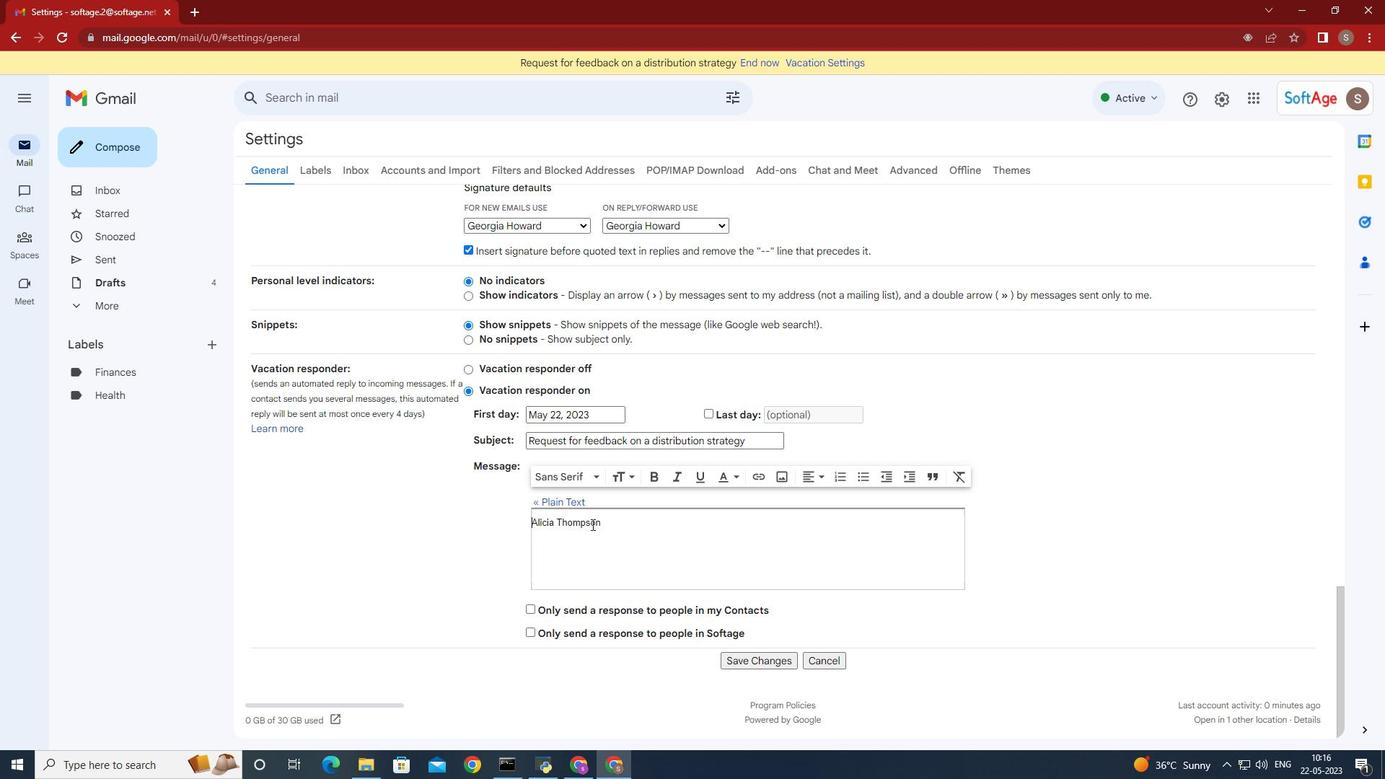 
Action: Mouse moved to (613, 517)
Screenshot: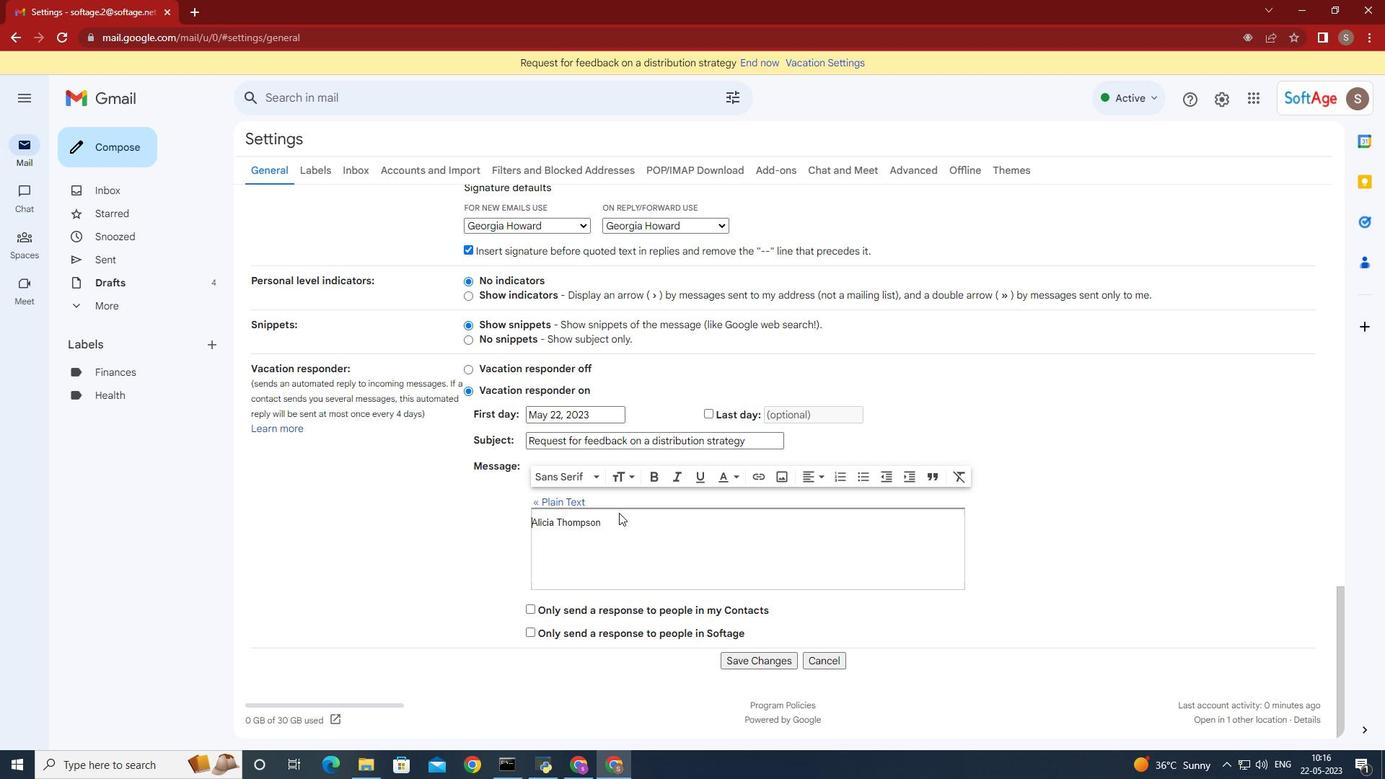 
Action: Mouse pressed left at (613, 517)
Screenshot: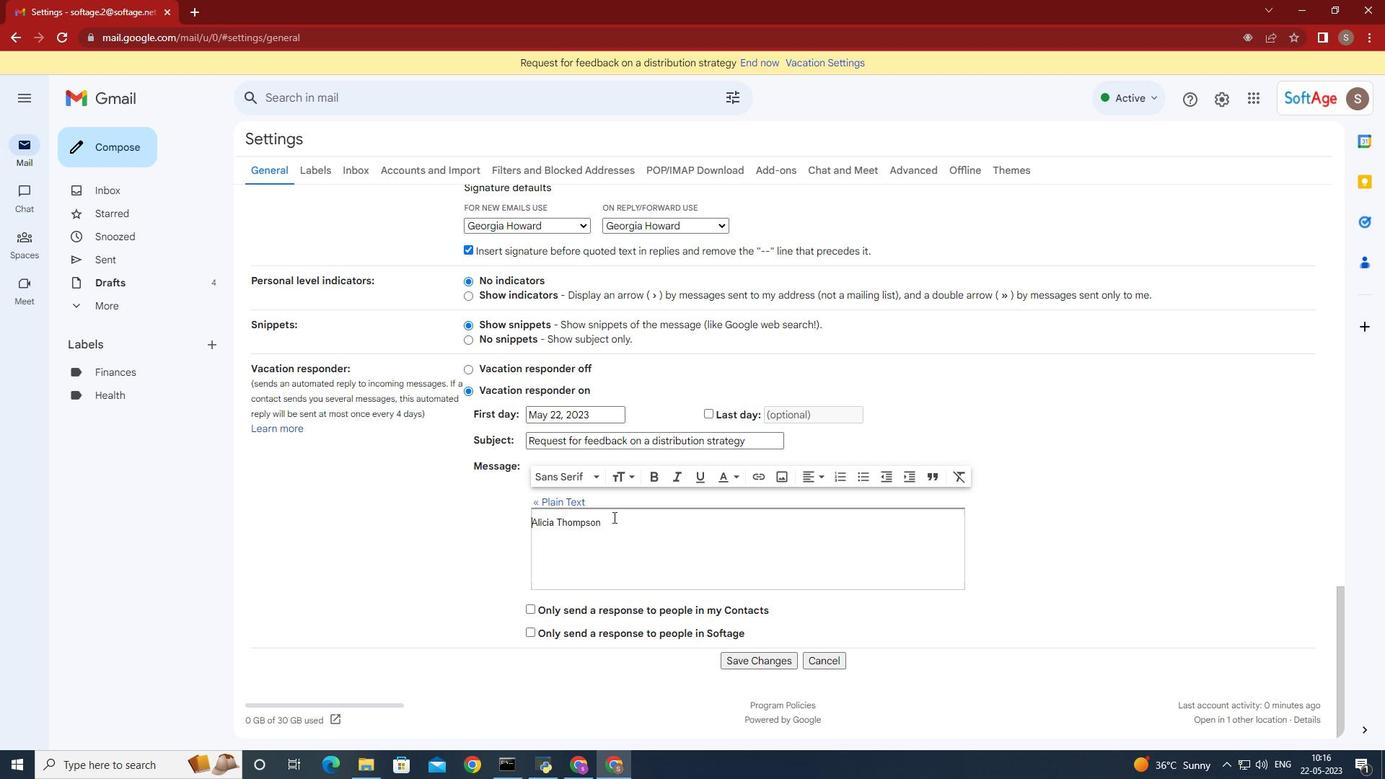 
Action: Key pressed <Key.backspace><Key.backspace><Key.backspace><Key.backspace><Key.backspace><Key.backspace><Key.backspace><Key.backspace><Key.backspace><Key.backspace><Key.backspace><Key.backspace><Key.backspace><Key.backspace><Key.backspace><Key.backspace><Key.backspace><Key.backspace><Key.backspace><Key.backspace><Key.backspace><Key.backspace><Key.backspace><Key.backspace><Key.backspace><Key.backspace><Key.backspace><Key.backspace><Key.backspace><Key.backspace><Key.backspace><Key.backspace><Key.backspace><Key.backspace><Key.backspace><Key.backspace>
Screenshot: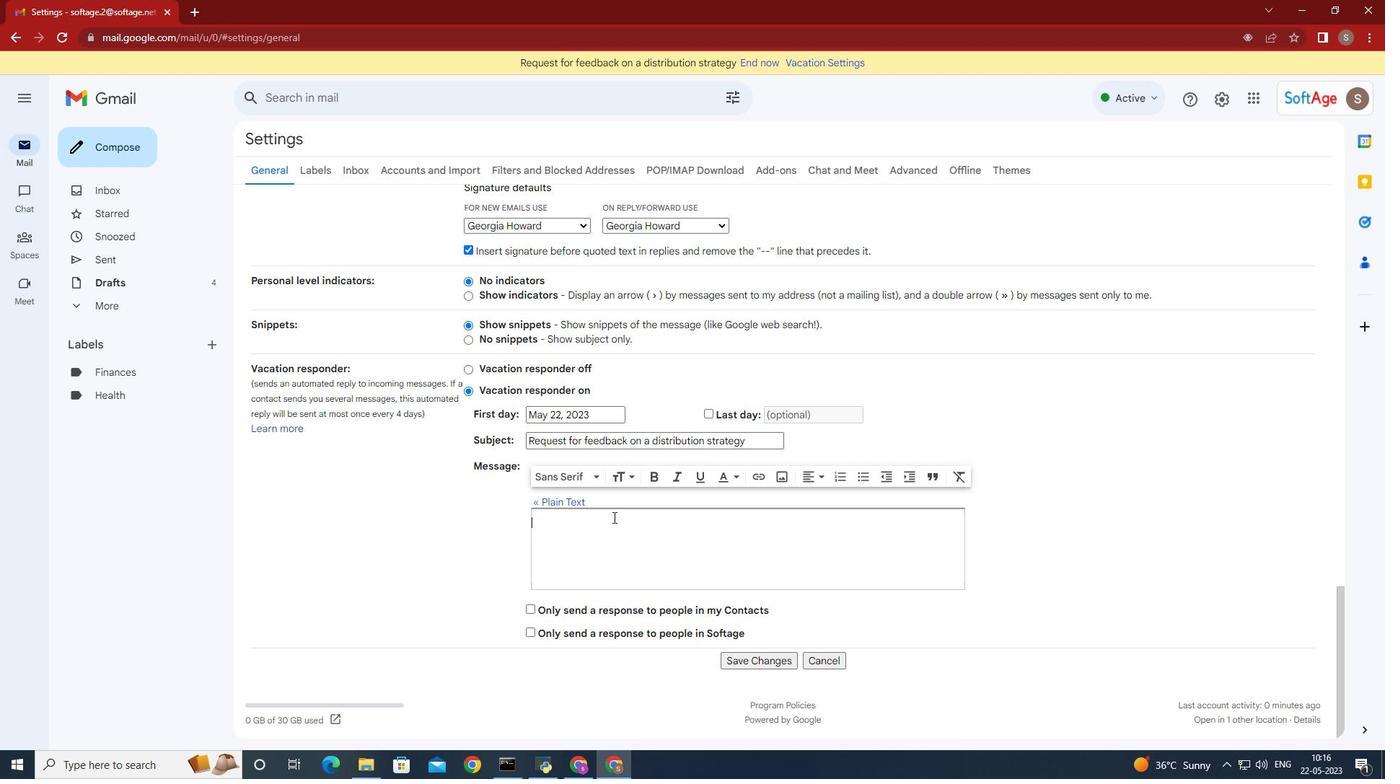 
Action: Mouse moved to (567, 458)
Screenshot: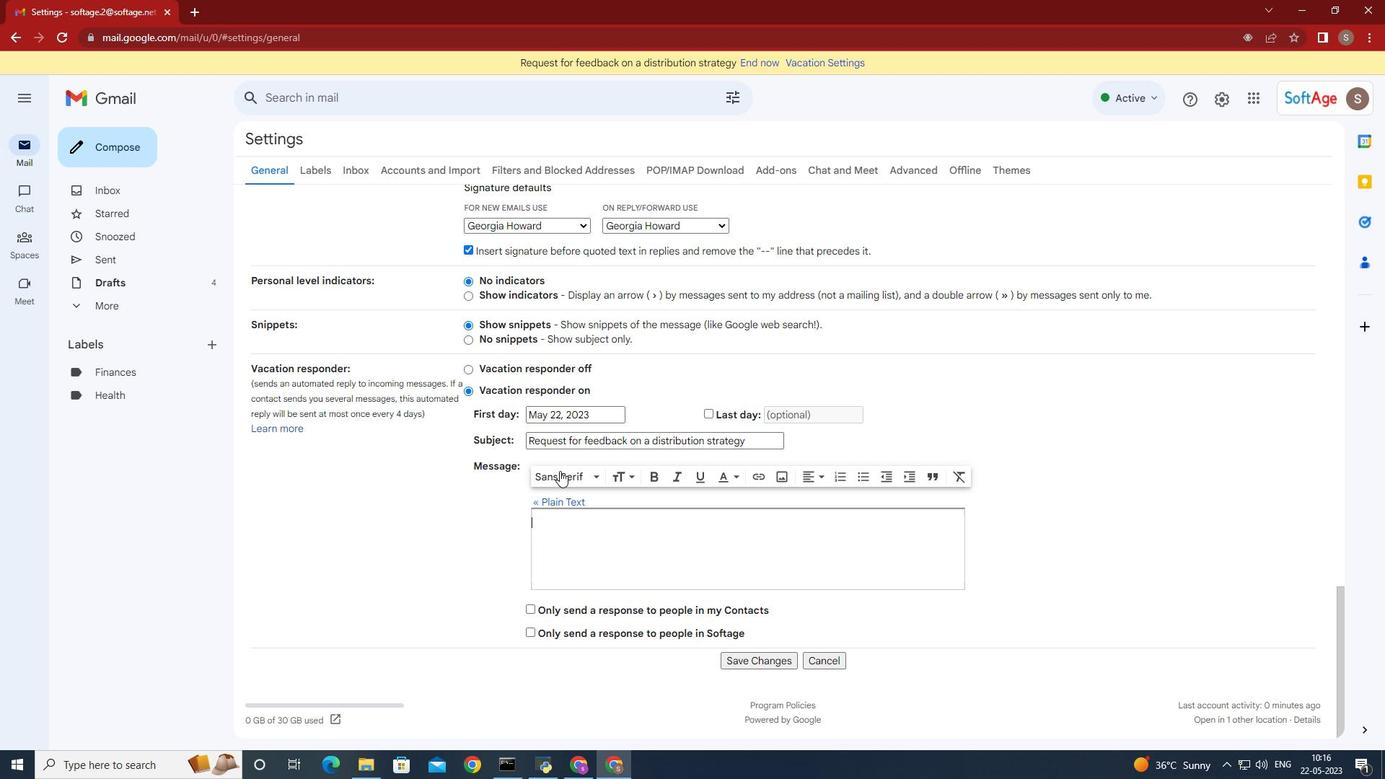 
Action: Mouse scrolled (567, 459) with delta (0, 0)
Screenshot: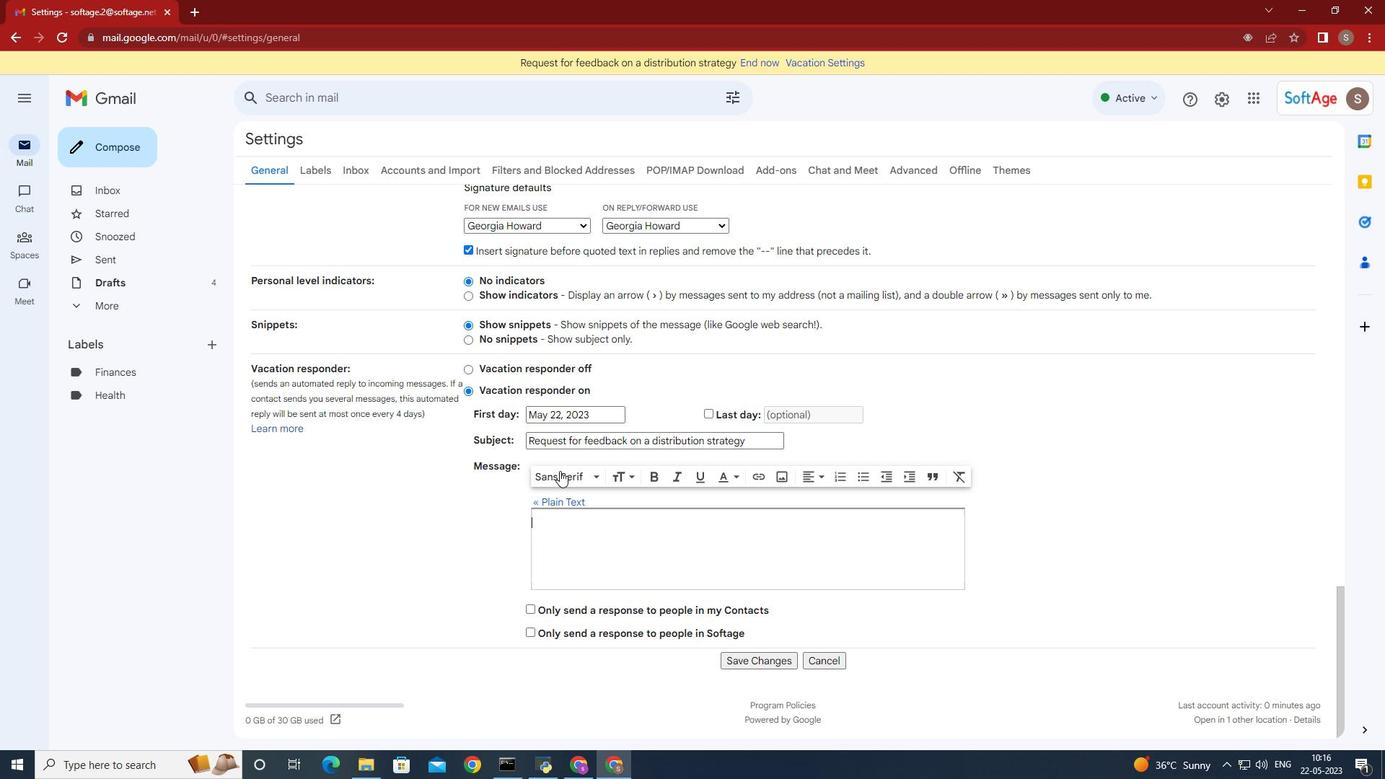 
Action: Mouse moved to (568, 455)
Screenshot: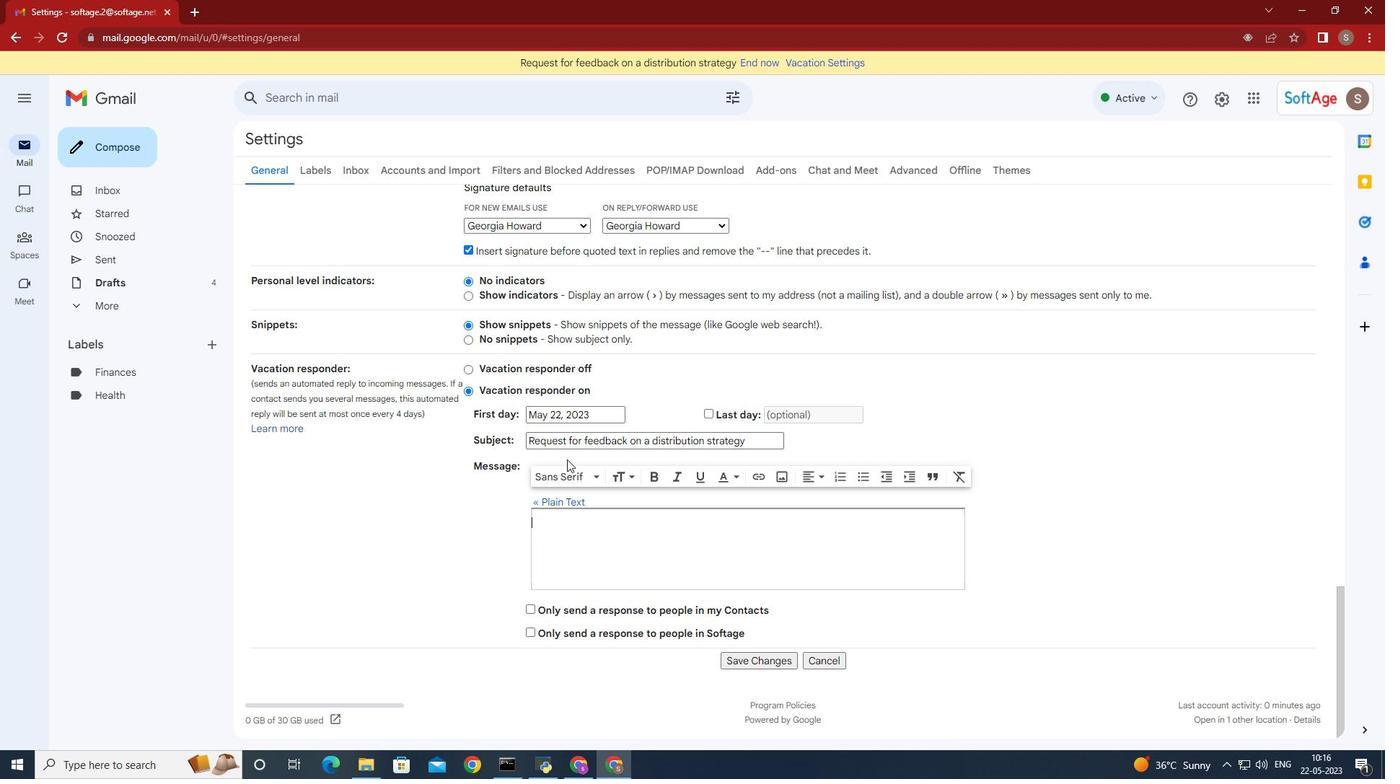 
Action: Mouse scrolled (568, 456) with delta (0, 0)
Screenshot: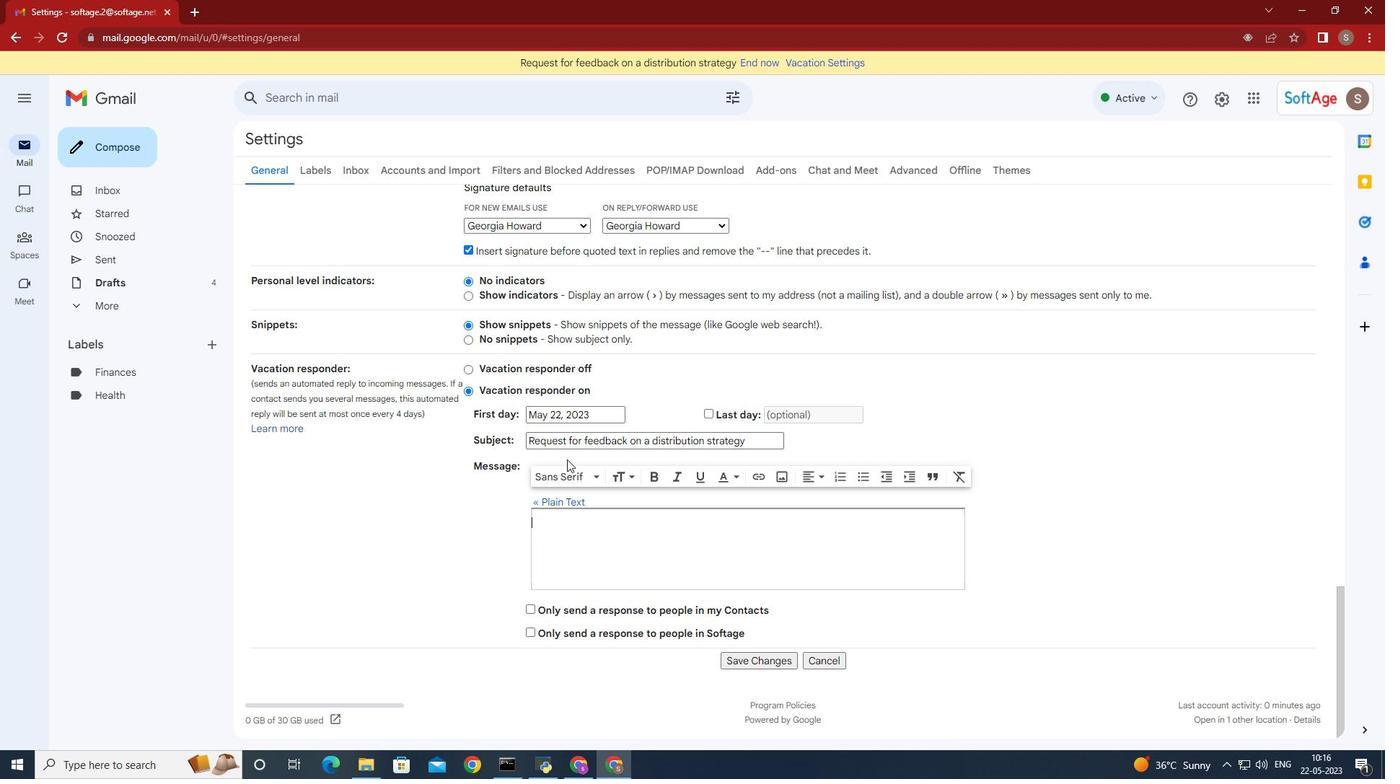 
Action: Mouse moved to (583, 372)
Screenshot: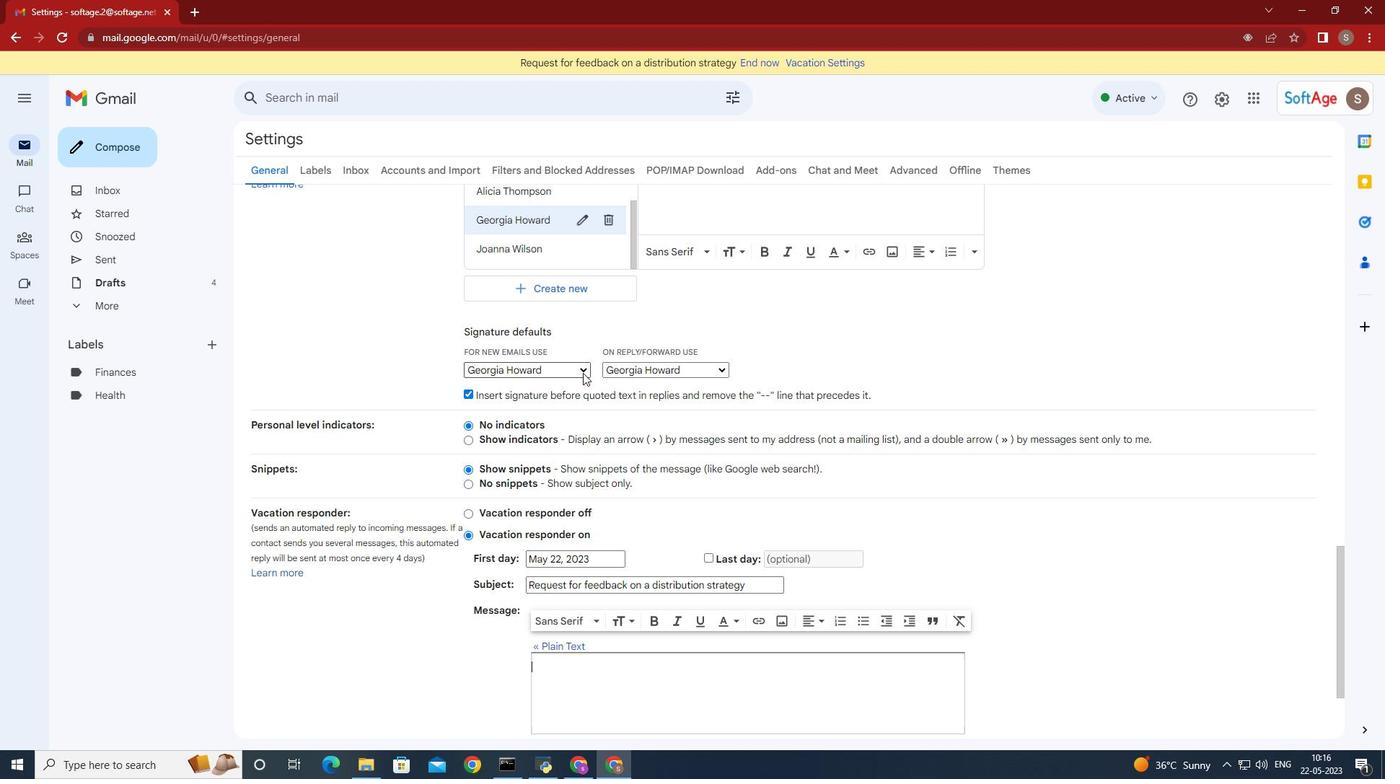 
Action: Mouse pressed left at (583, 372)
Screenshot: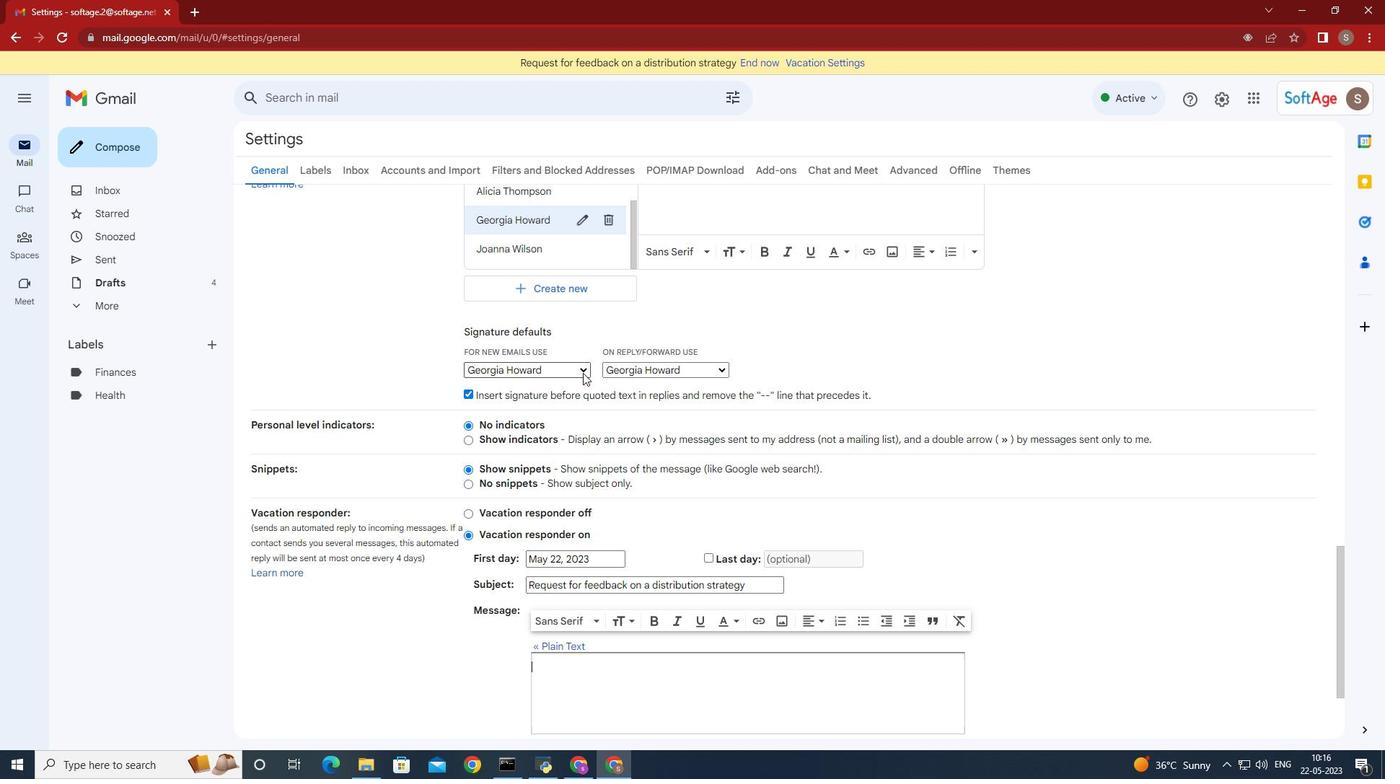 
Action: Mouse moved to (555, 468)
Screenshot: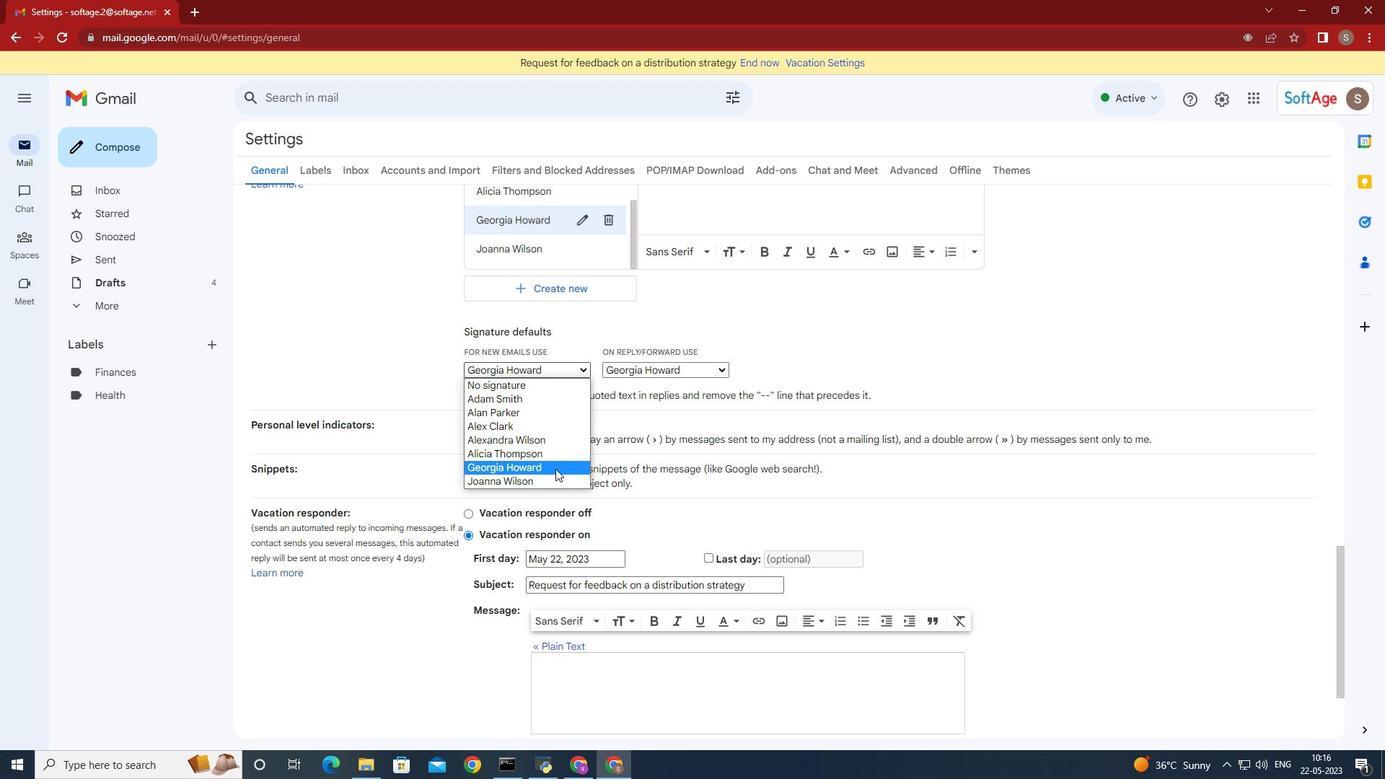 
Action: Mouse pressed left at (555, 468)
Screenshot: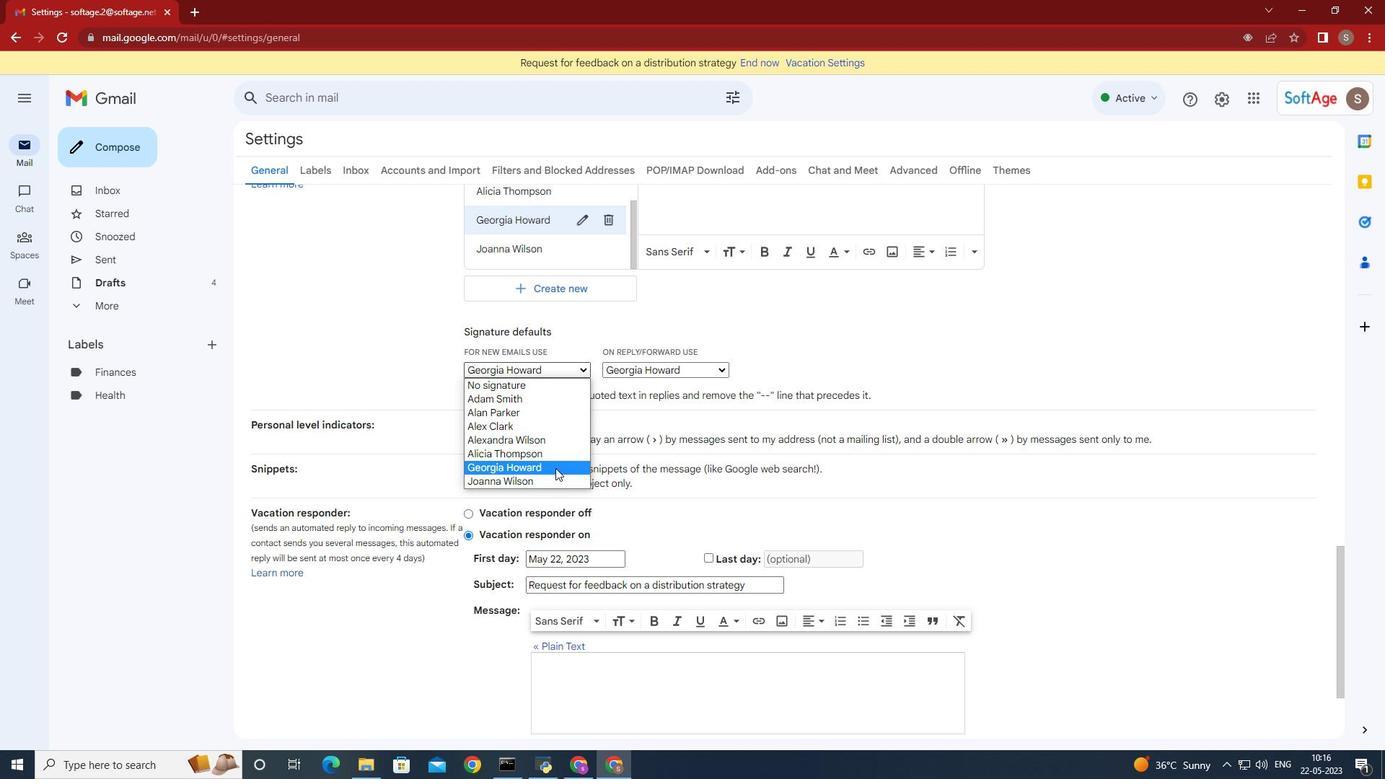
Action: Mouse moved to (718, 371)
Screenshot: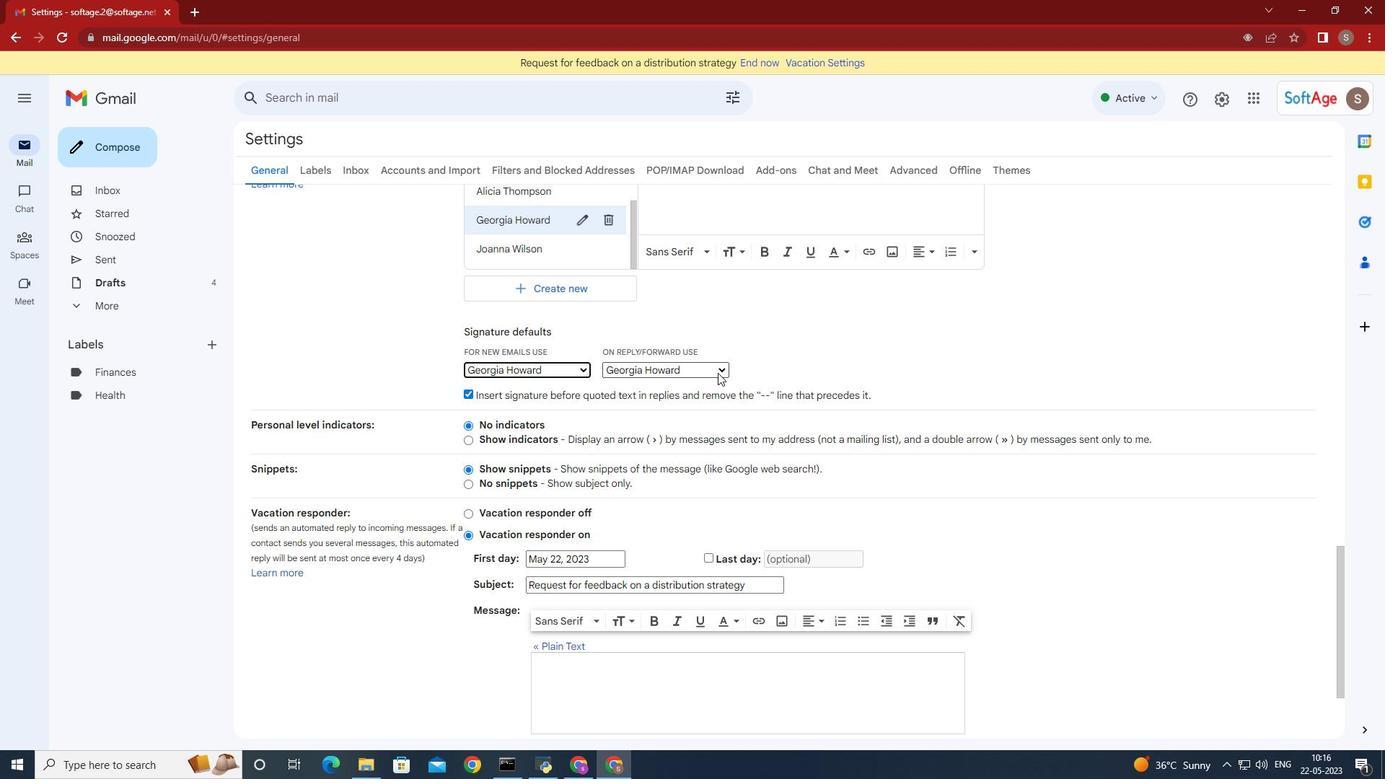 
Action: Mouse pressed left at (718, 371)
Screenshot: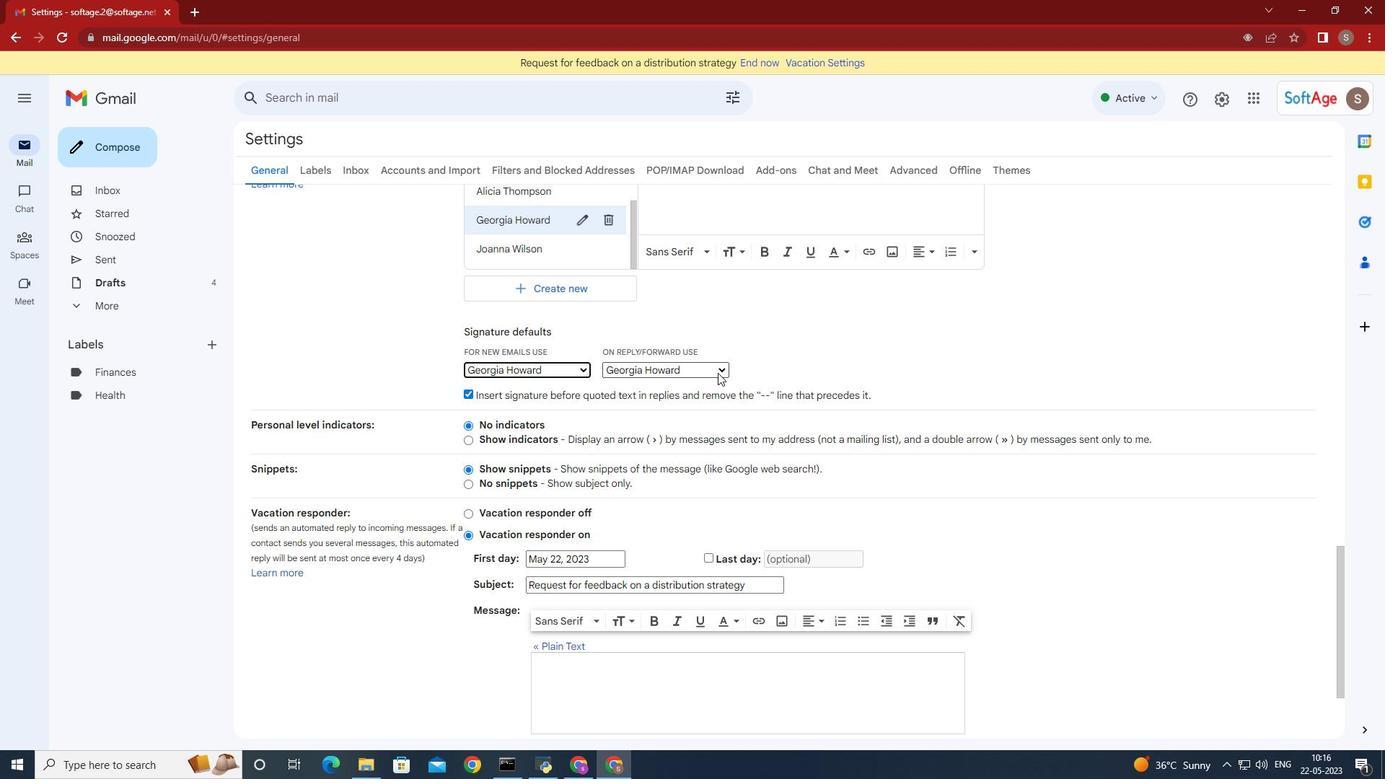 
Action: Mouse moved to (694, 471)
Screenshot: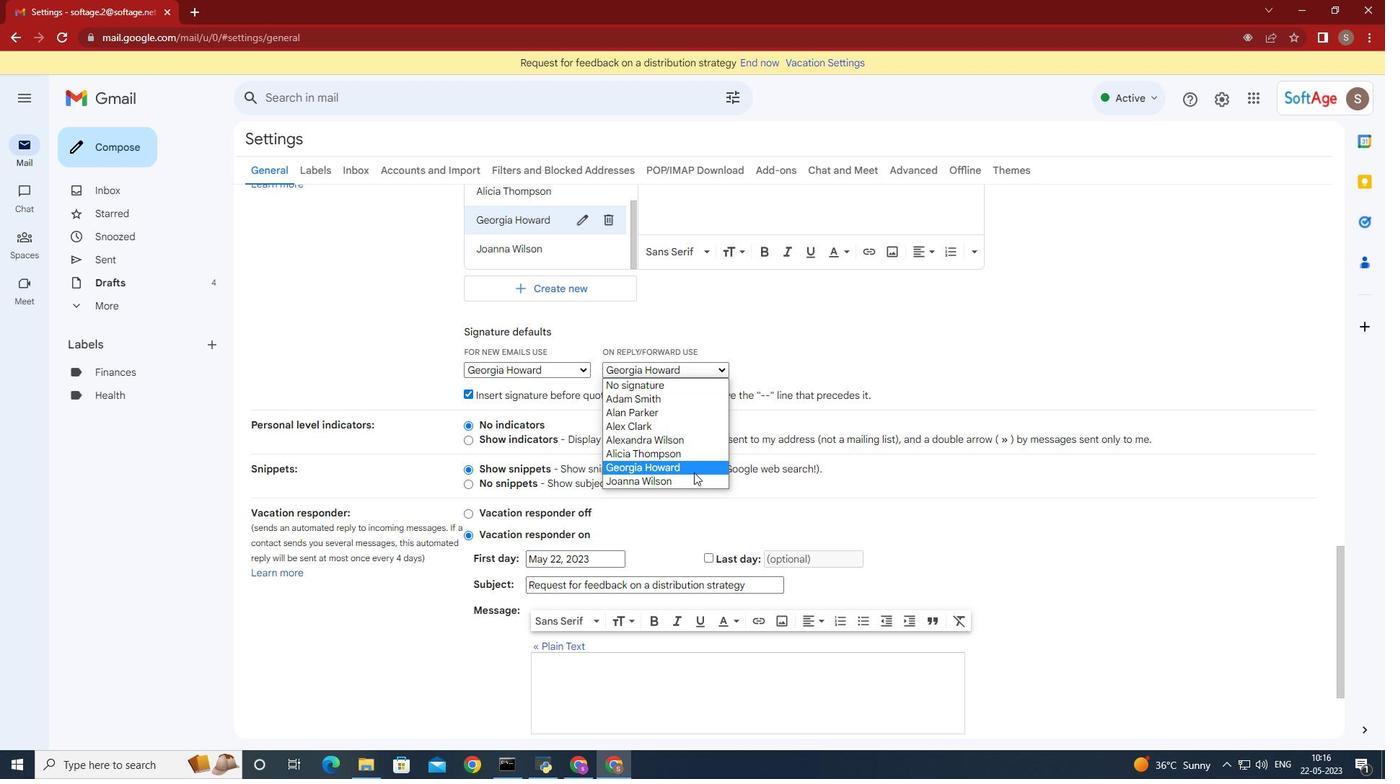 
Action: Mouse pressed left at (694, 471)
Screenshot: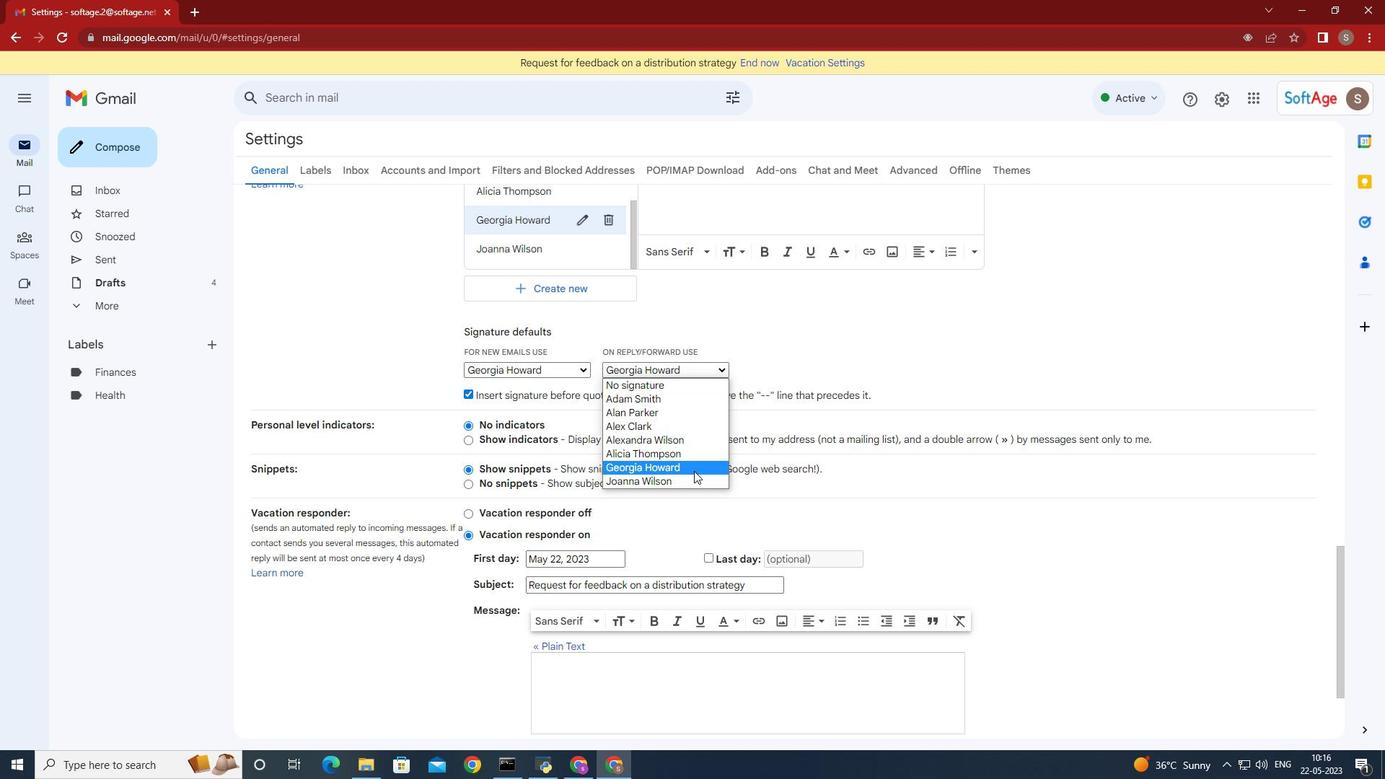 
Action: Mouse moved to (1071, 576)
Screenshot: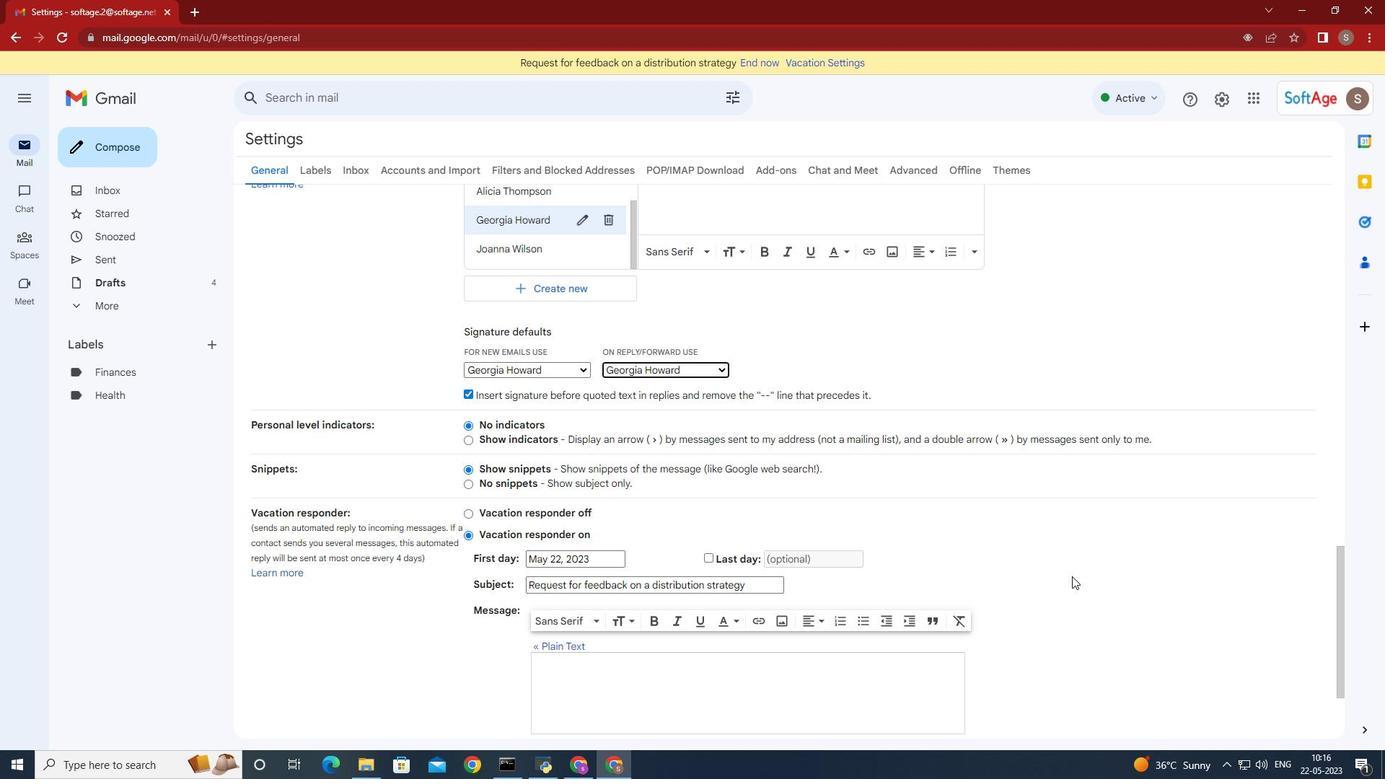 
Action: Mouse scrolled (1071, 575) with delta (0, 0)
Screenshot: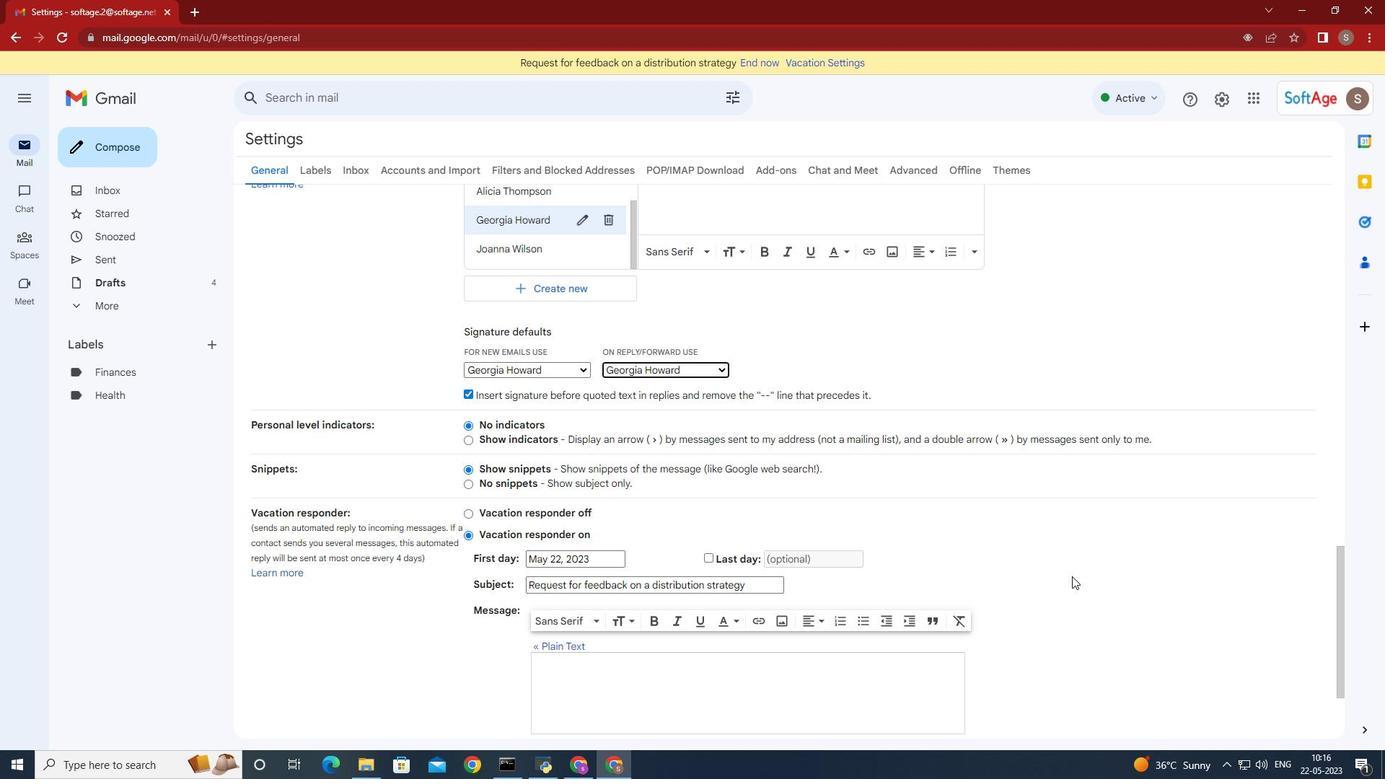 
Action: Mouse scrolled (1071, 575) with delta (0, 0)
Screenshot: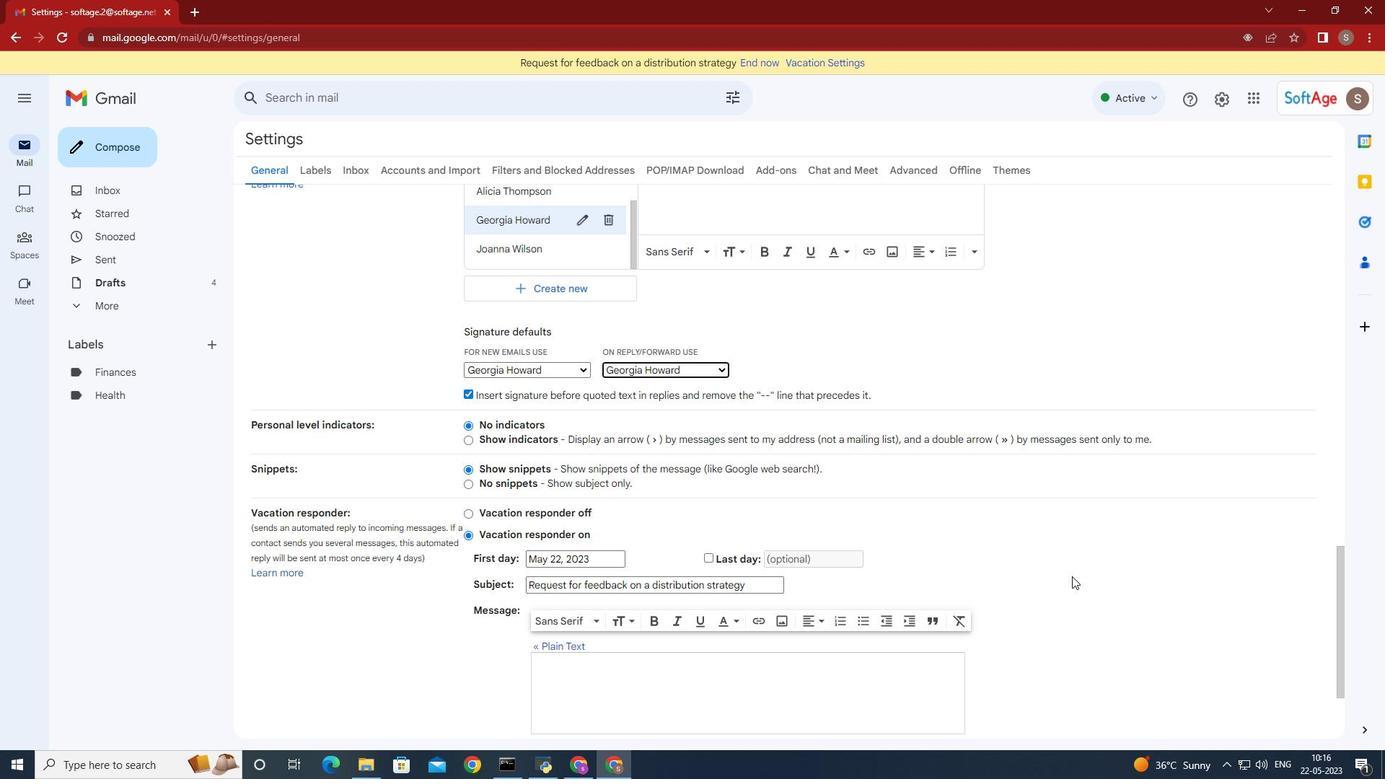 
Action: Mouse scrolled (1071, 575) with delta (0, 0)
Screenshot: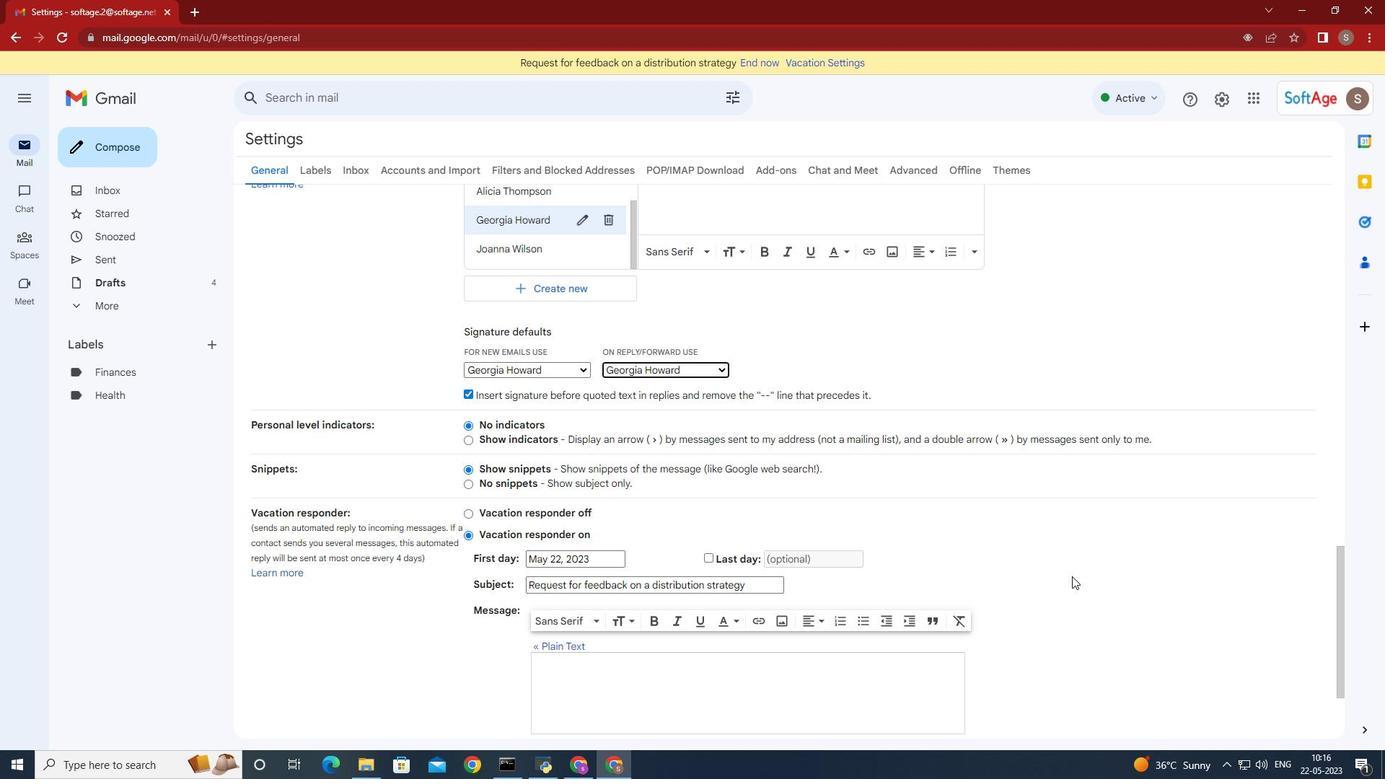 
Action: Mouse moved to (1071, 576)
Screenshot: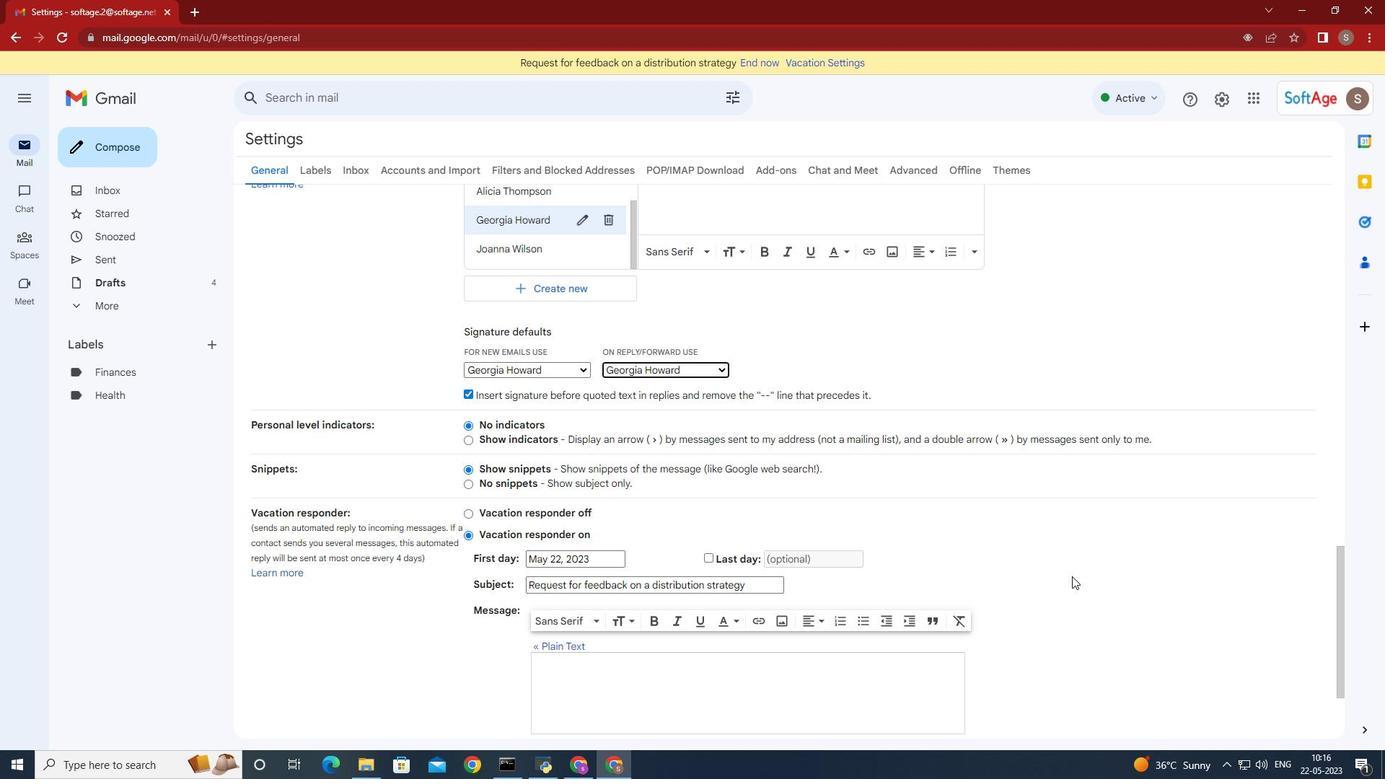 
Action: Mouse scrolled (1071, 575) with delta (0, 0)
Screenshot: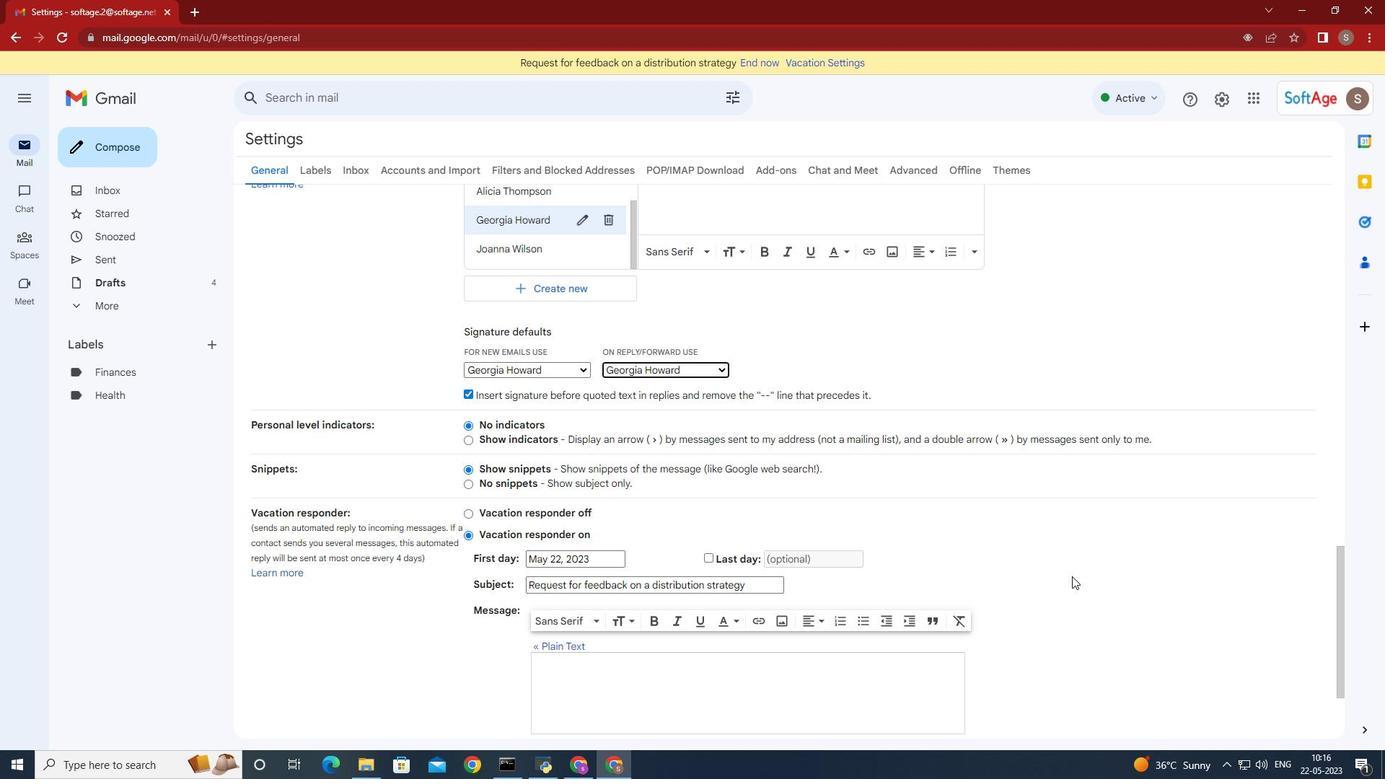 
Action: Mouse moved to (1070, 576)
Screenshot: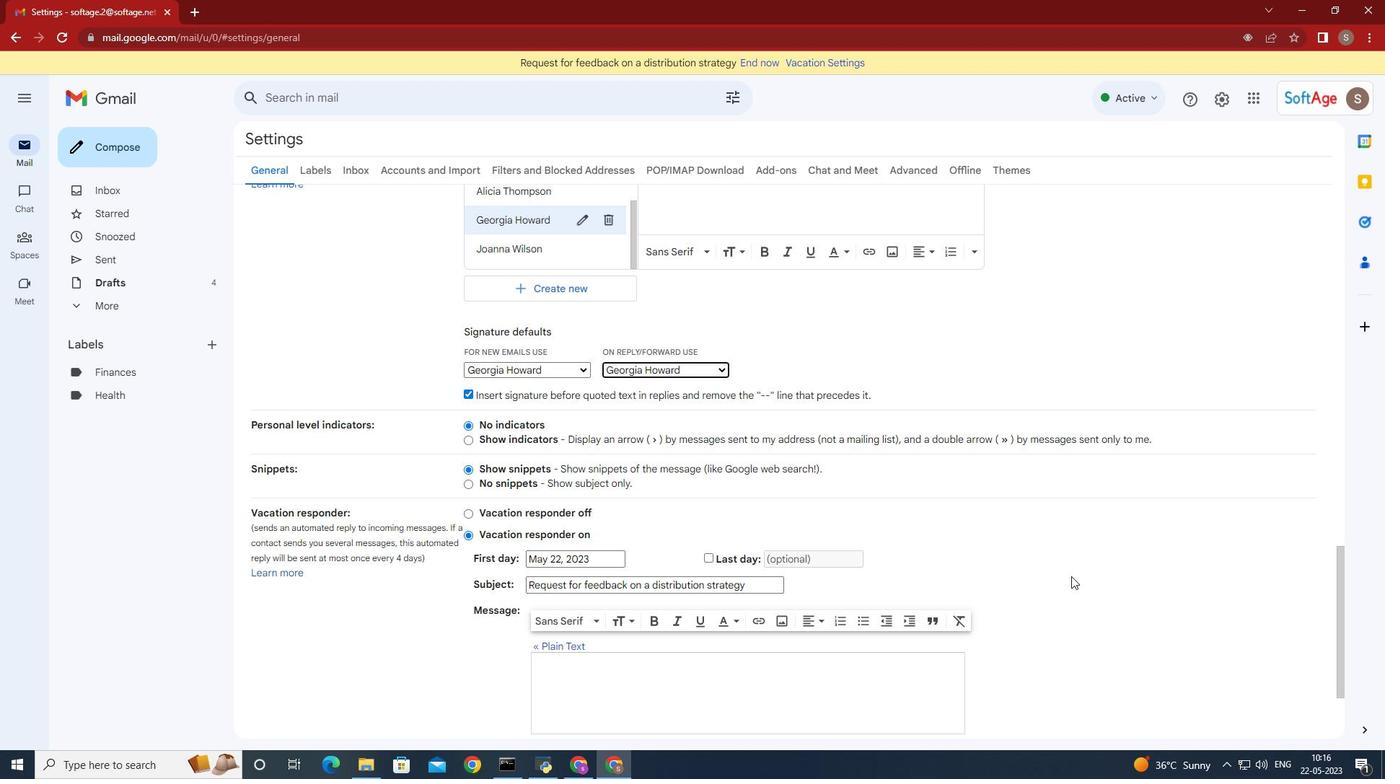 
Action: Mouse scrolled (1070, 575) with delta (0, 0)
Screenshot: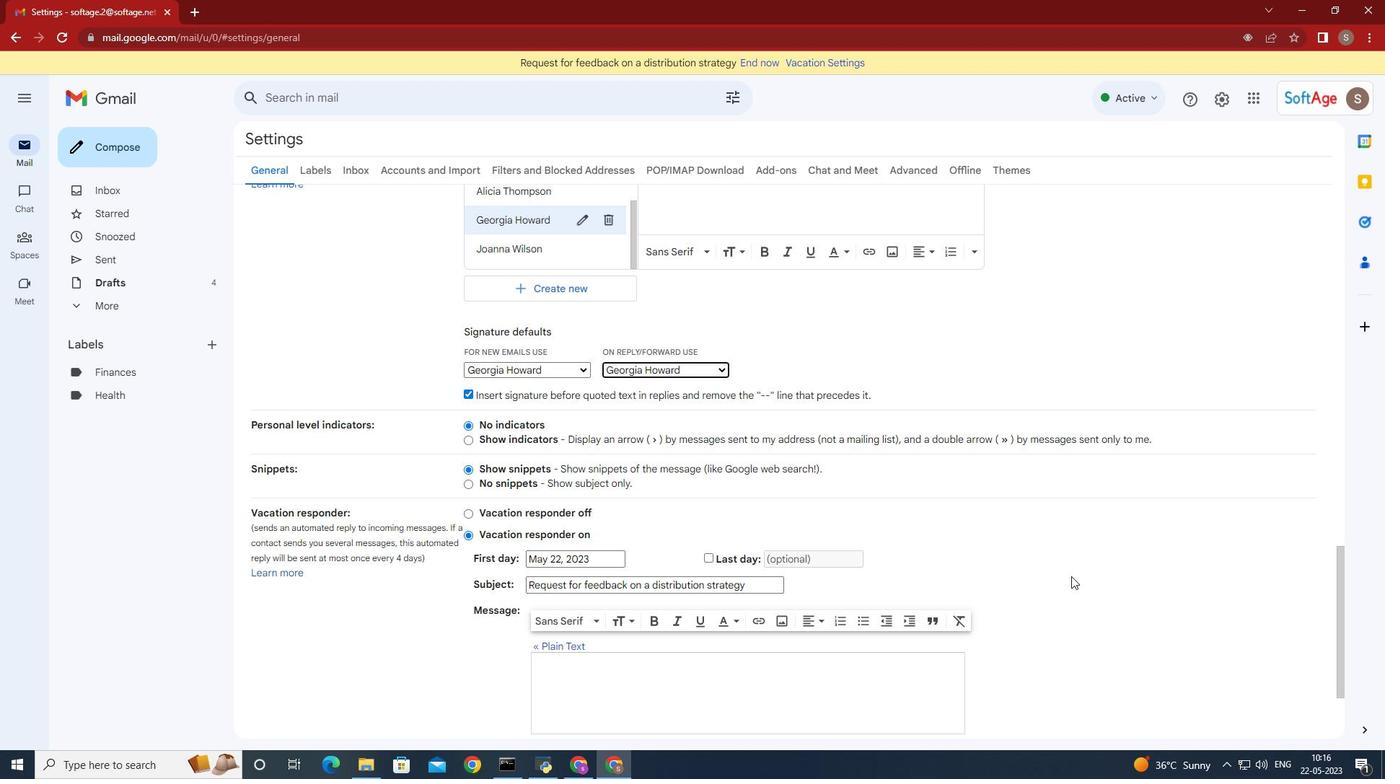 
Action: Mouse moved to (580, 528)
Screenshot: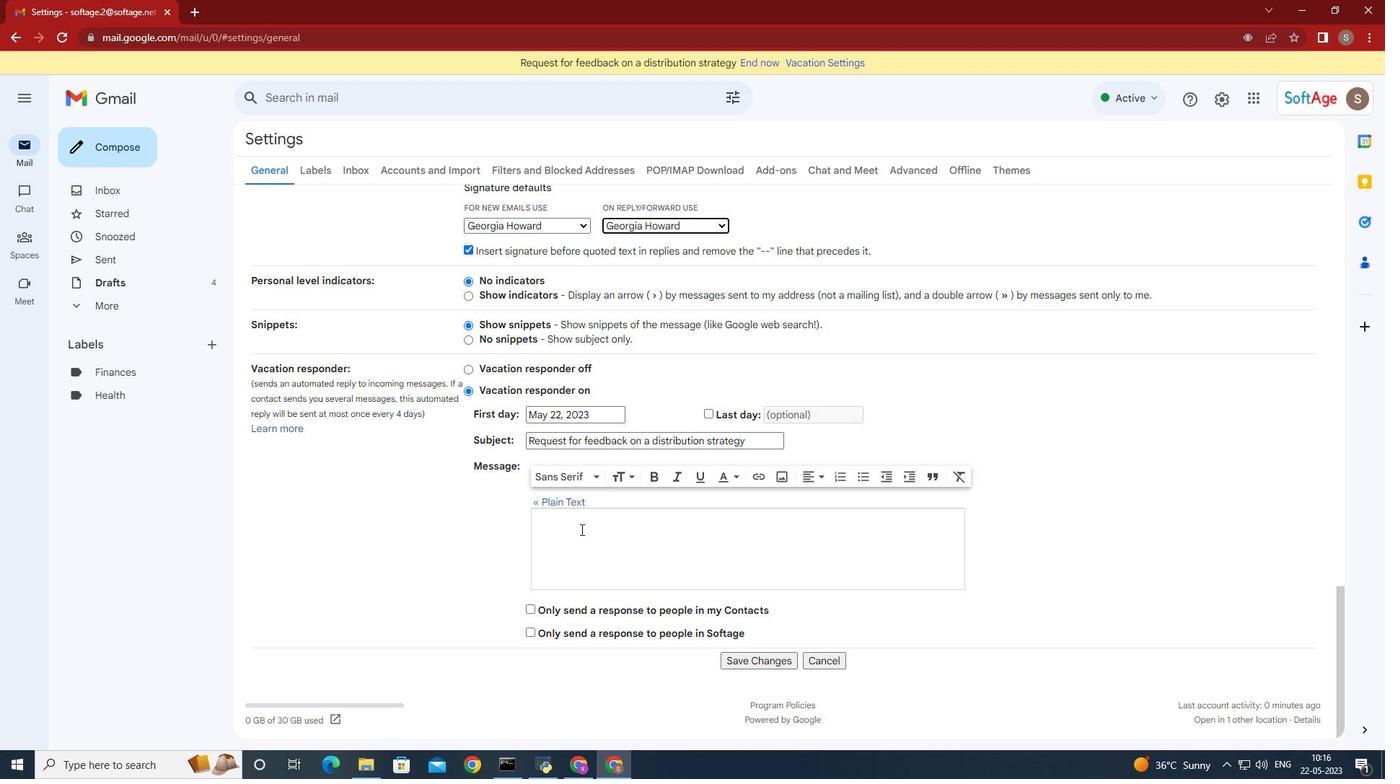 
Action: Mouse pressed left at (580, 528)
Screenshot: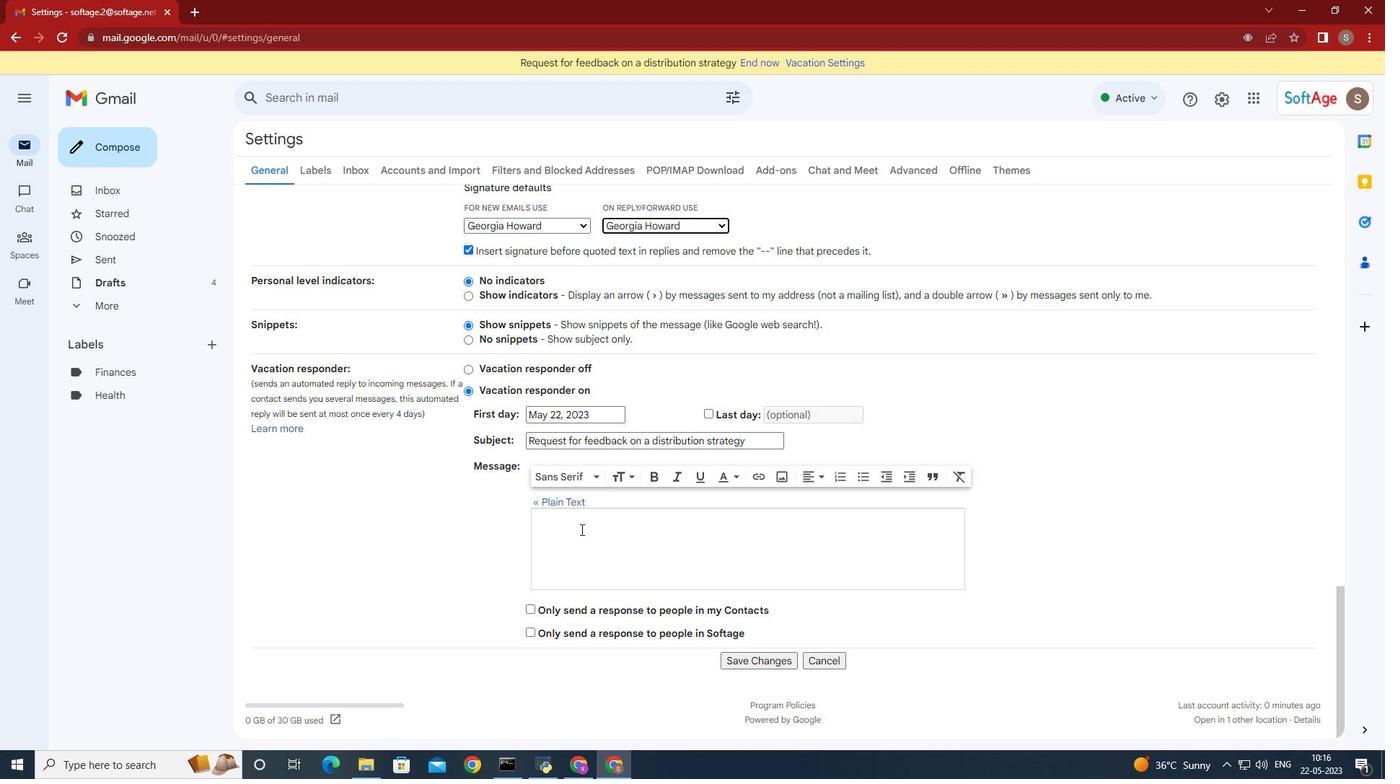 
Action: Mouse moved to (833, 562)
Screenshot: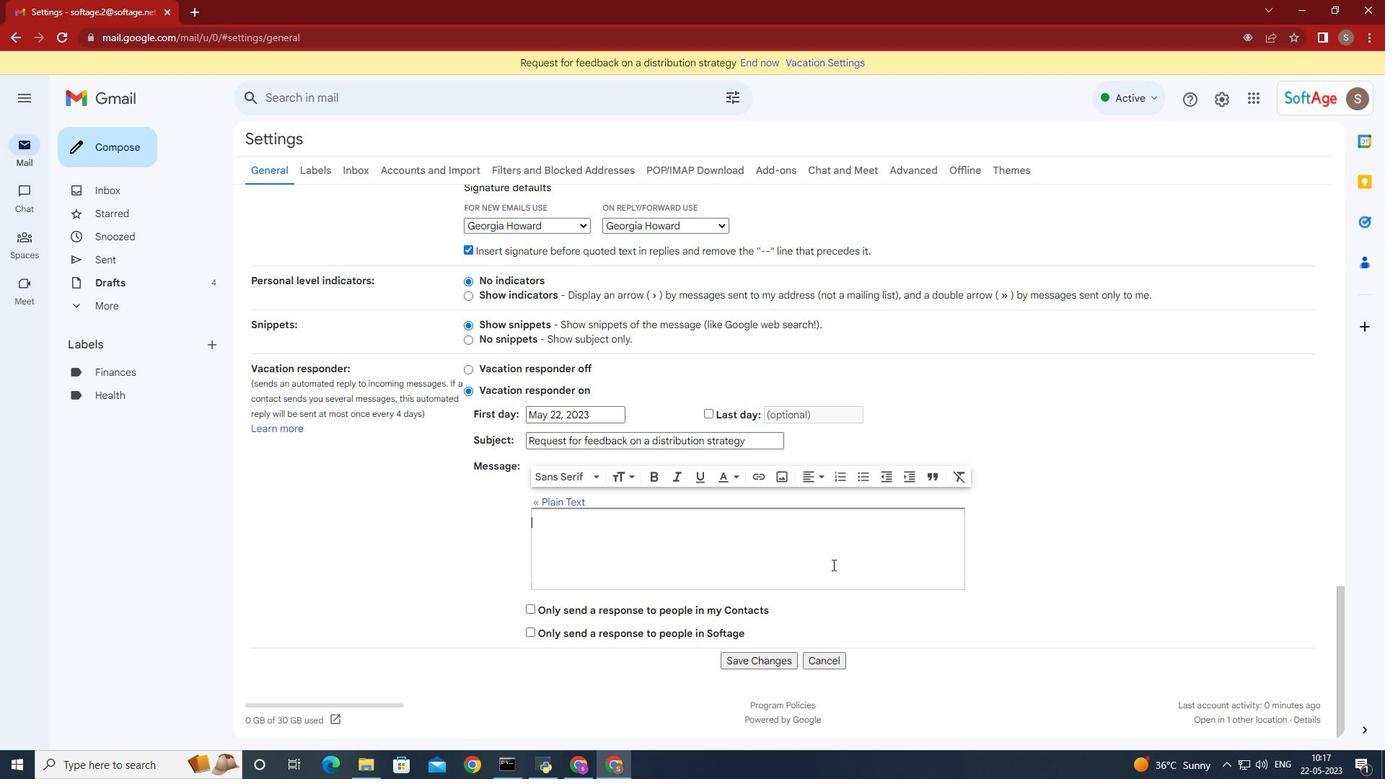 
Action: Mouse scrolled (833, 563) with delta (0, 0)
Screenshot: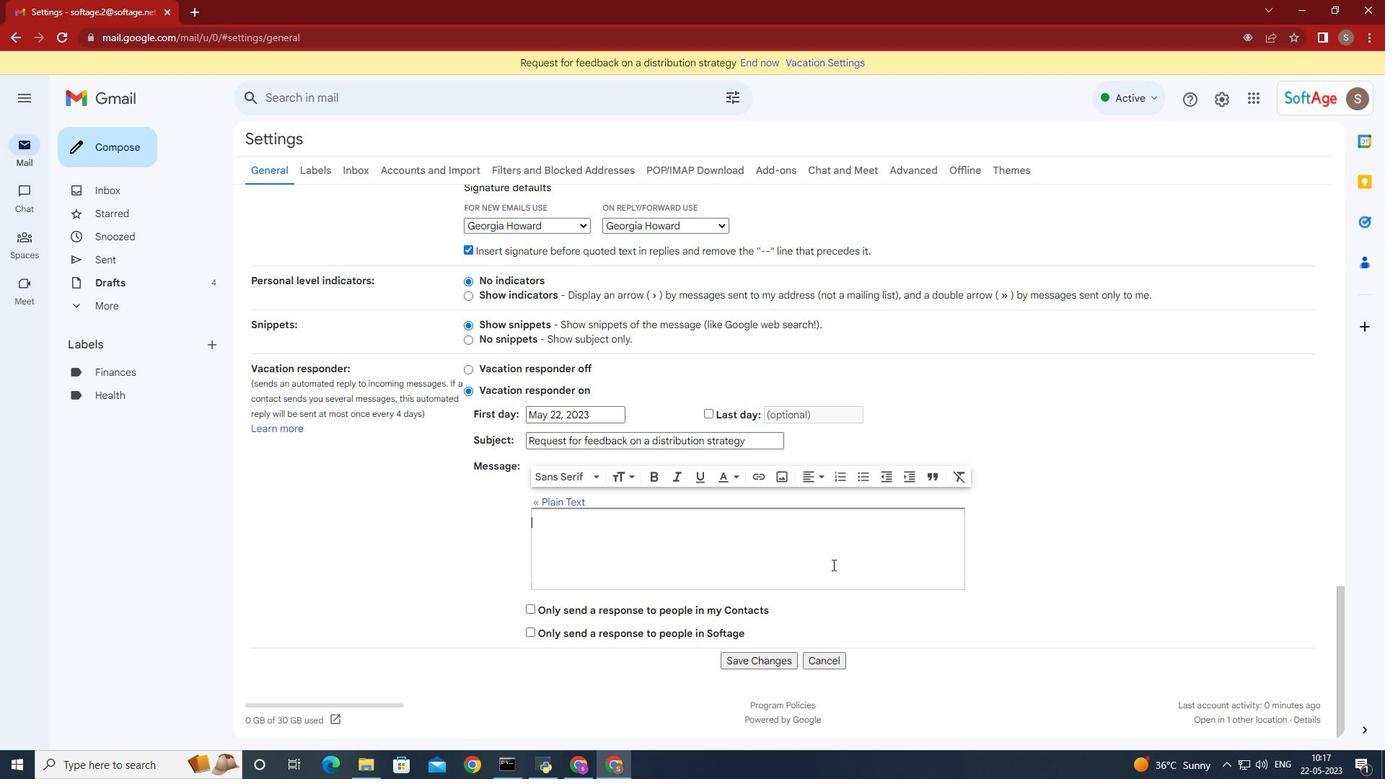 
Action: Mouse moved to (833, 562)
Screenshot: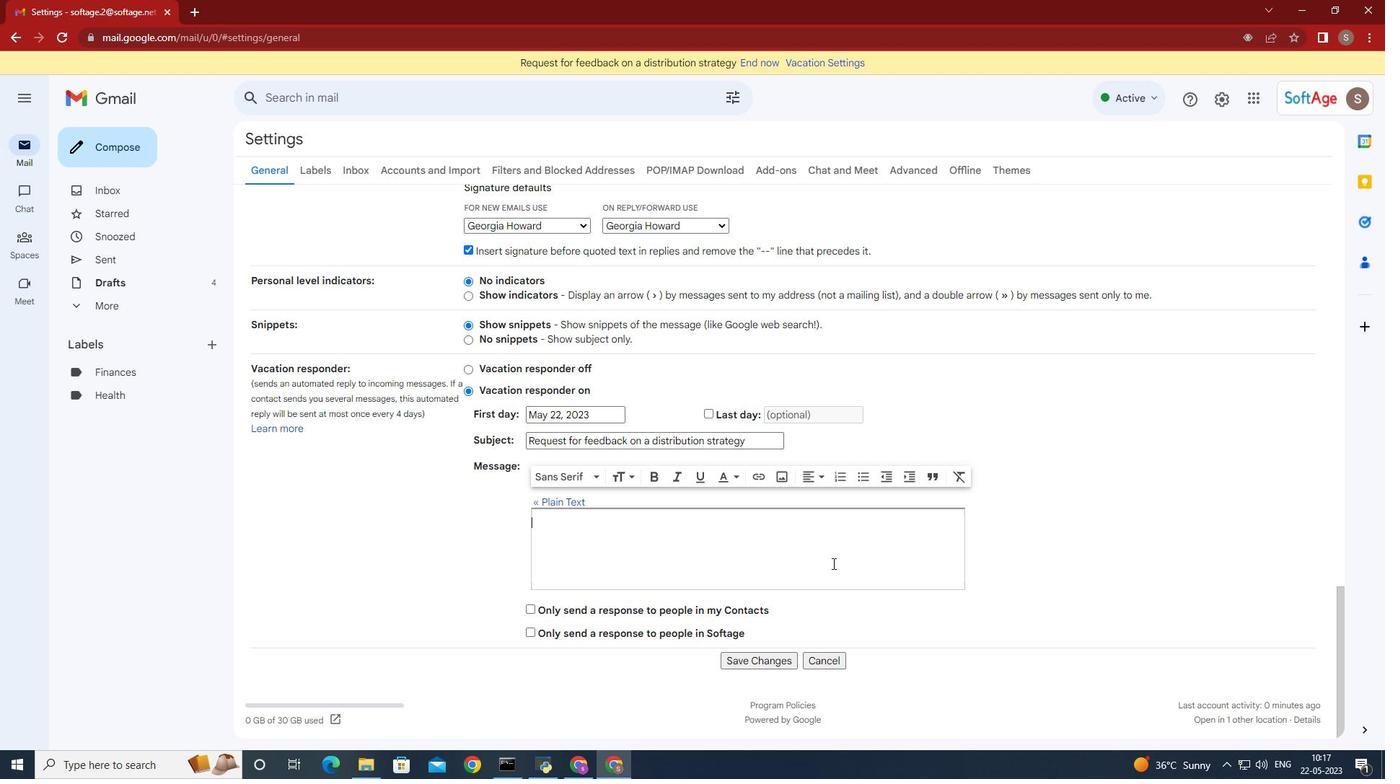 
Action: Mouse scrolled (833, 562) with delta (0, 0)
Screenshot: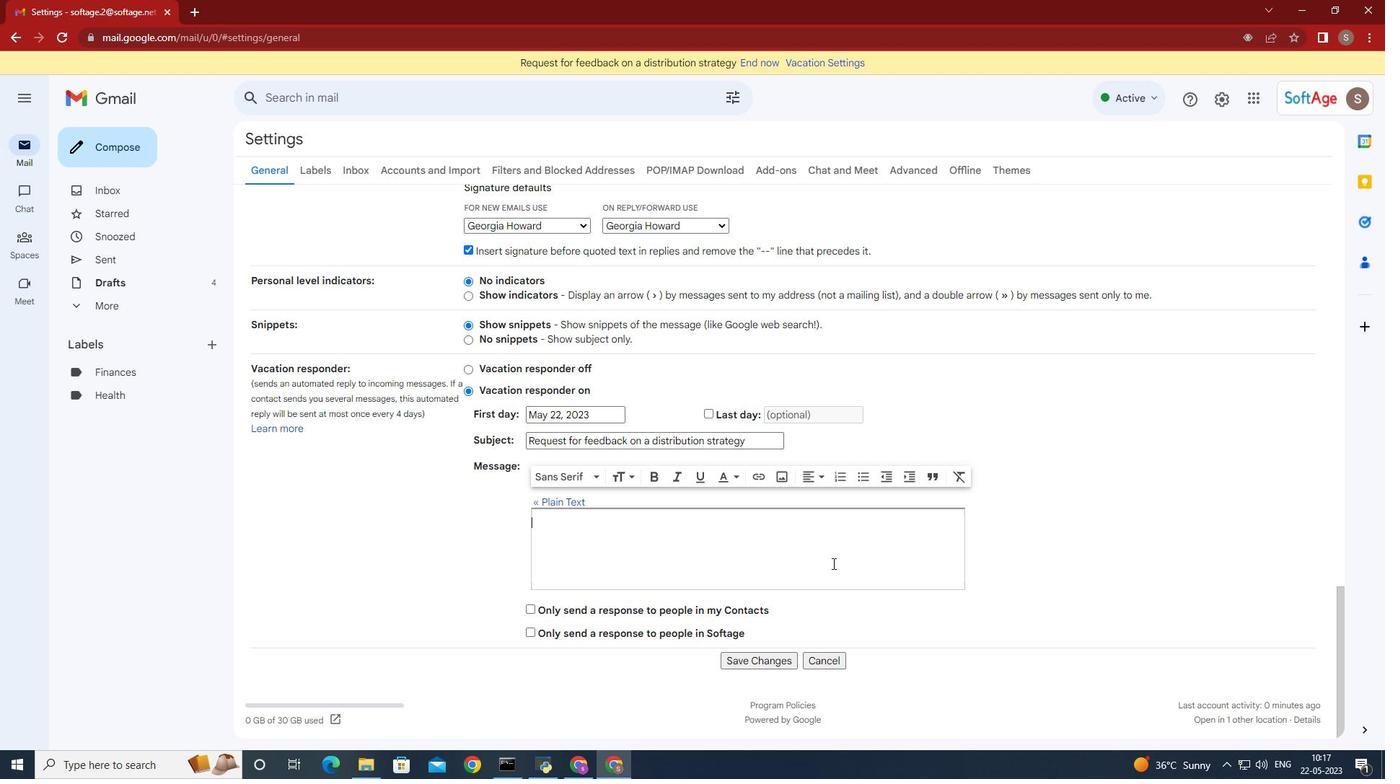 
Action: Mouse moved to (835, 561)
Screenshot: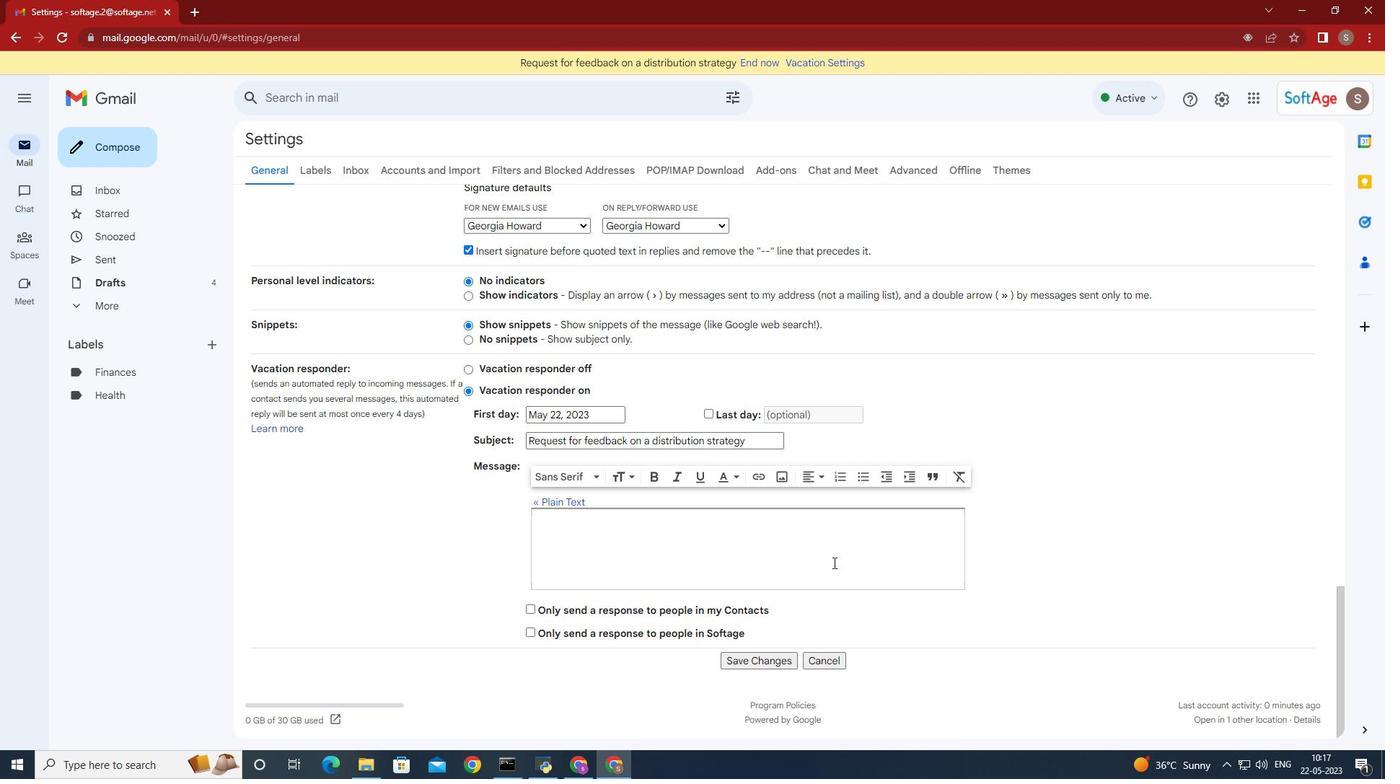 
Action: Mouse scrolled (835, 562) with delta (0, 0)
Screenshot: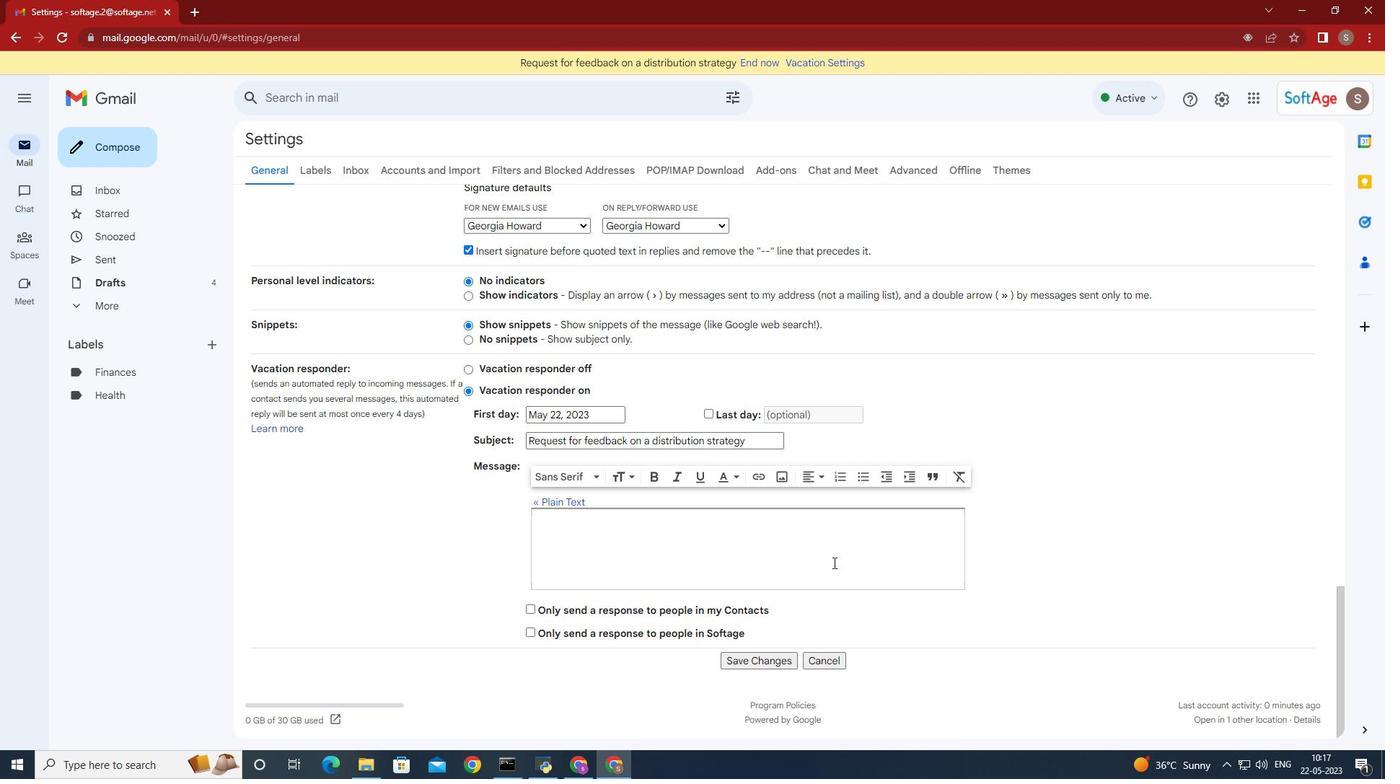 
Action: Mouse moved to (839, 557)
Screenshot: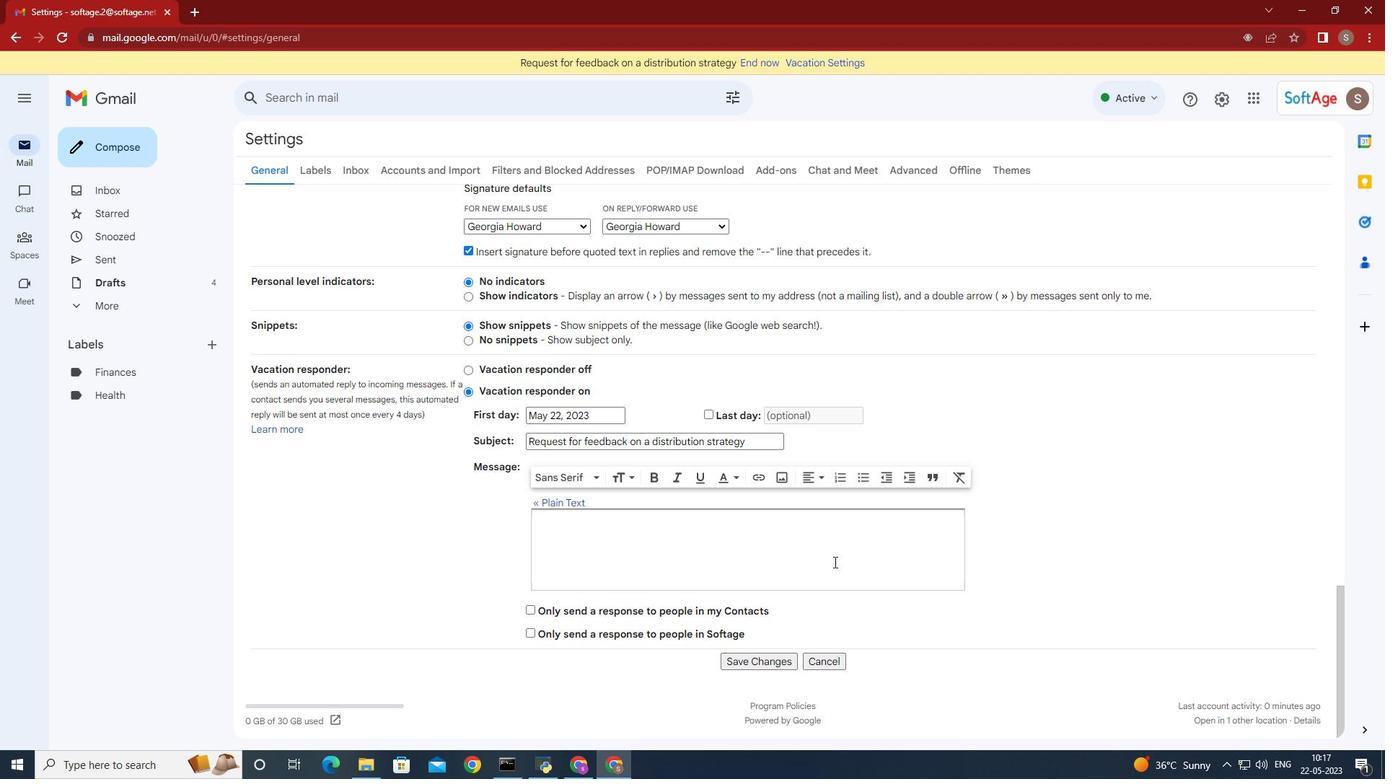 
Action: Mouse scrolled (838, 558) with delta (0, 0)
Screenshot: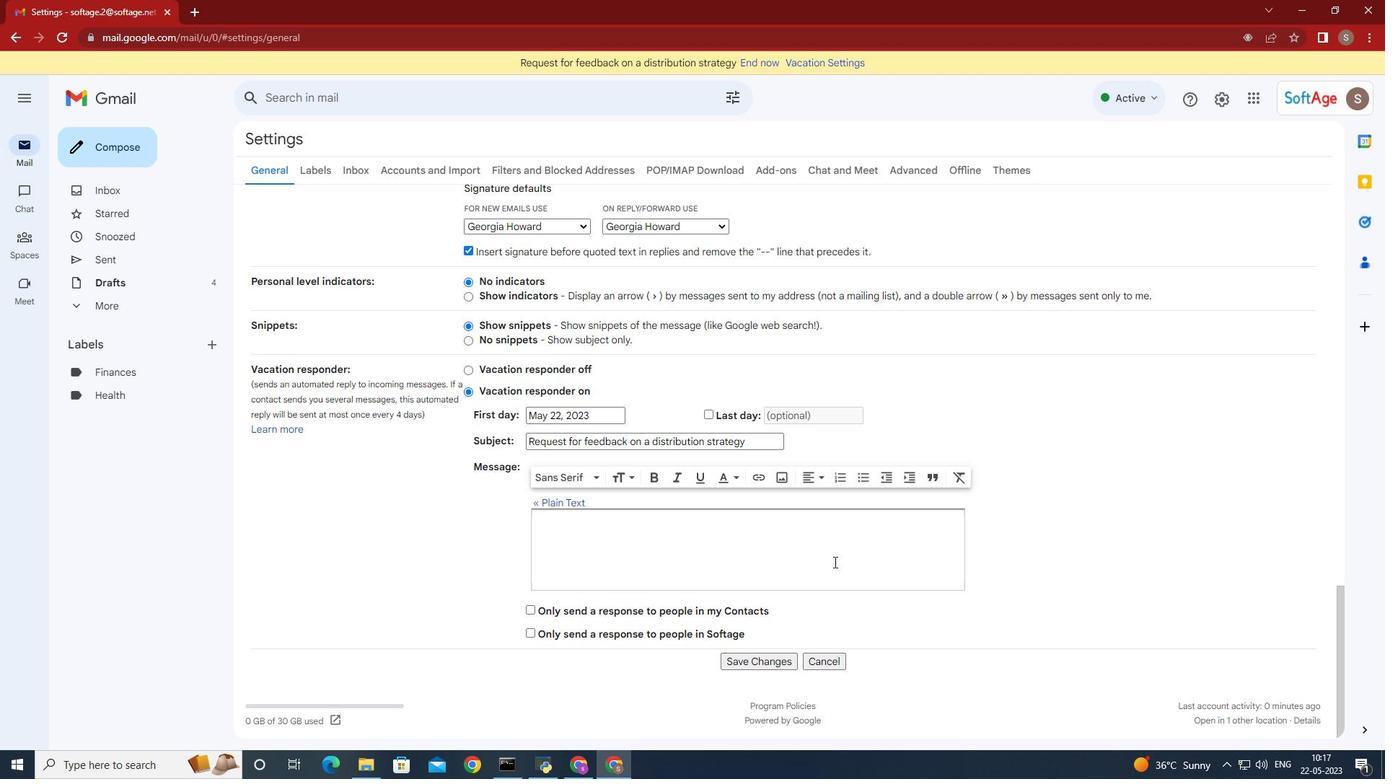
Action: Mouse moved to (851, 551)
Screenshot: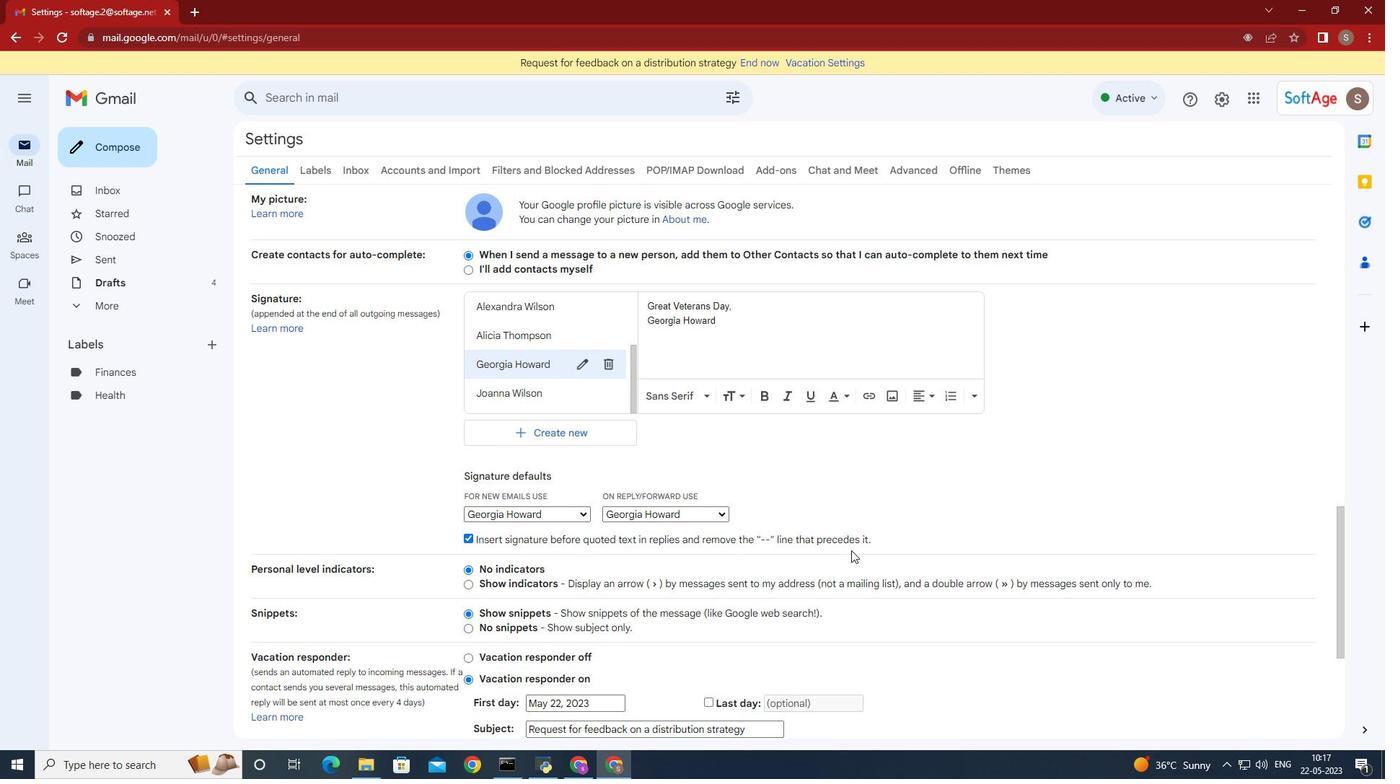 
Action: Mouse scrolled (851, 550) with delta (0, 0)
Screenshot: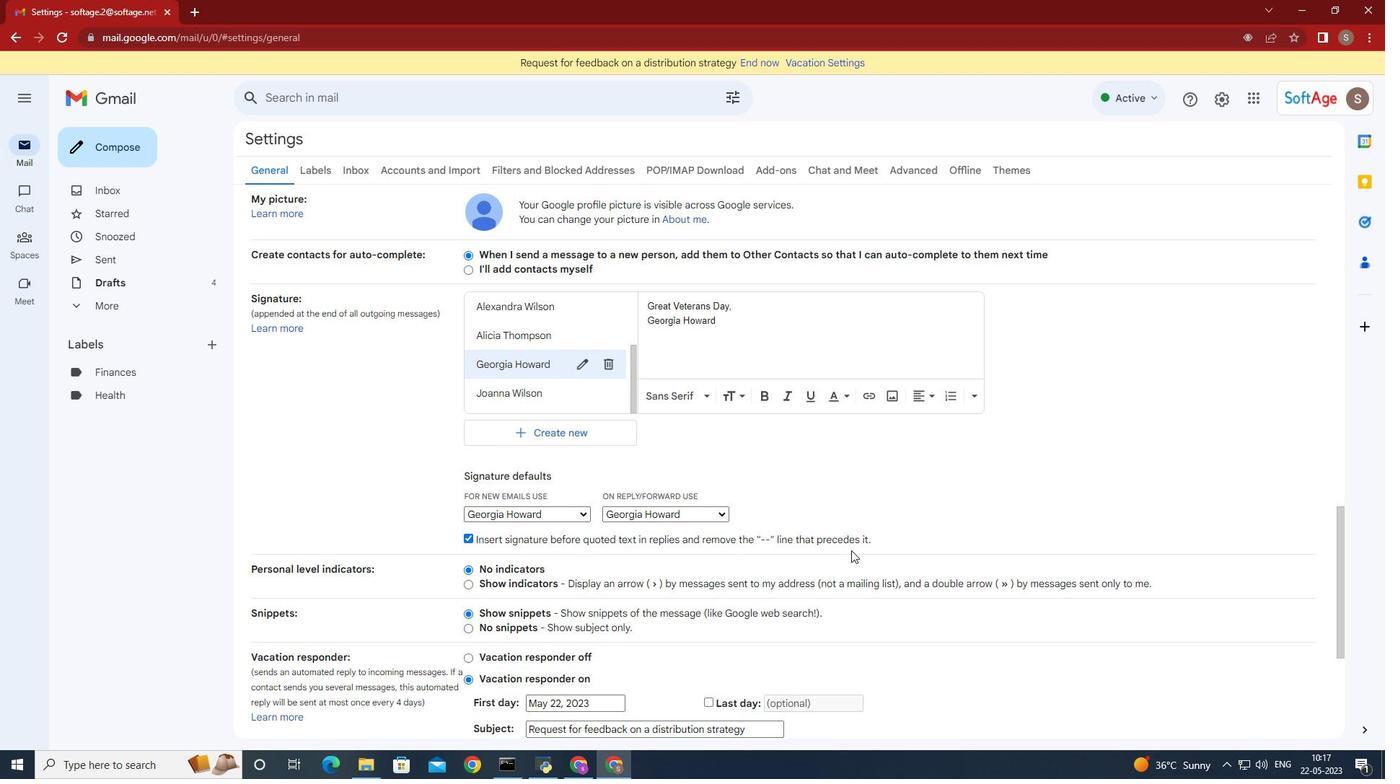 
Action: Mouse moved to (848, 557)
Screenshot: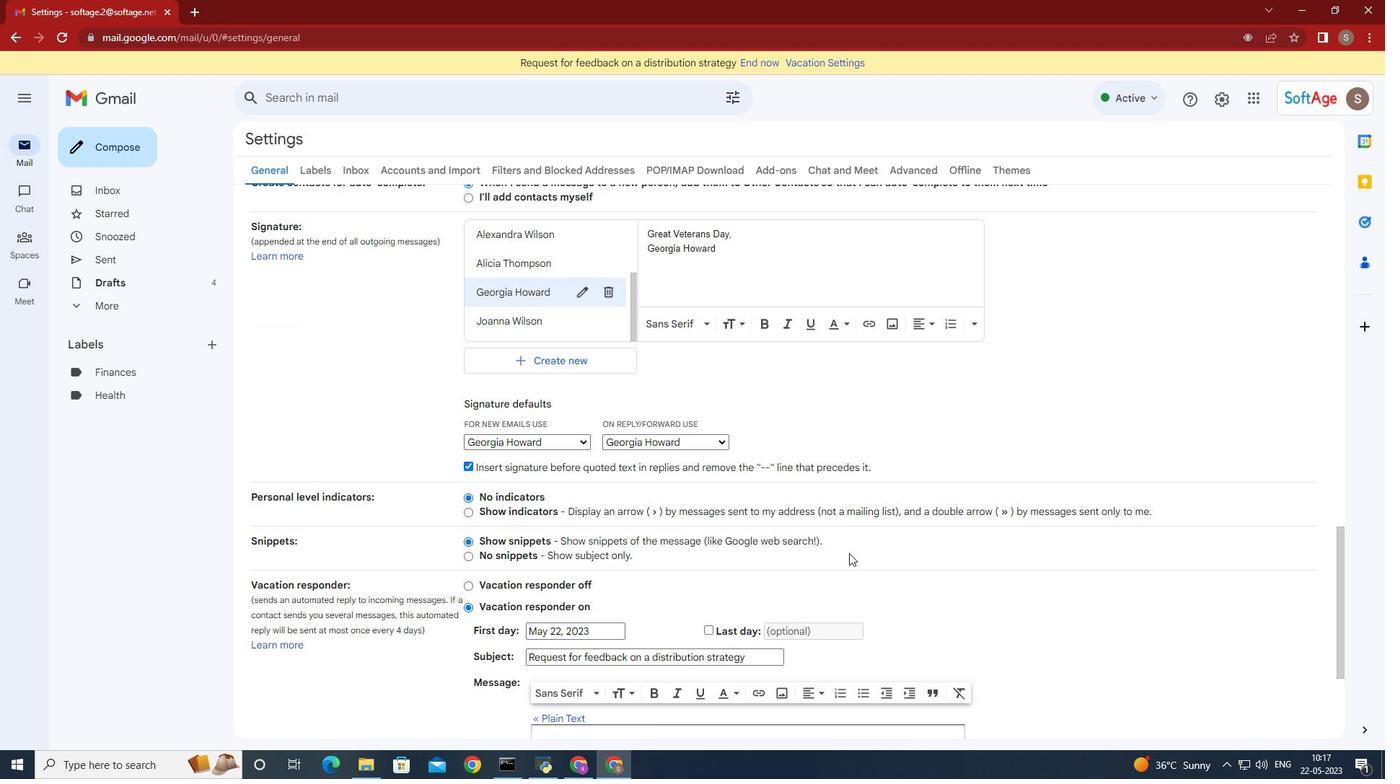 
Action: Mouse scrolled (848, 556) with delta (0, 0)
Screenshot: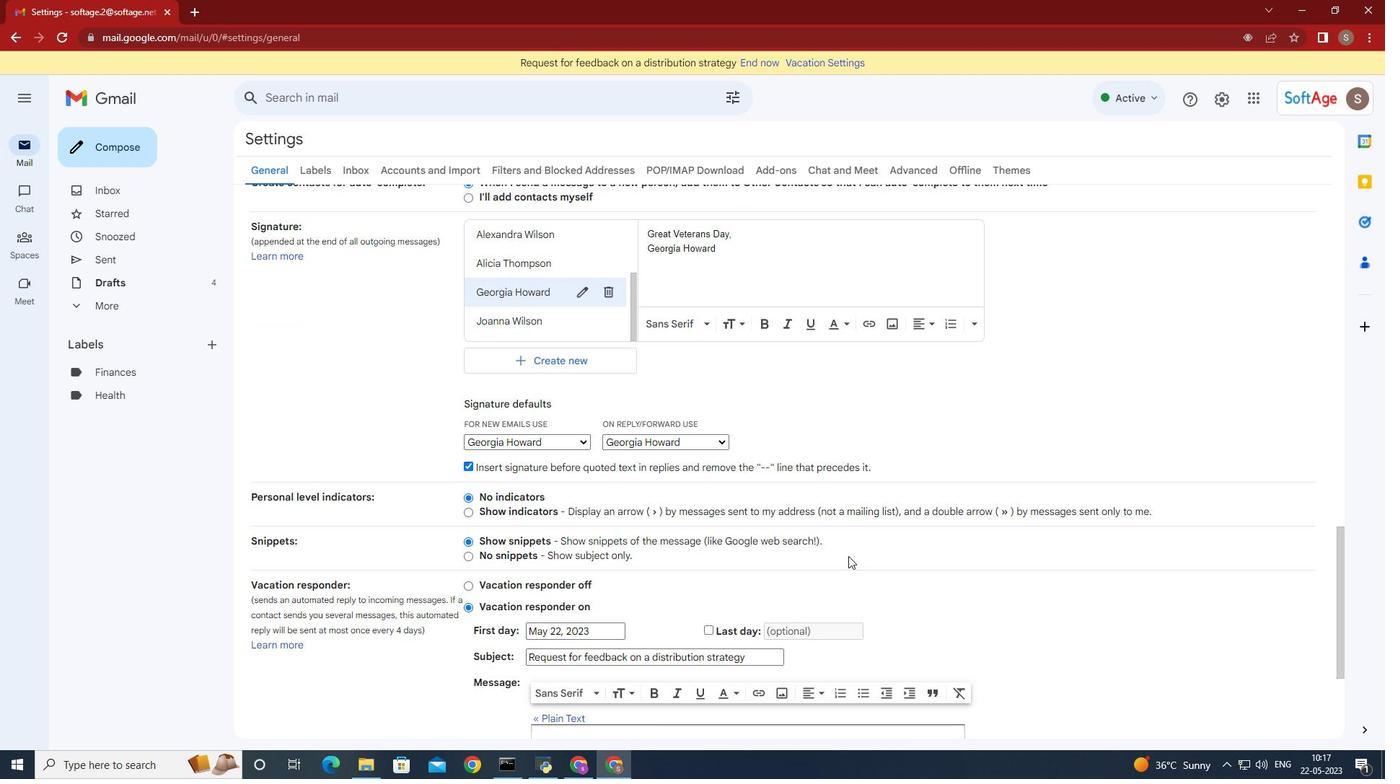 
Action: Mouse moved to (848, 557)
Screenshot: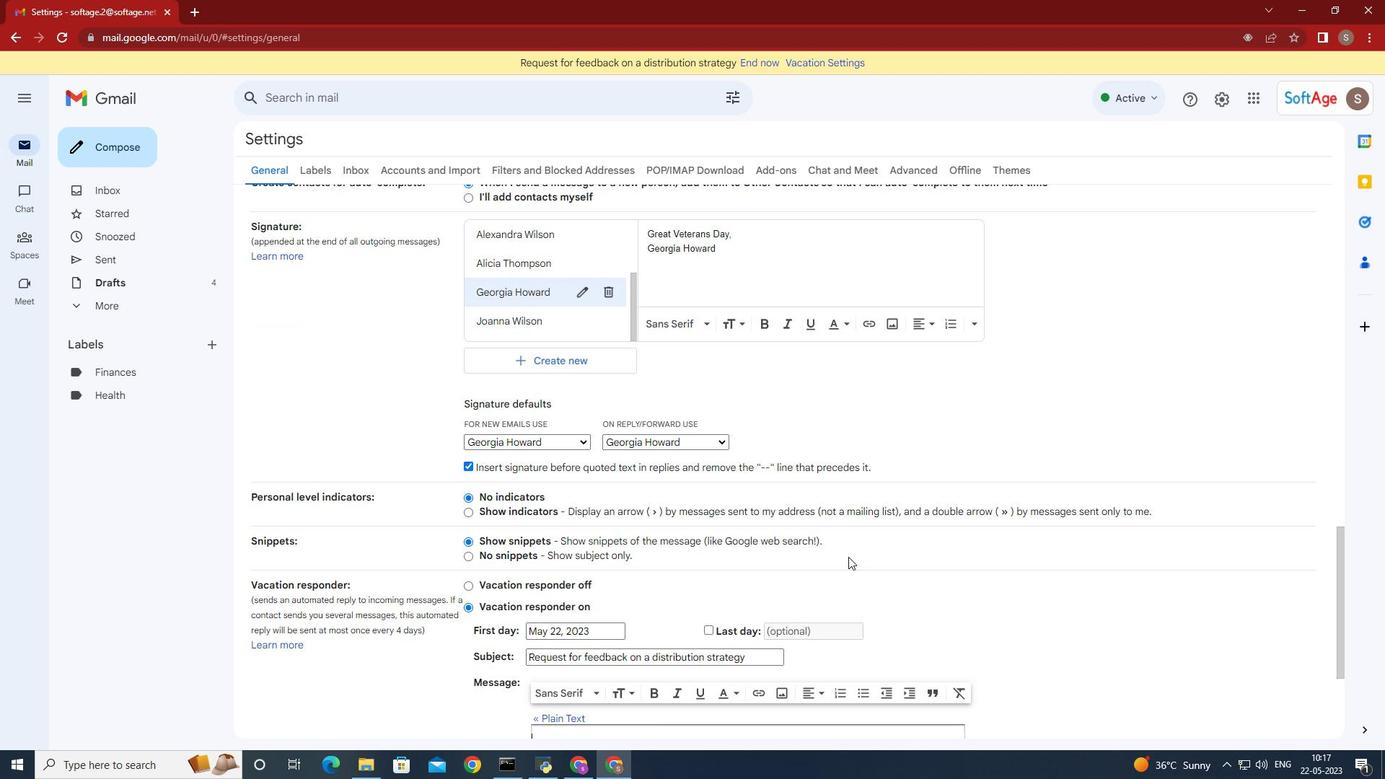 
Action: Mouse scrolled (848, 556) with delta (0, 0)
Screenshot: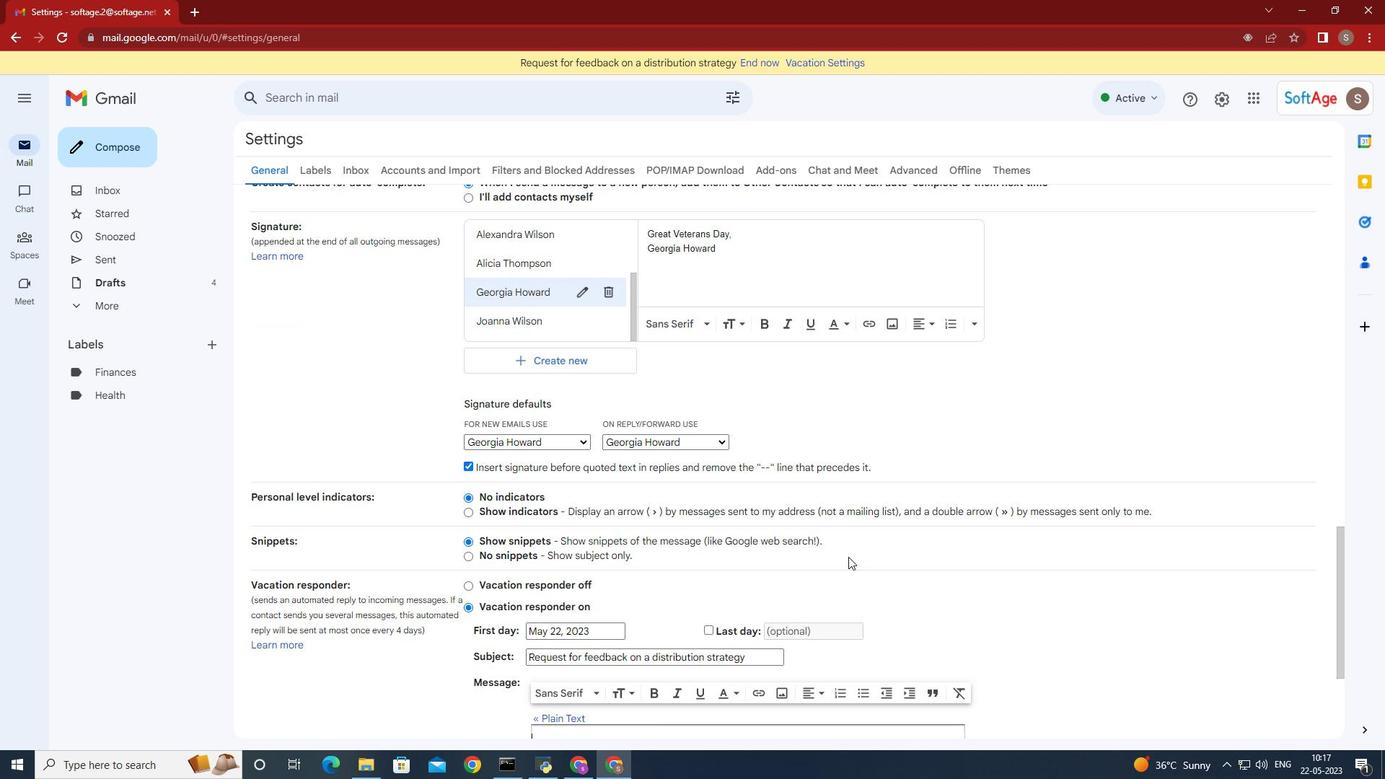 
Action: Mouse moved to (848, 557)
Screenshot: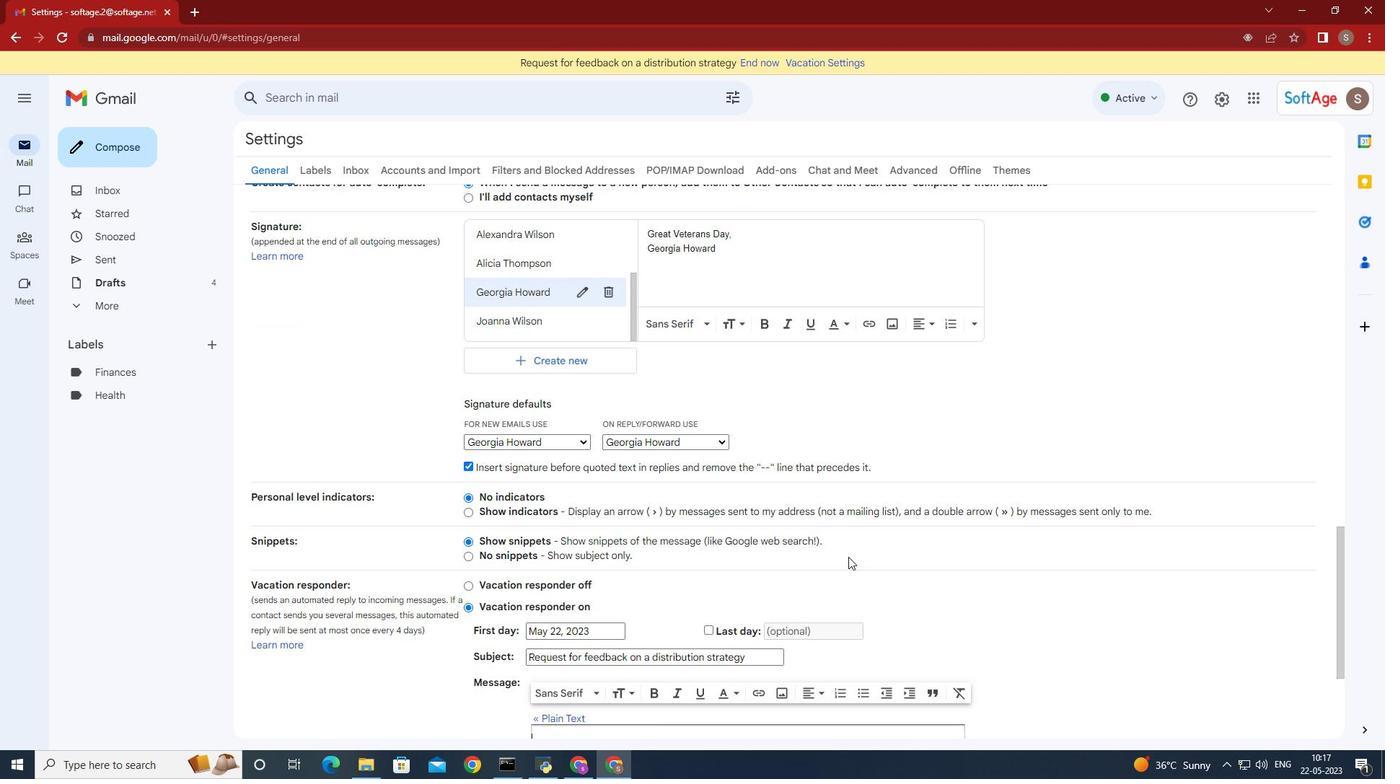 
Action: Mouse scrolled (848, 557) with delta (0, 0)
Screenshot: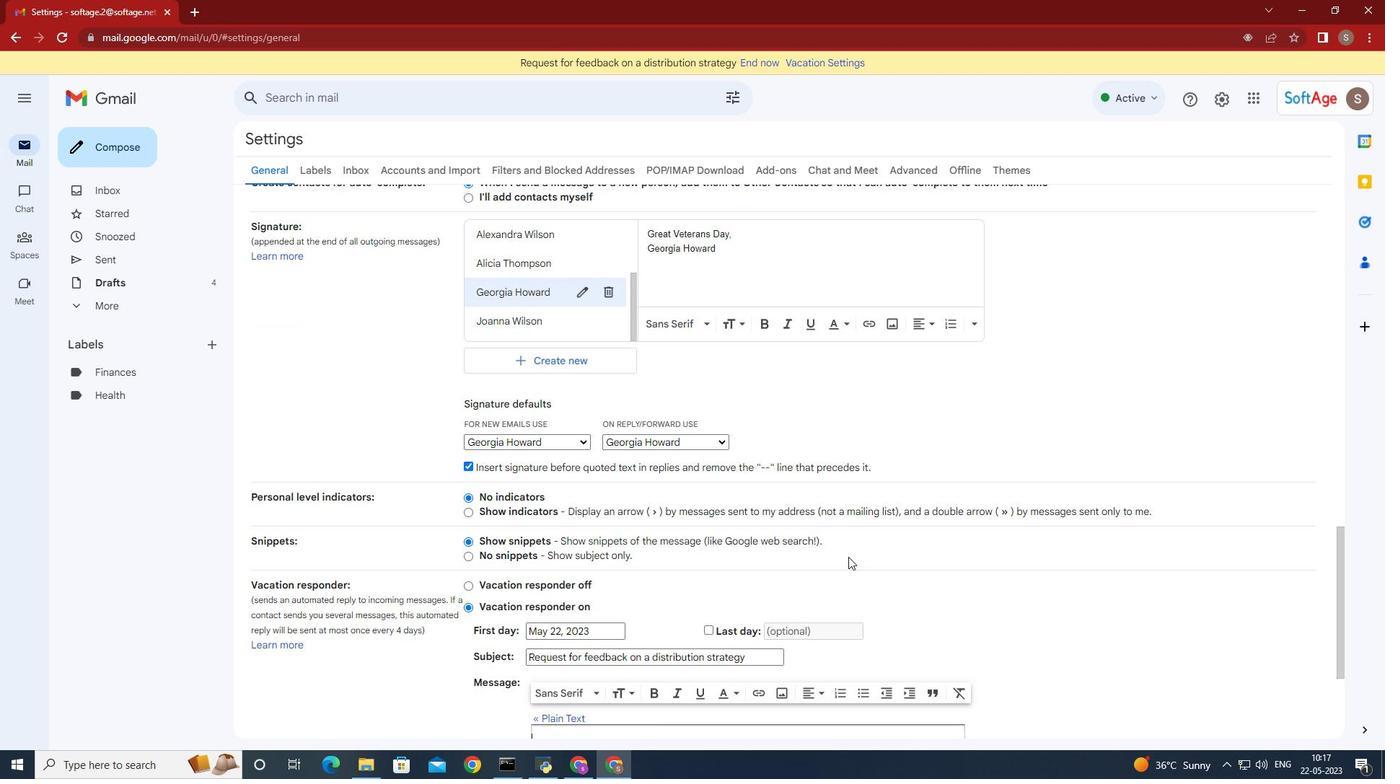 
Action: Mouse scrolled (848, 557) with delta (0, 0)
Screenshot: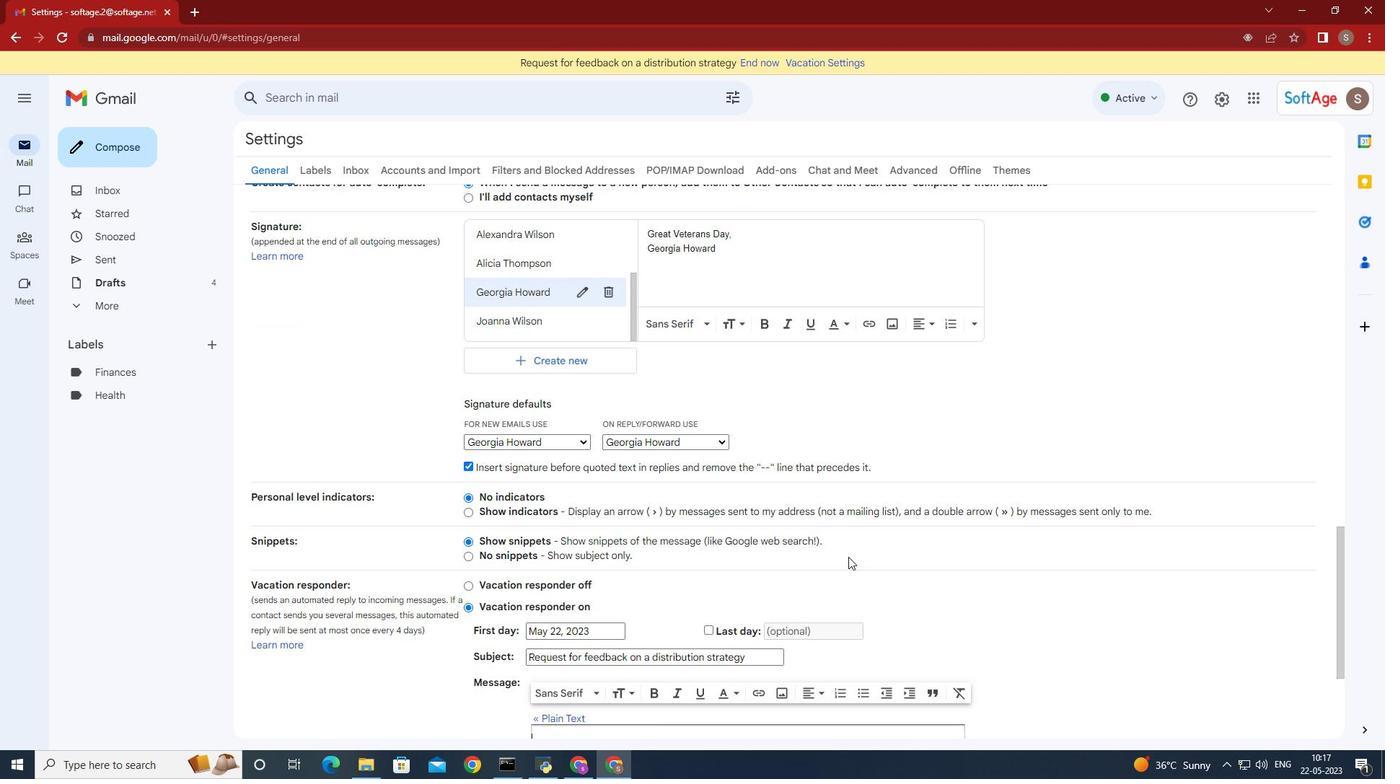 
Action: Mouse moved to (848, 557)
Screenshot: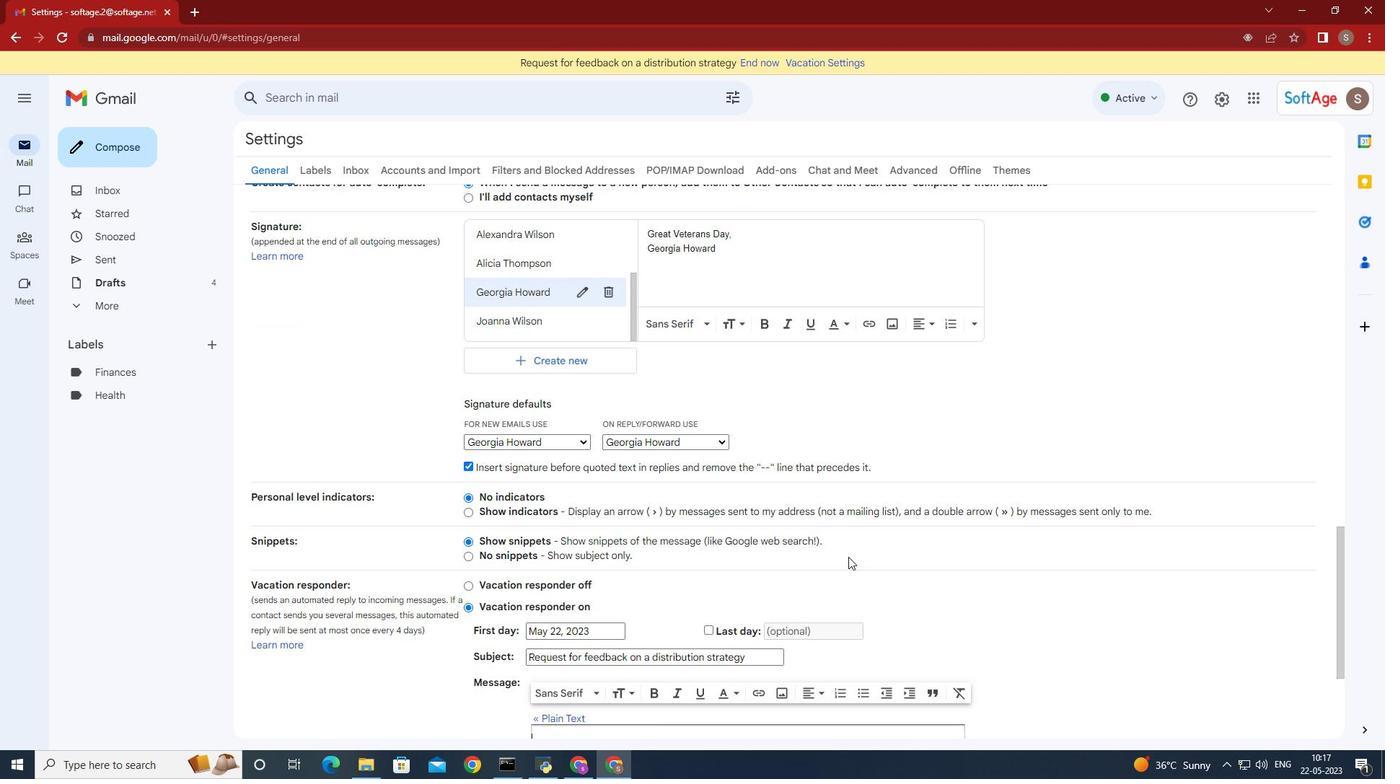 
Action: Mouse scrolled (848, 557) with delta (0, 0)
Screenshot: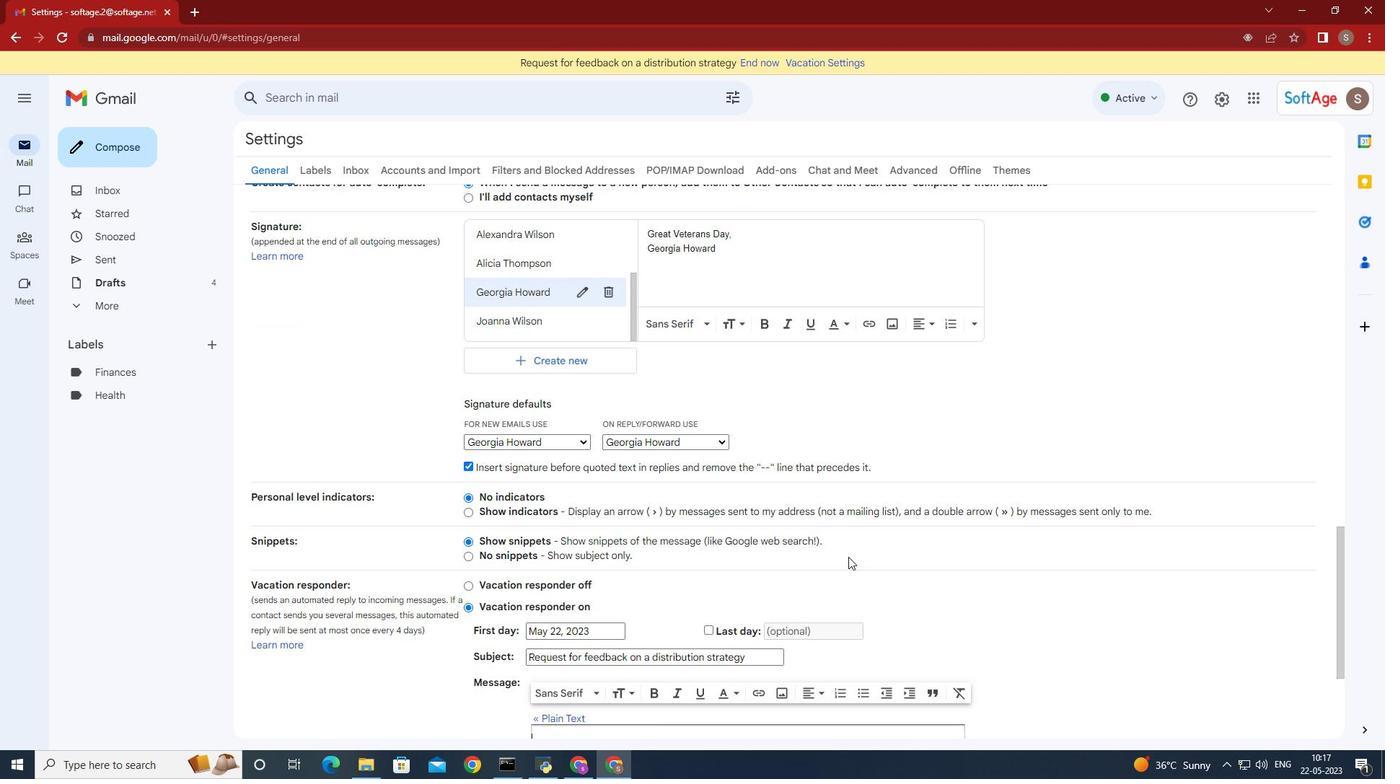 
Action: Mouse moved to (767, 661)
Screenshot: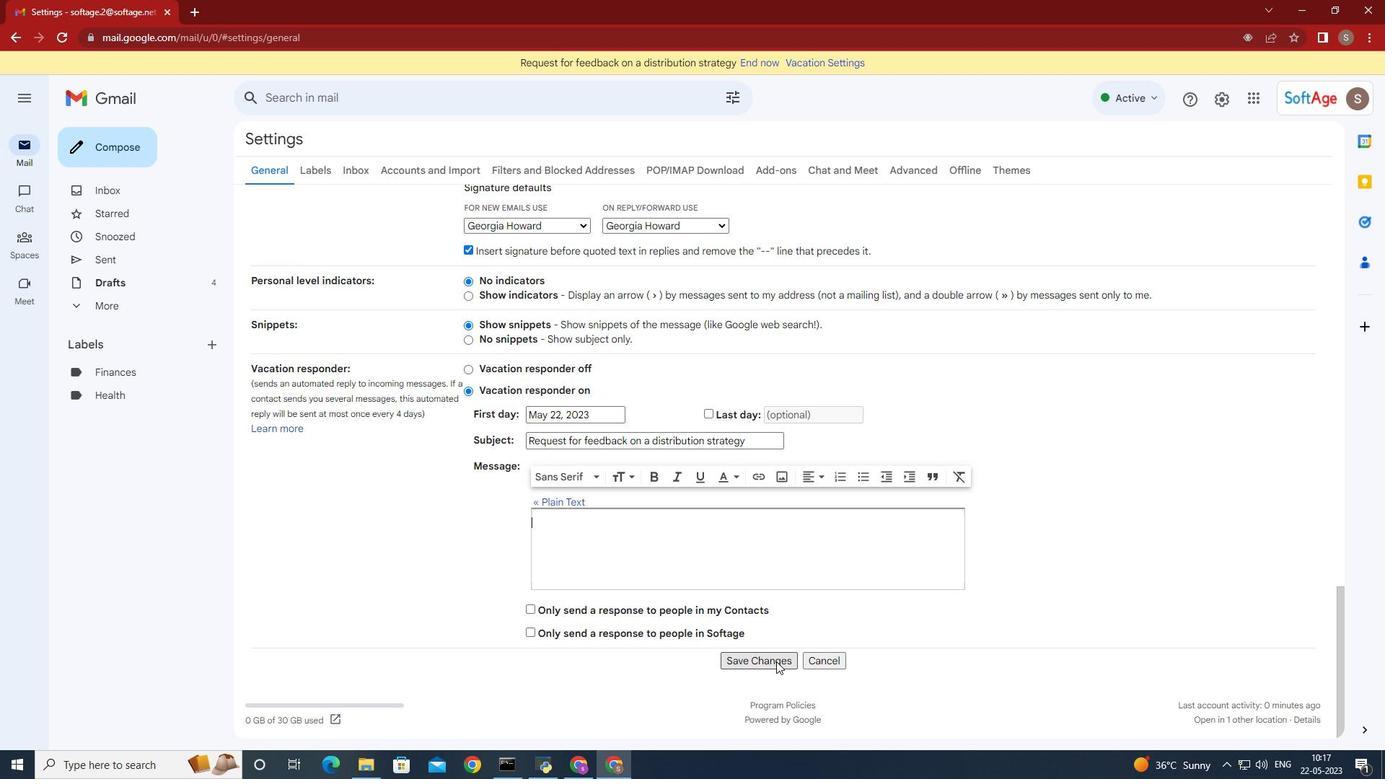 
Action: Mouse pressed left at (767, 661)
Screenshot: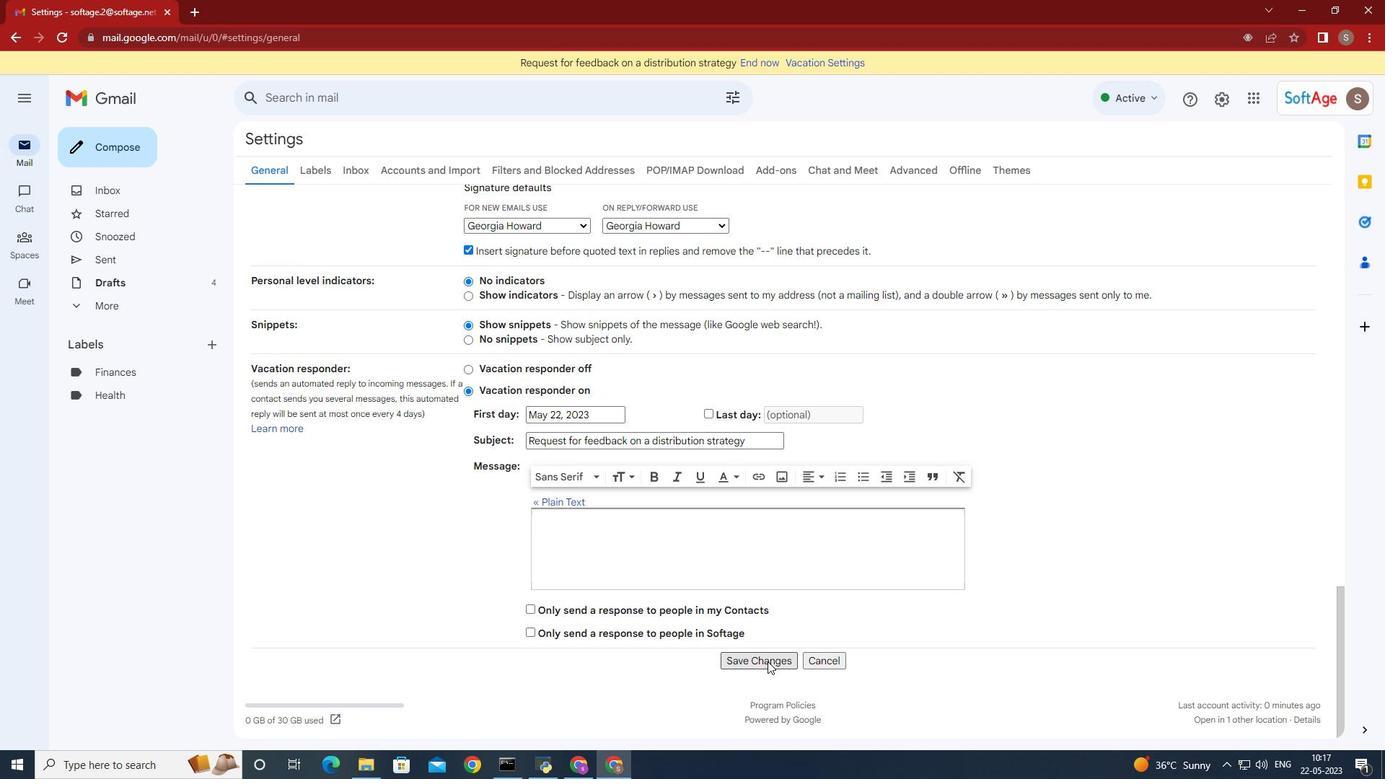 
Action: Mouse moved to (137, 146)
Screenshot: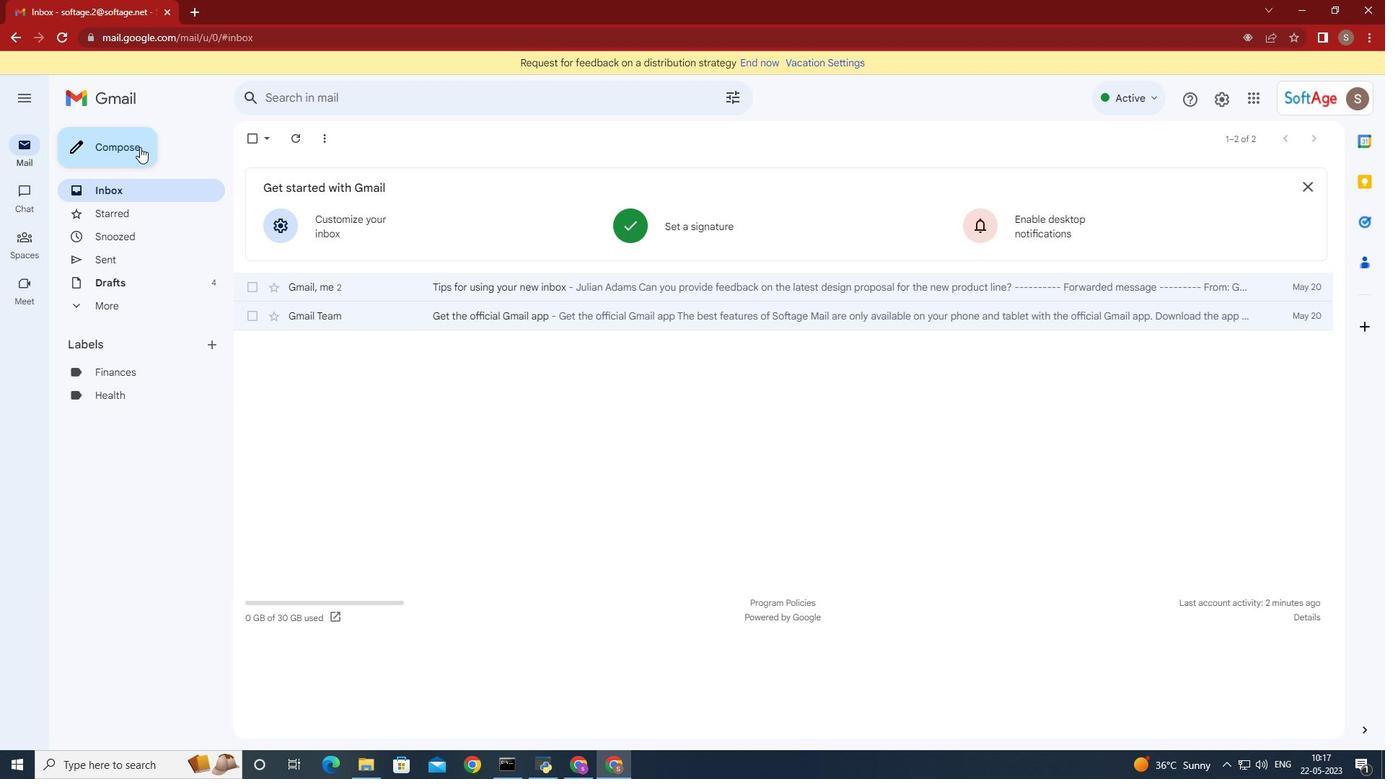 
Action: Mouse pressed left at (137, 146)
Screenshot: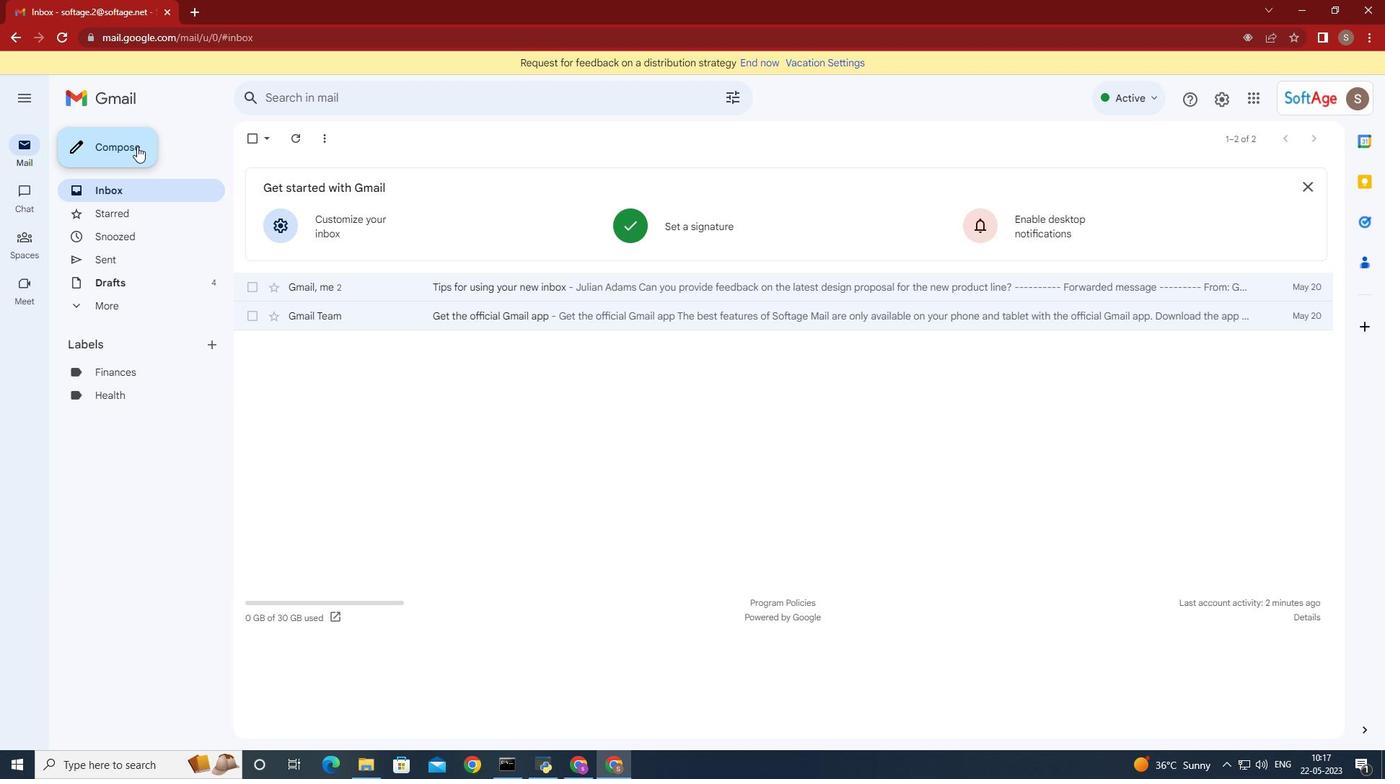 
Action: Mouse moved to (1068, 575)
Screenshot: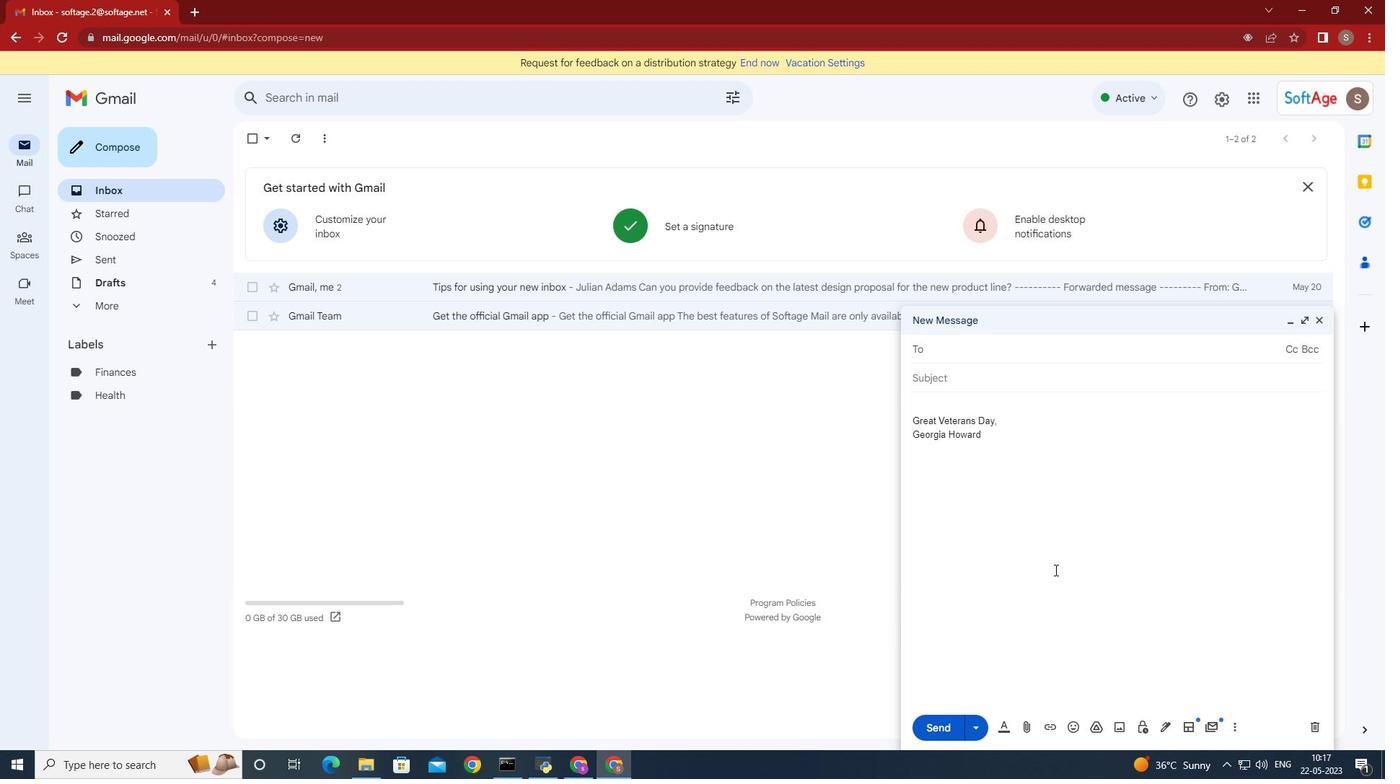 
Action: Mouse scrolled (1068, 574) with delta (0, 0)
Screenshot: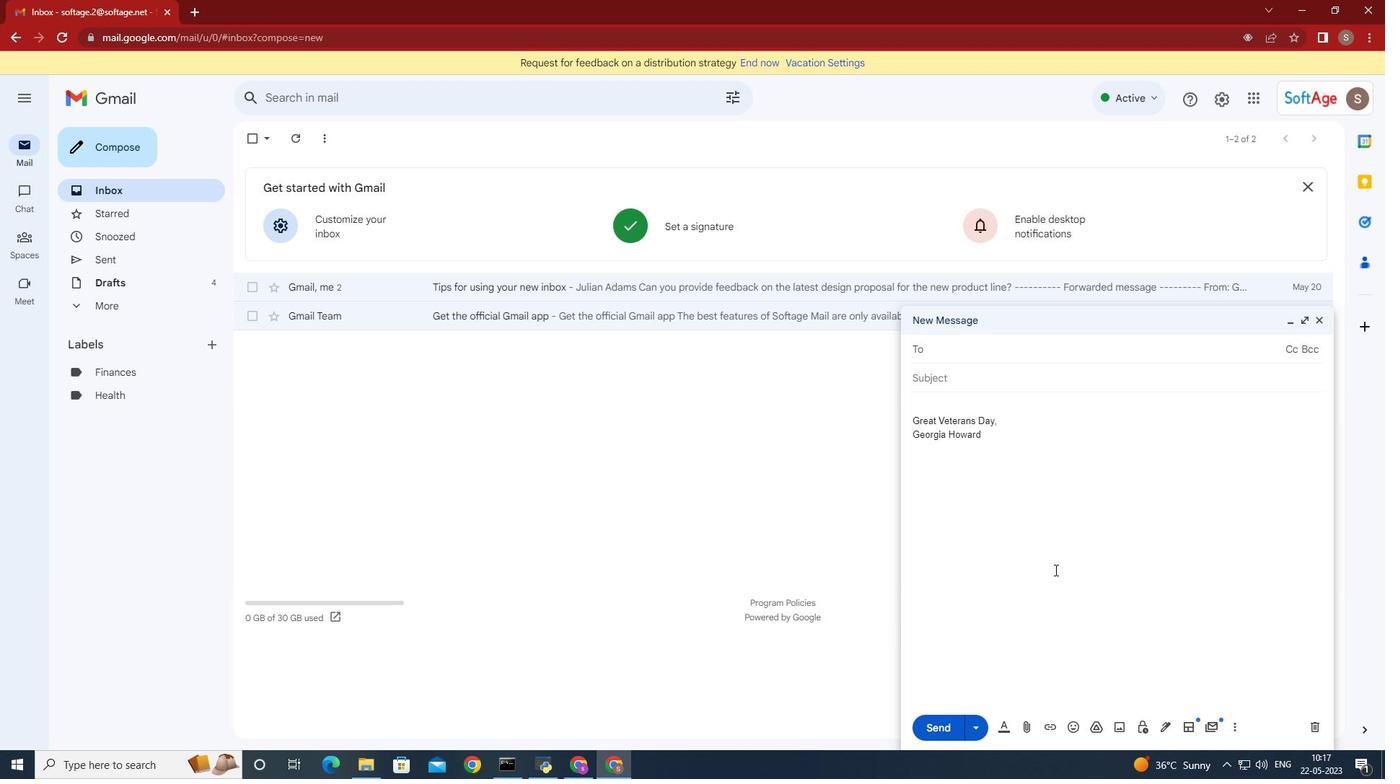 
Action: Mouse moved to (1104, 588)
Screenshot: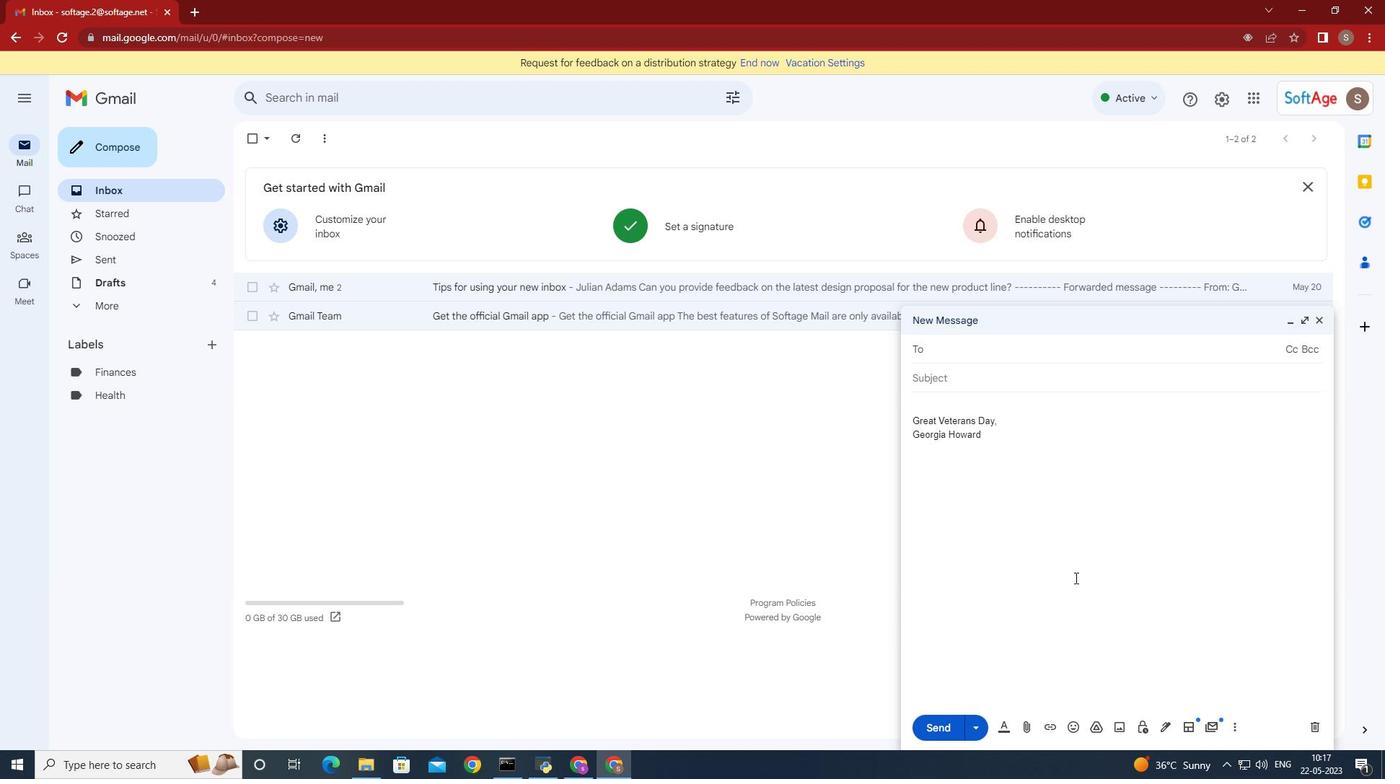 
Action: Mouse scrolled (1104, 588) with delta (0, 0)
Screenshot: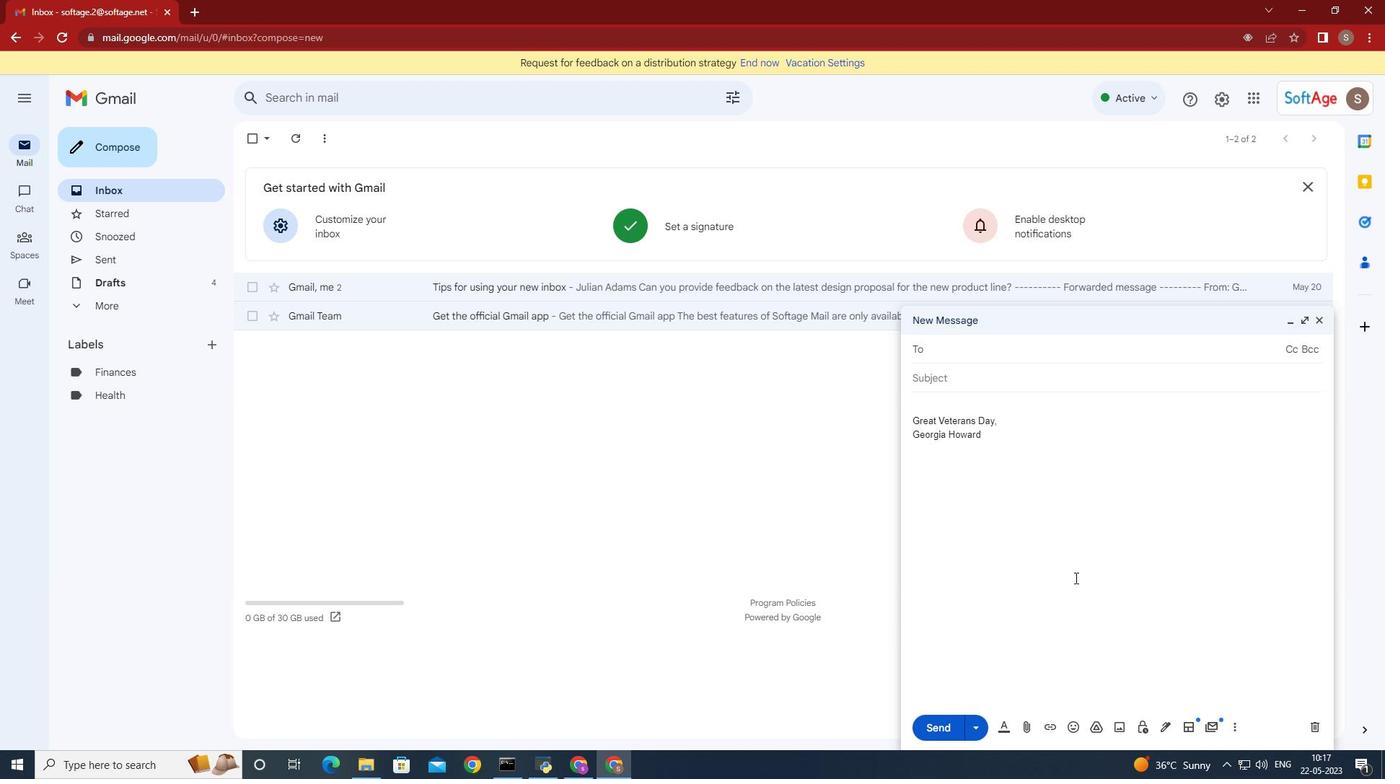 
Action: Mouse moved to (1143, 604)
Screenshot: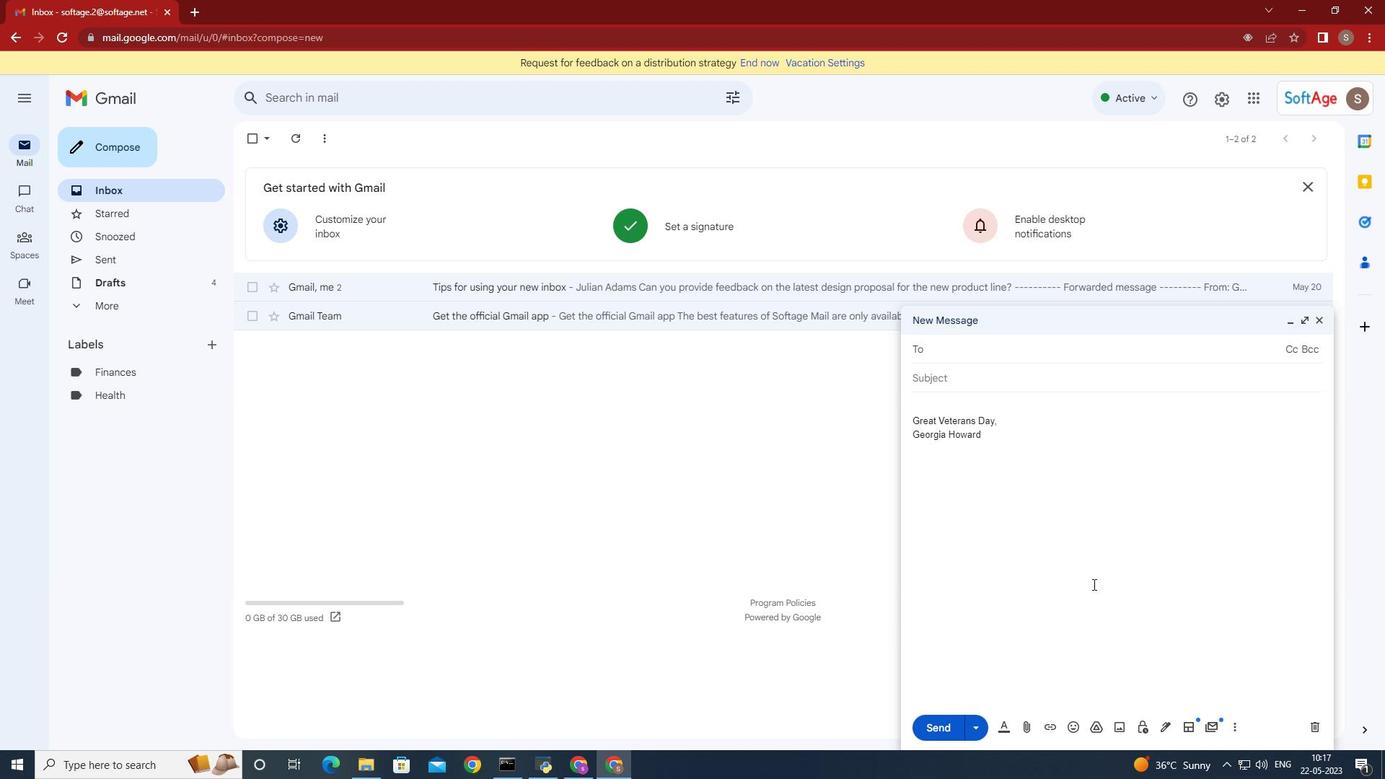
Action: Mouse scrolled (1143, 603) with delta (0, 0)
Screenshot: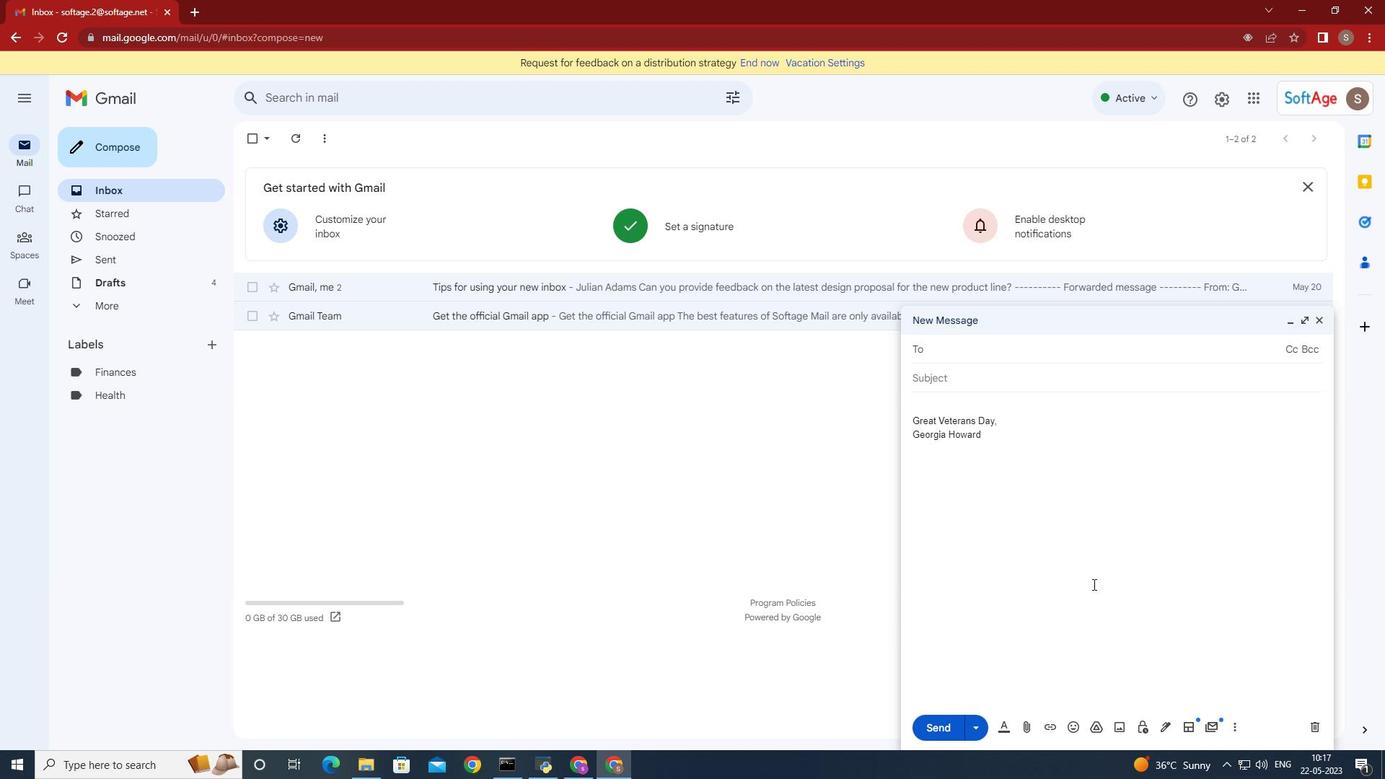 
Action: Mouse moved to (967, 350)
Screenshot: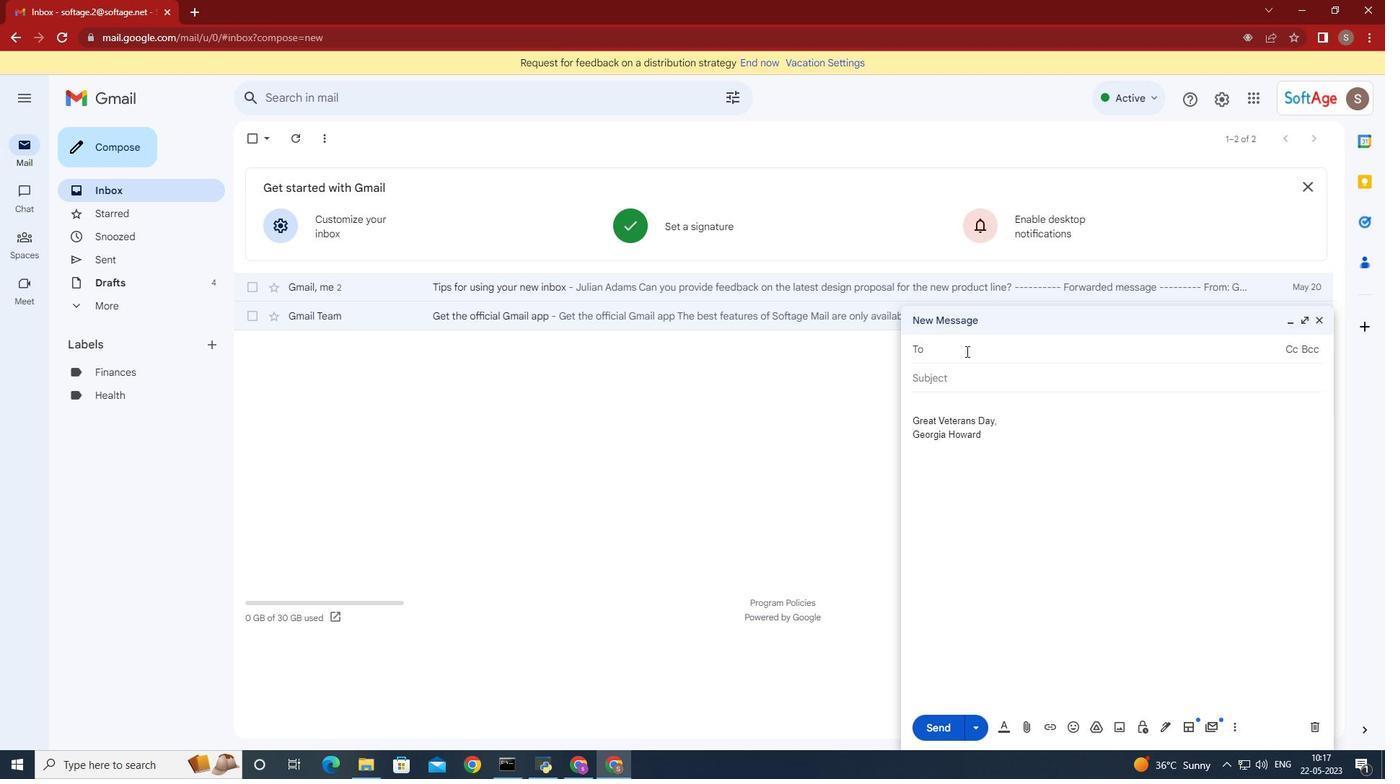 
Action: Key pressed <Key.shift>Softage.5
Screenshot: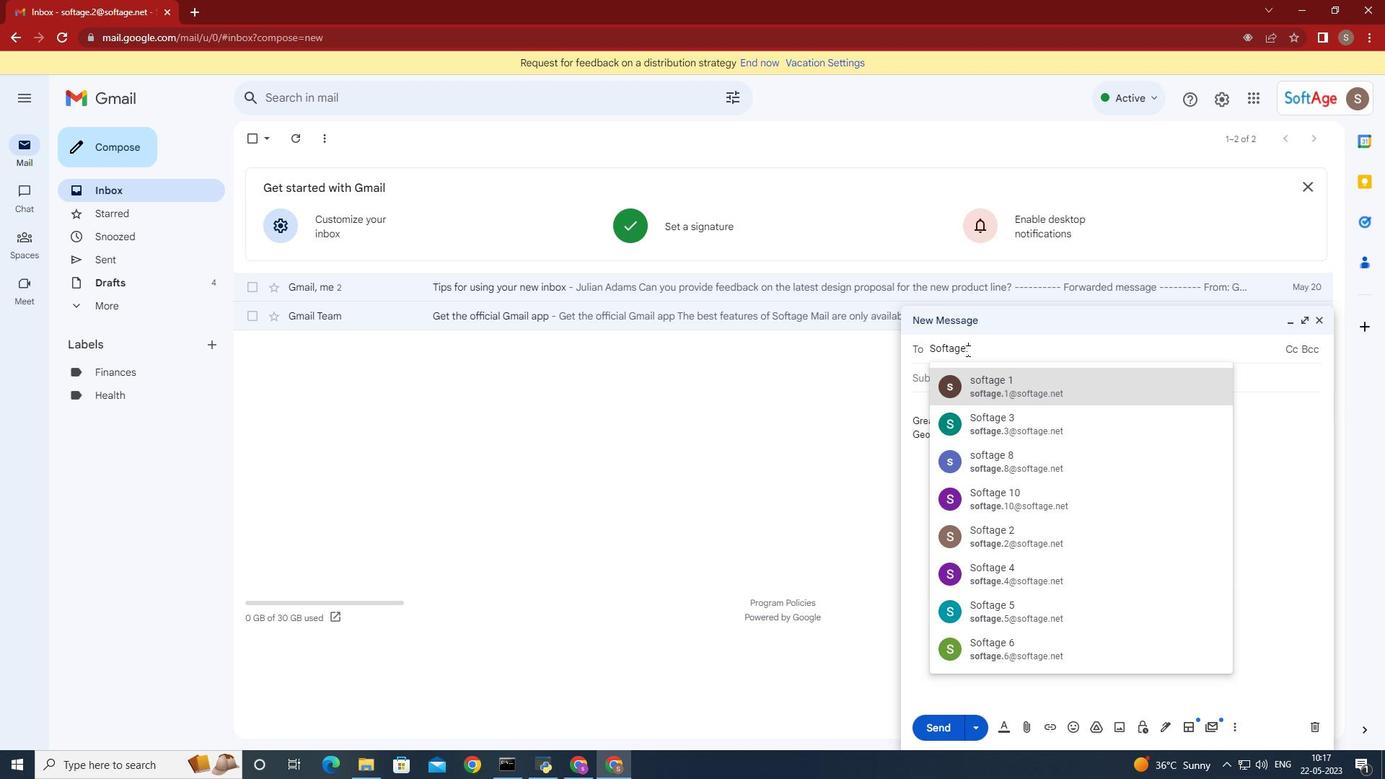 
Action: Mouse moved to (1007, 386)
Screenshot: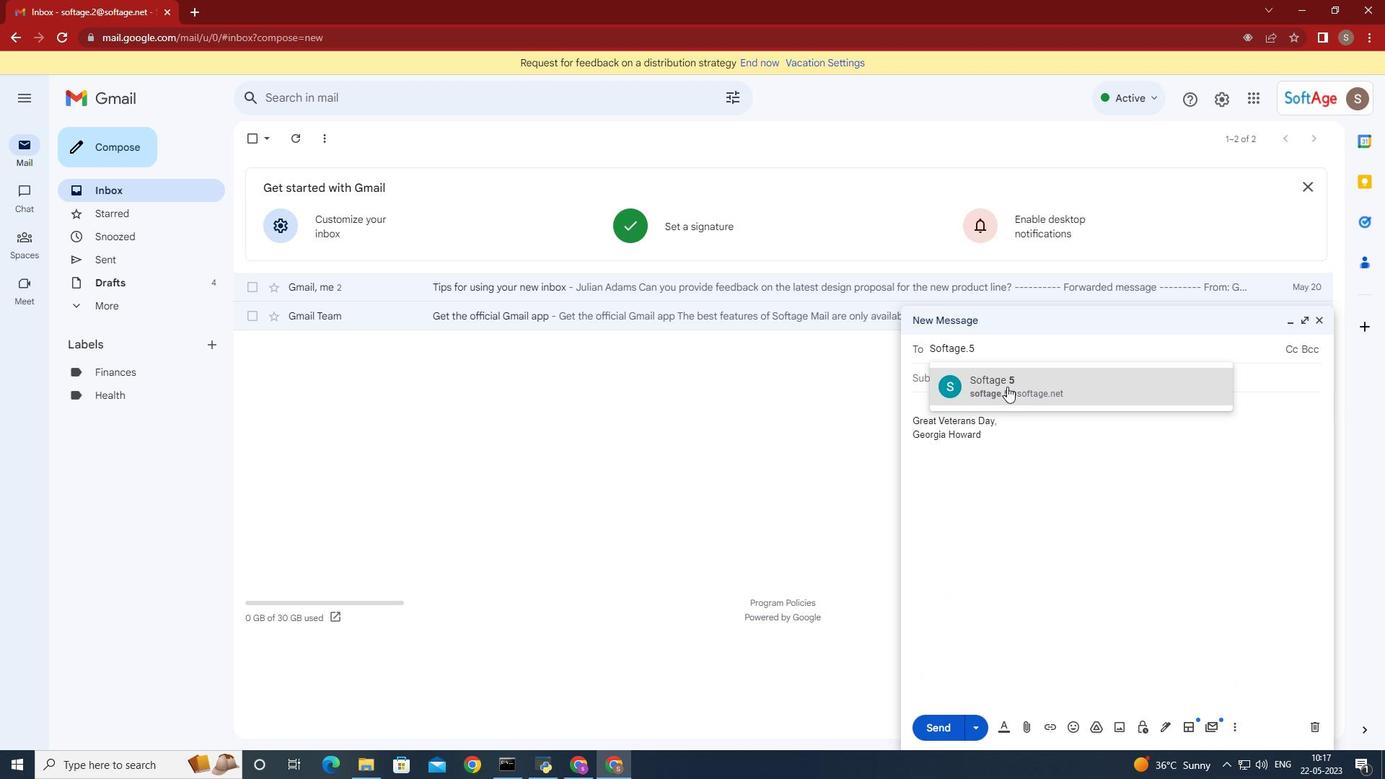 
Action: Mouse pressed left at (1007, 386)
Screenshot: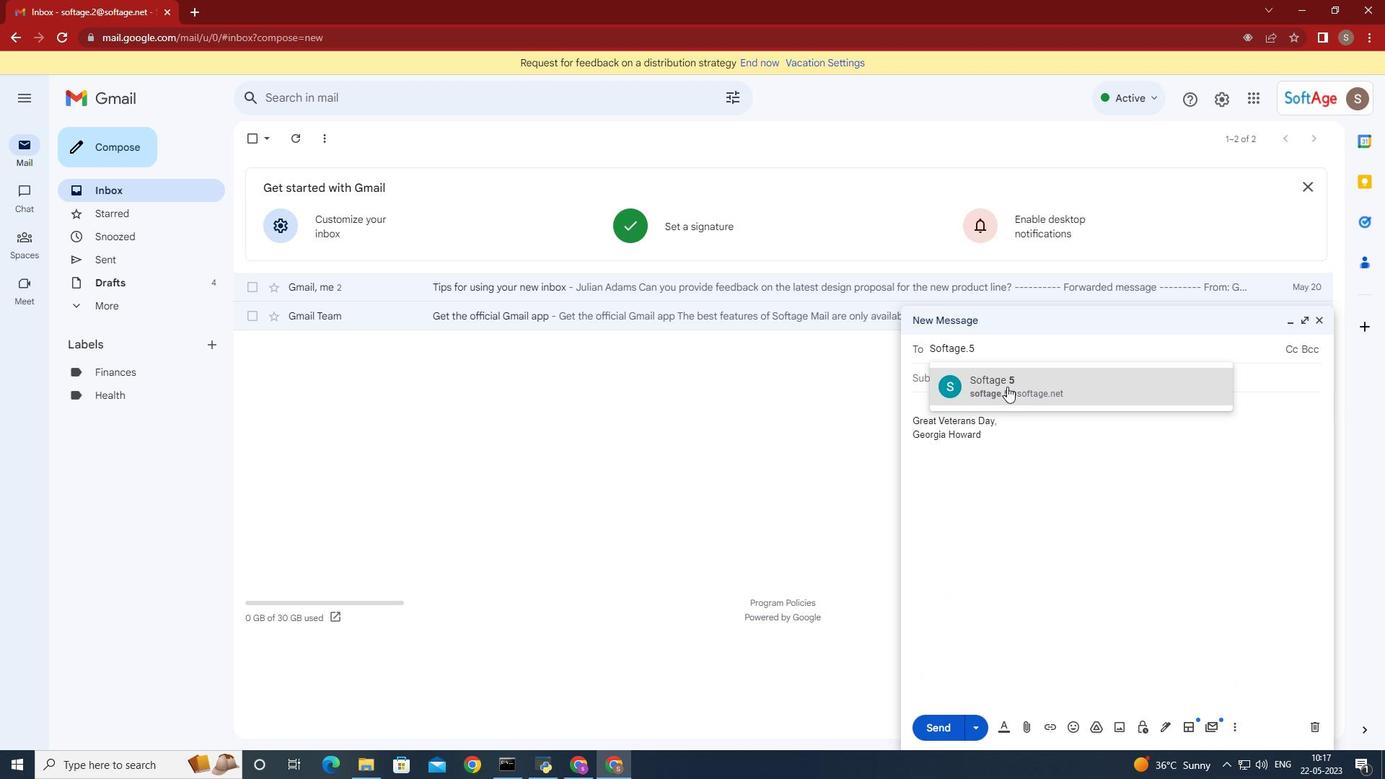 
Action: Mouse moved to (170, 341)
Screenshot: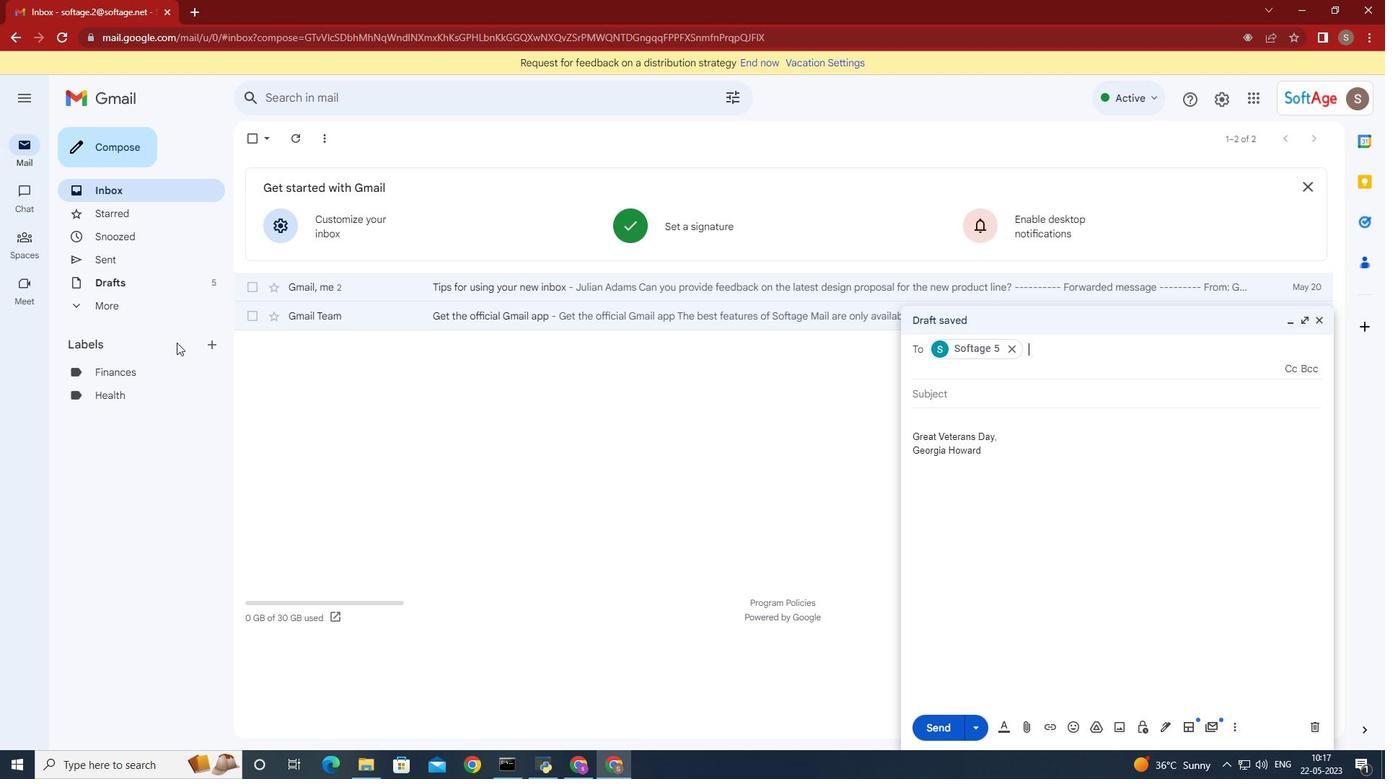 
Action: Mouse pressed left at (170, 341)
Screenshot: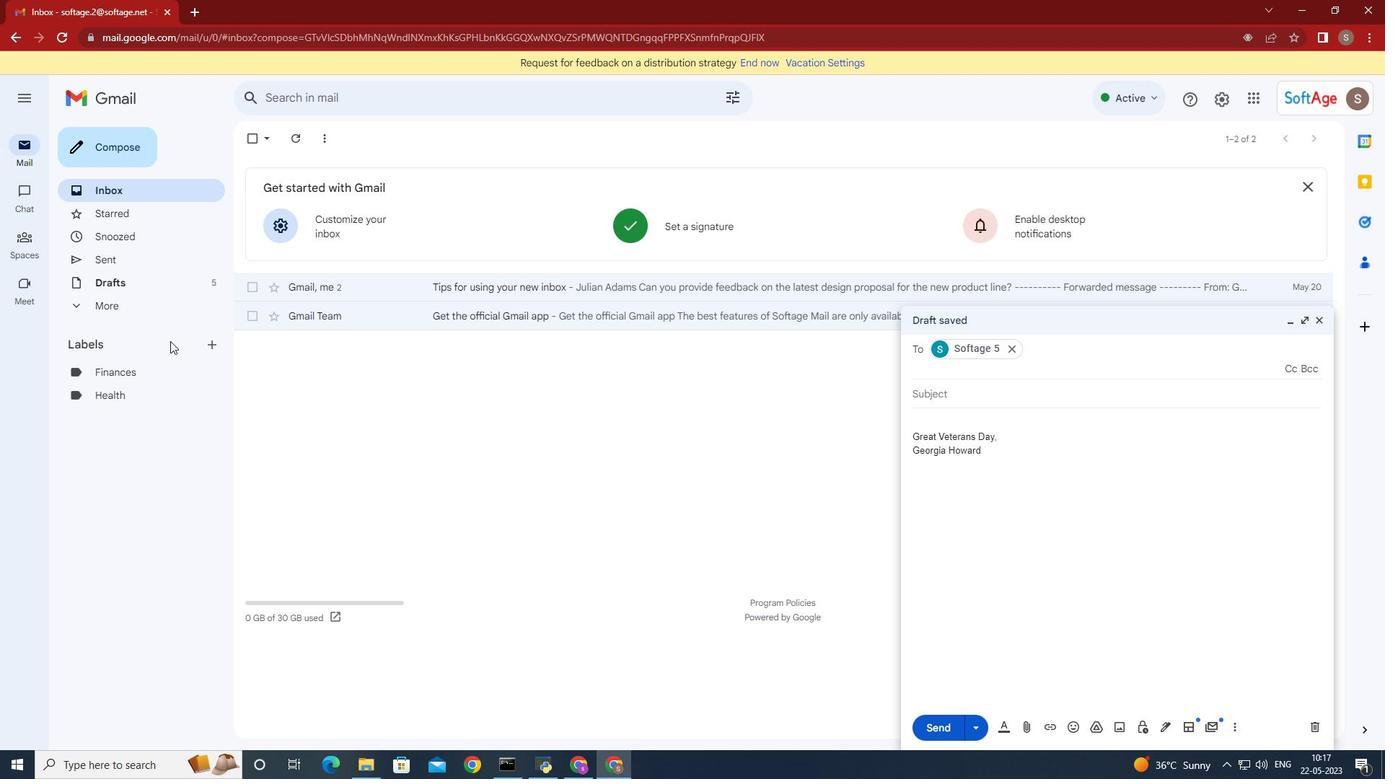 
Action: Mouse moved to (210, 344)
Screenshot: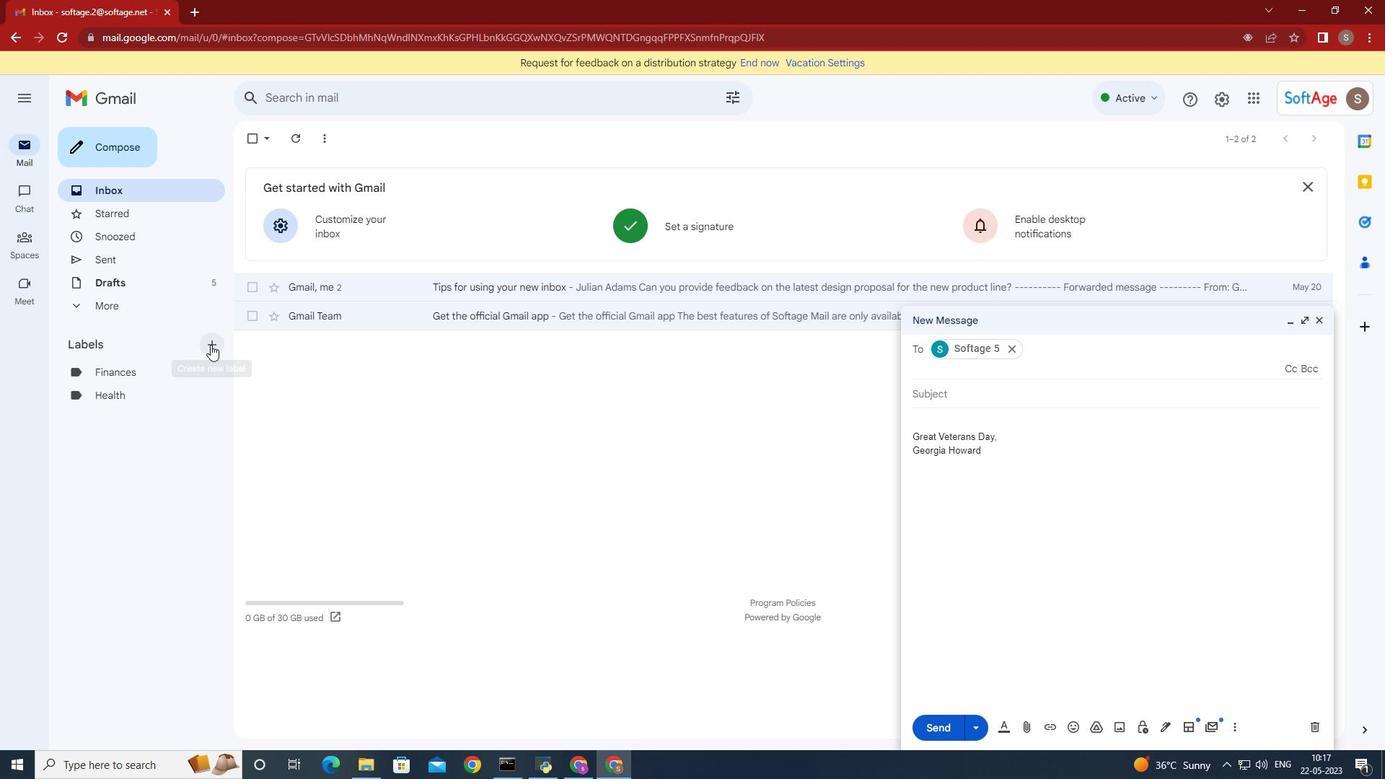 
Action: Mouse pressed left at (210, 344)
Screenshot: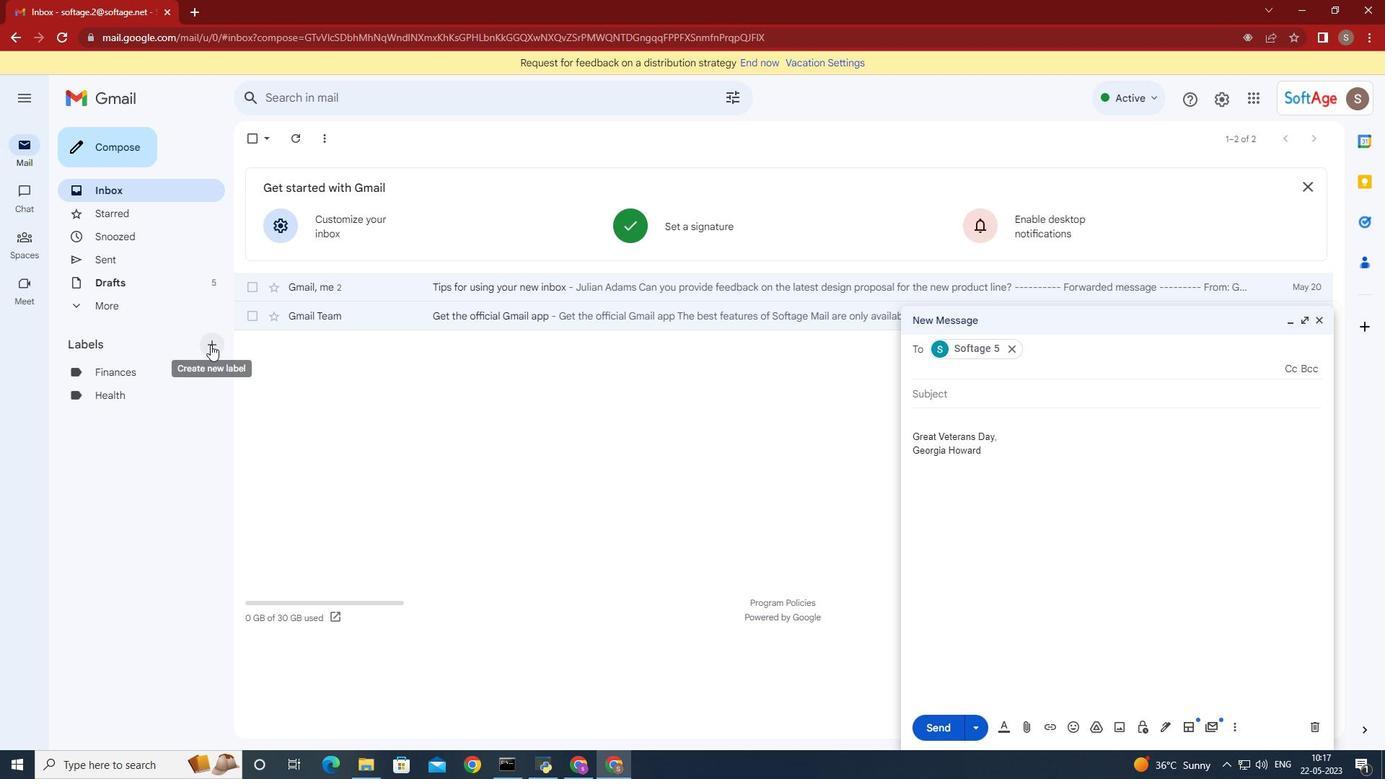 
Action: Mouse moved to (524, 387)
Screenshot: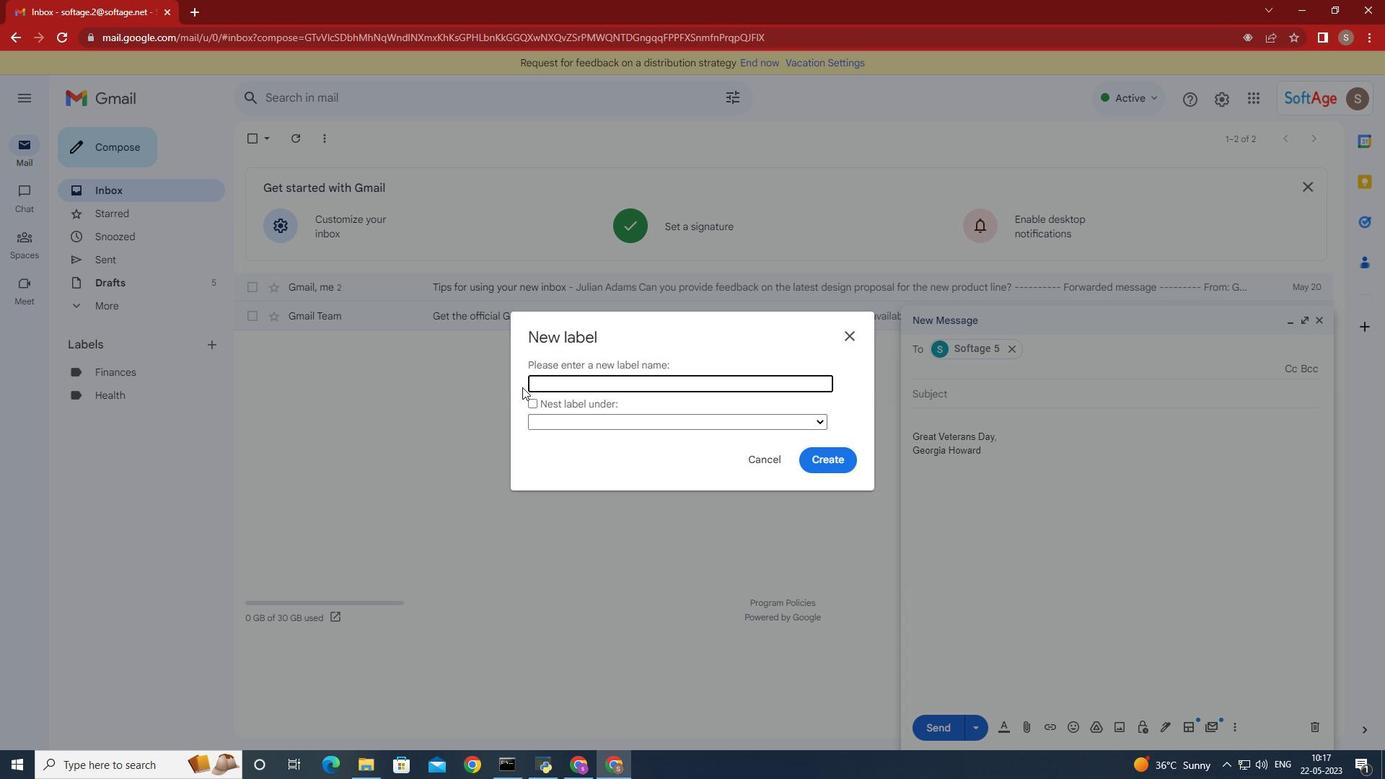 
Action: Key pressed <Key.shift>Haircare
Screenshot: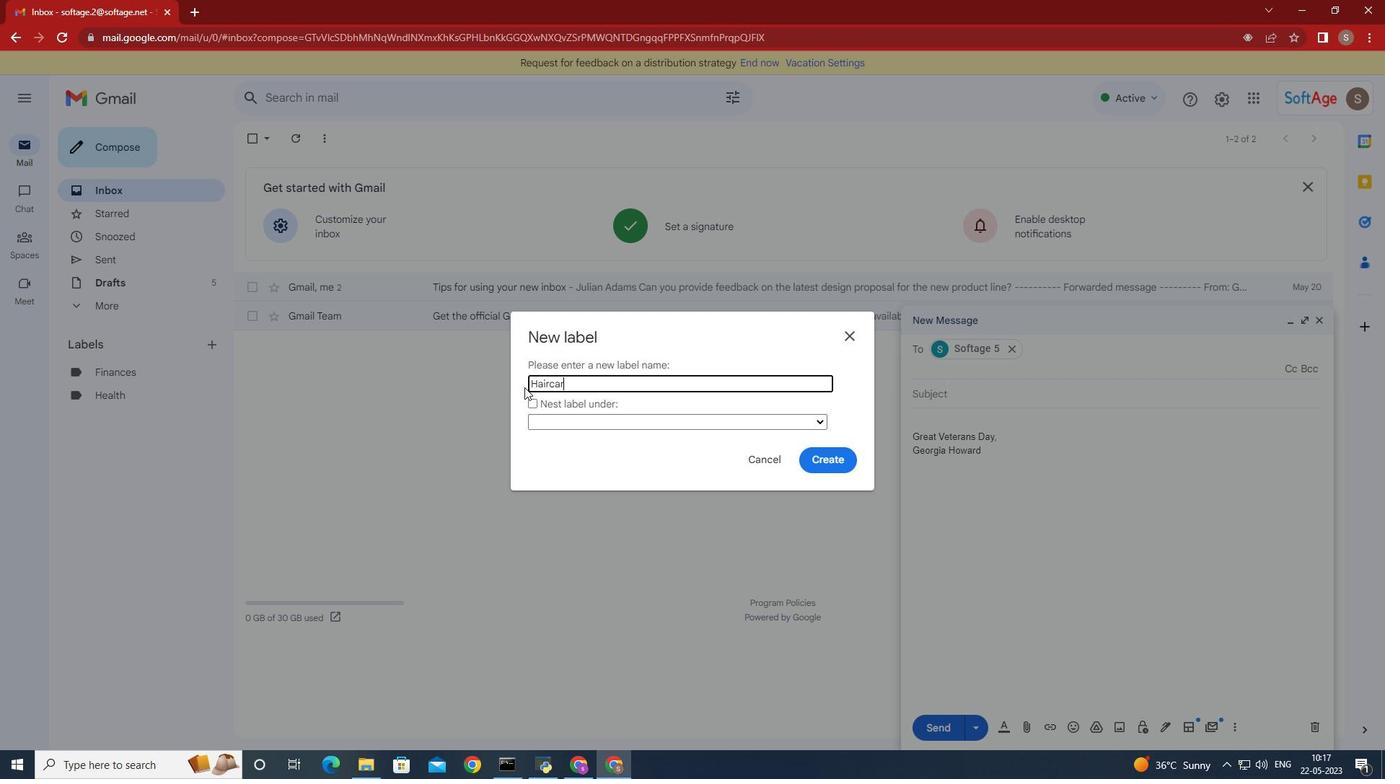 
Action: Mouse moved to (824, 458)
Screenshot: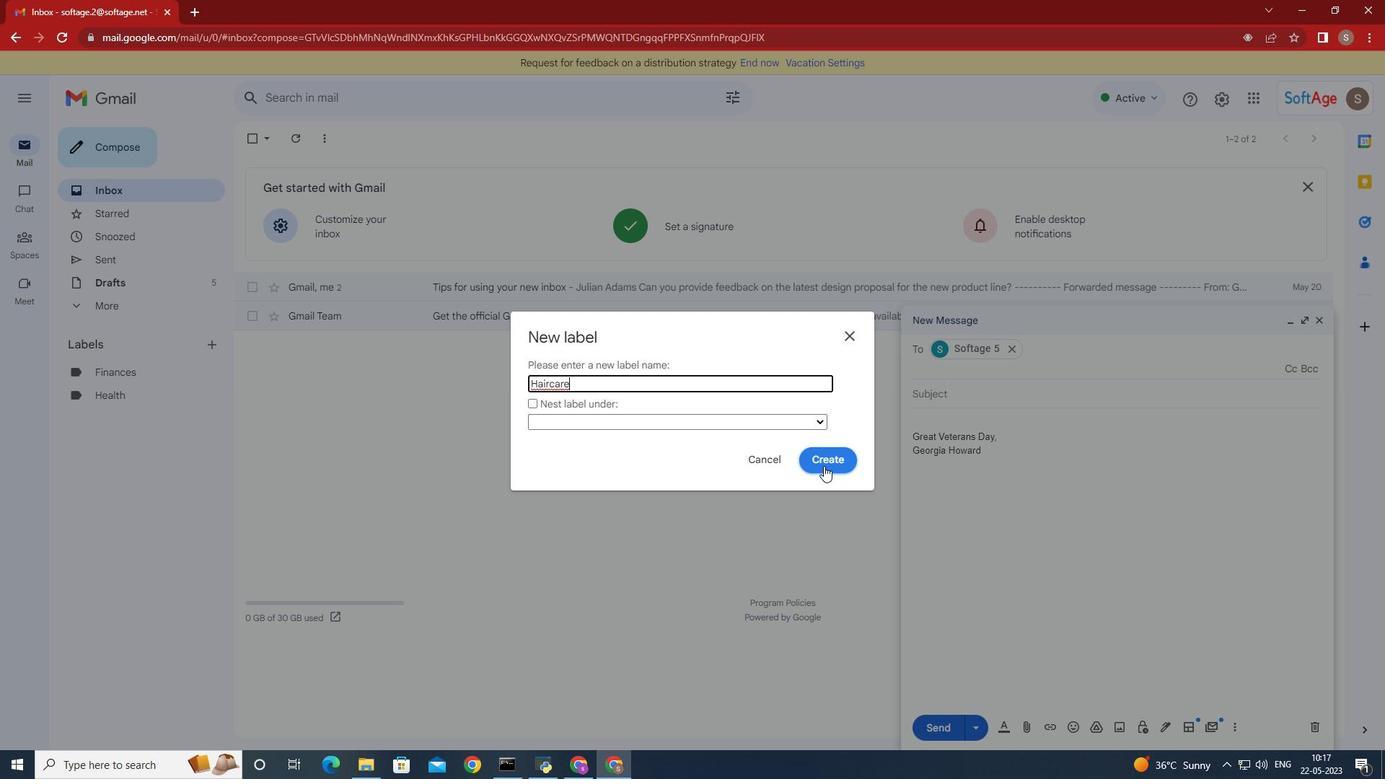 
Action: Mouse pressed left at (824, 458)
Screenshot: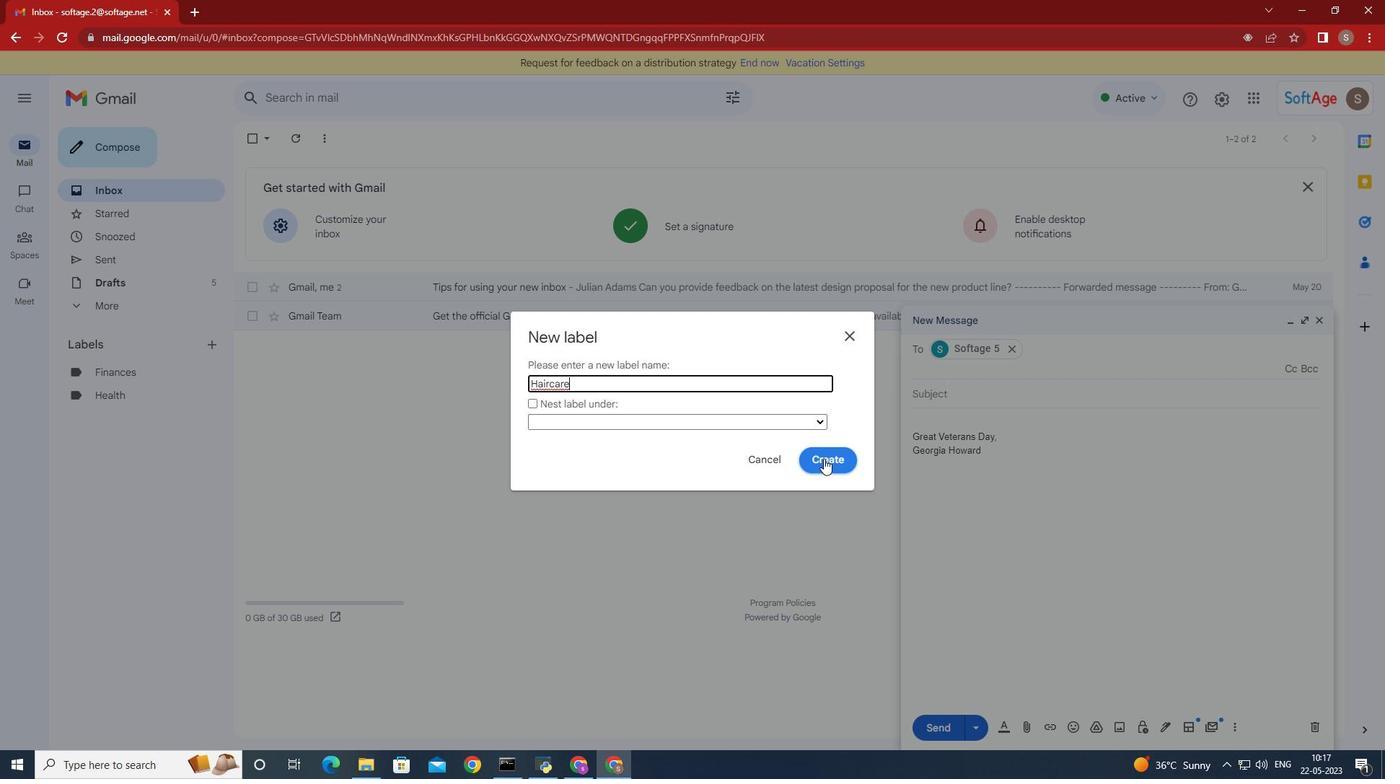 
Action: Mouse moved to (1168, 767)
Screenshot: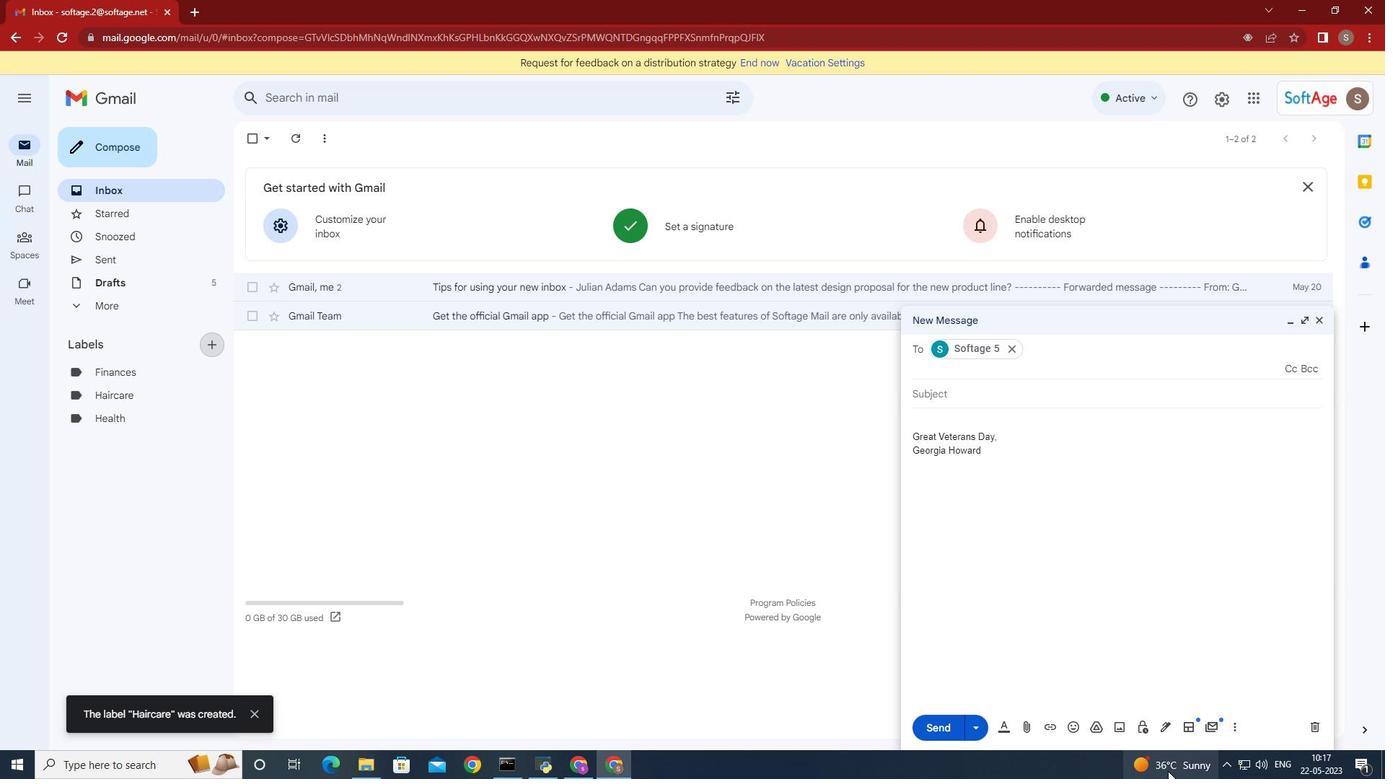 
Action: Mouse scrolled (1168, 768) with delta (0, 0)
Screenshot: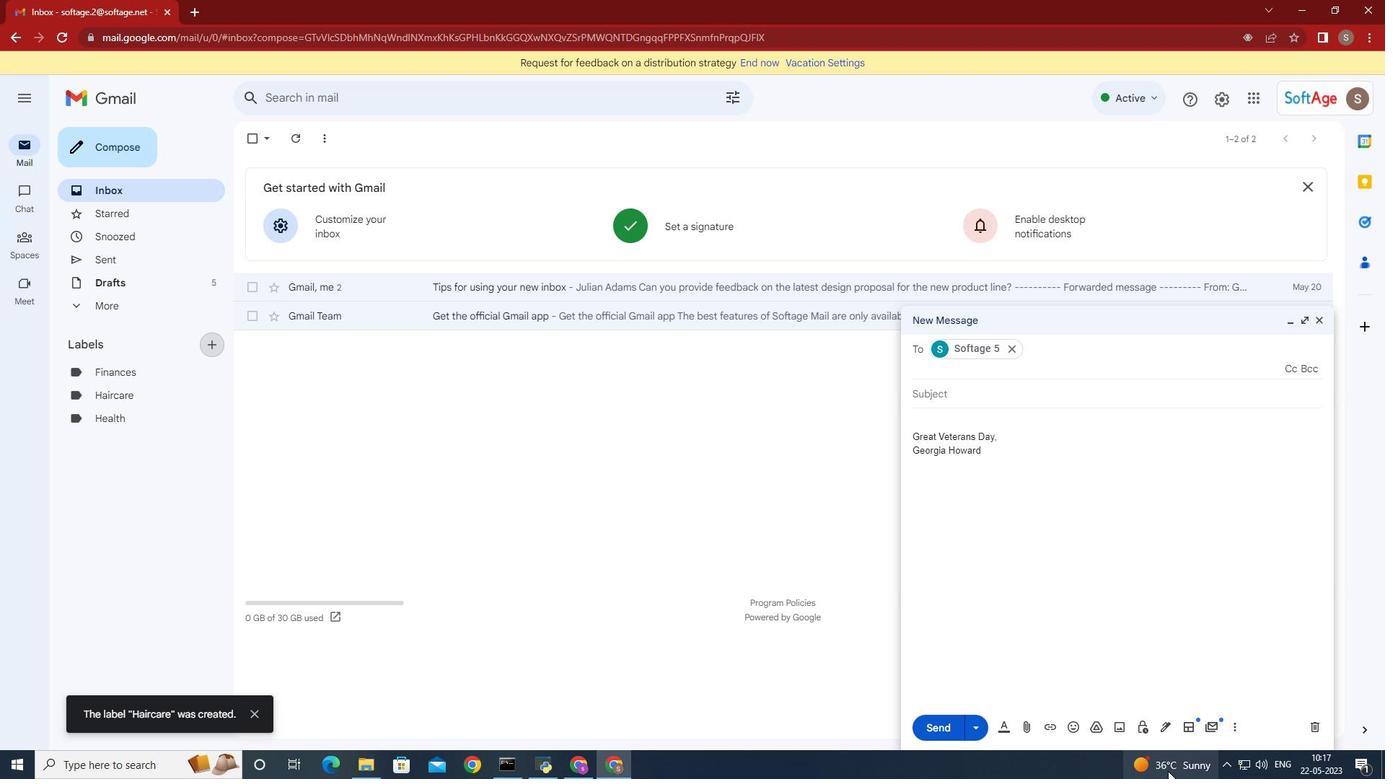 
Action: Mouse moved to (1171, 755)
Screenshot: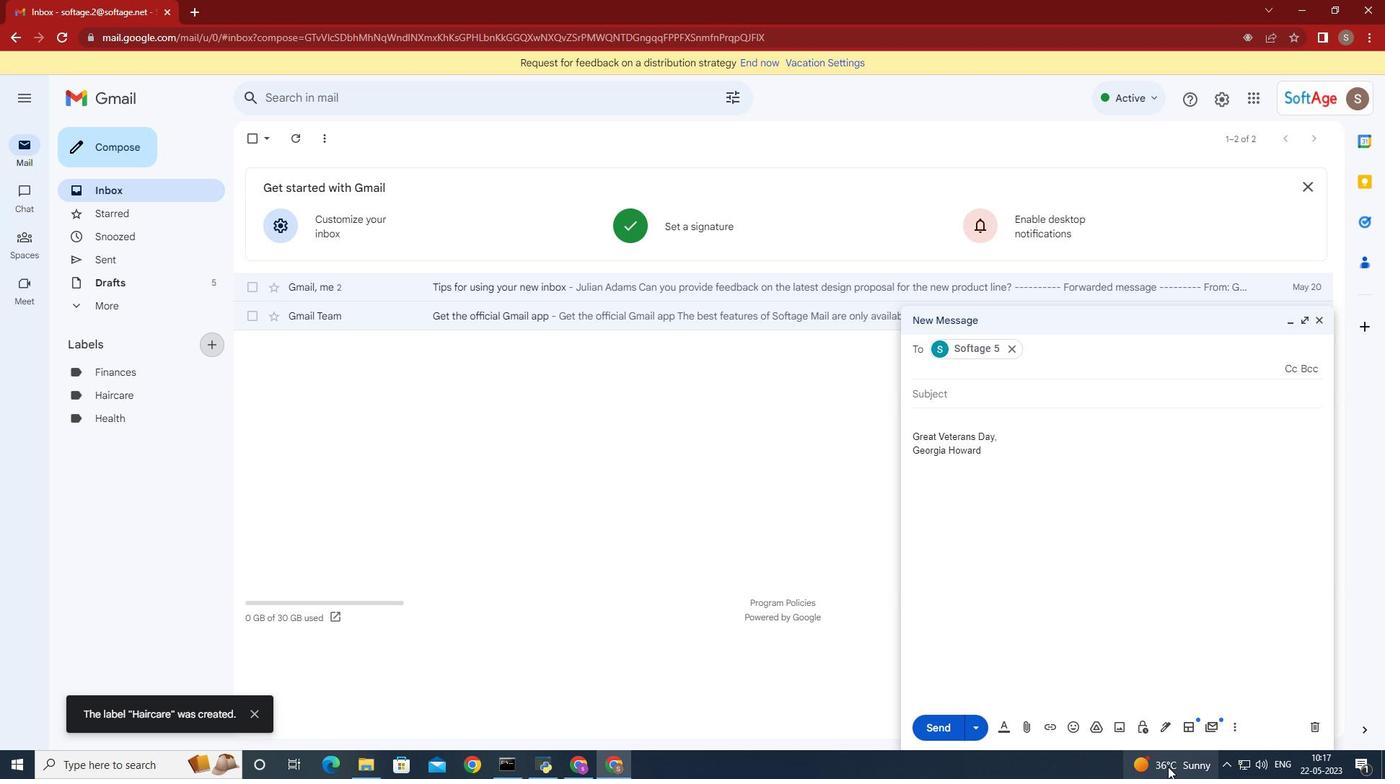 
Action: Mouse scrolled (1171, 754) with delta (0, 0)
Screenshot: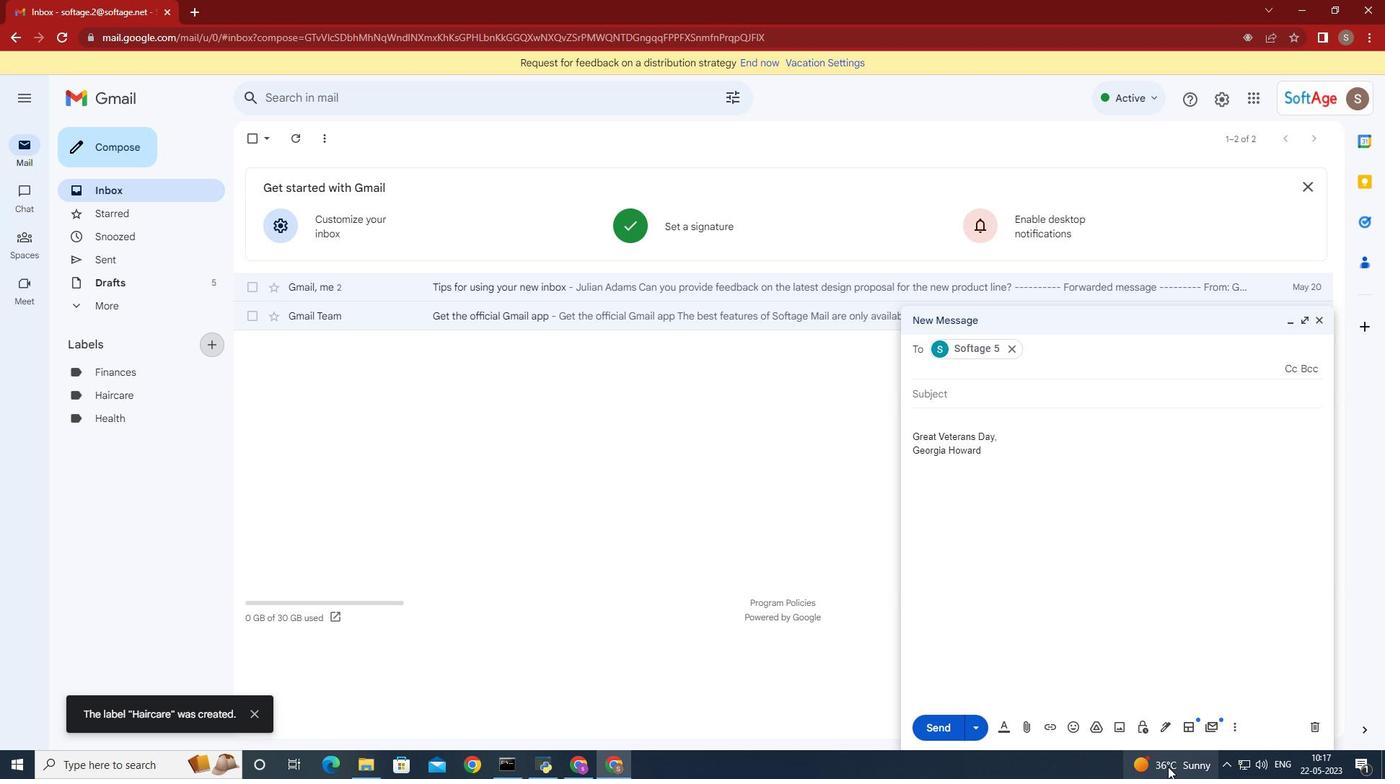 
Action: Mouse moved to (1148, 684)
Screenshot: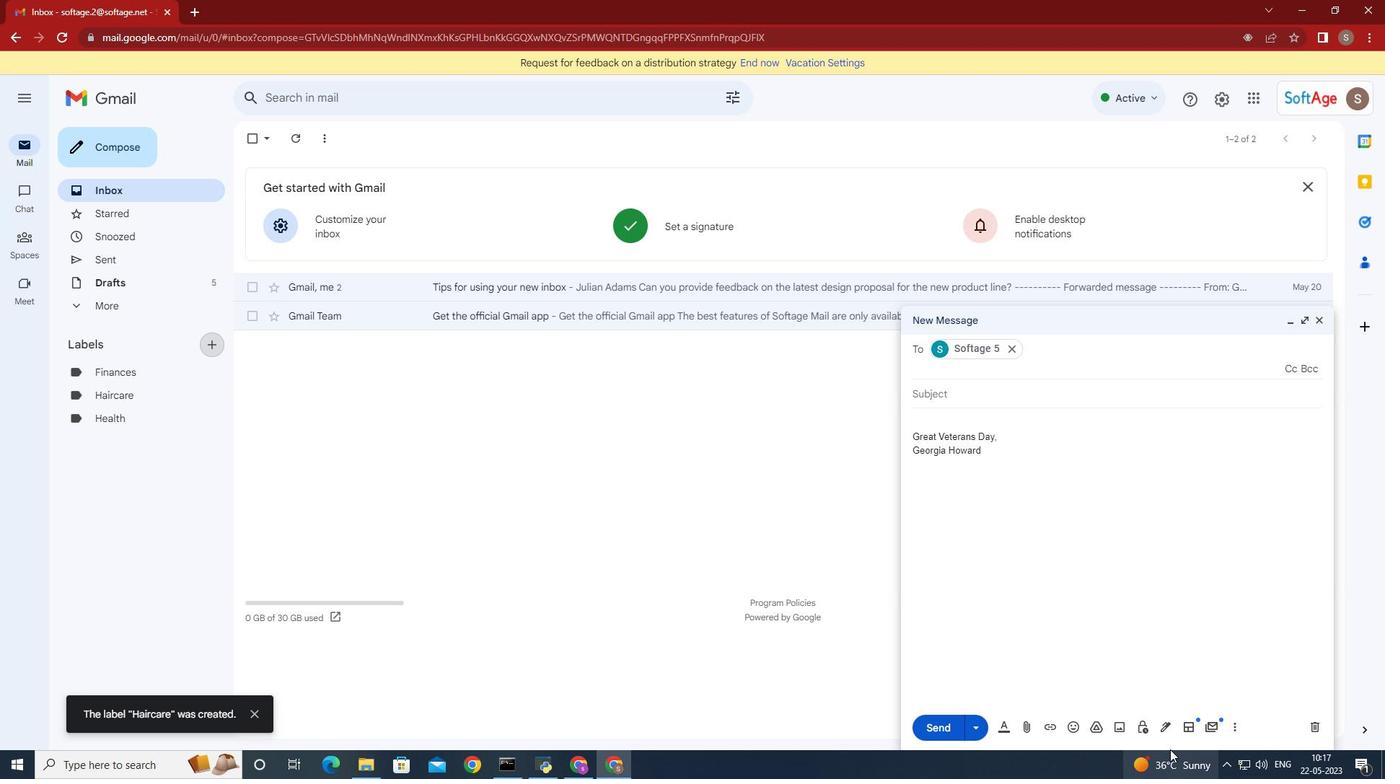 
Action: Mouse scrolled (1148, 684) with delta (0, 0)
Screenshot: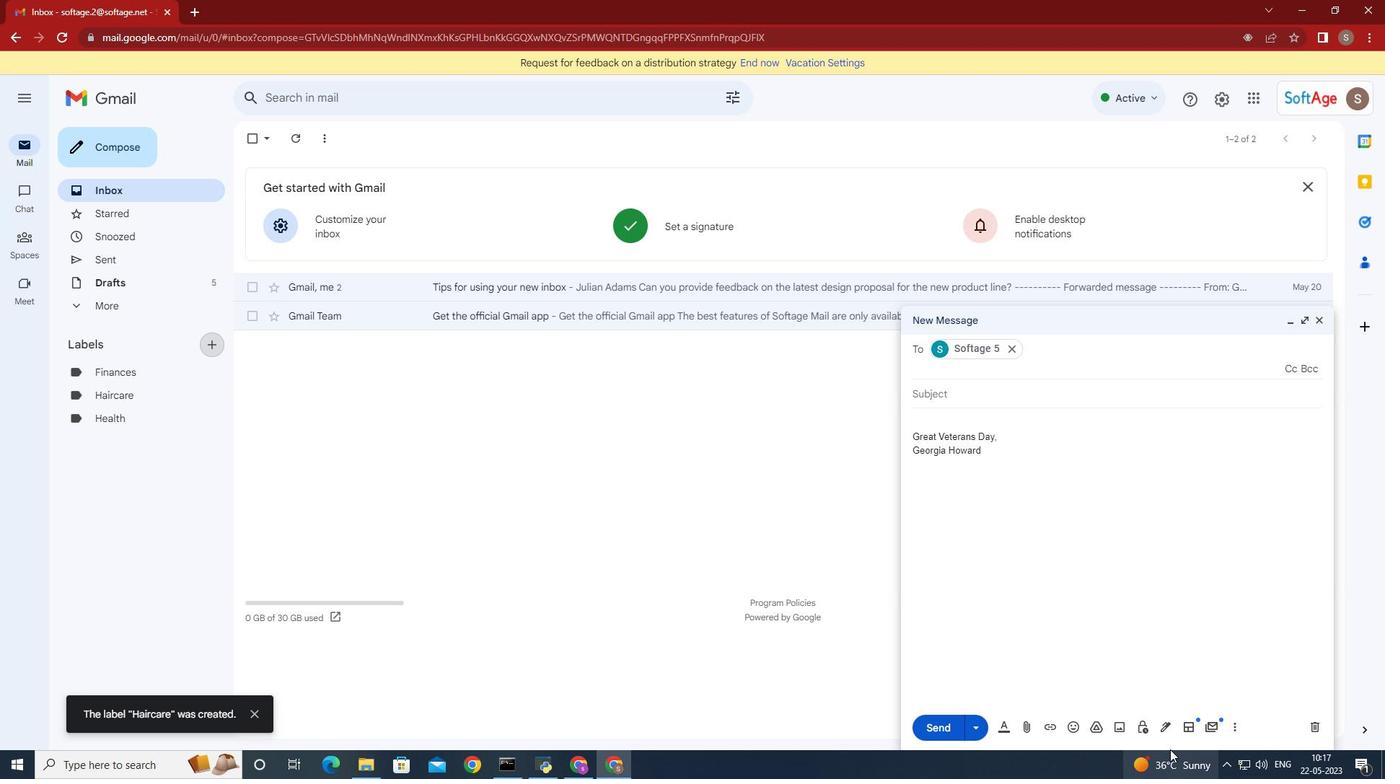 
Action: Mouse moved to (1011, 671)
Screenshot: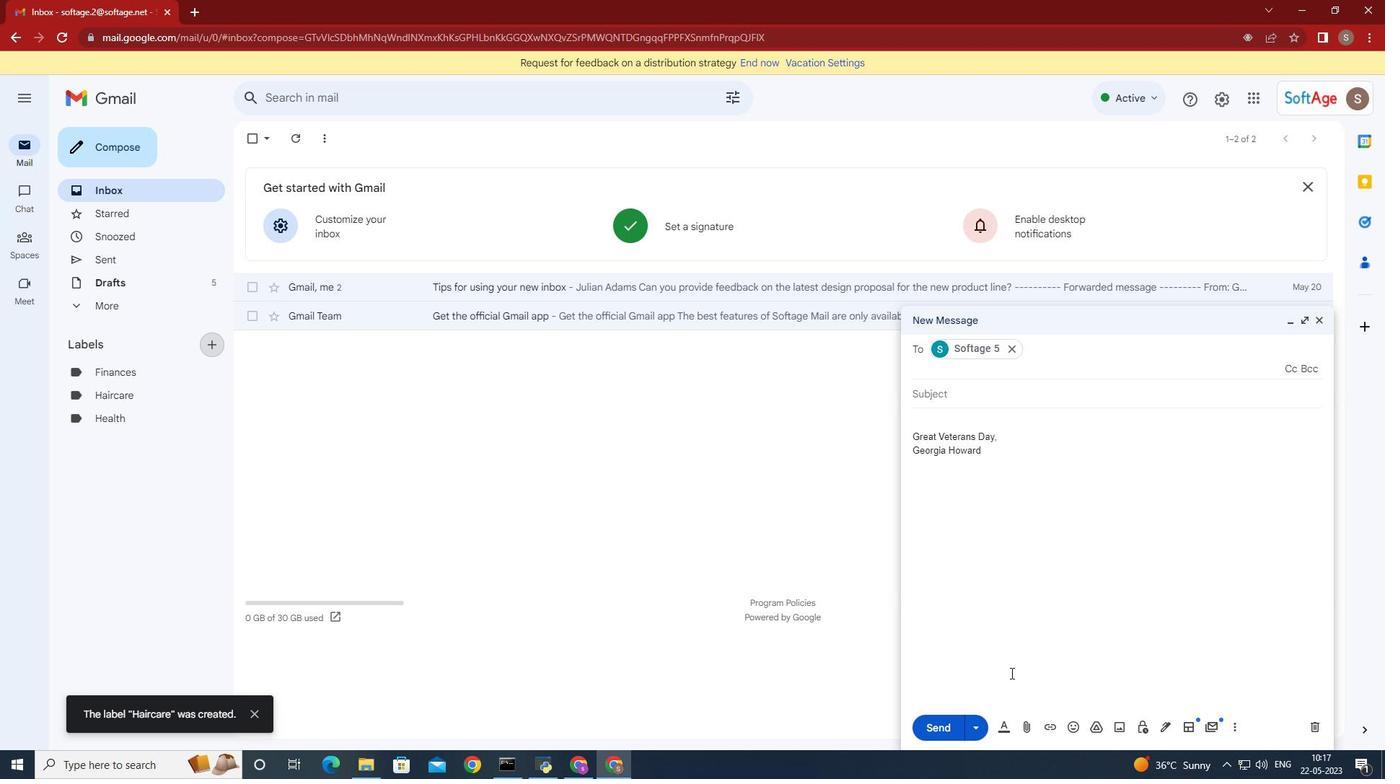 
